 Task: Explore Airbnb accommodation in Schagen, Netherlands from 9th November, 2023 to 16th November, 2023 for 2 adults.2 bedrooms having 2 beds and 1 bathroom. Property type can be flat. Look for 3 properties as per requirement.
Action: Mouse moved to (129, 103)
Screenshot: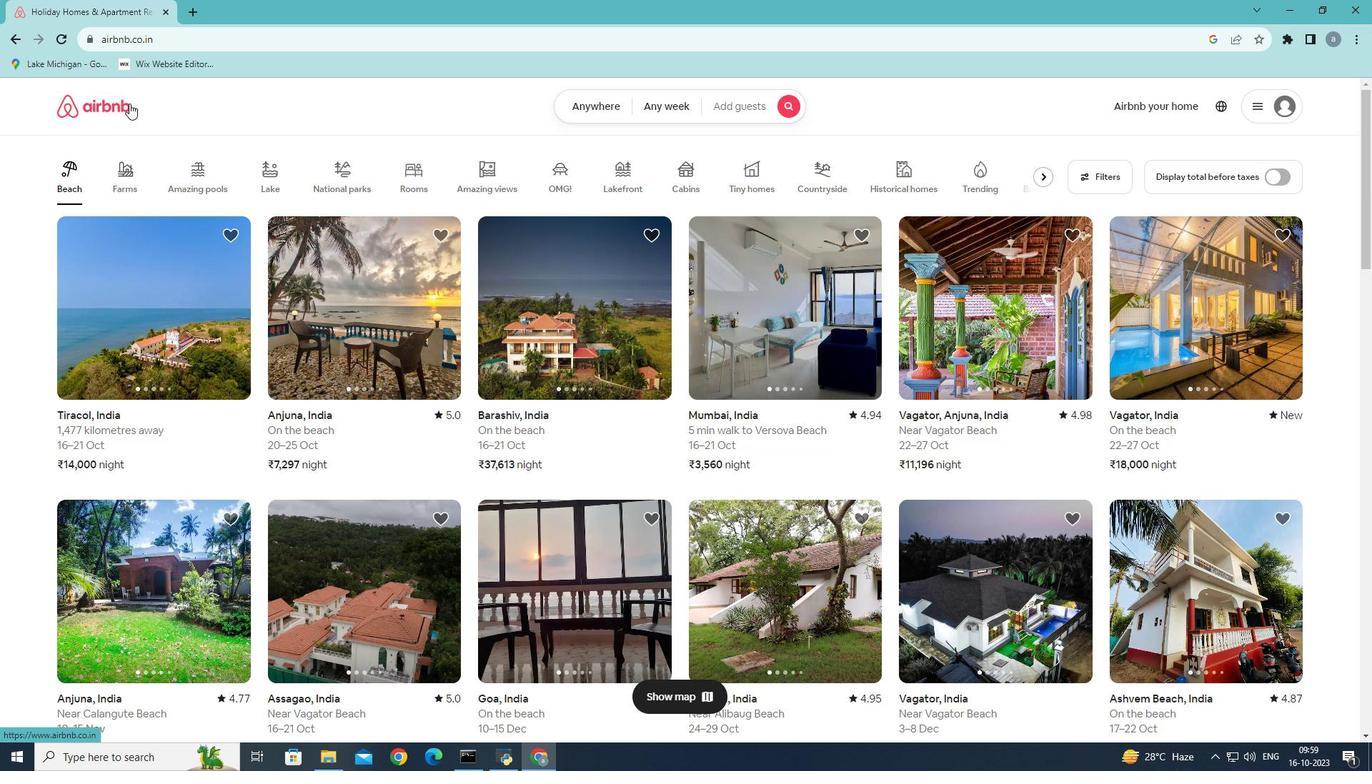 
Action: Mouse pressed left at (129, 103)
Screenshot: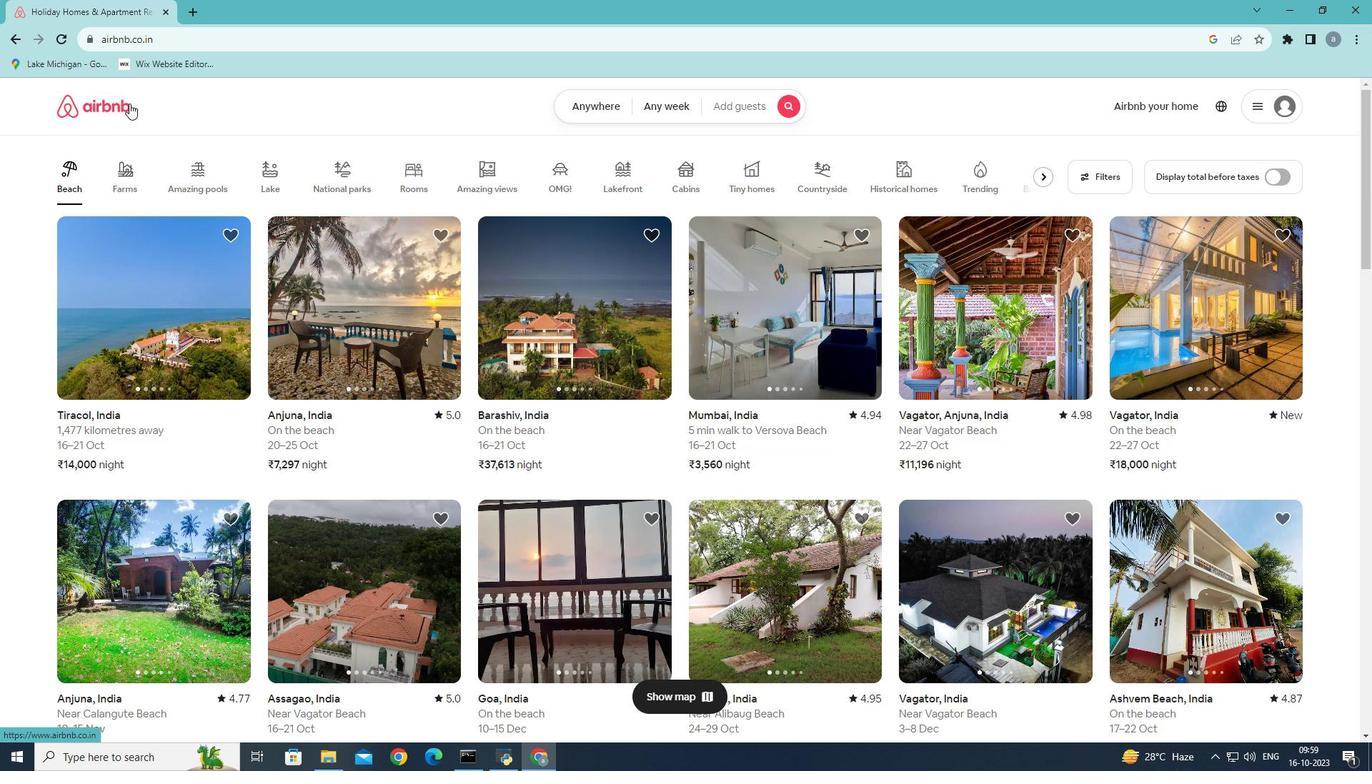 
Action: Mouse moved to (595, 105)
Screenshot: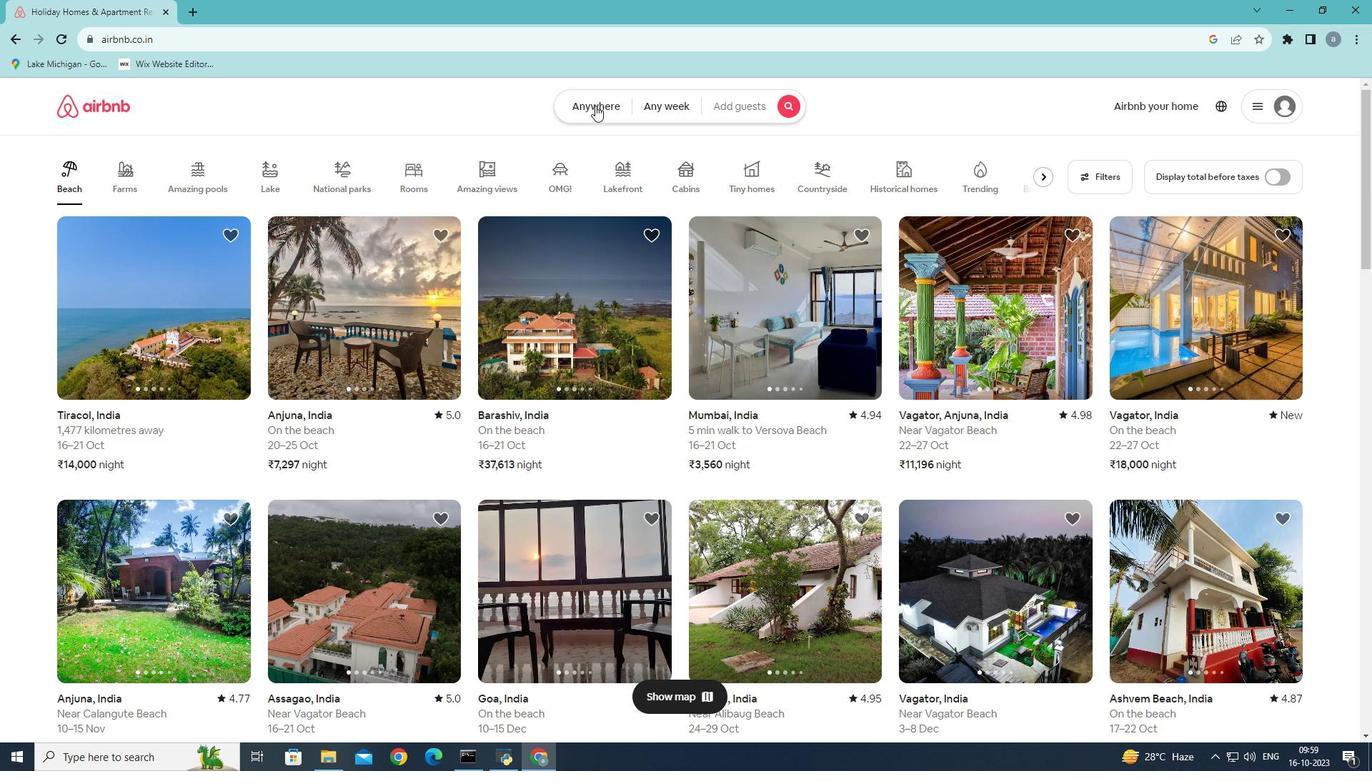 
Action: Mouse pressed left at (595, 105)
Screenshot: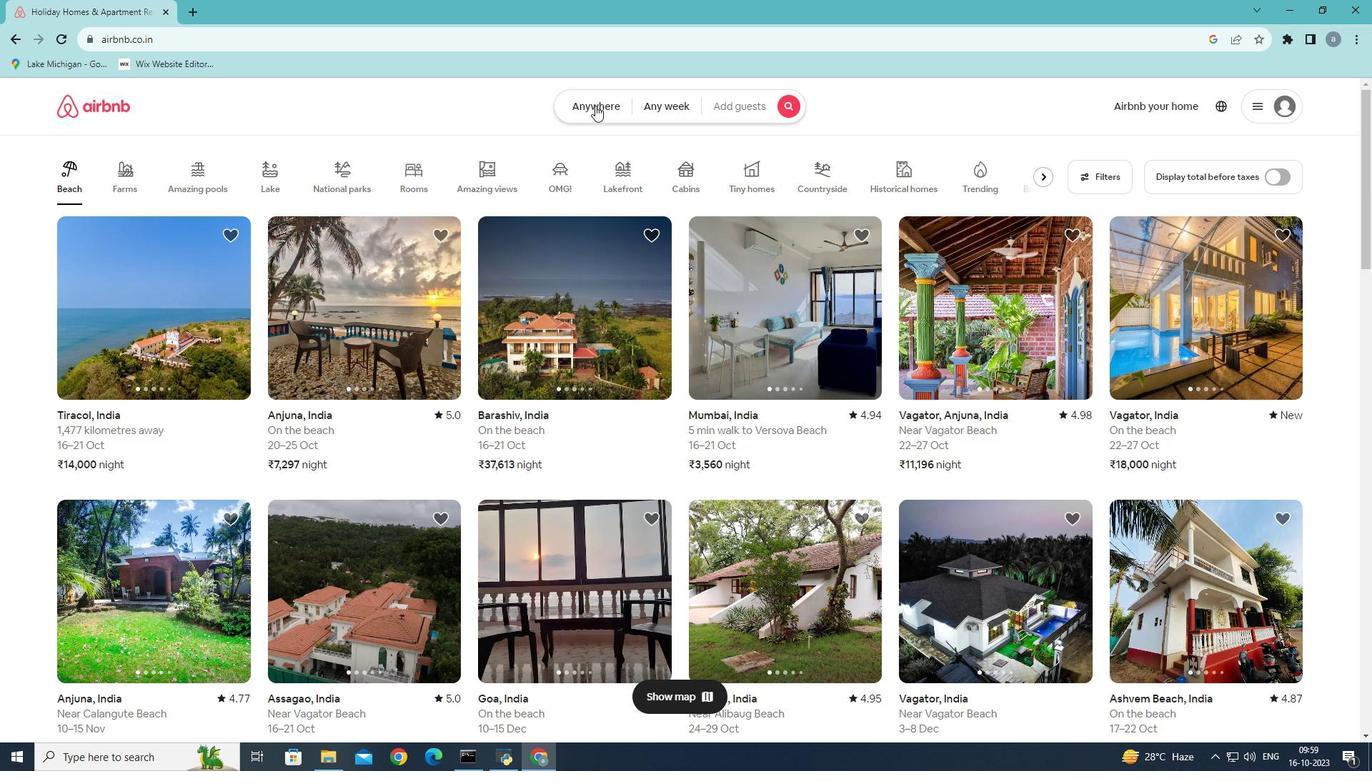 
Action: Mouse moved to (418, 165)
Screenshot: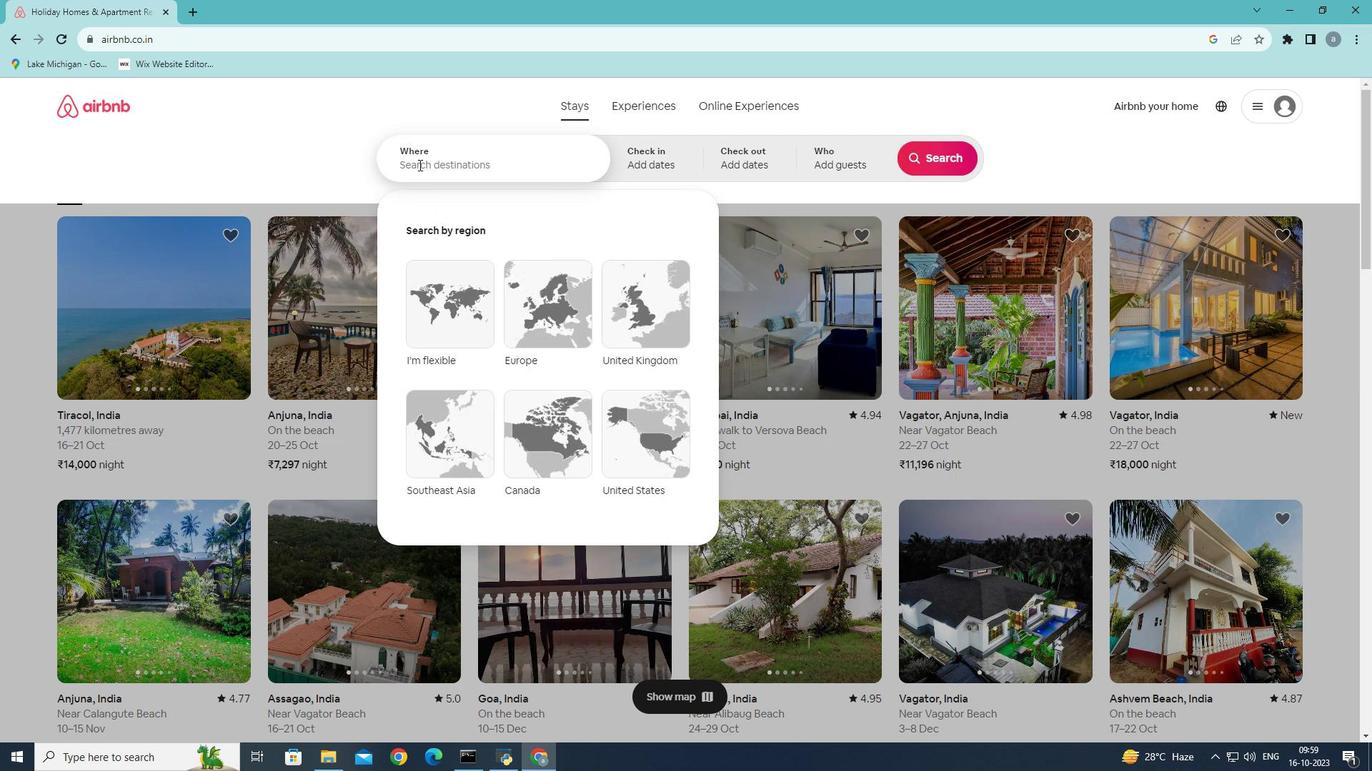 
Action: Mouse pressed left at (418, 165)
Screenshot: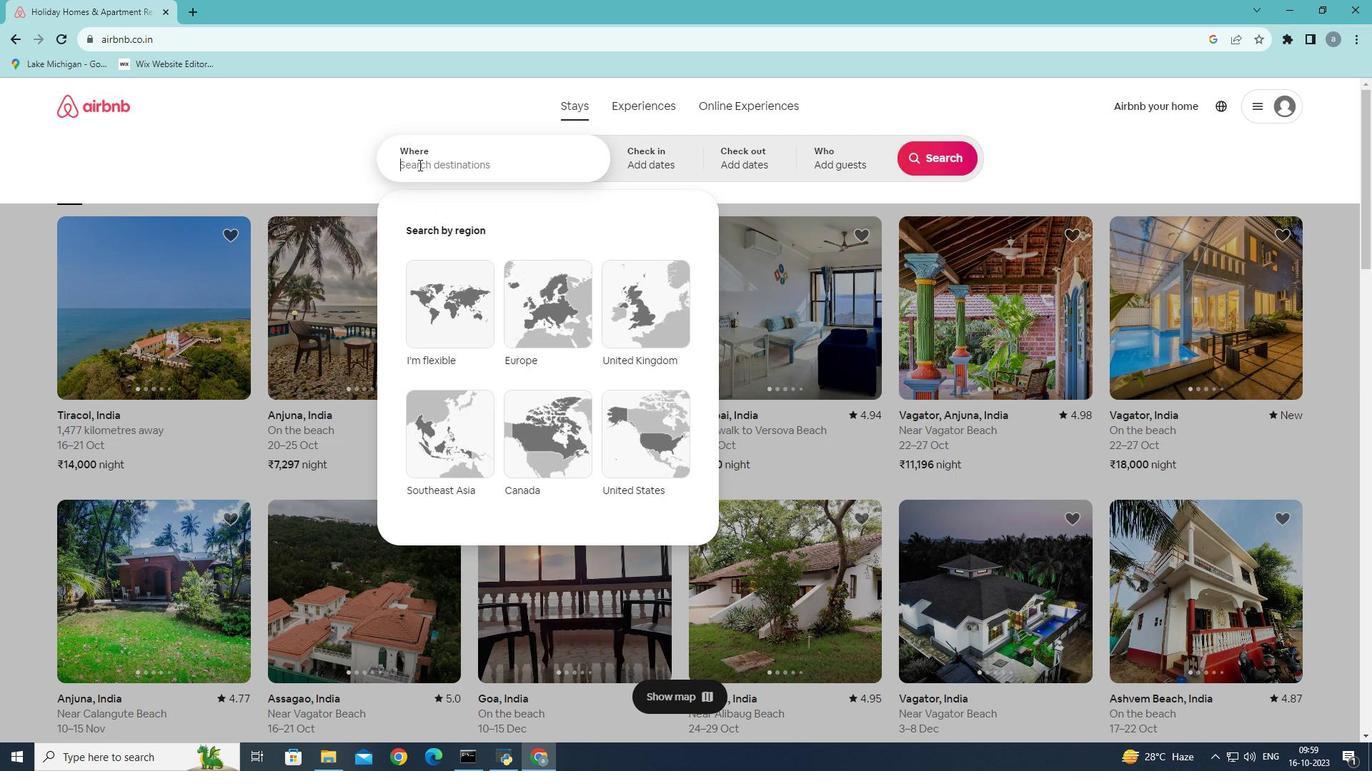 
Action: Mouse moved to (495, 164)
Screenshot: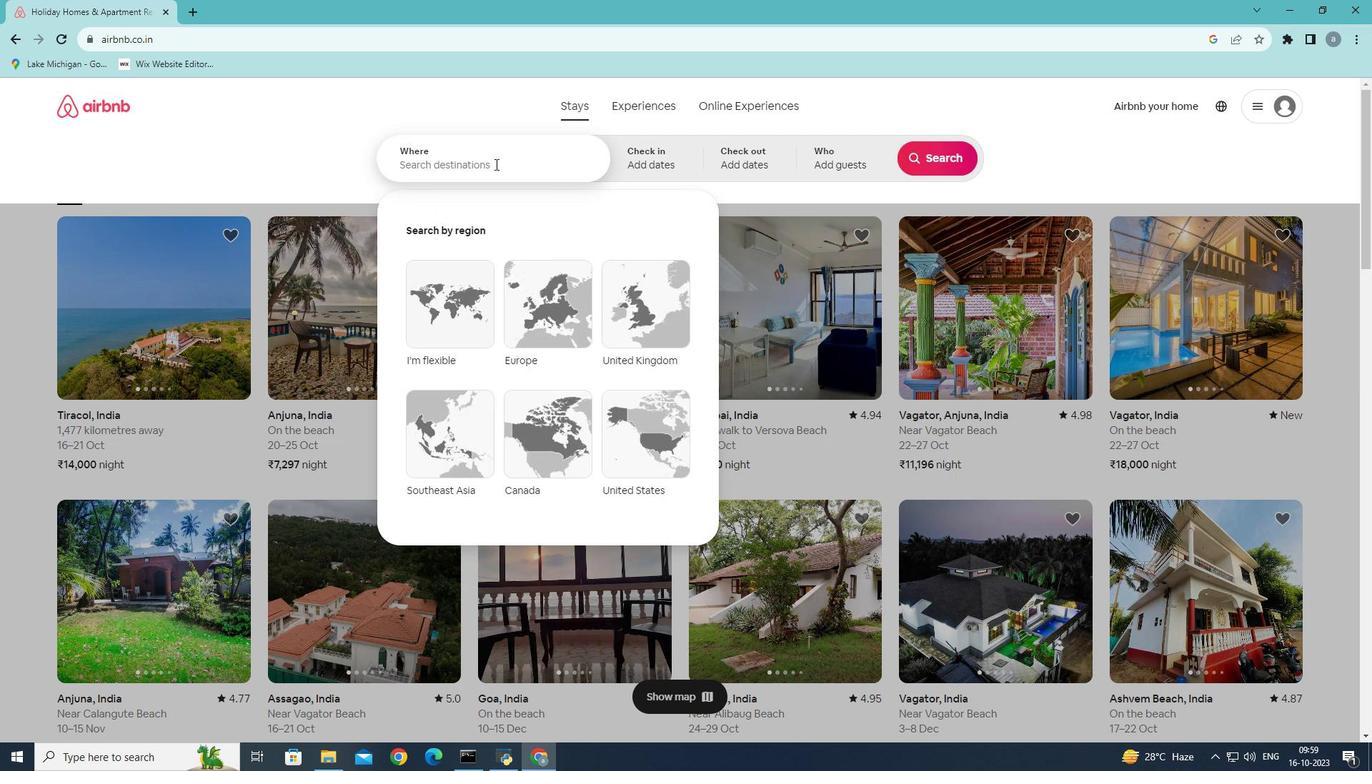 
Action: Key pressed <Key.shift><Key.shift><Key.shift><Key.shift><Key.shift>Schangen
Screenshot: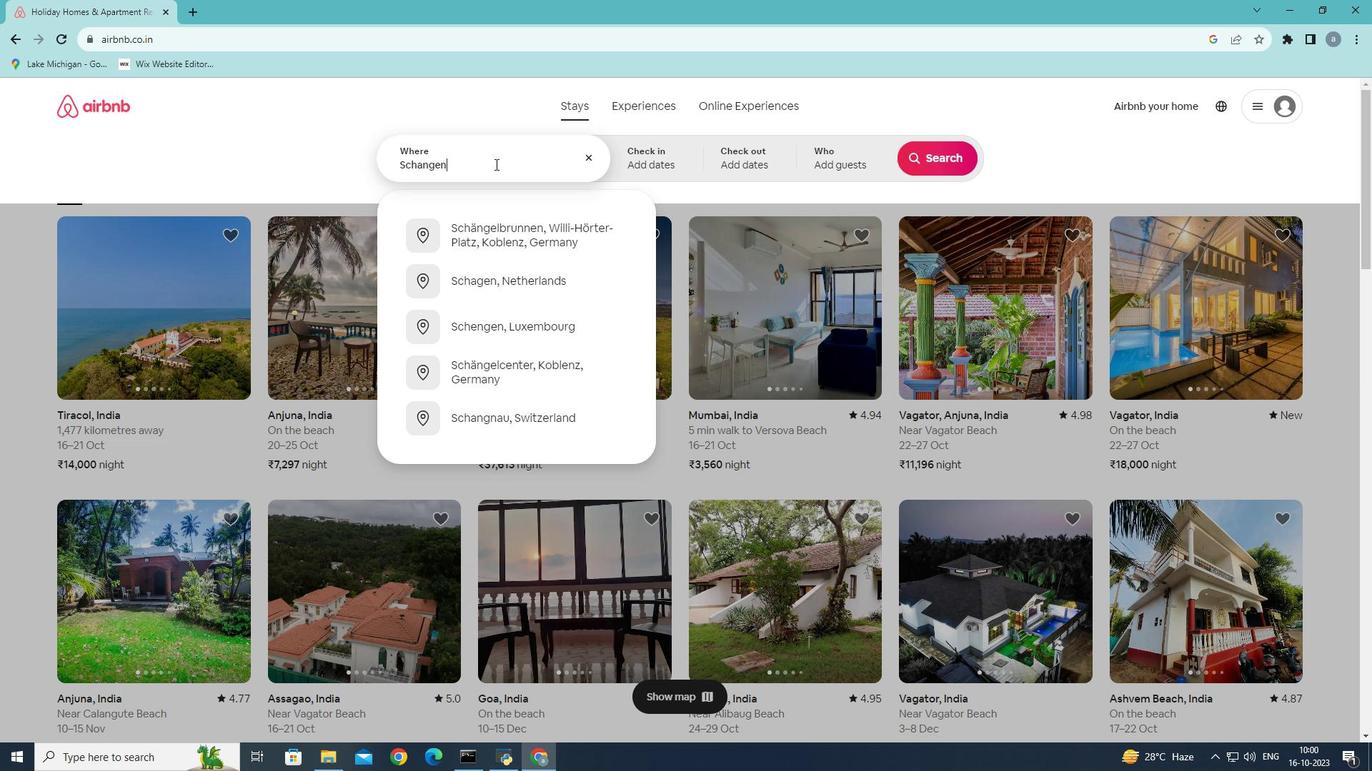
Action: Mouse moved to (526, 245)
Screenshot: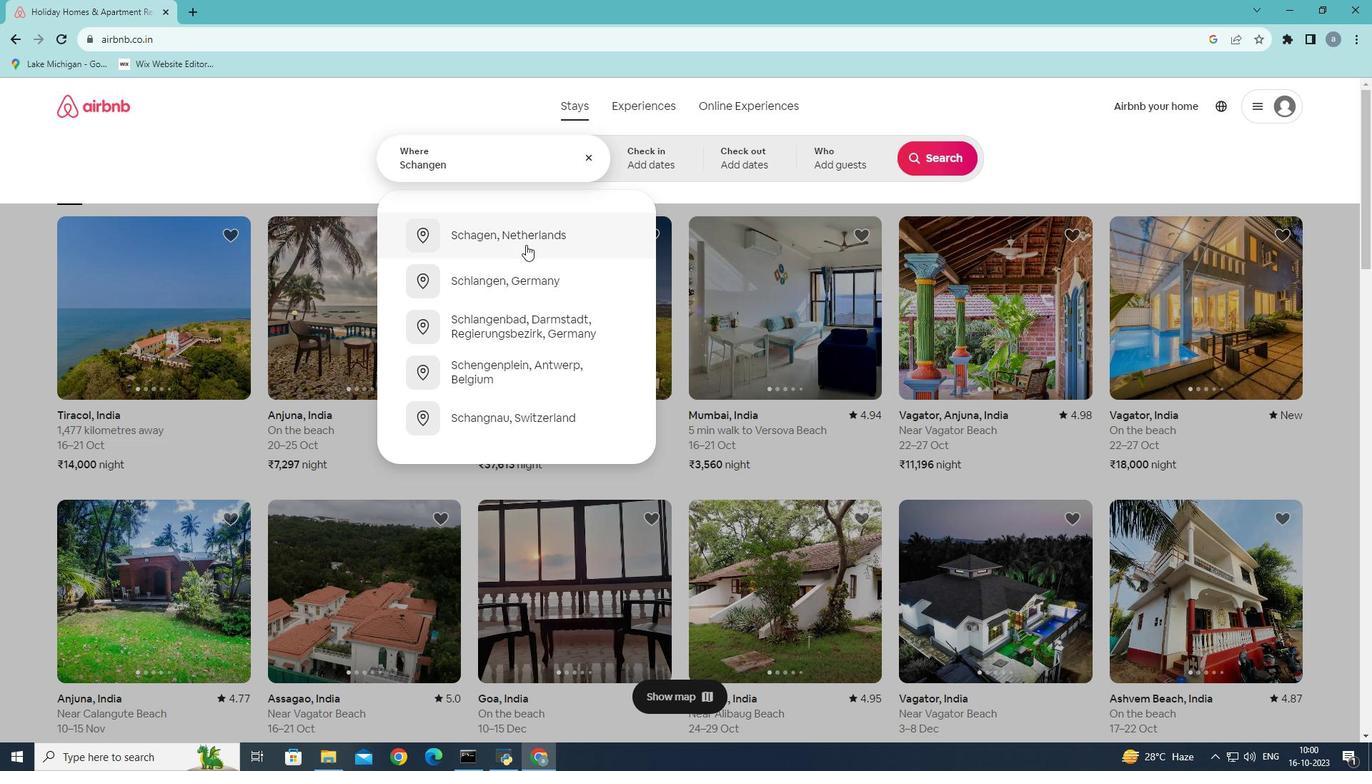 
Action: Mouse pressed left at (526, 245)
Screenshot: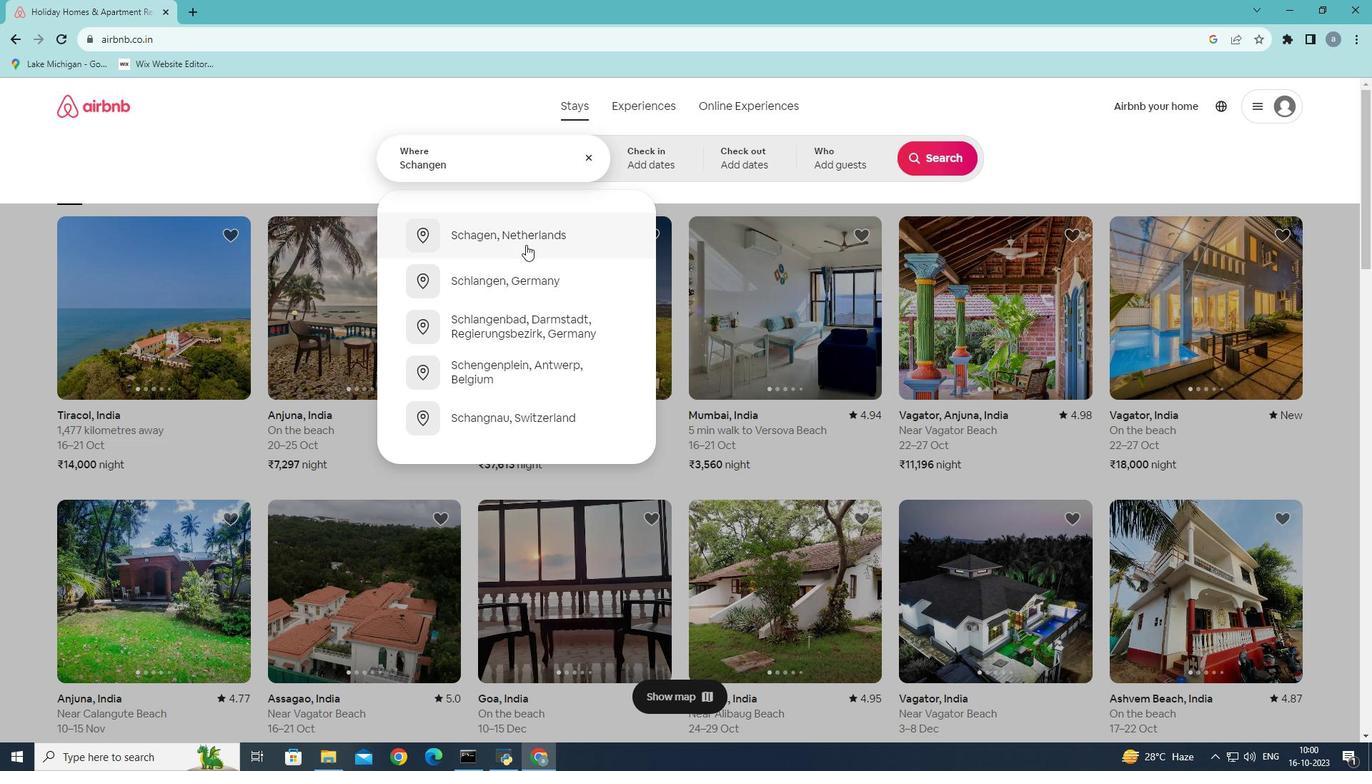 
Action: Mouse moved to (854, 368)
Screenshot: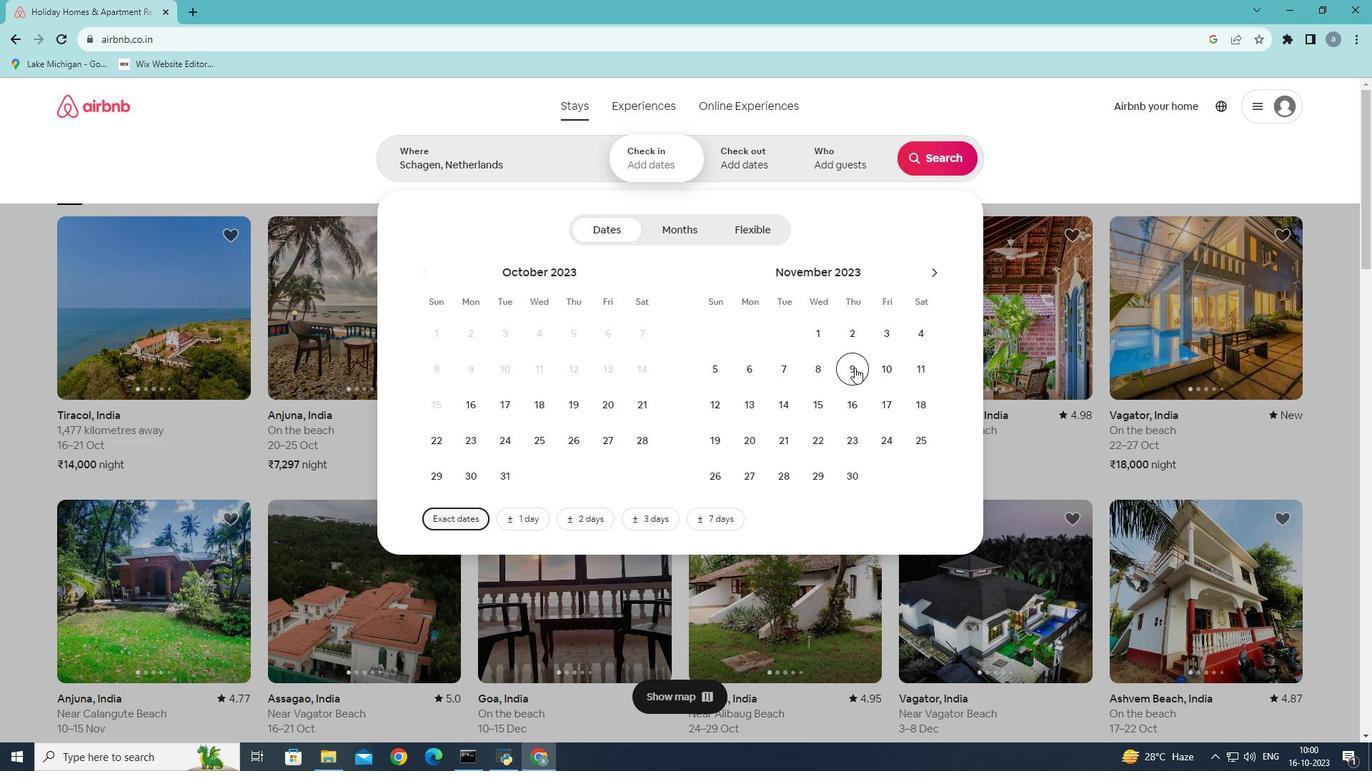 
Action: Mouse pressed left at (854, 368)
Screenshot: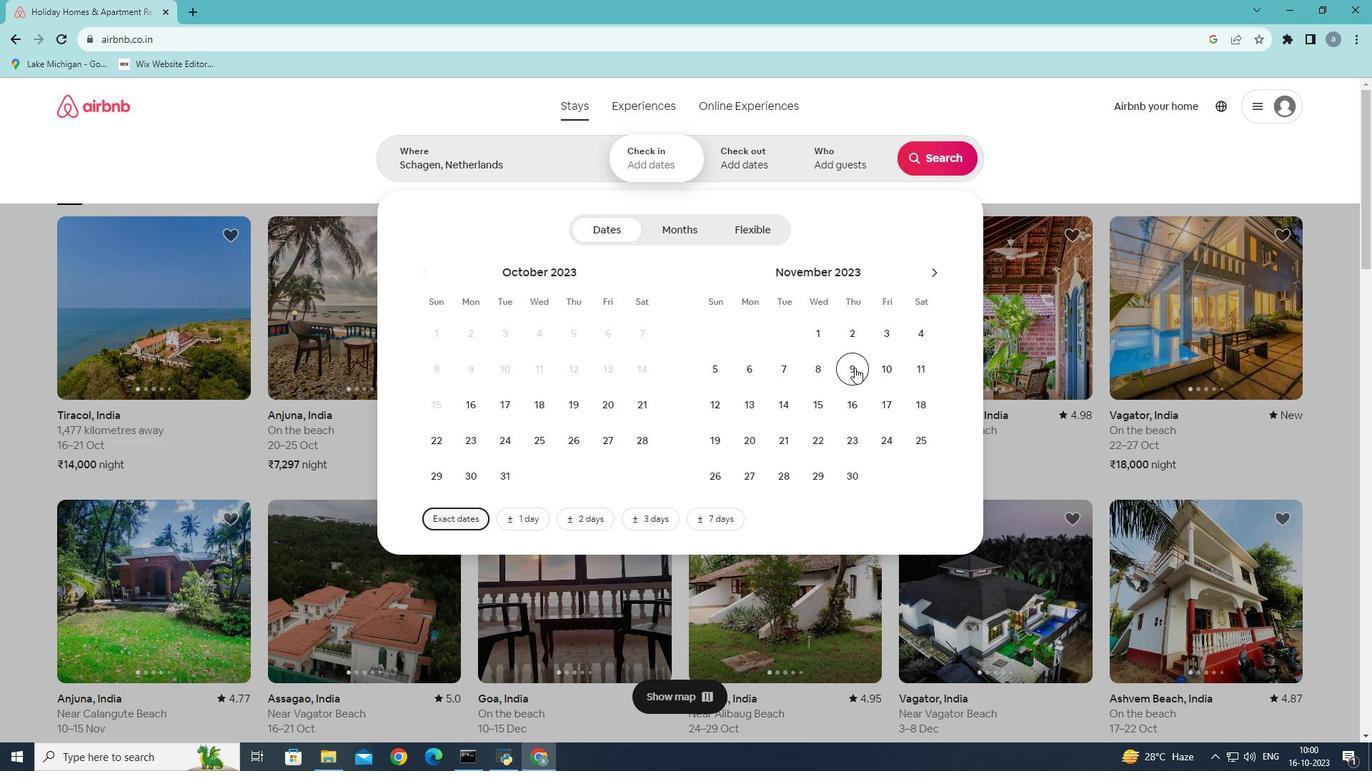 
Action: Mouse moved to (852, 398)
Screenshot: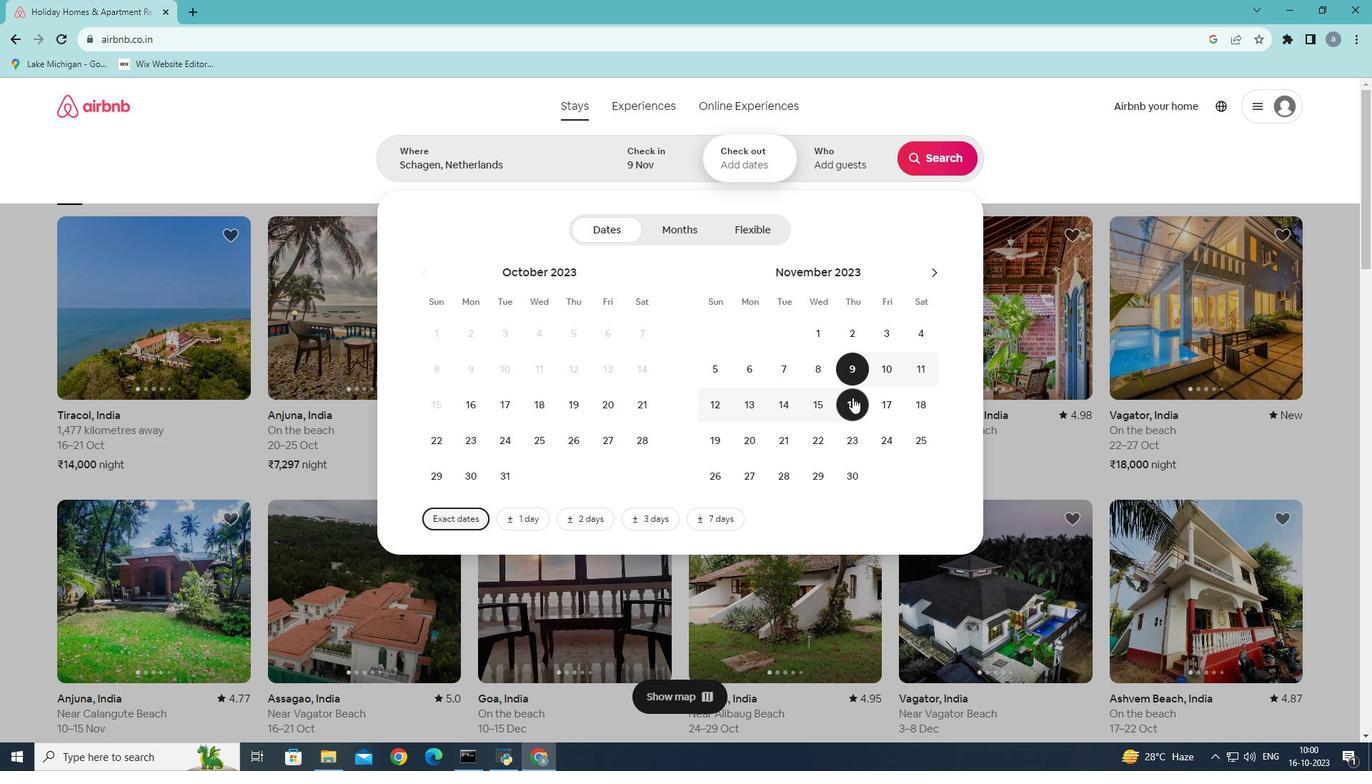 
Action: Mouse pressed left at (852, 398)
Screenshot: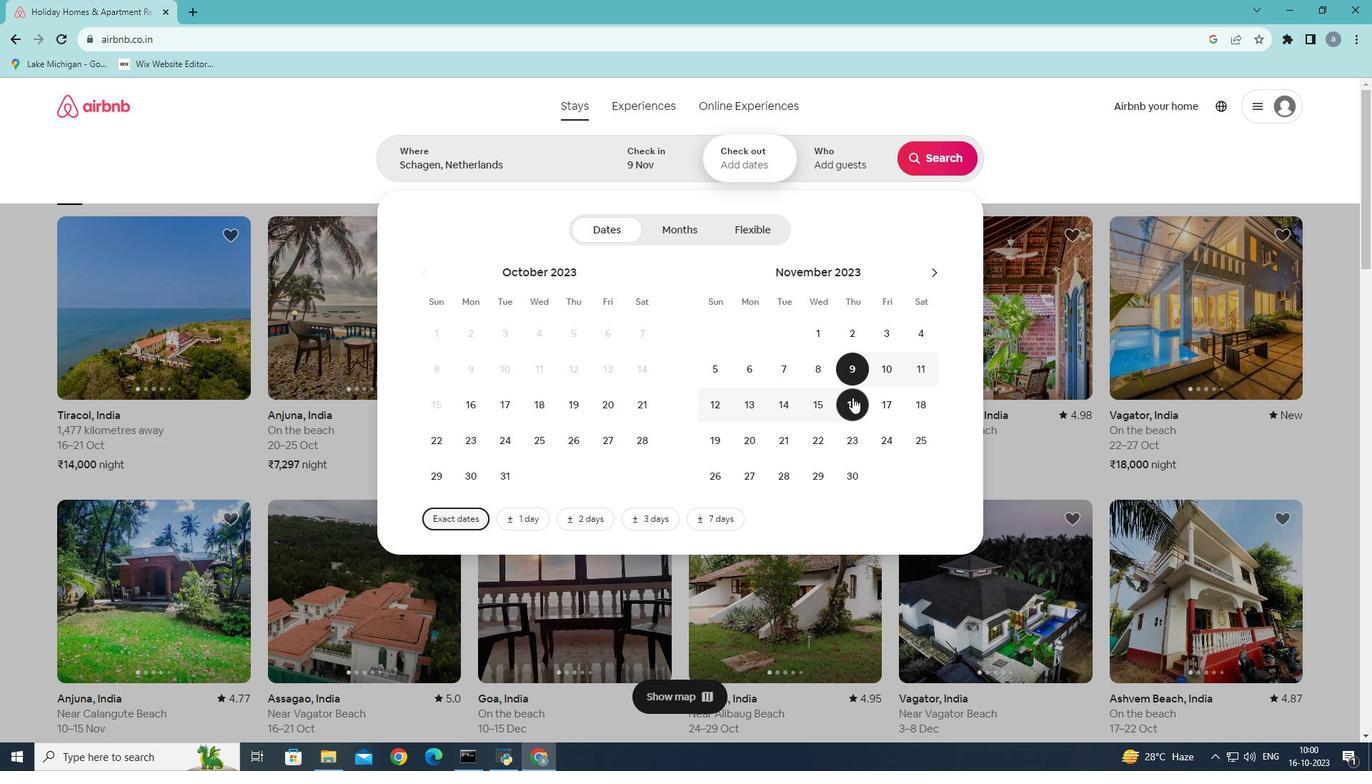 
Action: Mouse moved to (843, 150)
Screenshot: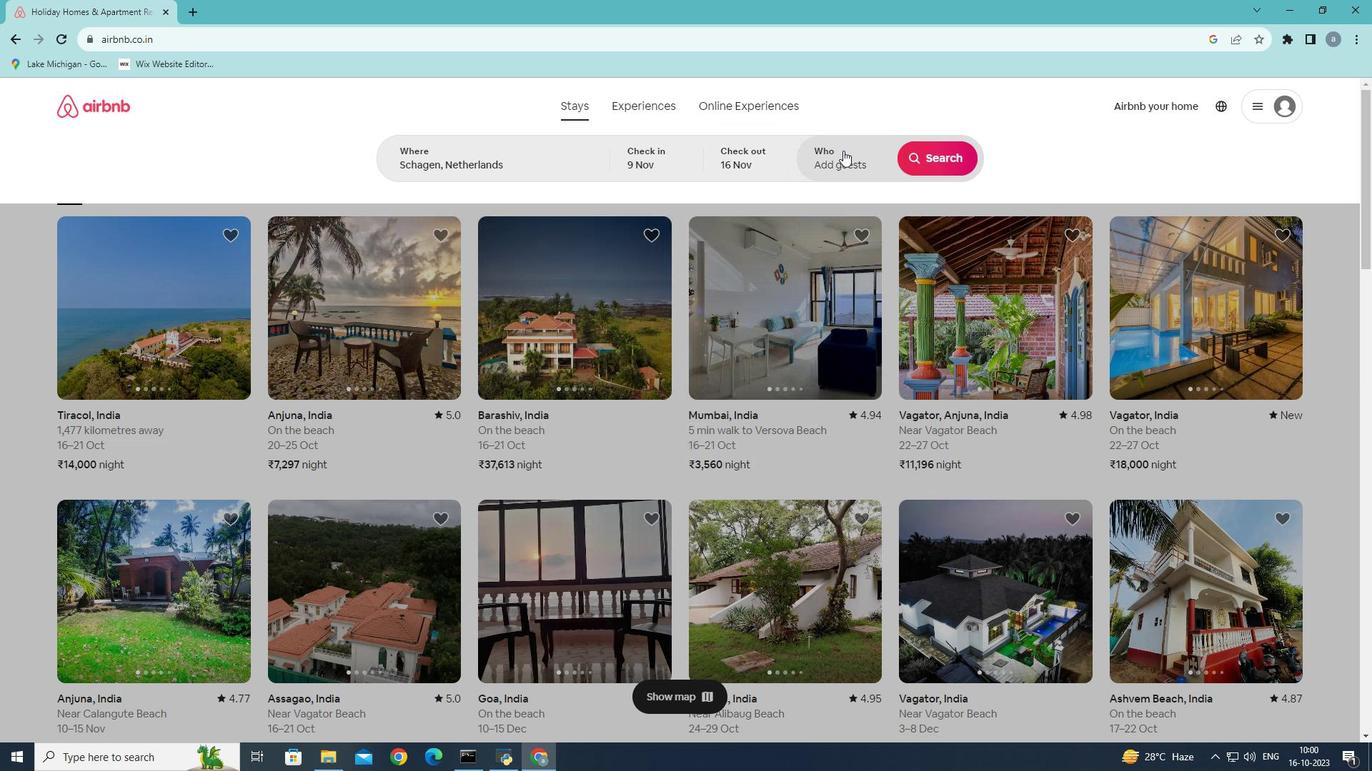 
Action: Mouse pressed left at (843, 150)
Screenshot: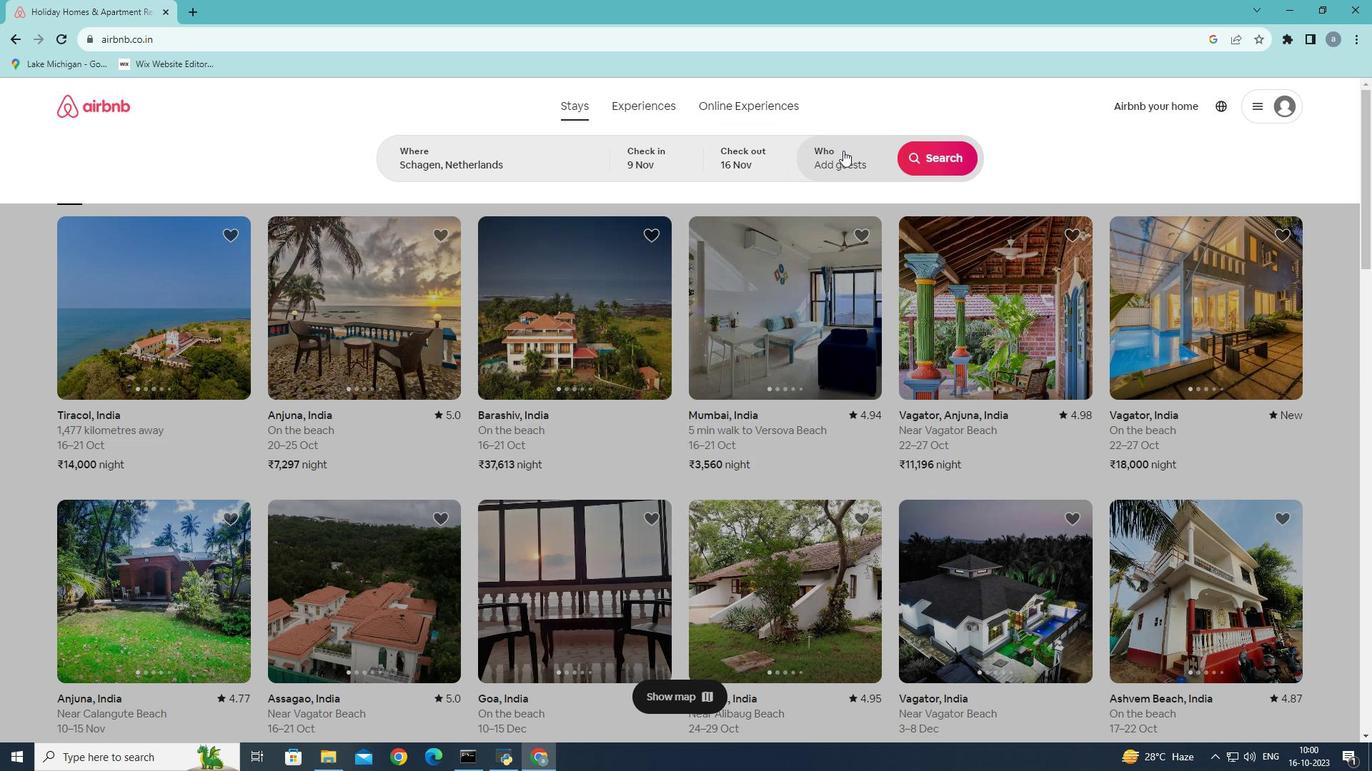 
Action: Mouse moved to (936, 238)
Screenshot: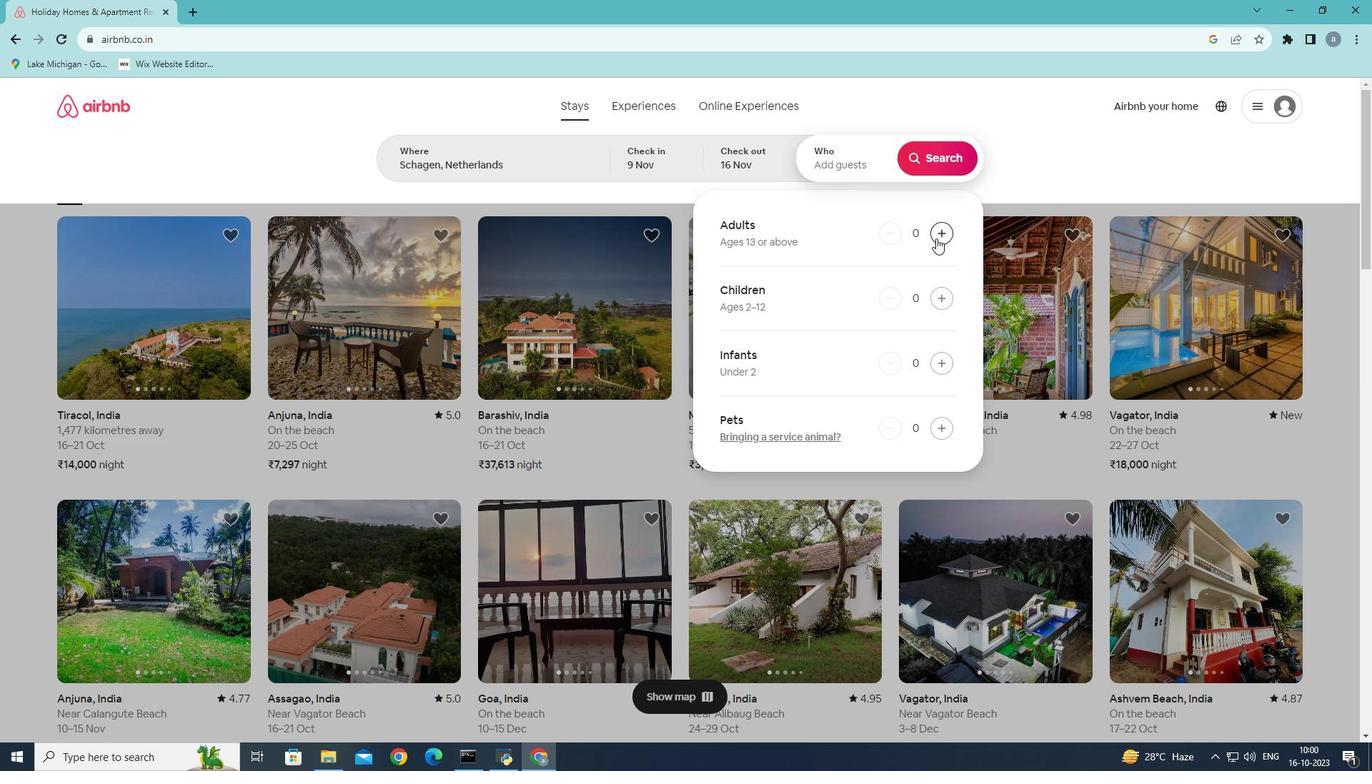 
Action: Mouse pressed left at (936, 238)
Screenshot: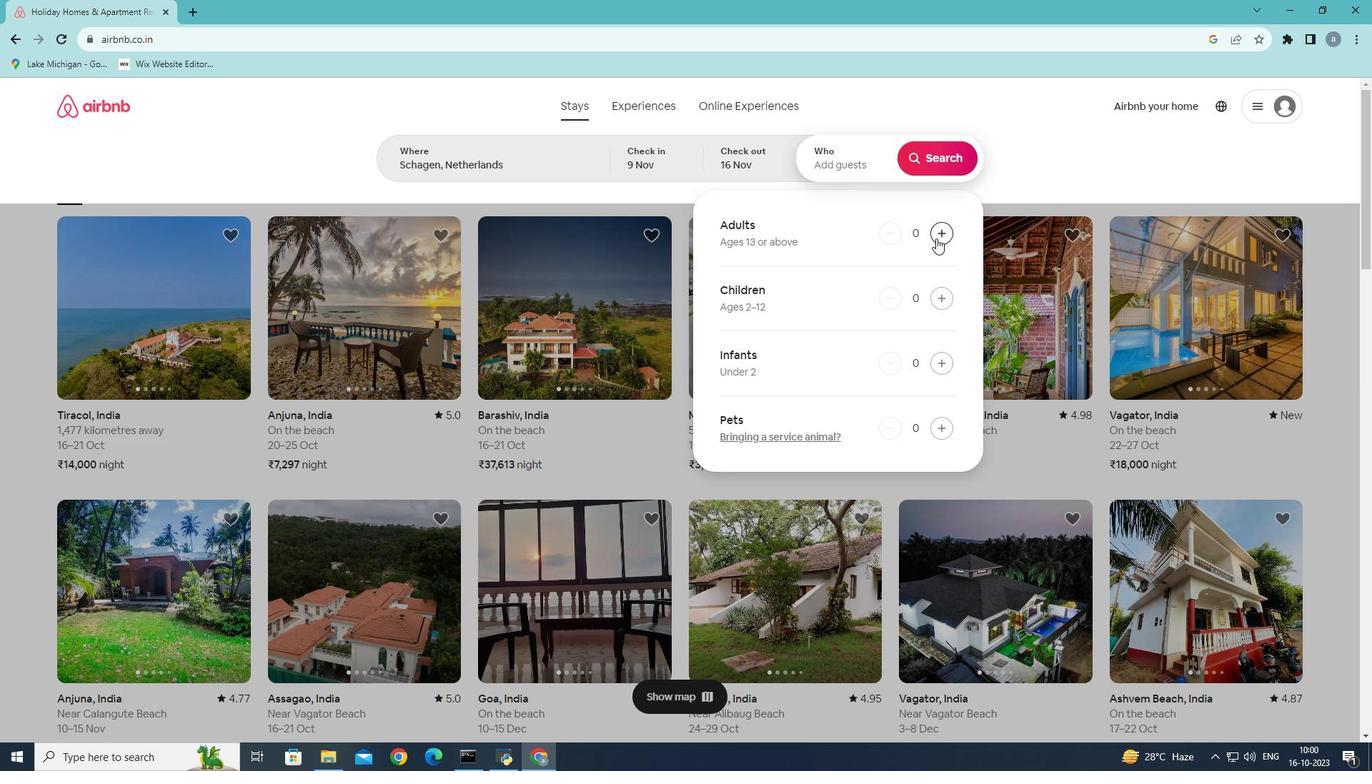 
Action: Mouse pressed left at (936, 238)
Screenshot: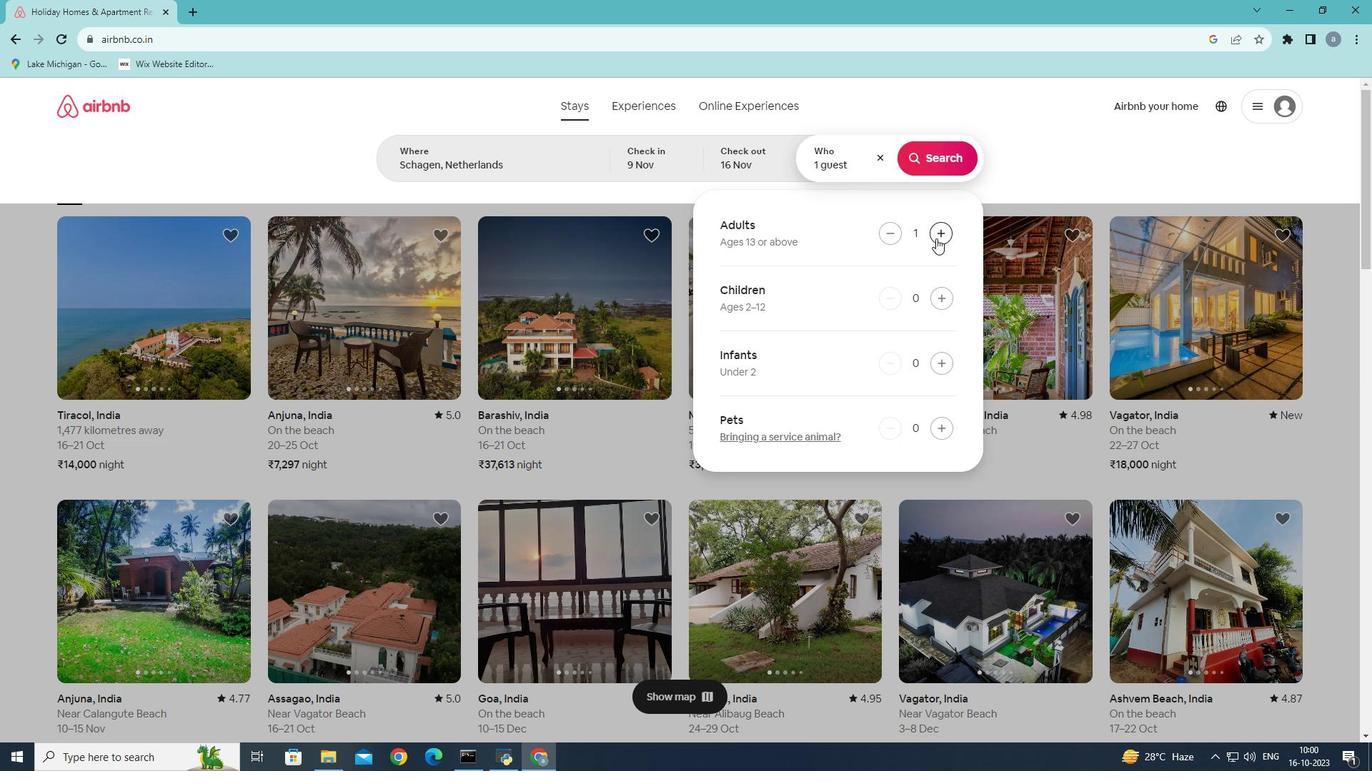 
Action: Mouse moved to (947, 155)
Screenshot: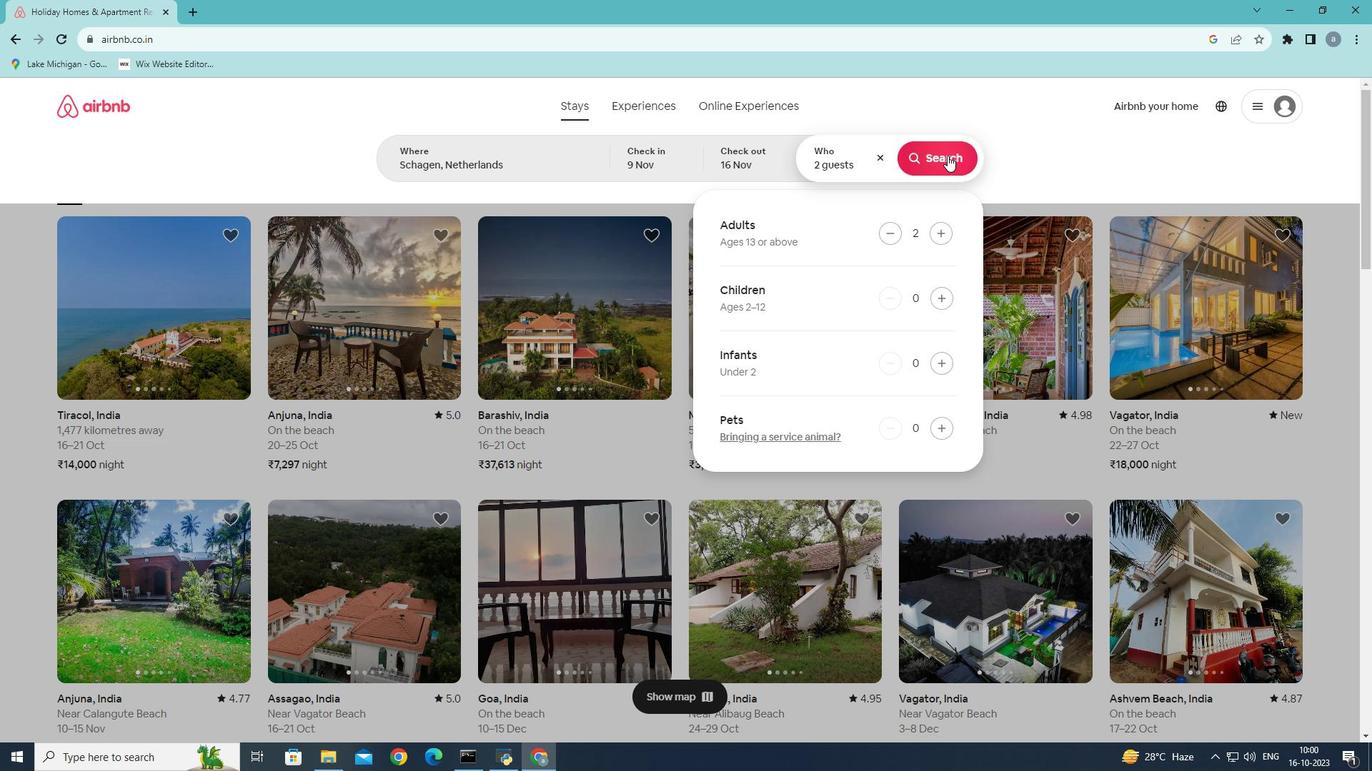 
Action: Mouse pressed left at (947, 155)
Screenshot: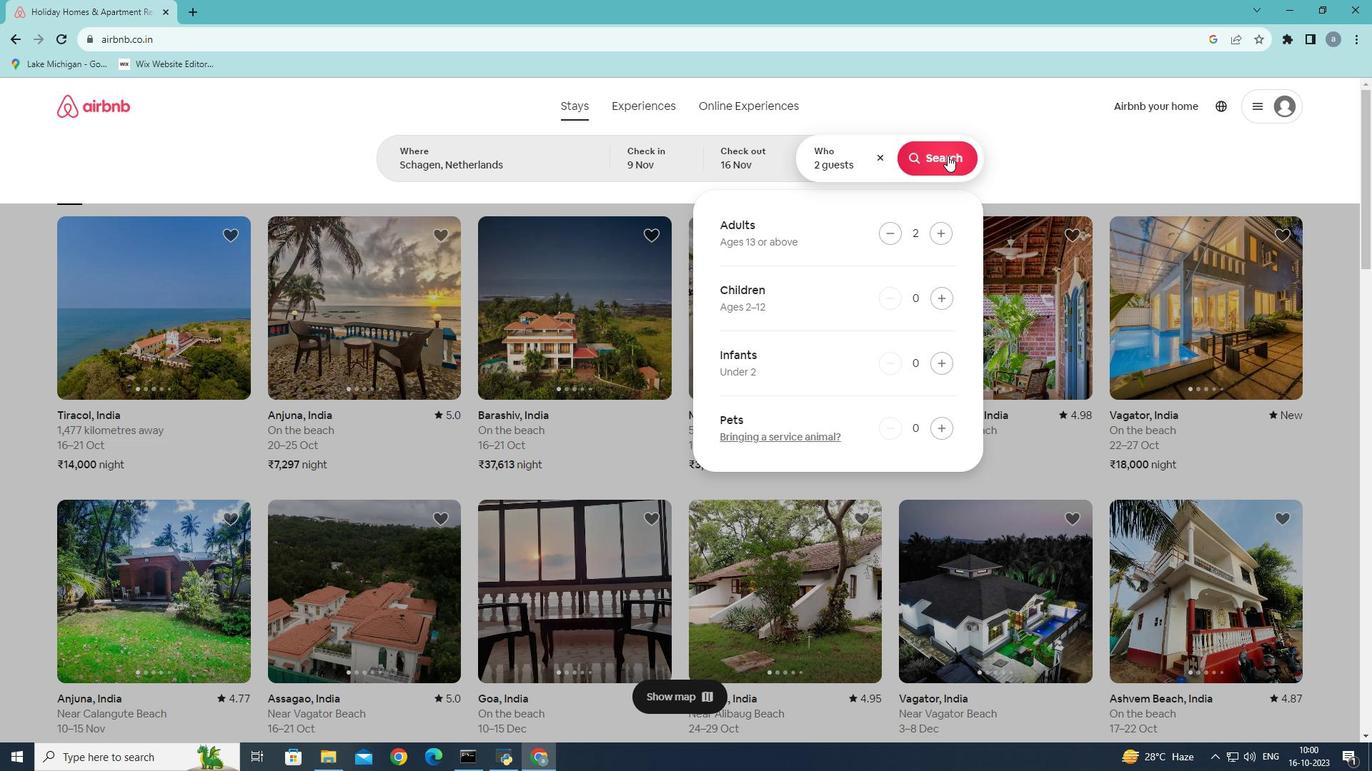 
Action: Mouse moved to (1149, 162)
Screenshot: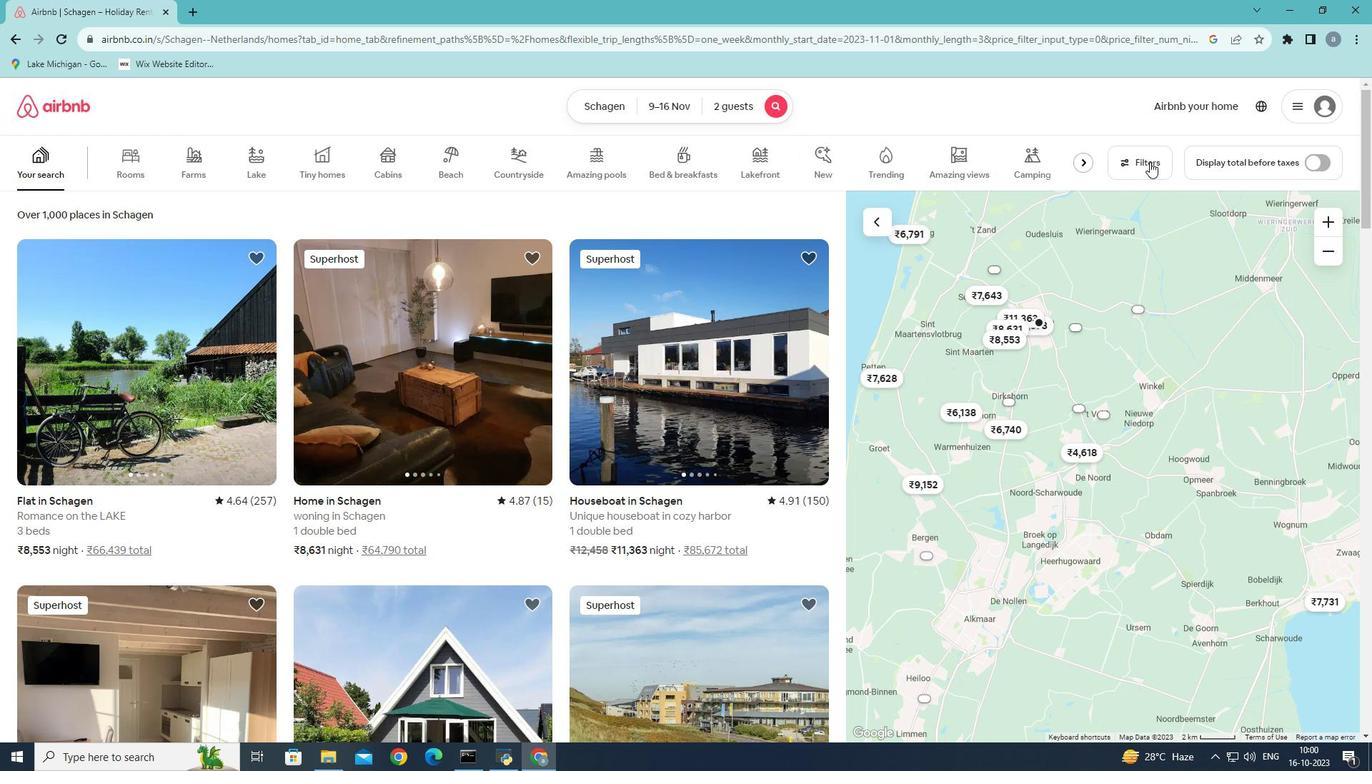 
Action: Mouse pressed left at (1149, 162)
Screenshot: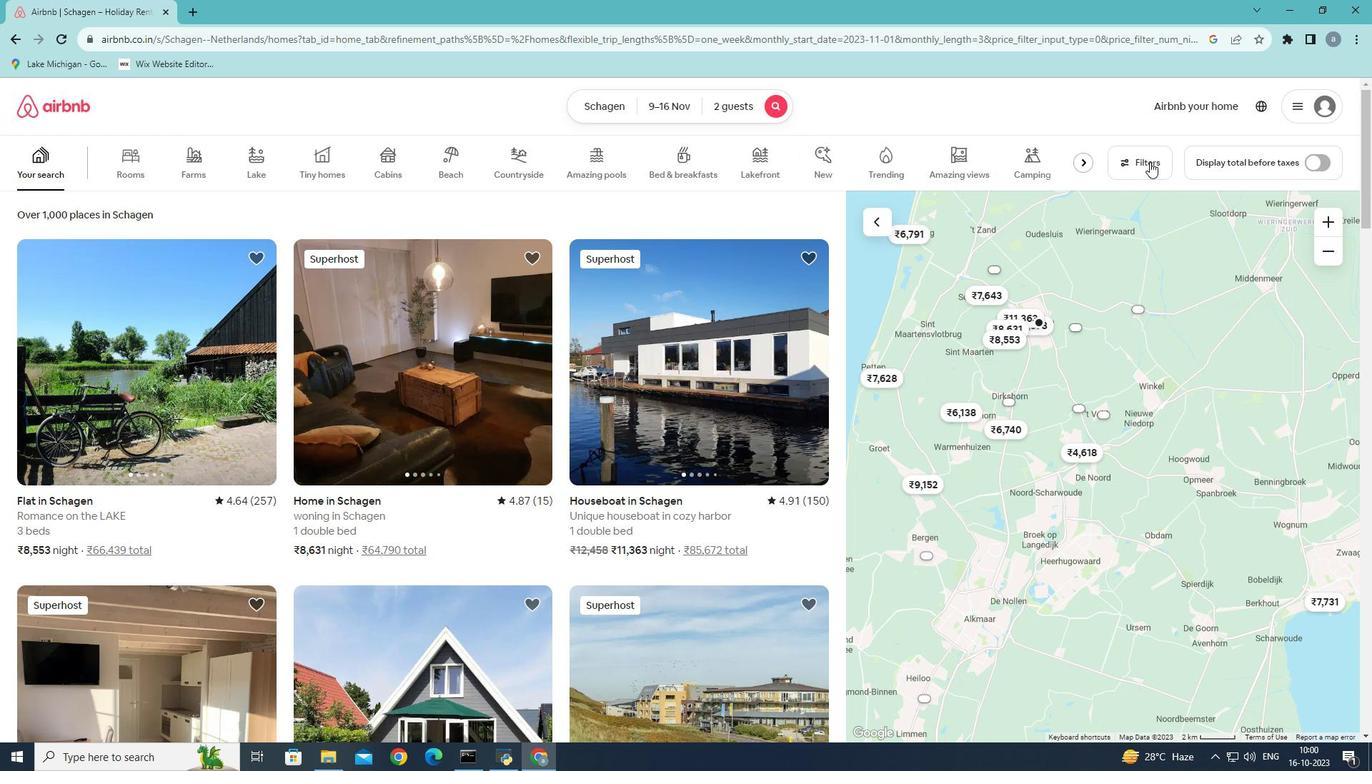 
Action: Mouse moved to (548, 523)
Screenshot: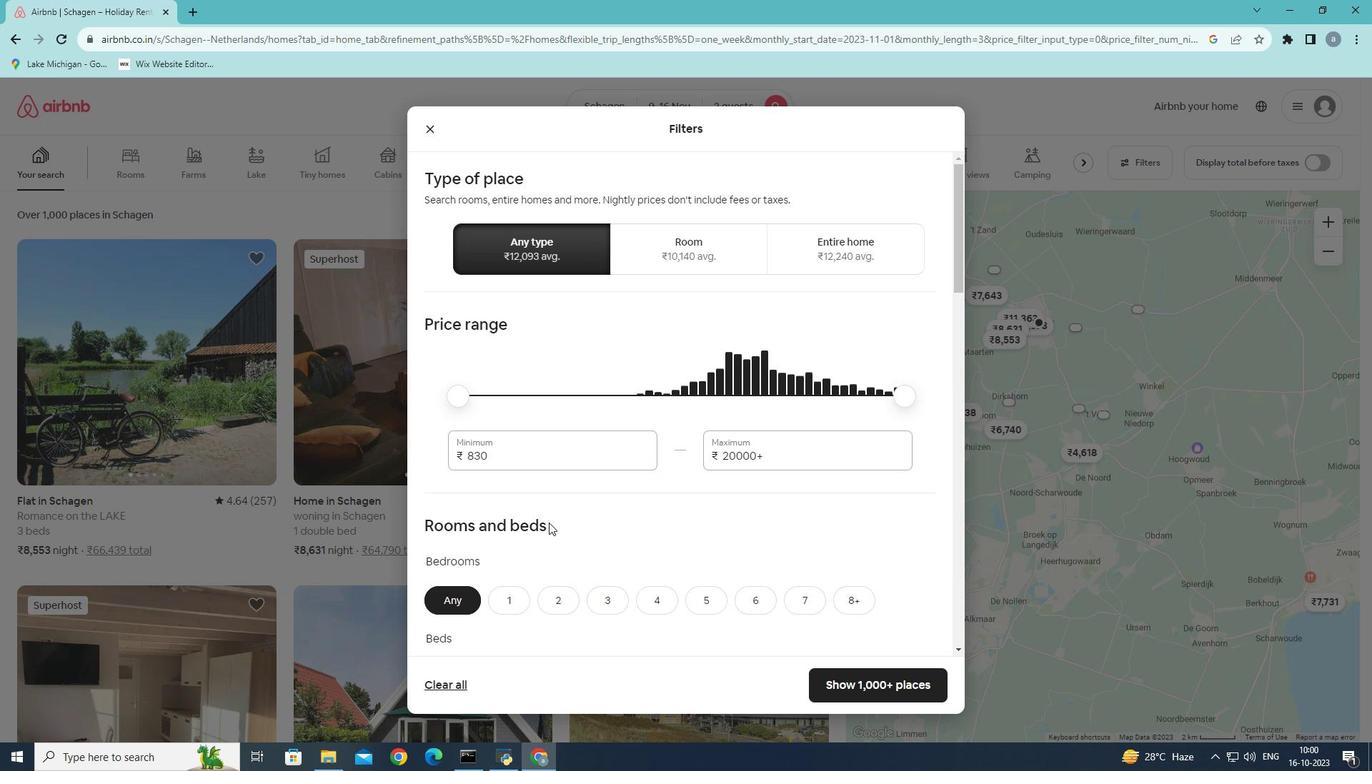 
Action: Mouse scrolled (548, 522) with delta (0, 0)
Screenshot: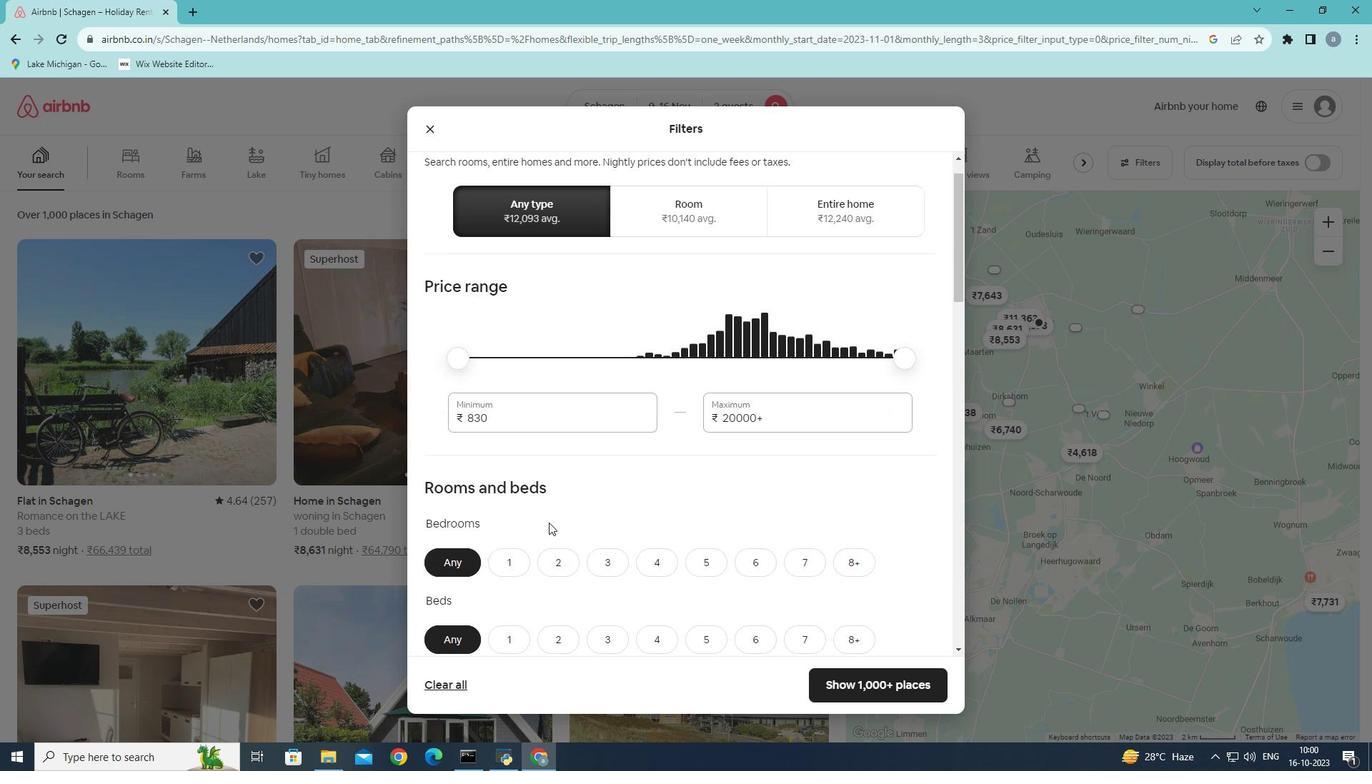 
Action: Mouse scrolled (548, 522) with delta (0, 0)
Screenshot: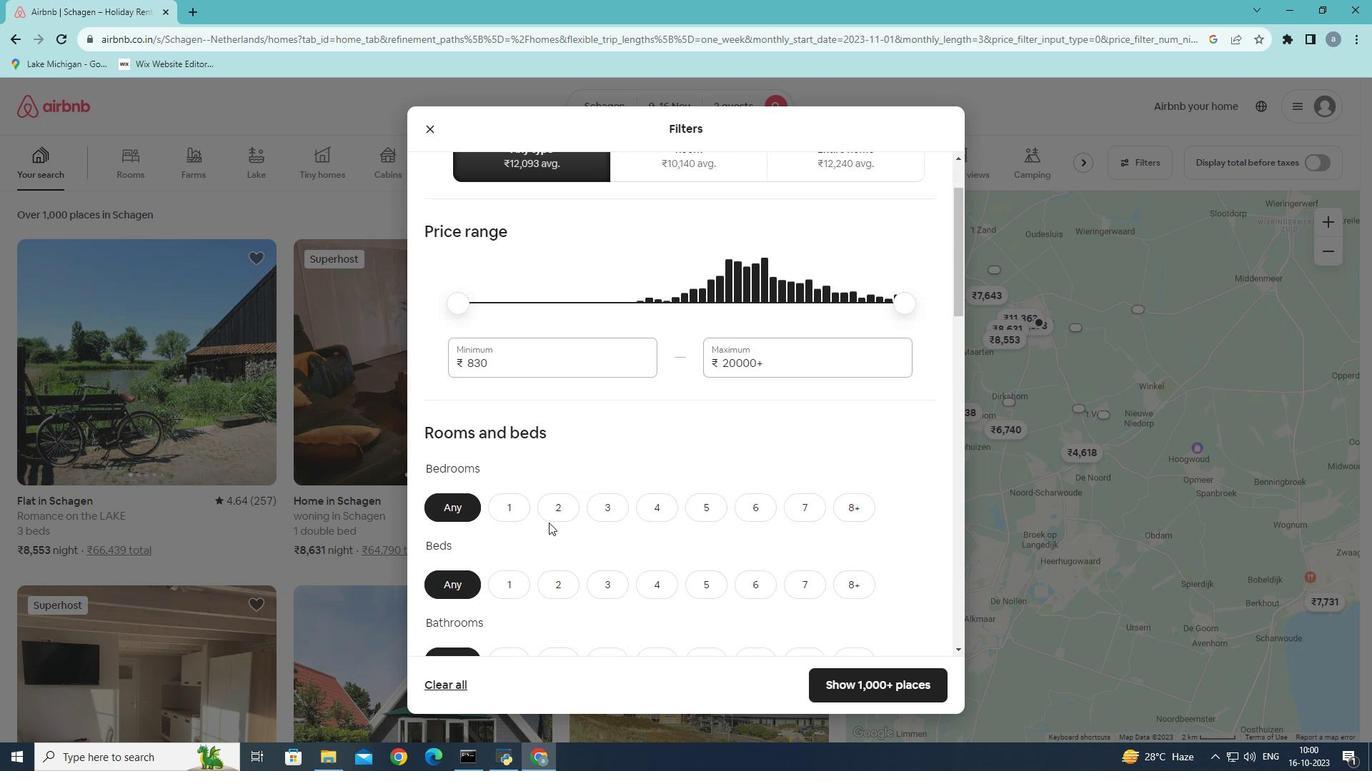 
Action: Mouse scrolled (548, 522) with delta (0, 0)
Screenshot: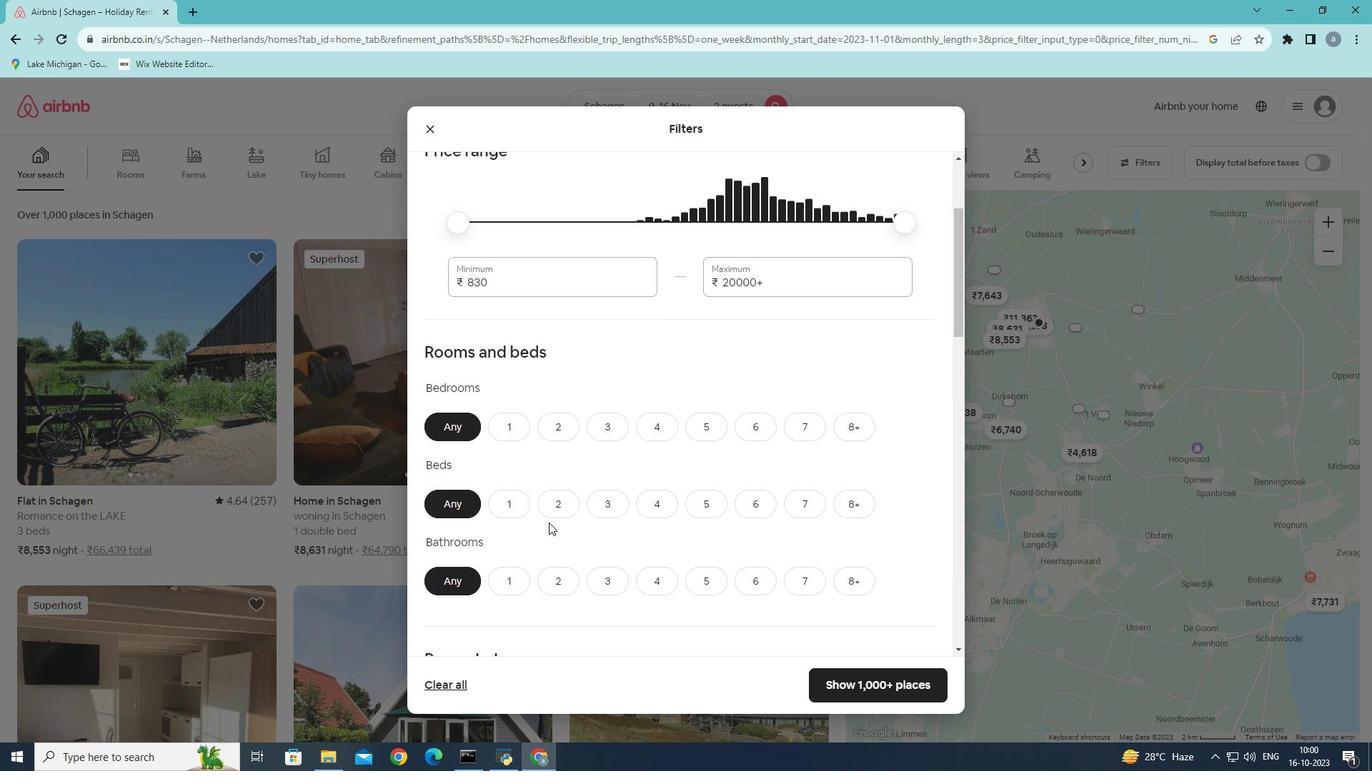 
Action: Mouse scrolled (548, 522) with delta (0, 0)
Screenshot: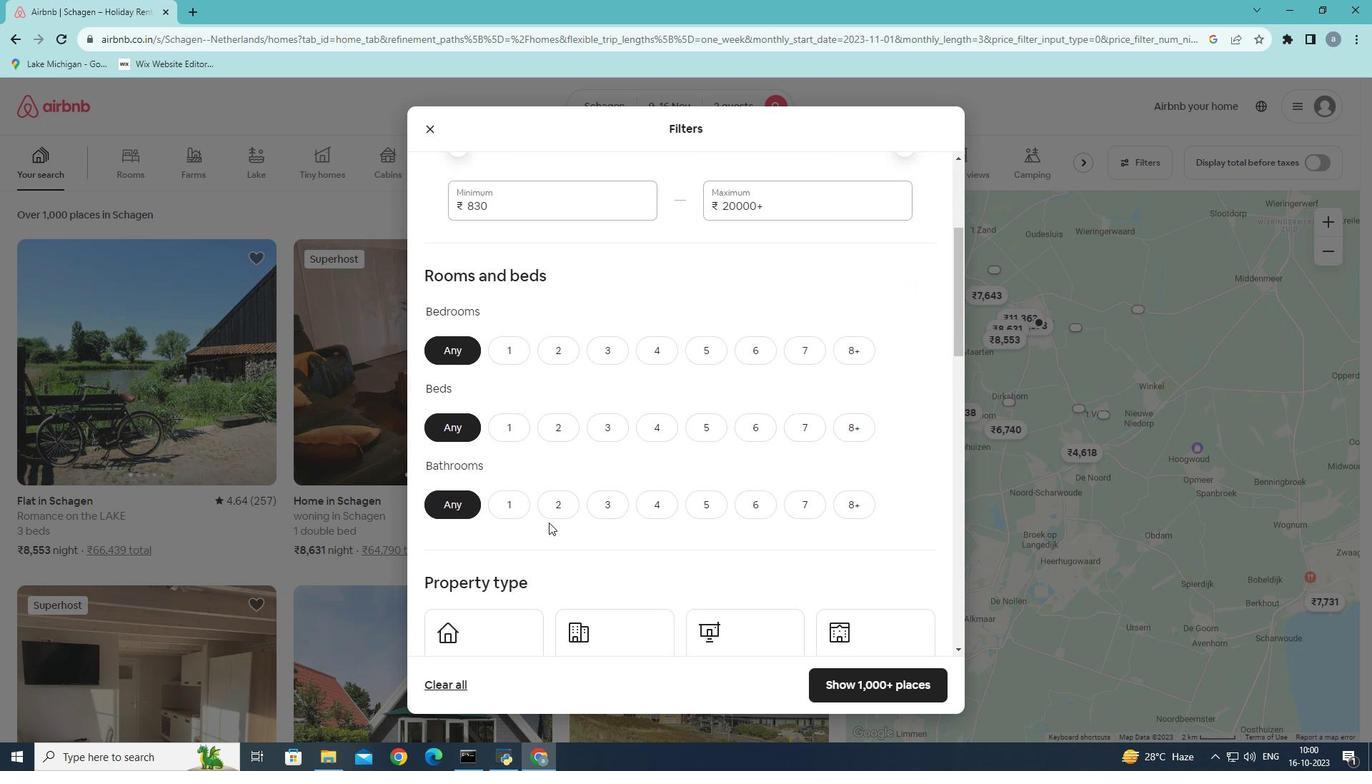 
Action: Mouse moved to (560, 321)
Screenshot: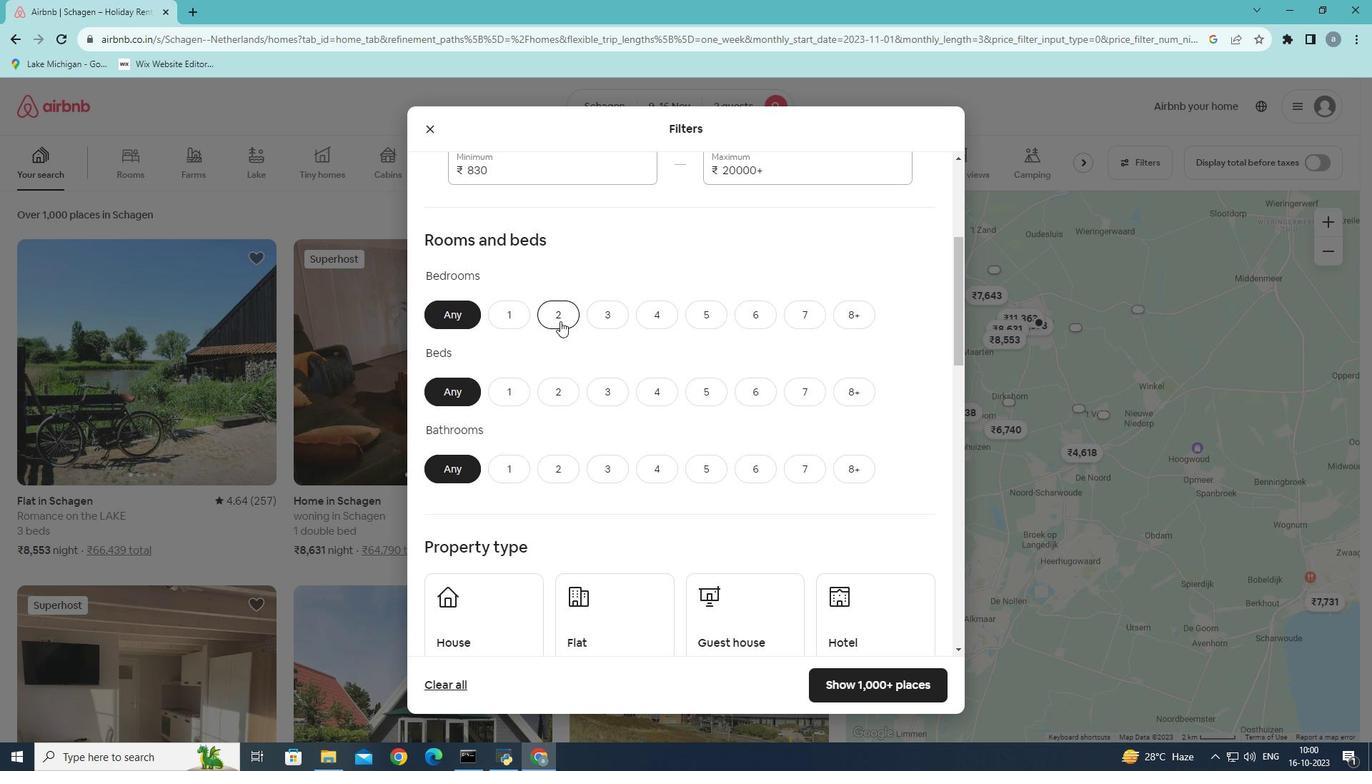 
Action: Mouse pressed left at (560, 321)
Screenshot: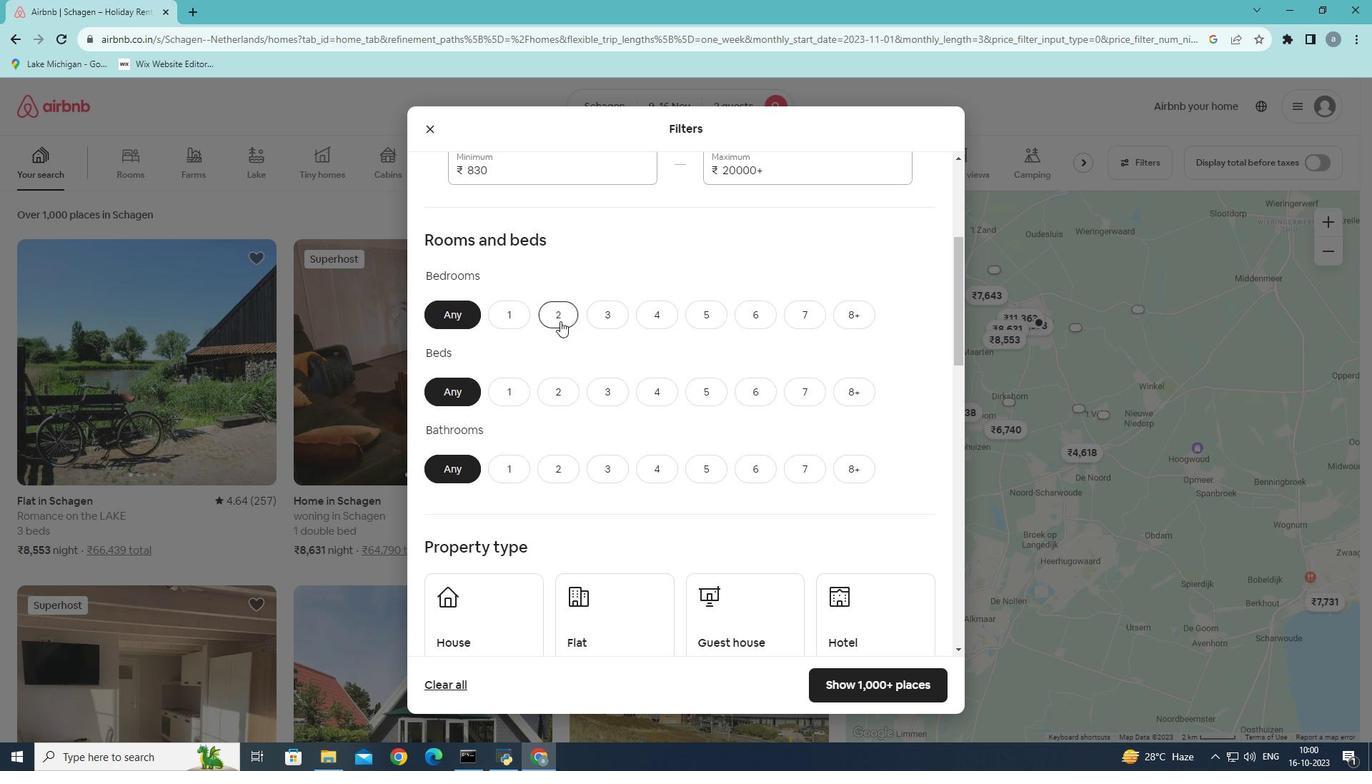 
Action: Mouse moved to (563, 398)
Screenshot: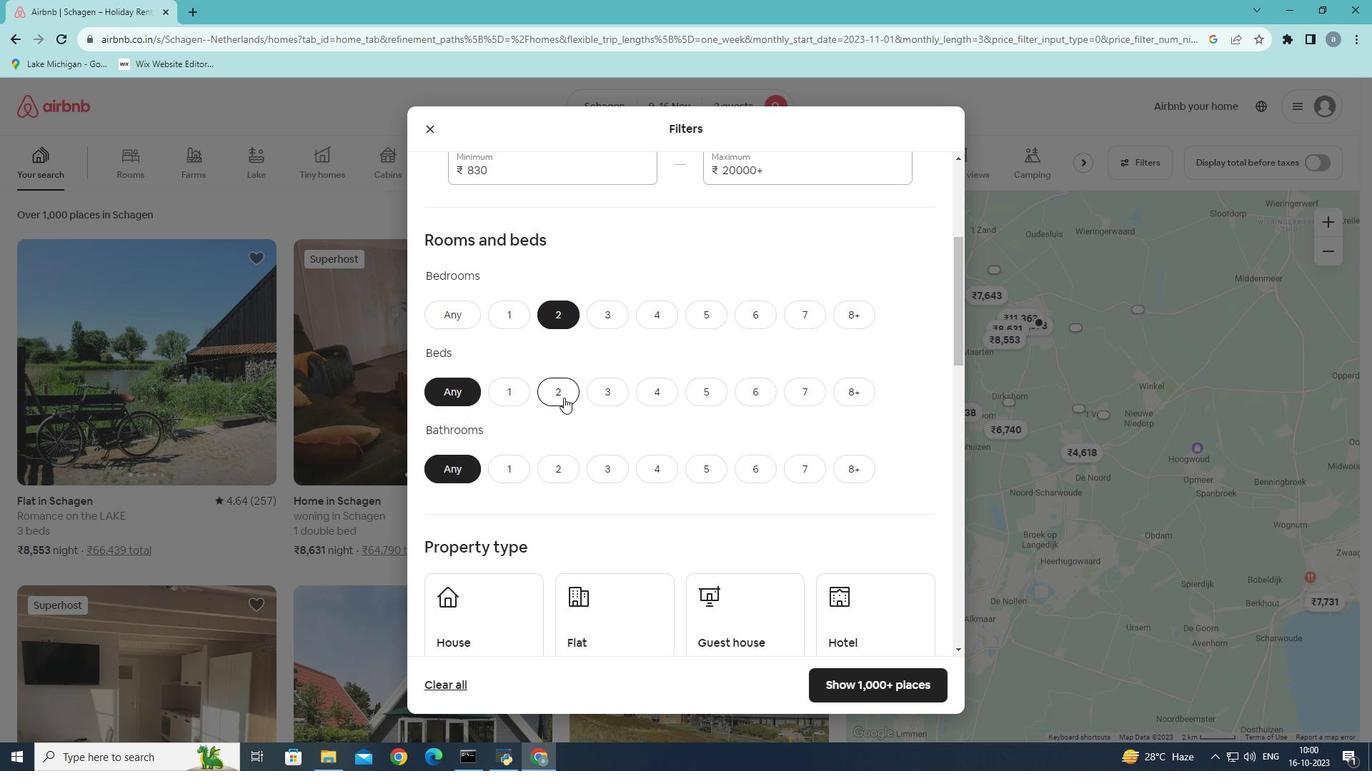 
Action: Mouse pressed left at (563, 398)
Screenshot: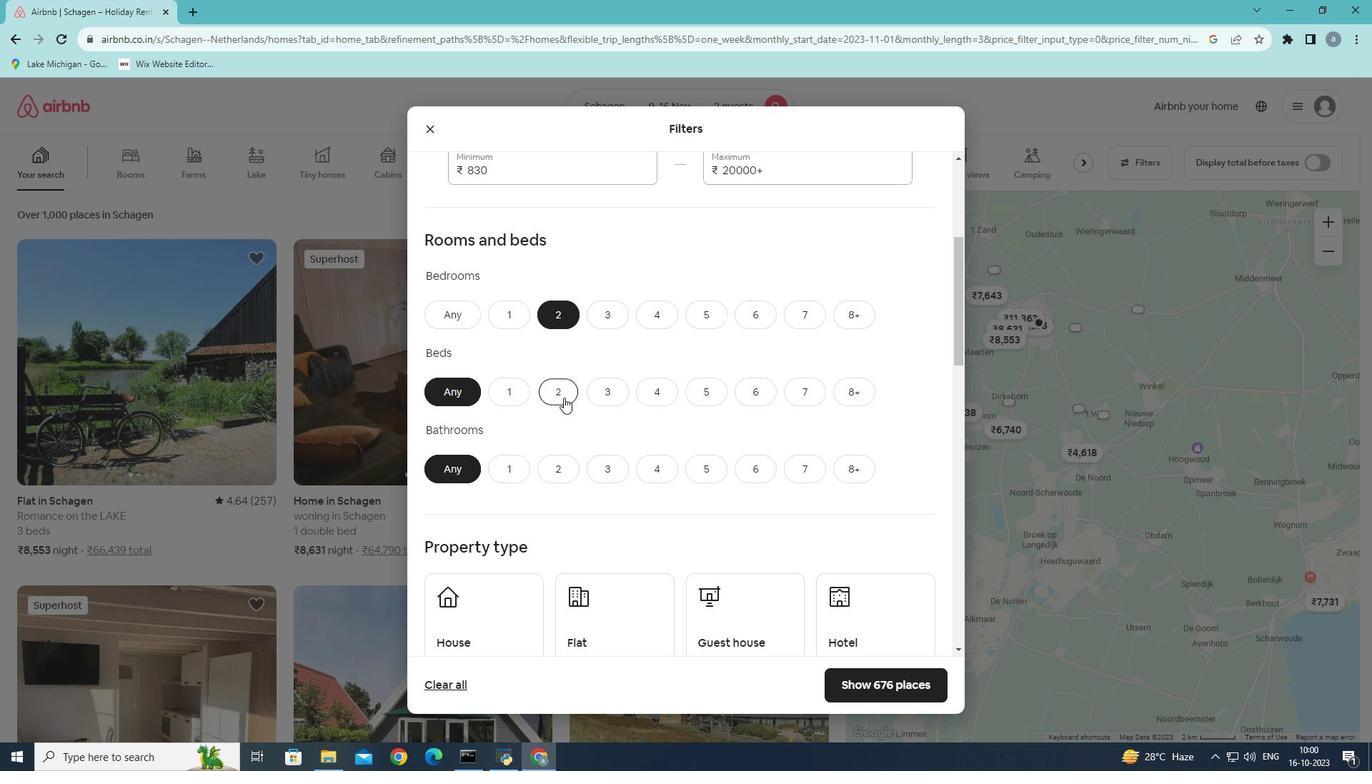 
Action: Mouse moved to (513, 464)
Screenshot: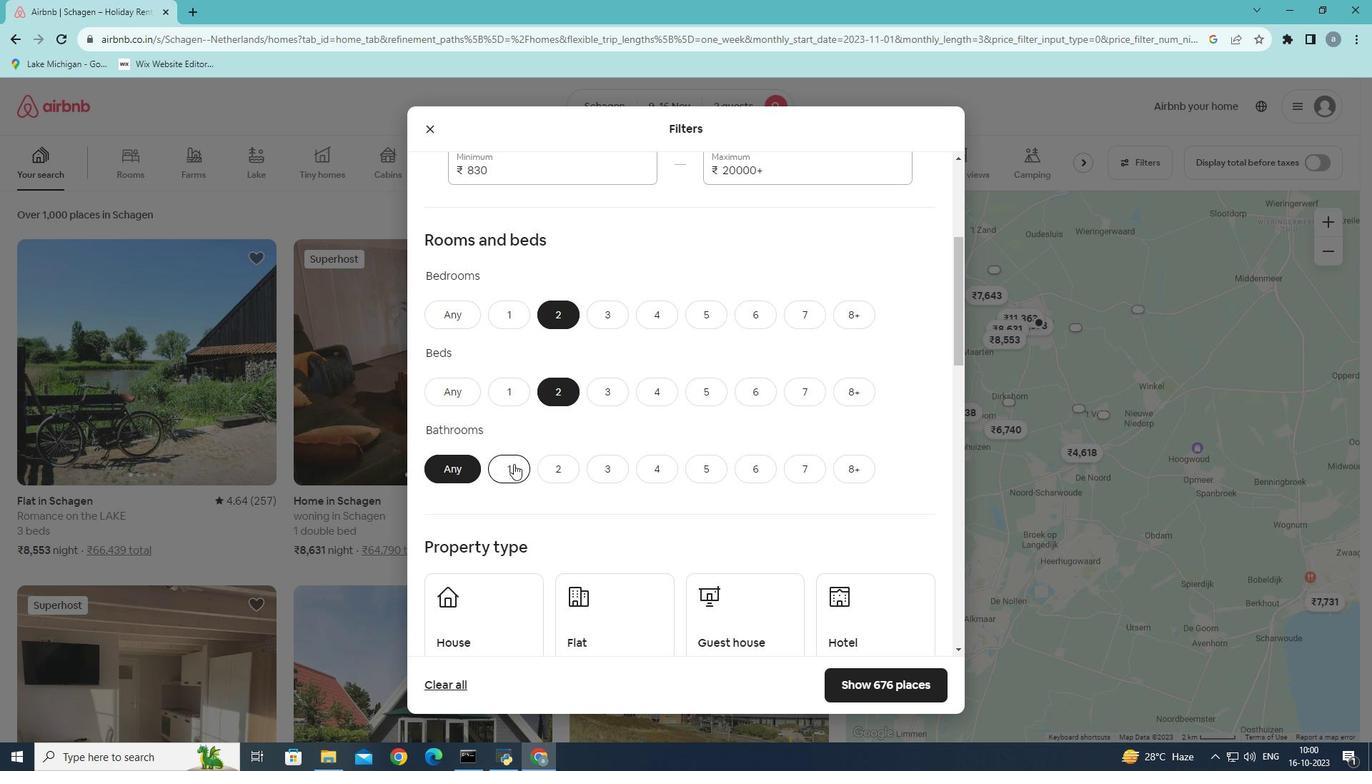 
Action: Mouse pressed left at (513, 464)
Screenshot: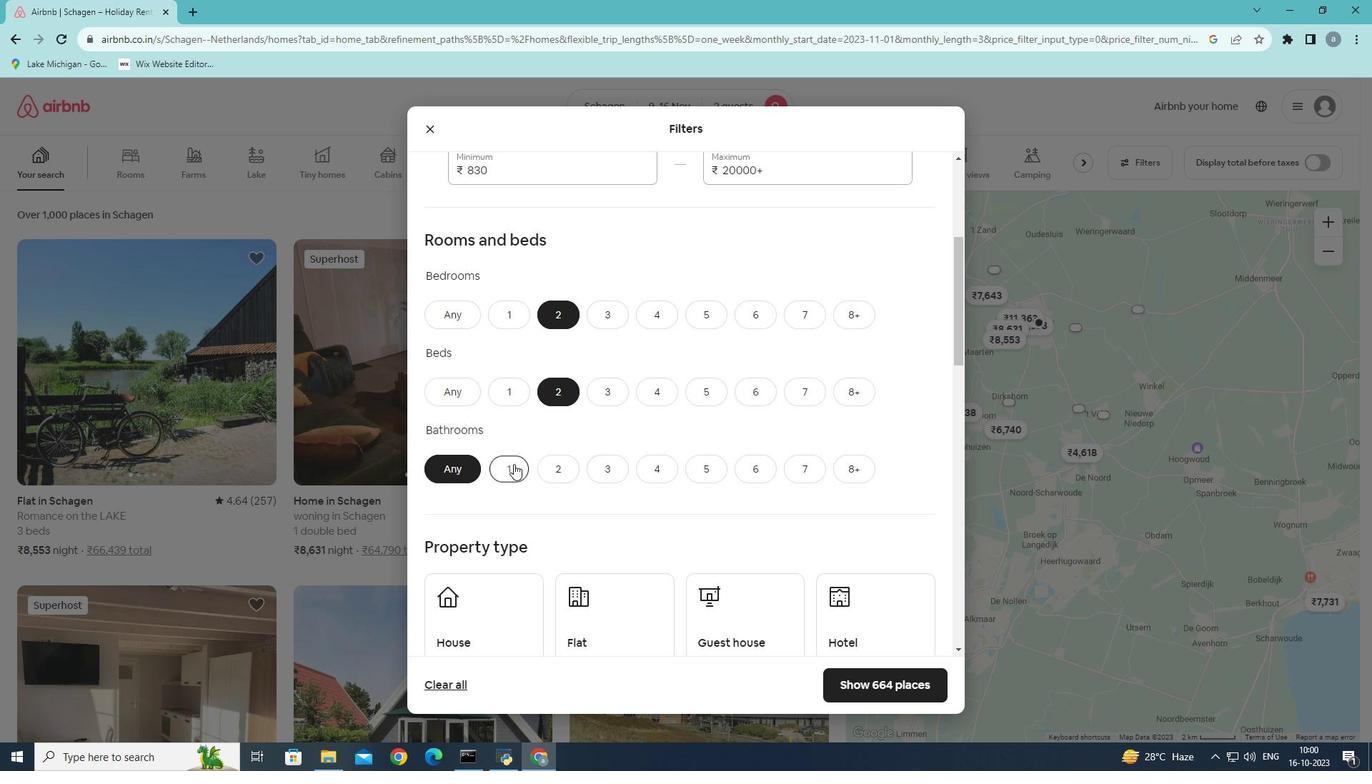 
Action: Mouse moved to (636, 380)
Screenshot: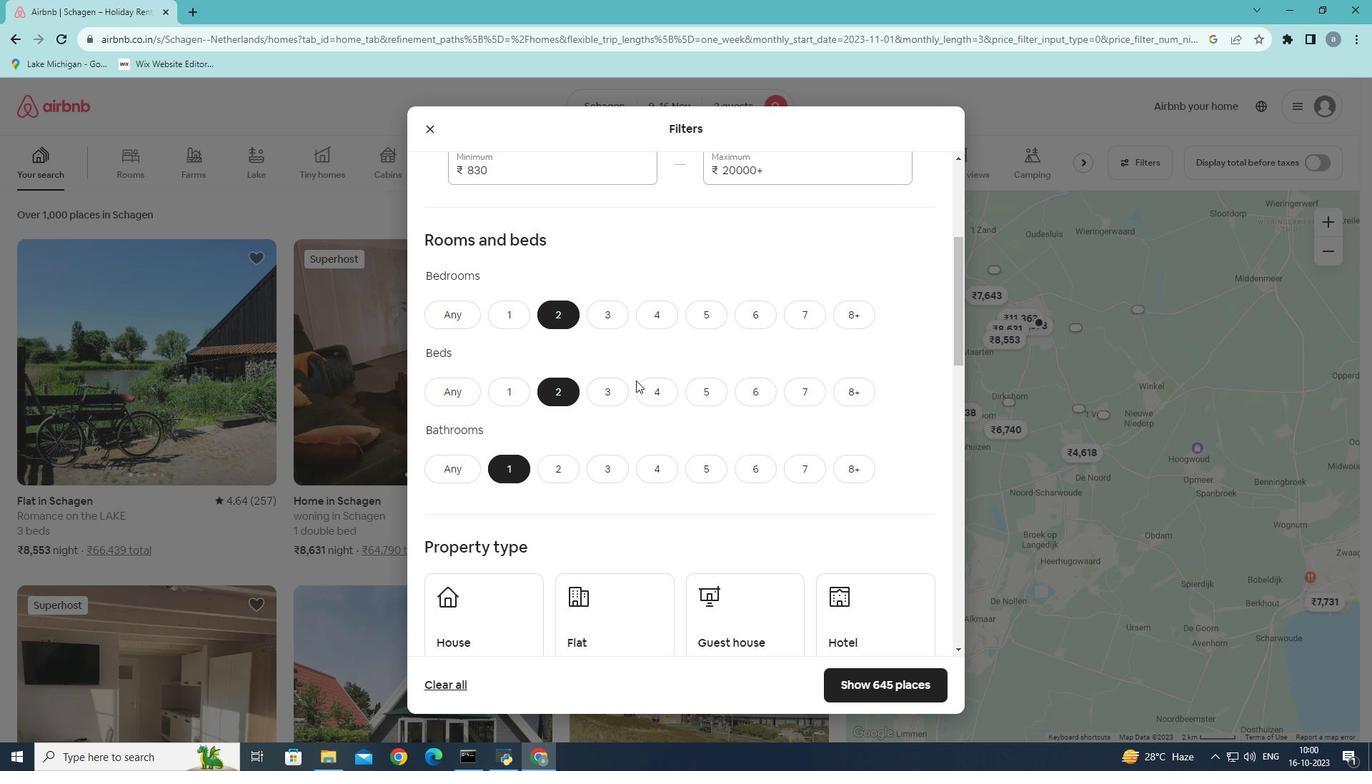 
Action: Mouse scrolled (636, 380) with delta (0, 0)
Screenshot: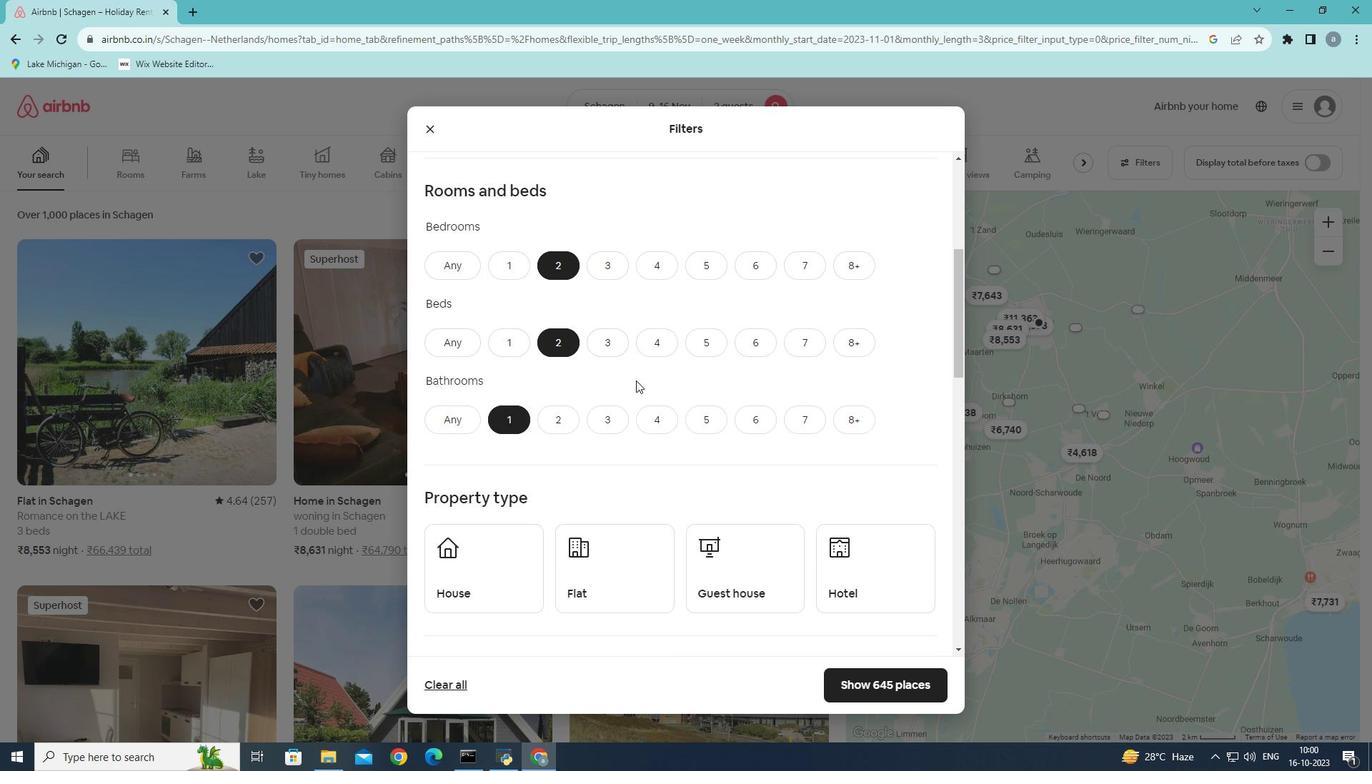 
Action: Mouse scrolled (636, 380) with delta (0, 0)
Screenshot: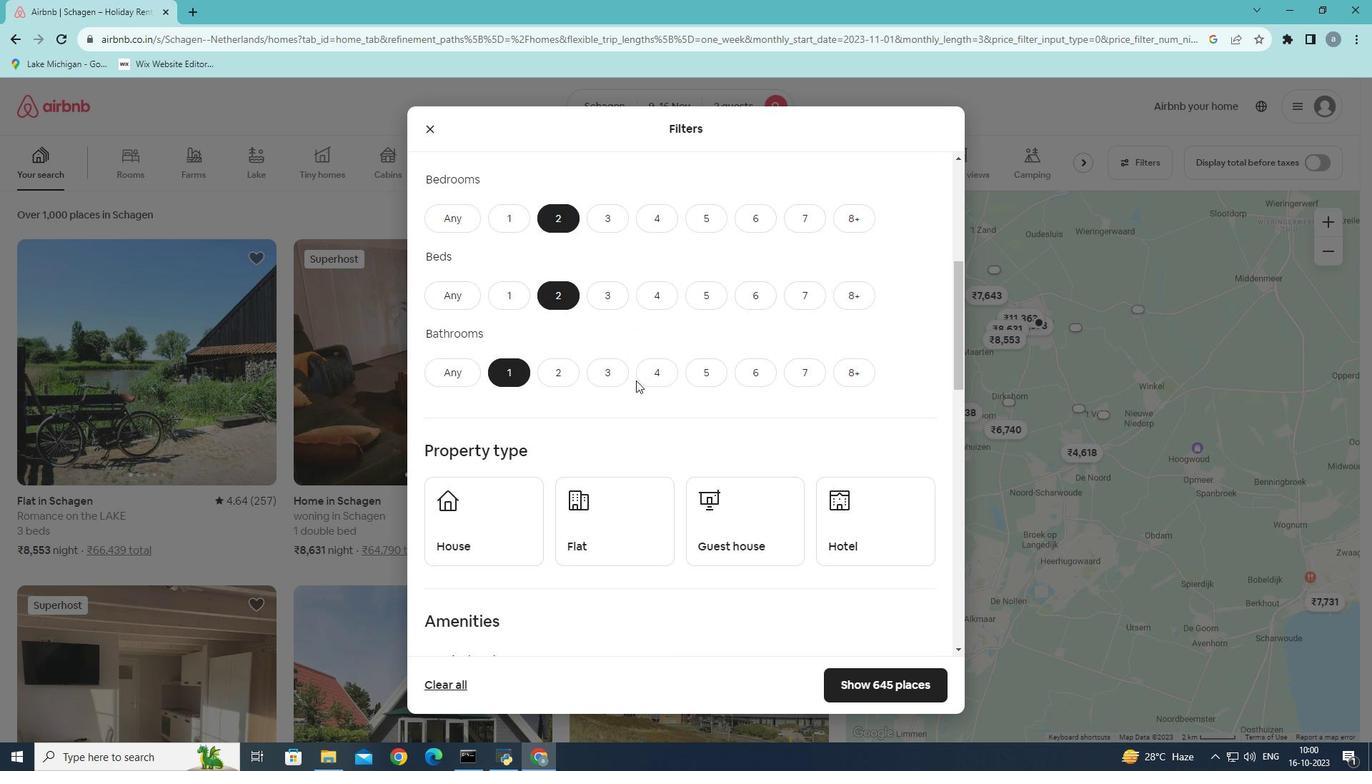 
Action: Mouse scrolled (636, 380) with delta (0, 0)
Screenshot: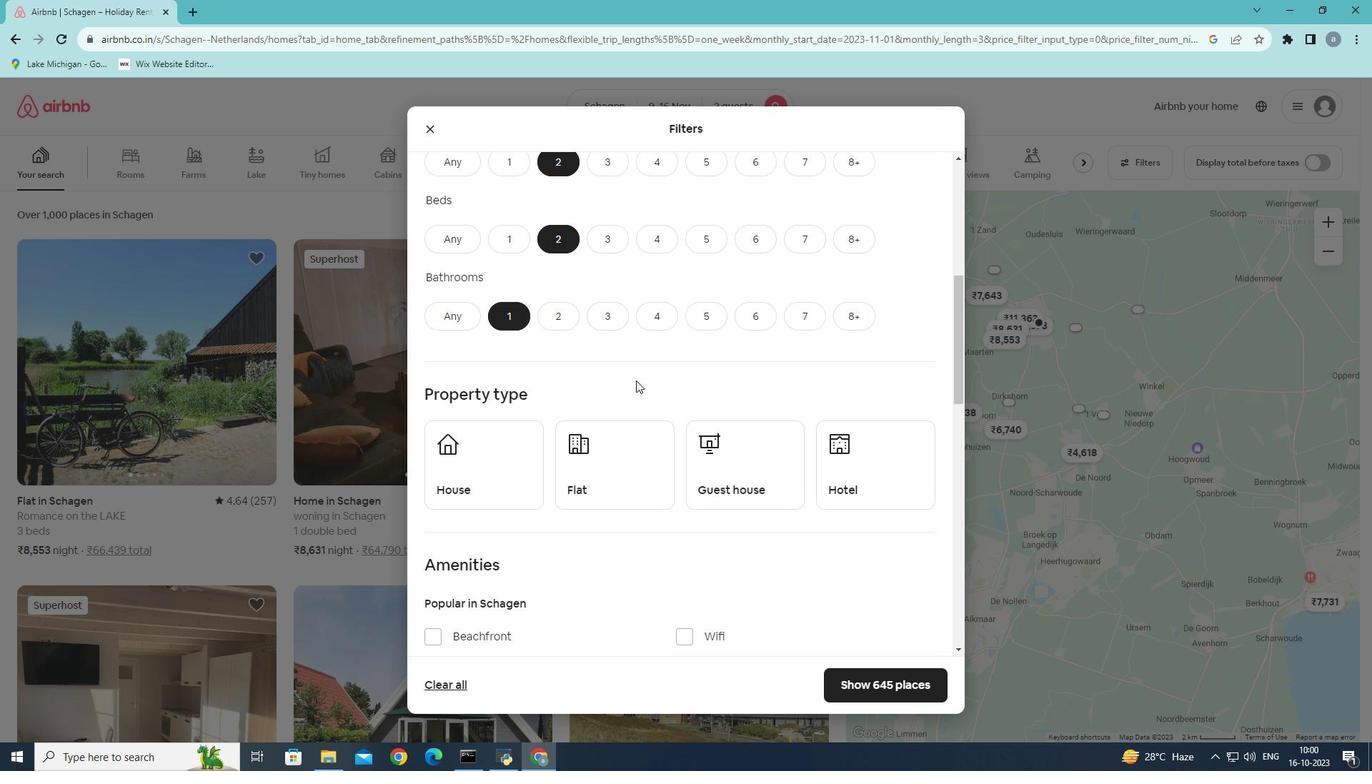 
Action: Mouse moved to (637, 429)
Screenshot: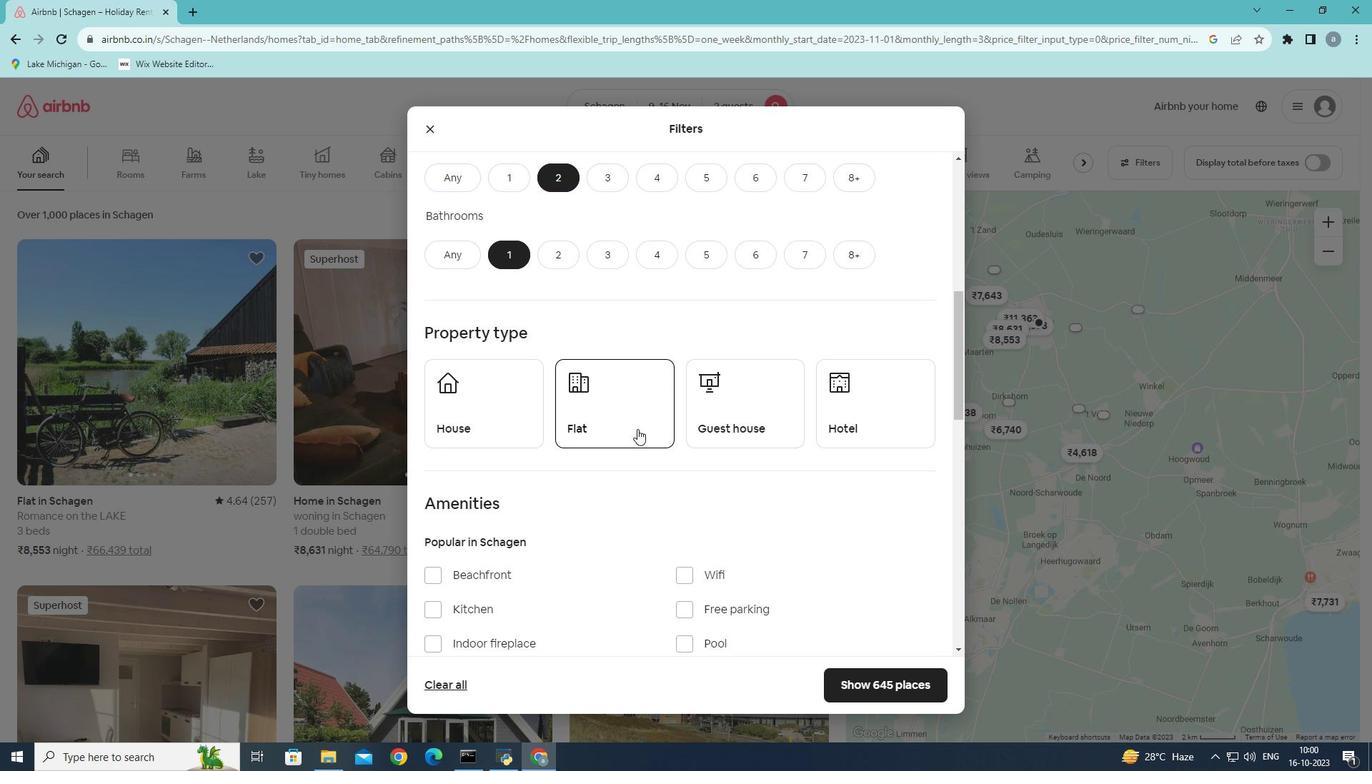 
Action: Mouse pressed left at (637, 429)
Screenshot: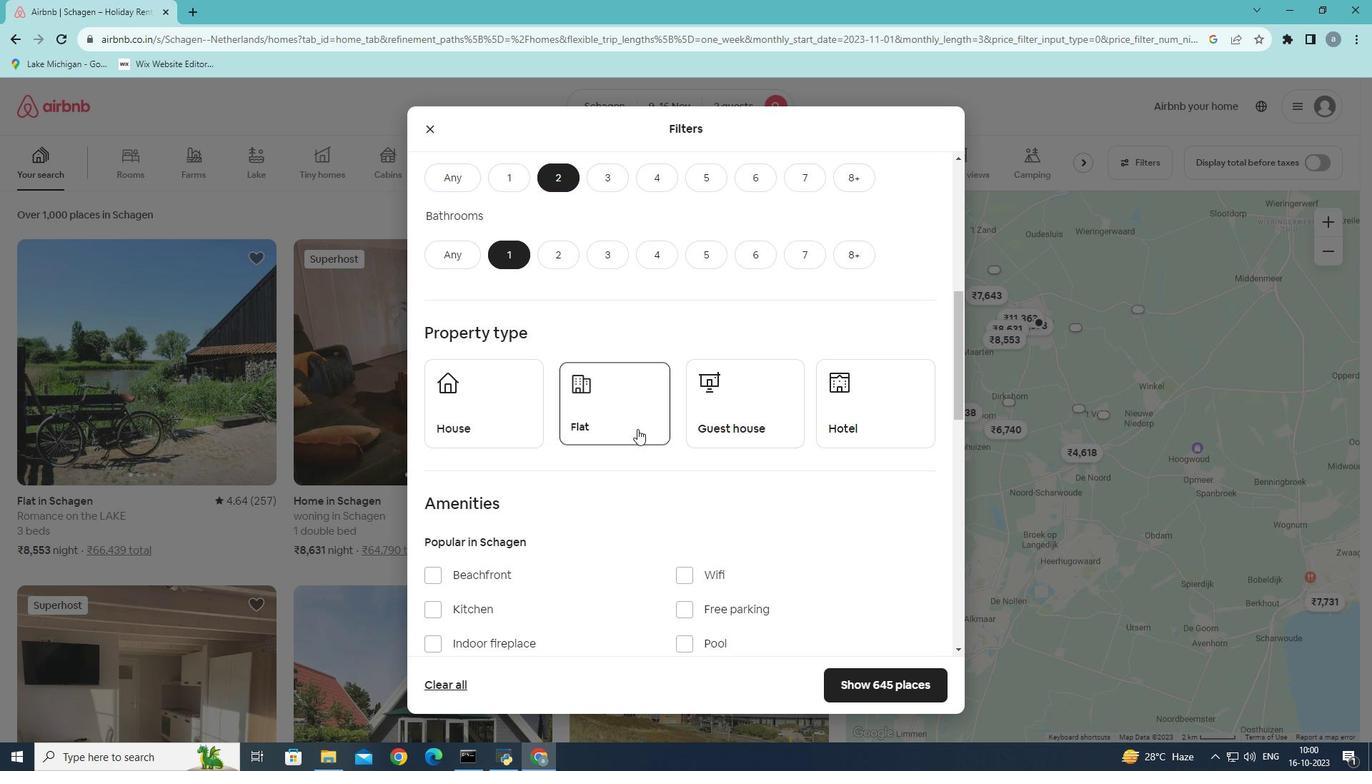 
Action: Mouse moved to (645, 562)
Screenshot: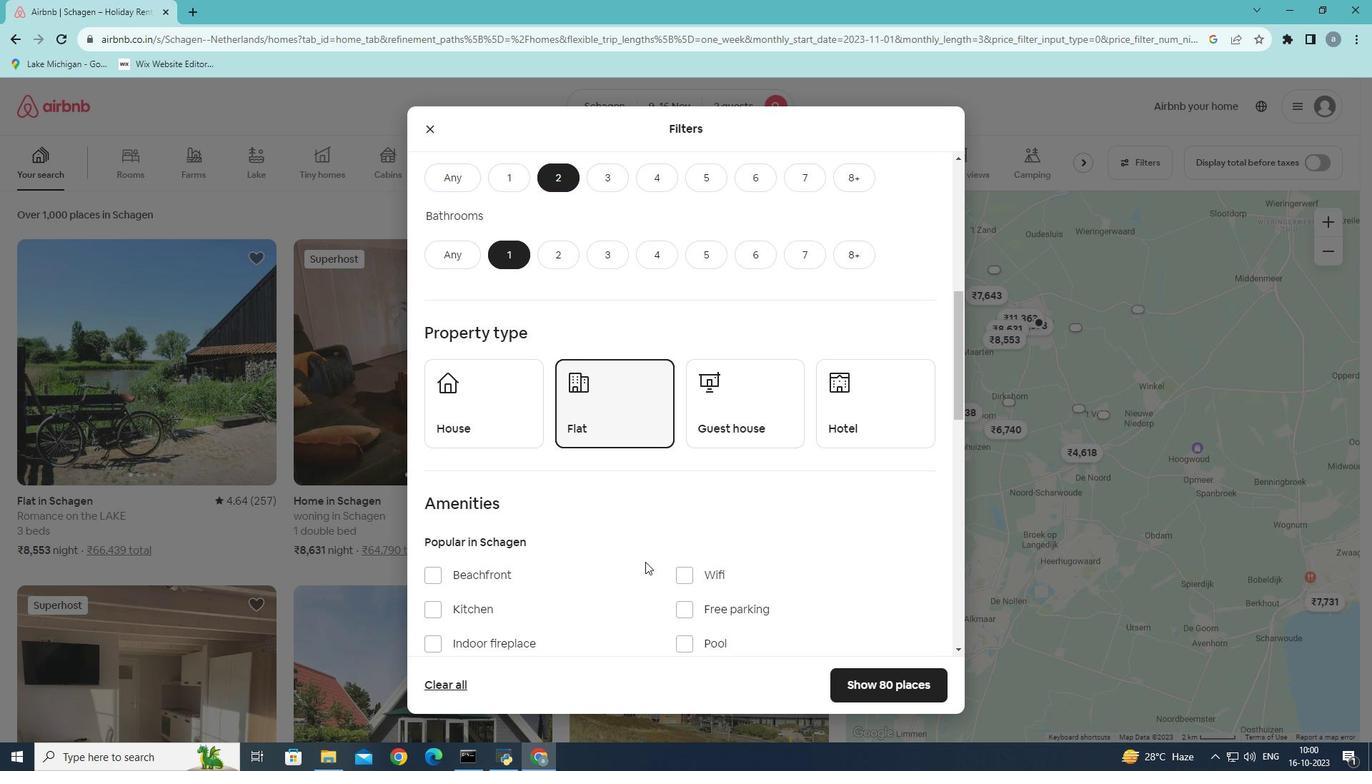 
Action: Mouse scrolled (645, 561) with delta (0, 0)
Screenshot: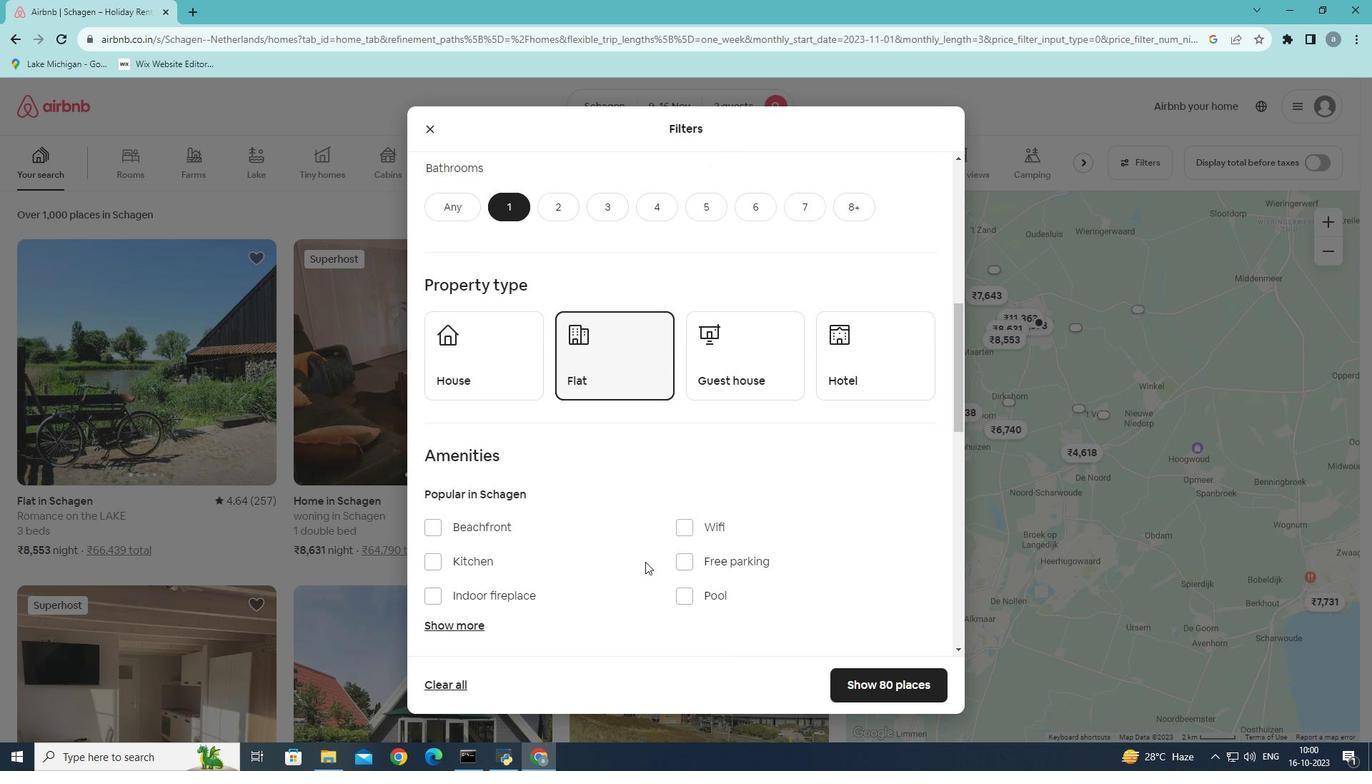 
Action: Mouse scrolled (645, 561) with delta (0, 0)
Screenshot: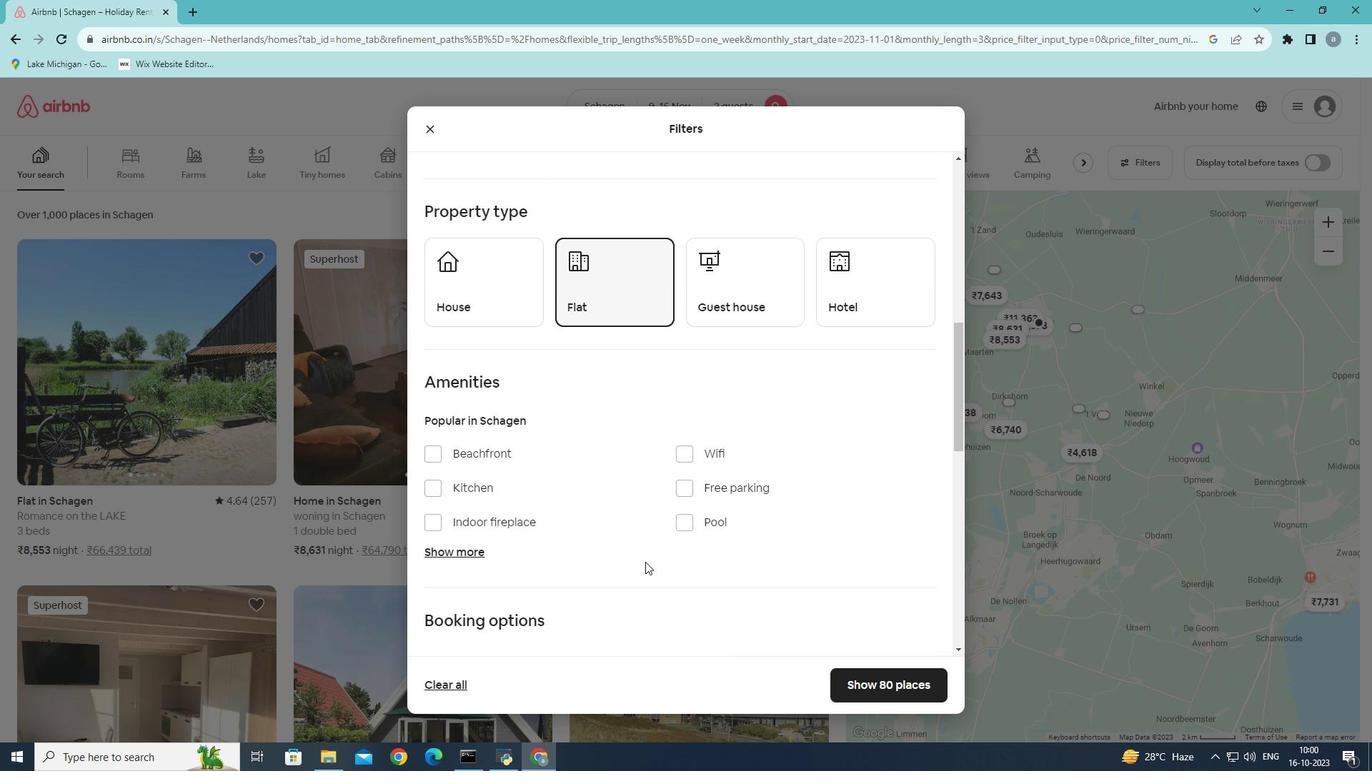 
Action: Mouse scrolled (645, 561) with delta (0, 0)
Screenshot: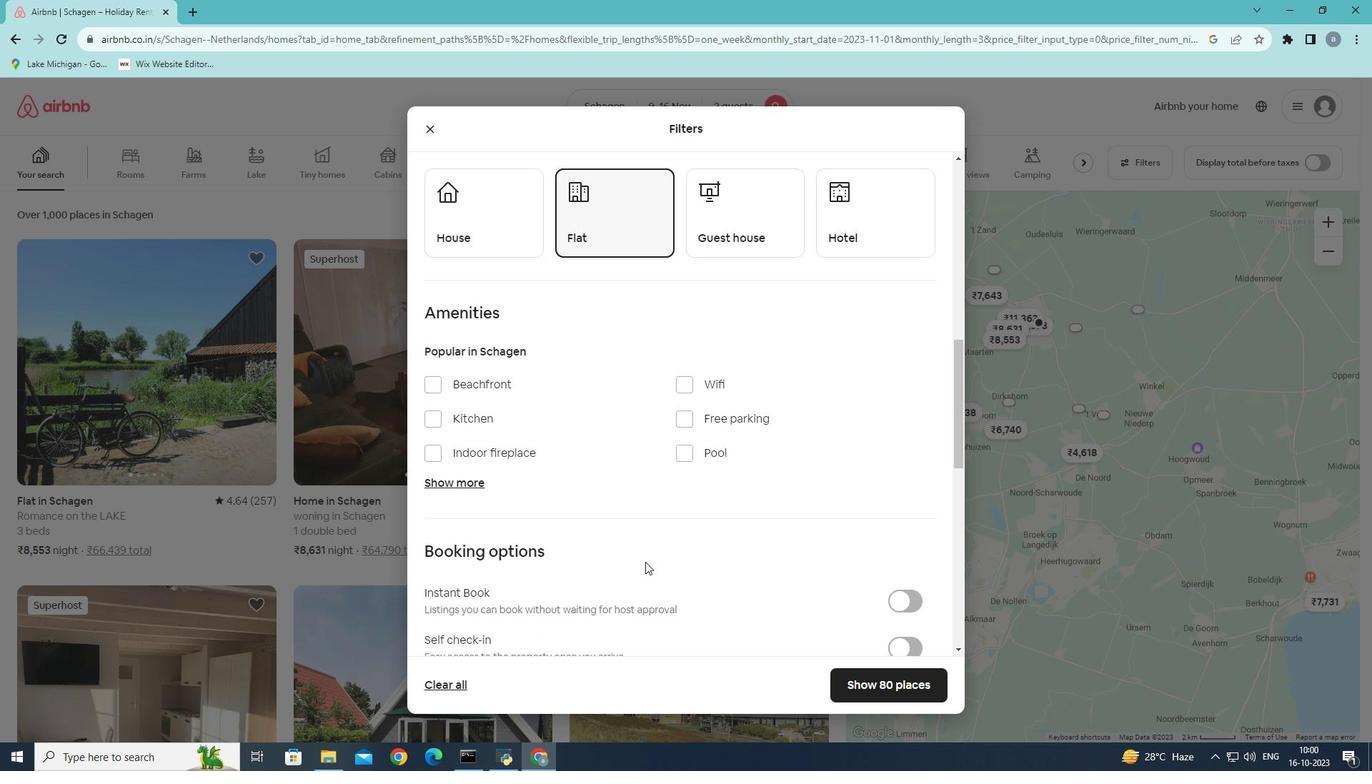 
Action: Mouse moved to (749, 493)
Screenshot: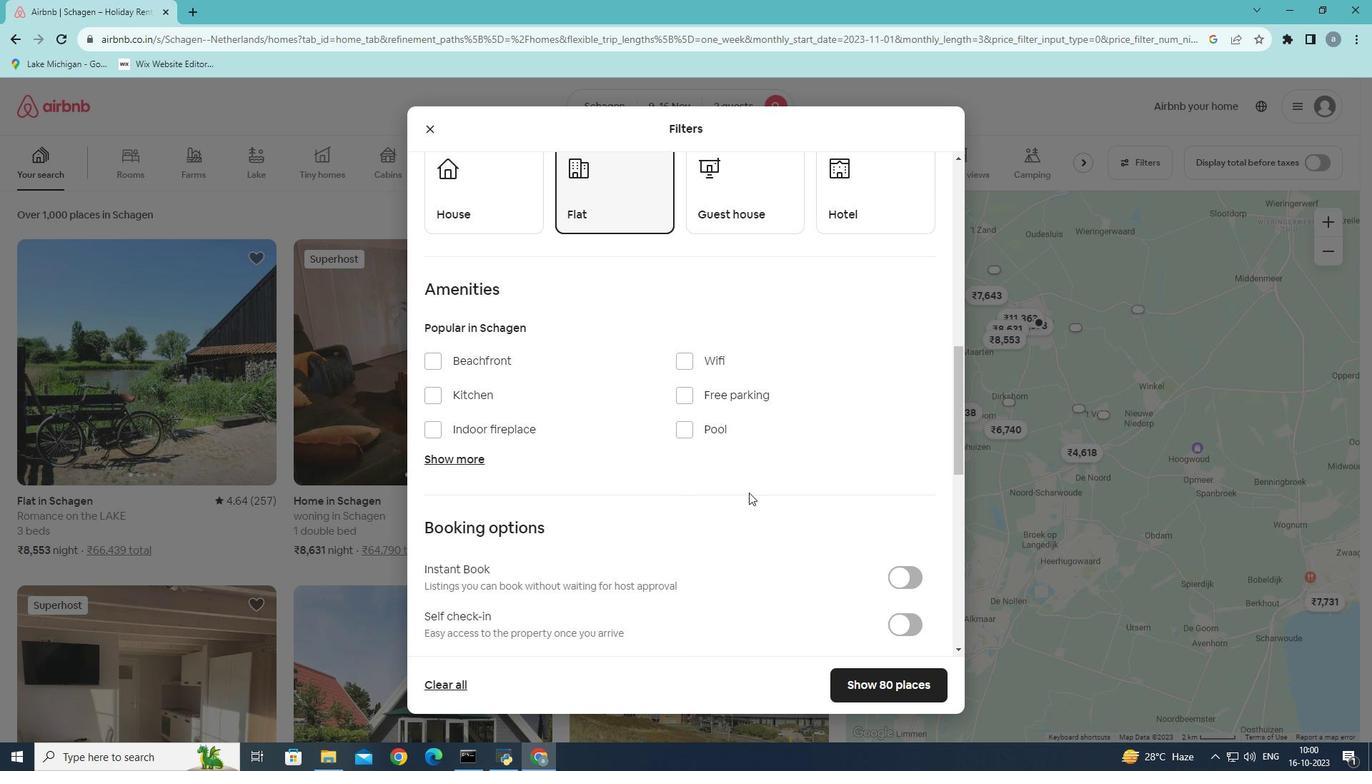 
Action: Mouse scrolled (749, 492) with delta (0, 0)
Screenshot: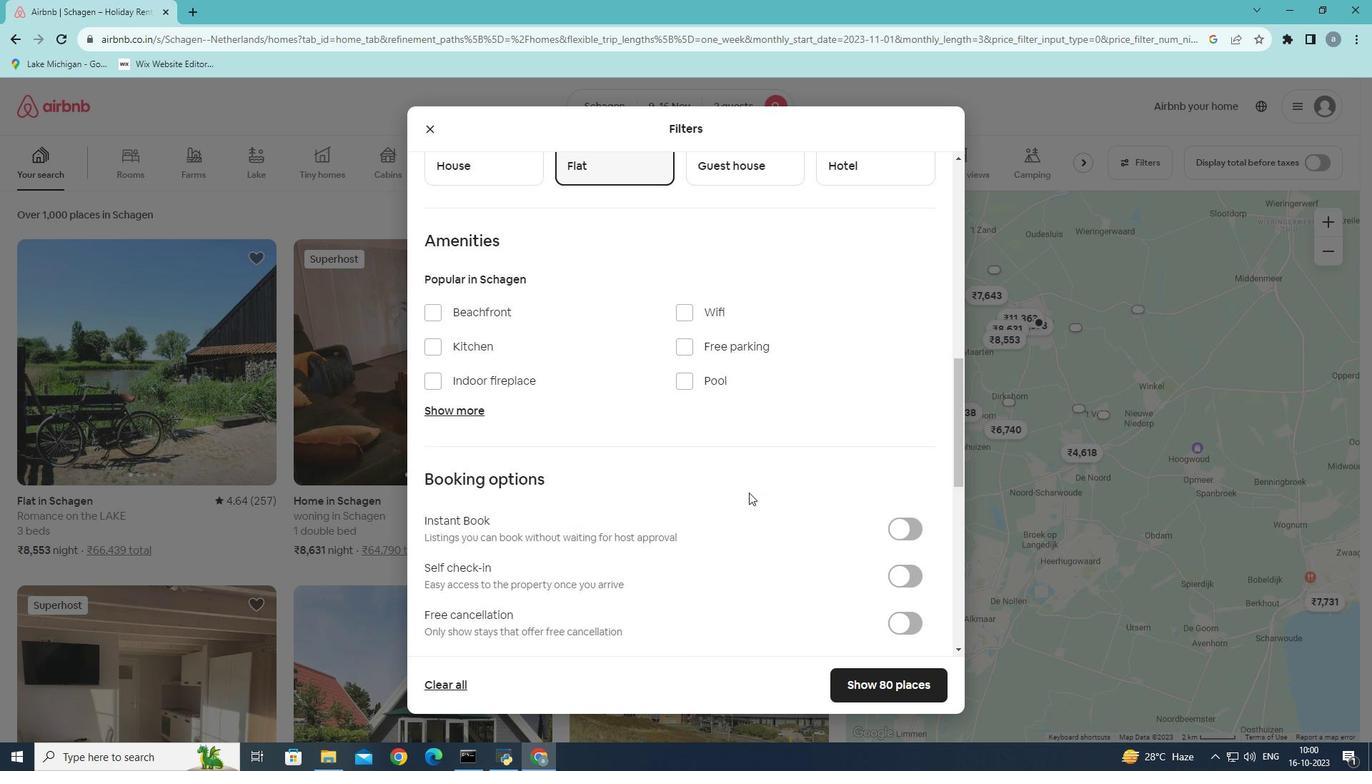 
Action: Mouse moved to (862, 680)
Screenshot: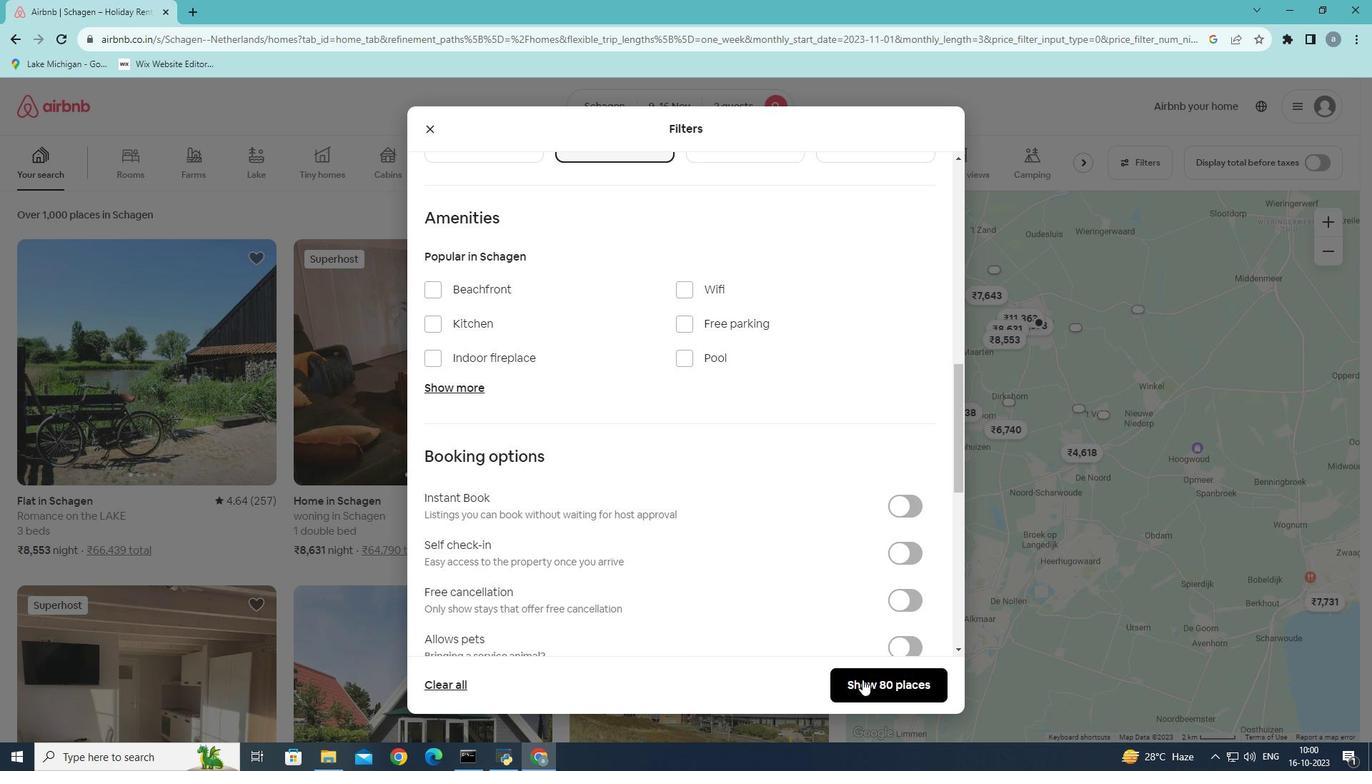 
Action: Mouse pressed left at (862, 680)
Screenshot: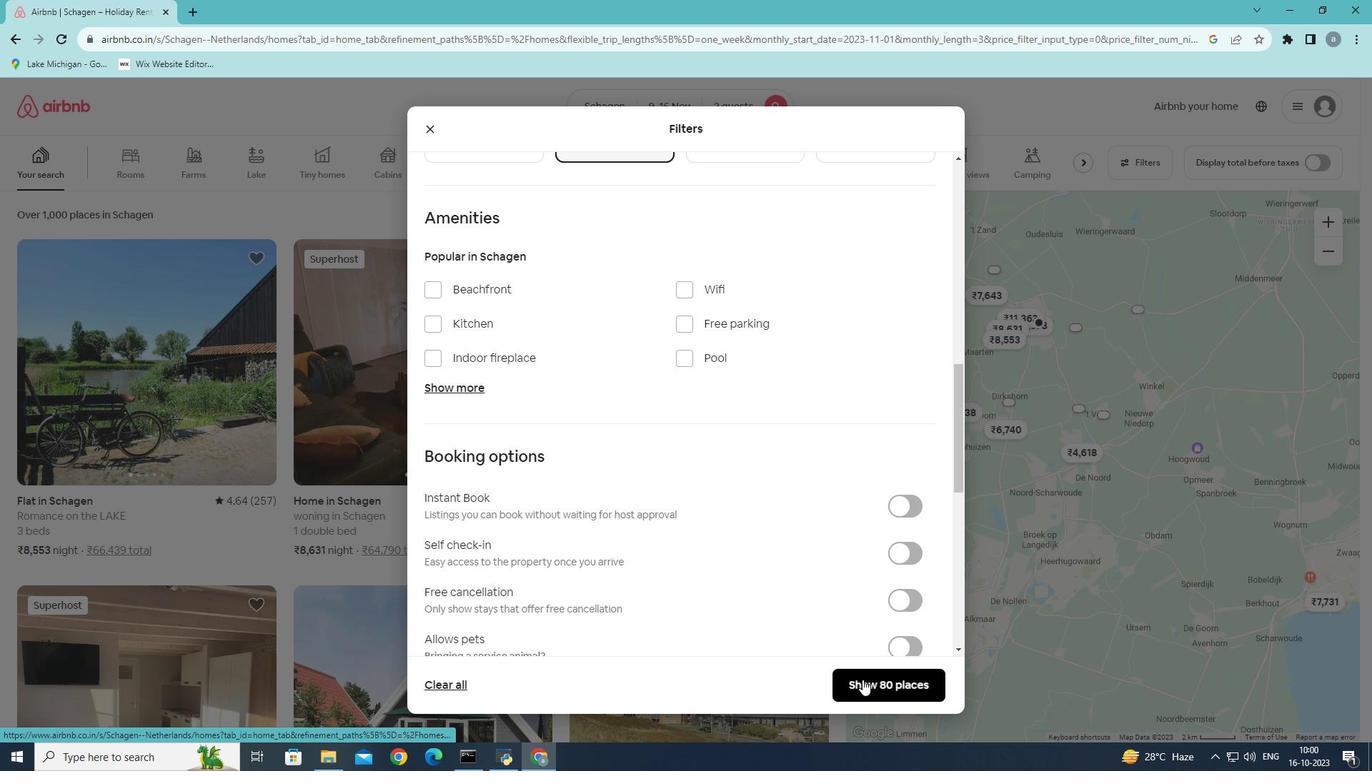 
Action: Mouse moved to (99, 452)
Screenshot: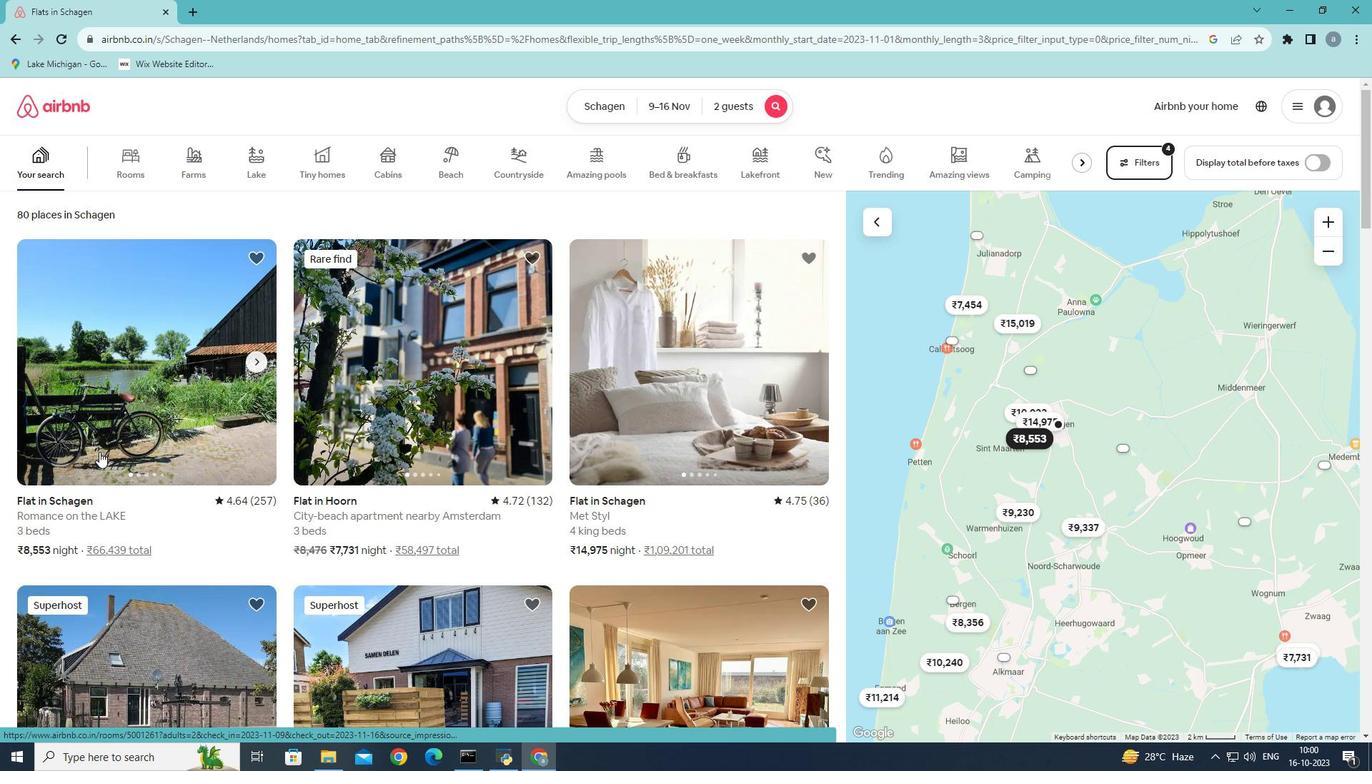 
Action: Mouse pressed left at (99, 452)
Screenshot: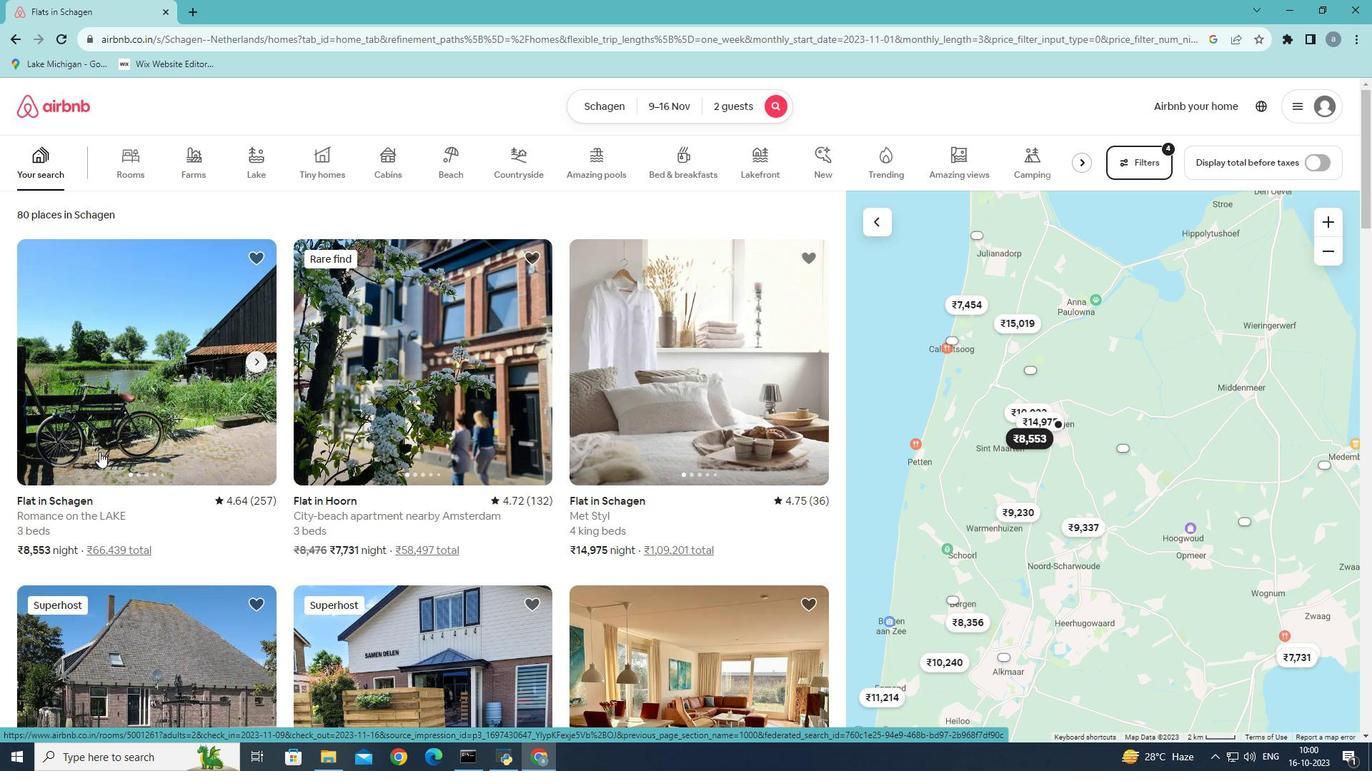 
Action: Mouse moved to (1015, 542)
Screenshot: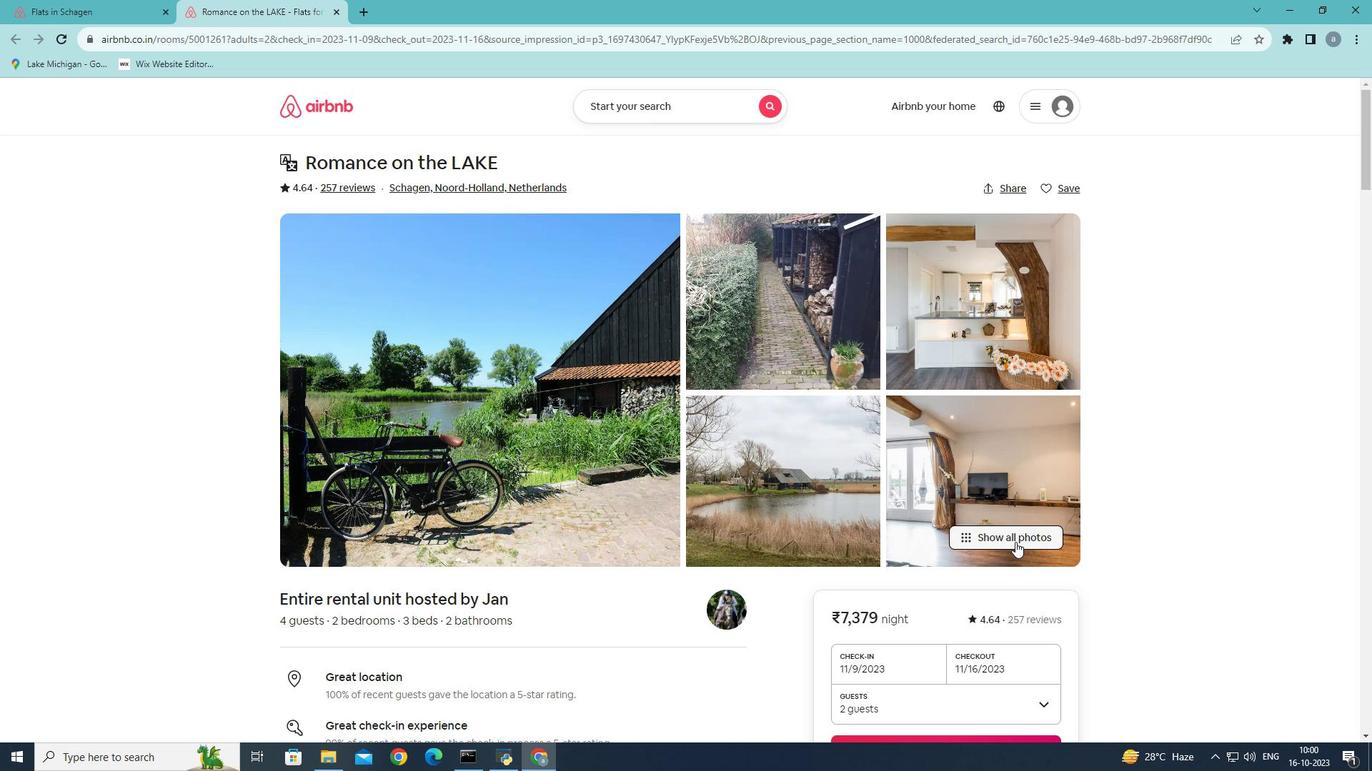
Action: Mouse pressed left at (1015, 542)
Screenshot: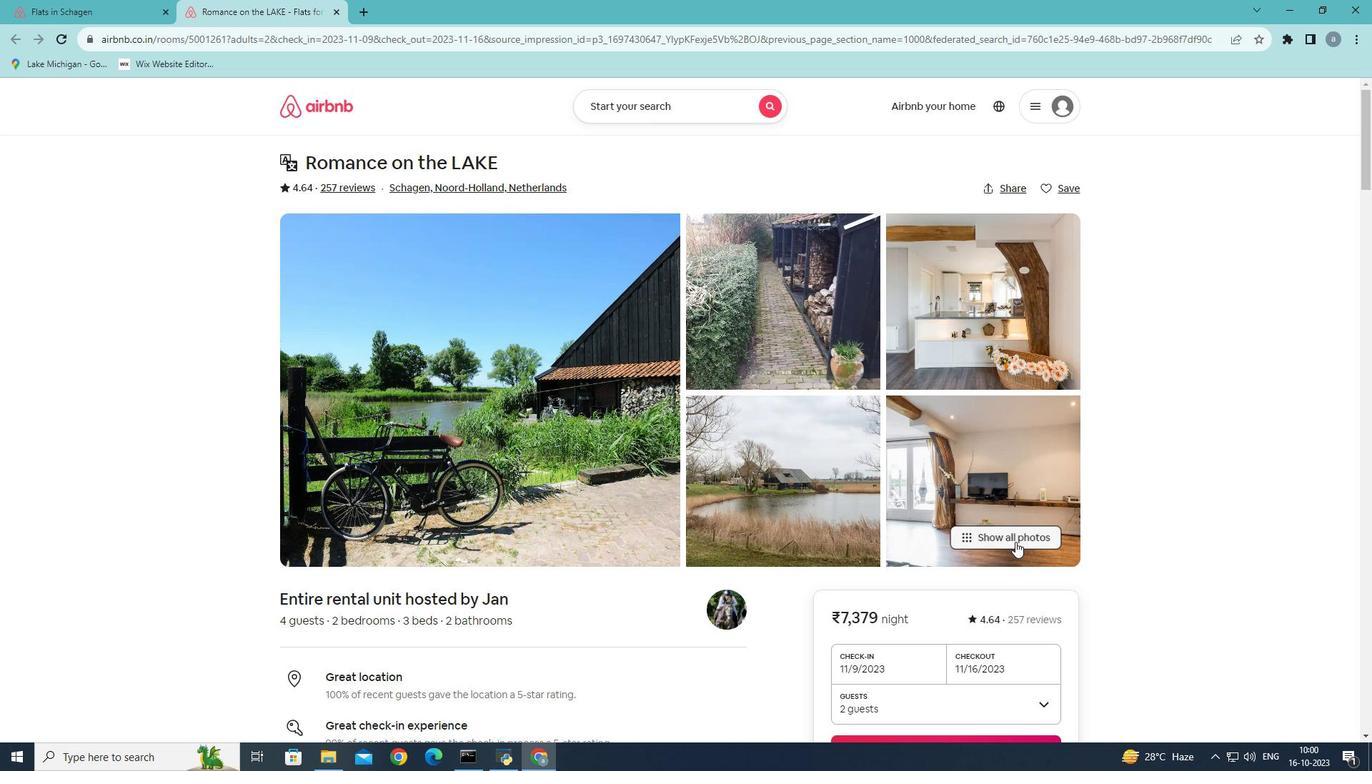 
Action: Mouse moved to (781, 465)
Screenshot: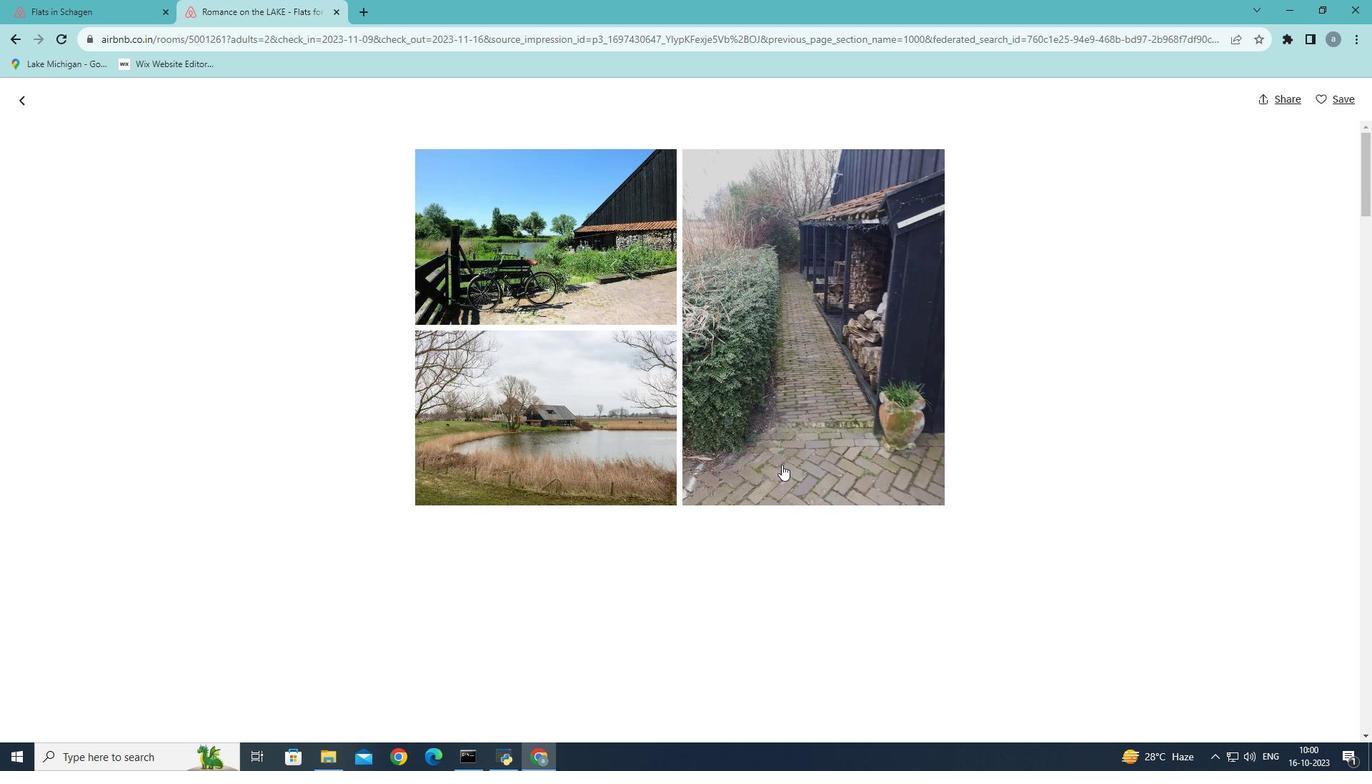 
Action: Mouse scrolled (781, 464) with delta (0, 0)
Screenshot: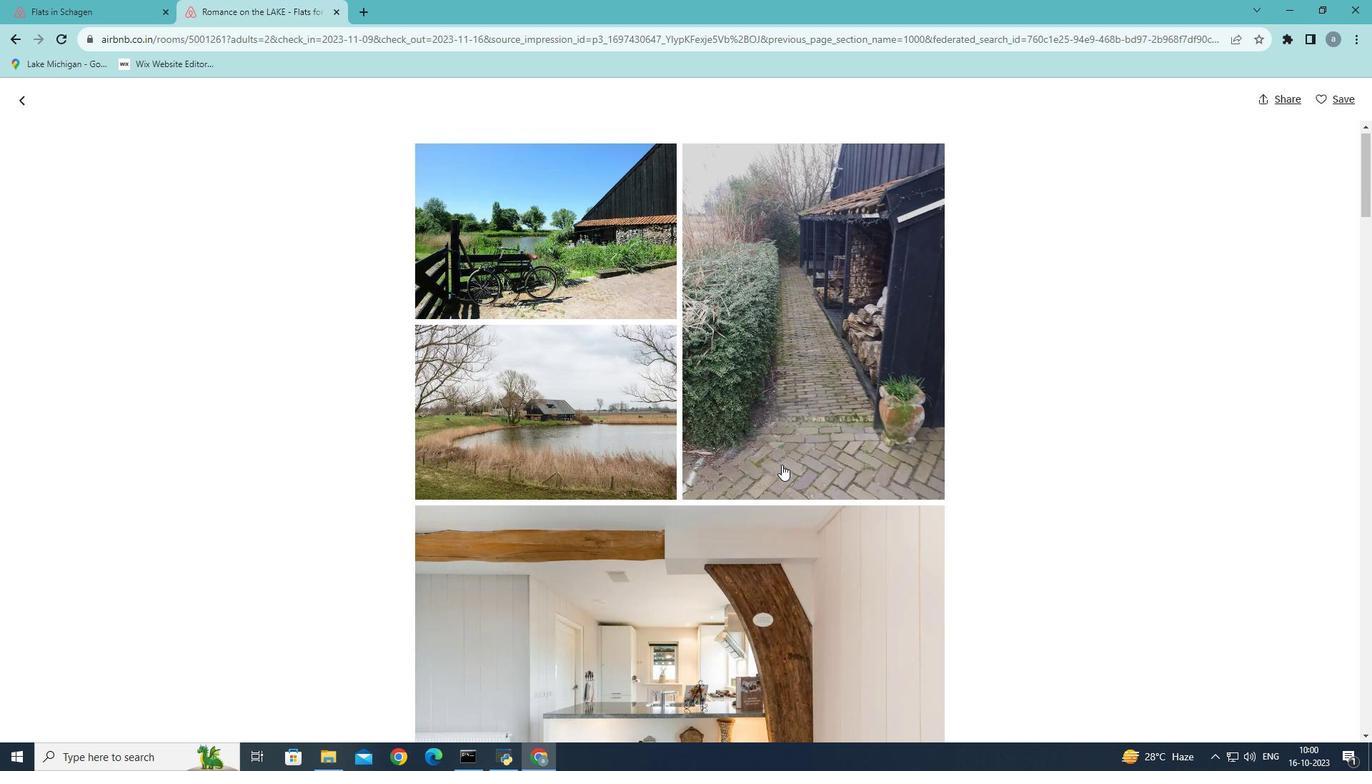 
Action: Mouse scrolled (781, 464) with delta (0, 0)
Screenshot: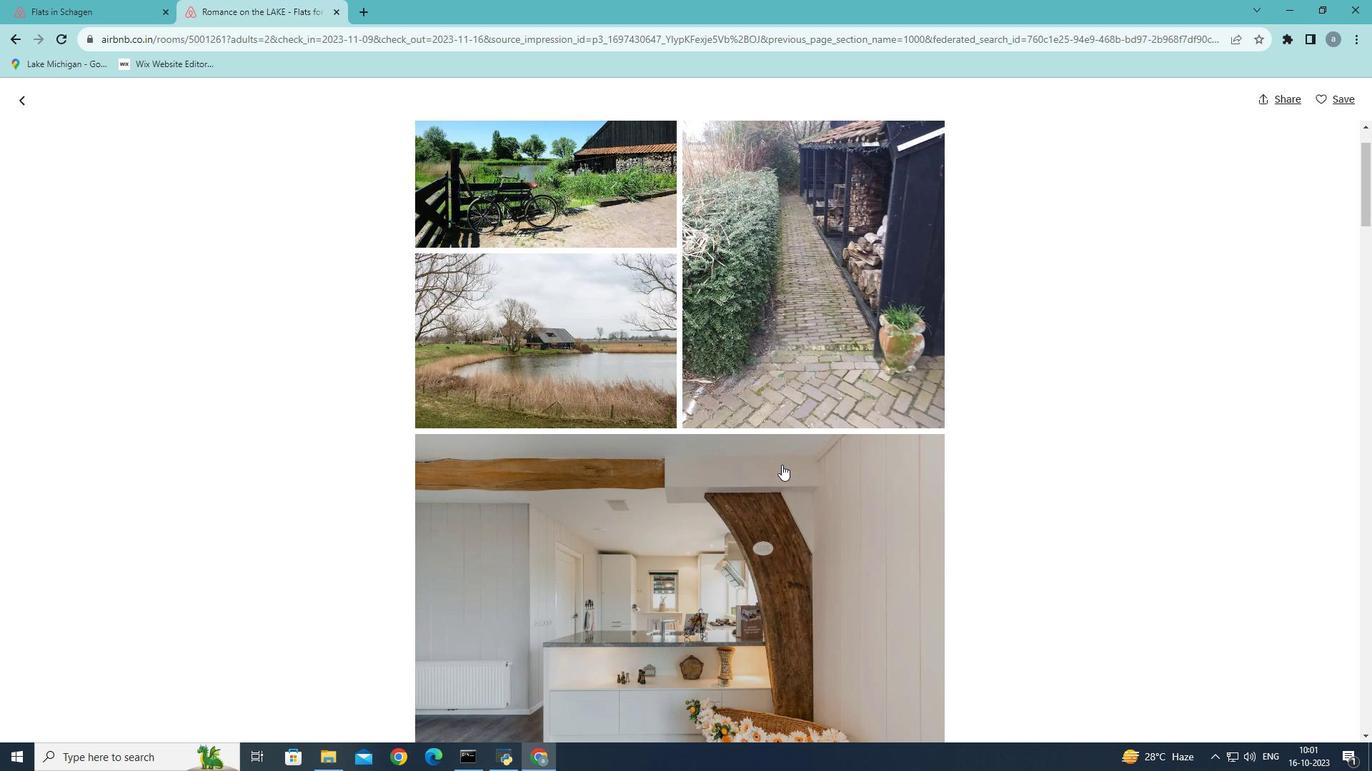 
Action: Mouse scrolled (781, 464) with delta (0, 0)
Screenshot: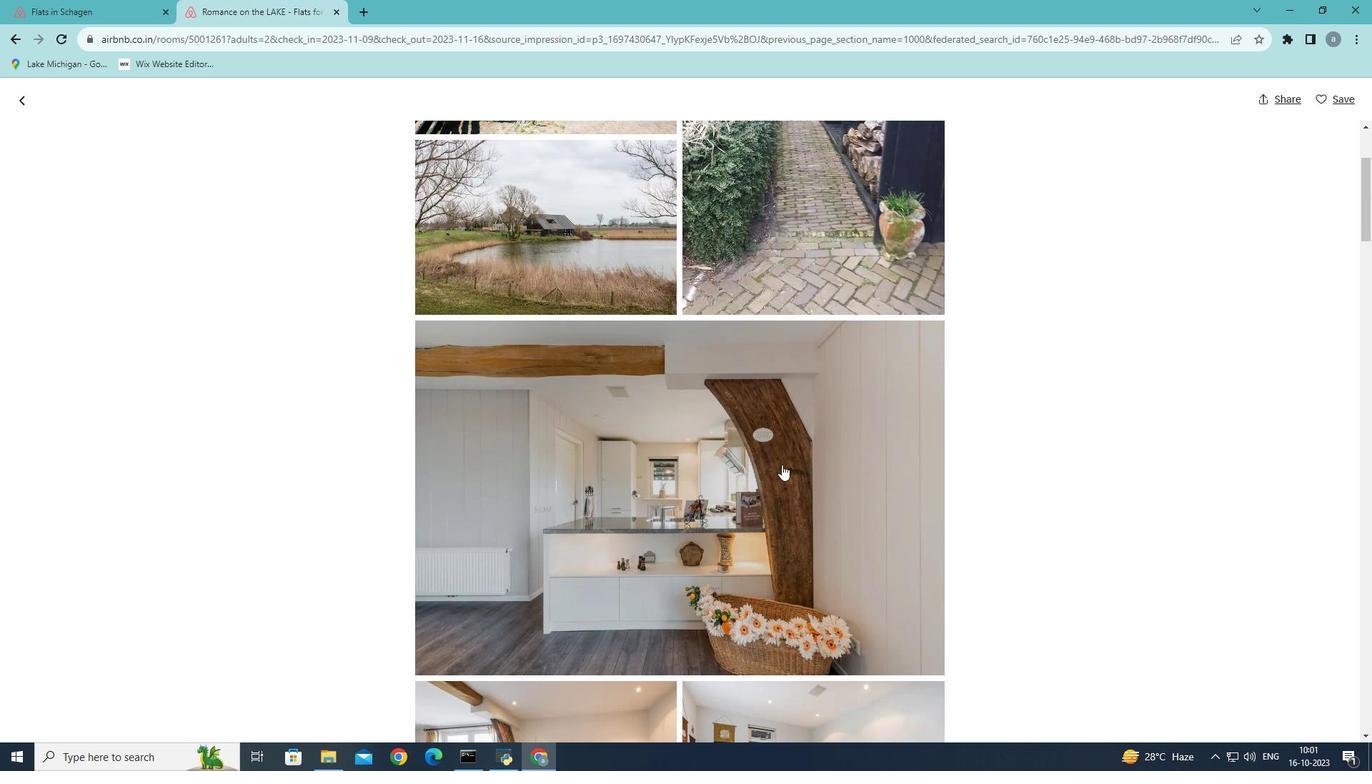 
Action: Mouse scrolled (781, 464) with delta (0, 0)
Screenshot: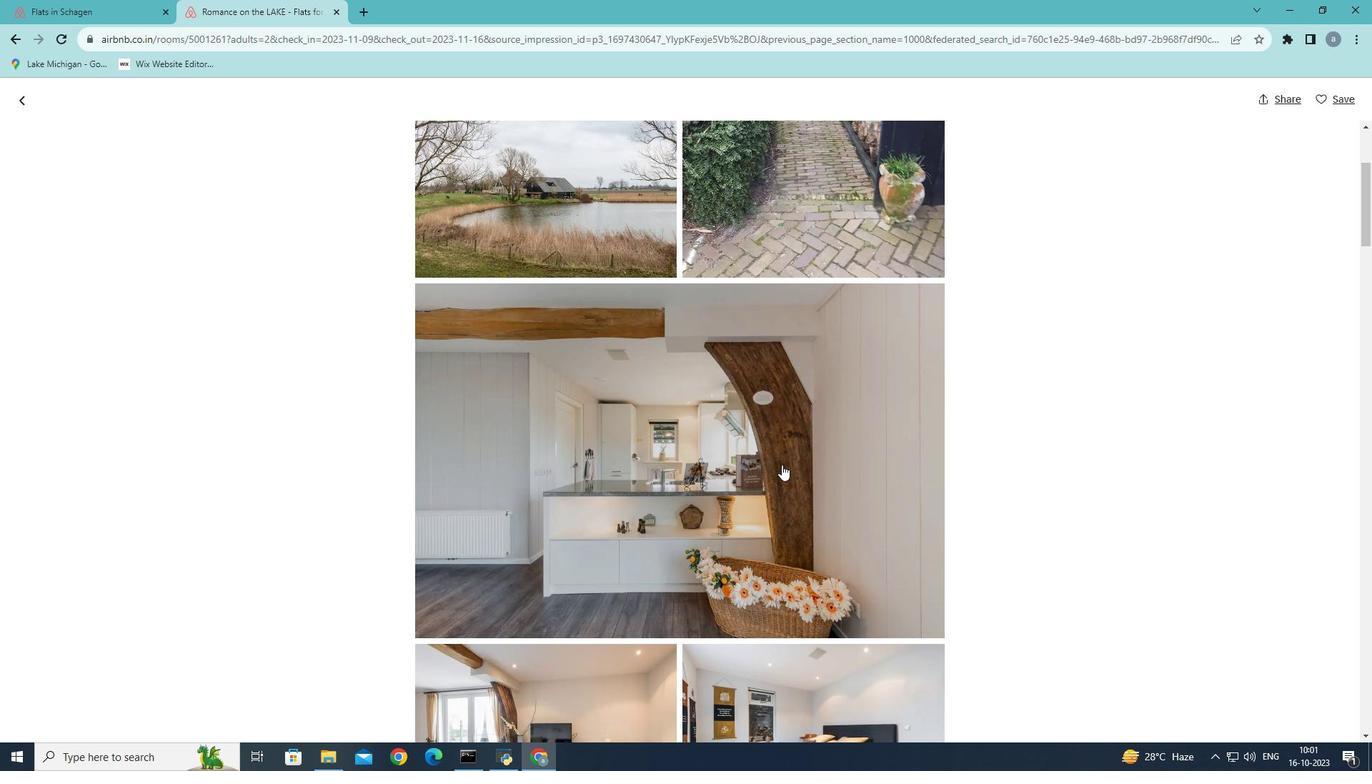 
Action: Mouse scrolled (781, 464) with delta (0, 0)
Screenshot: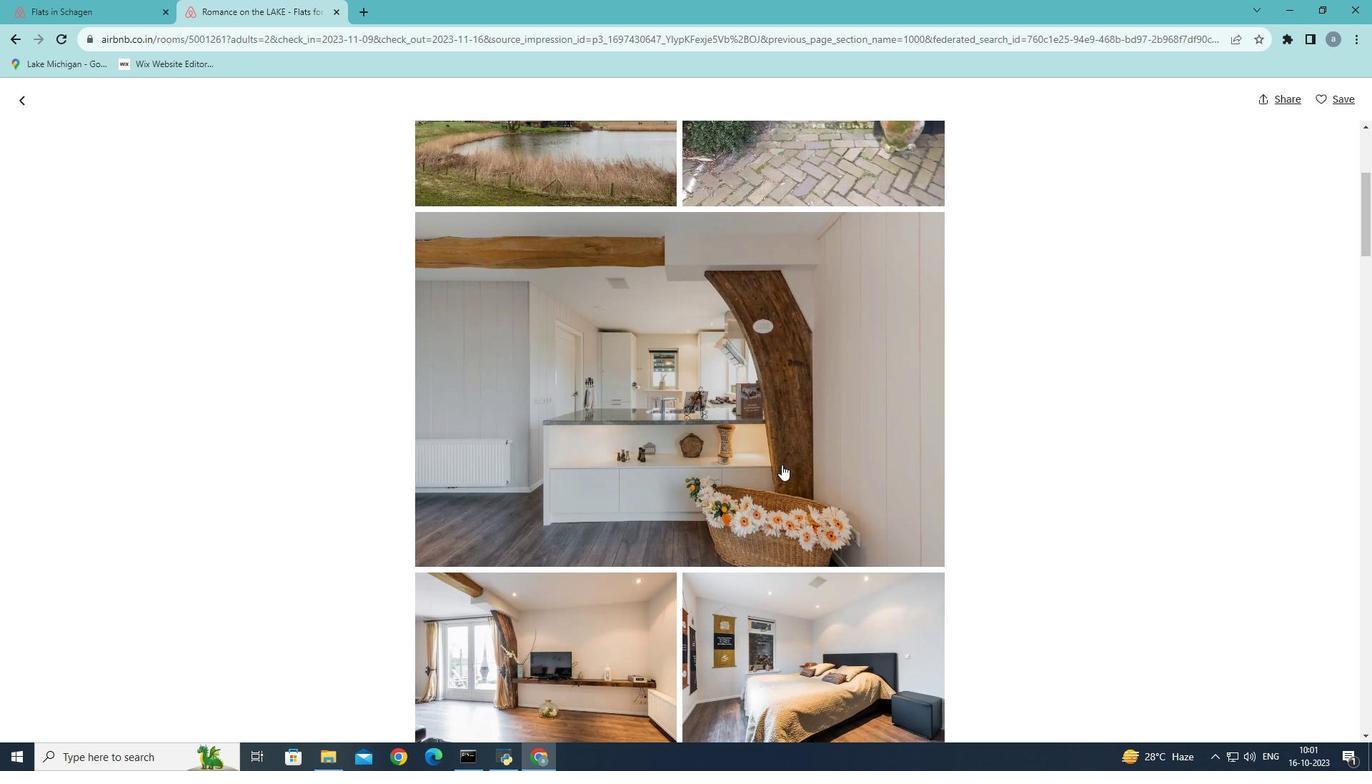 
Action: Mouse scrolled (781, 464) with delta (0, 0)
Screenshot: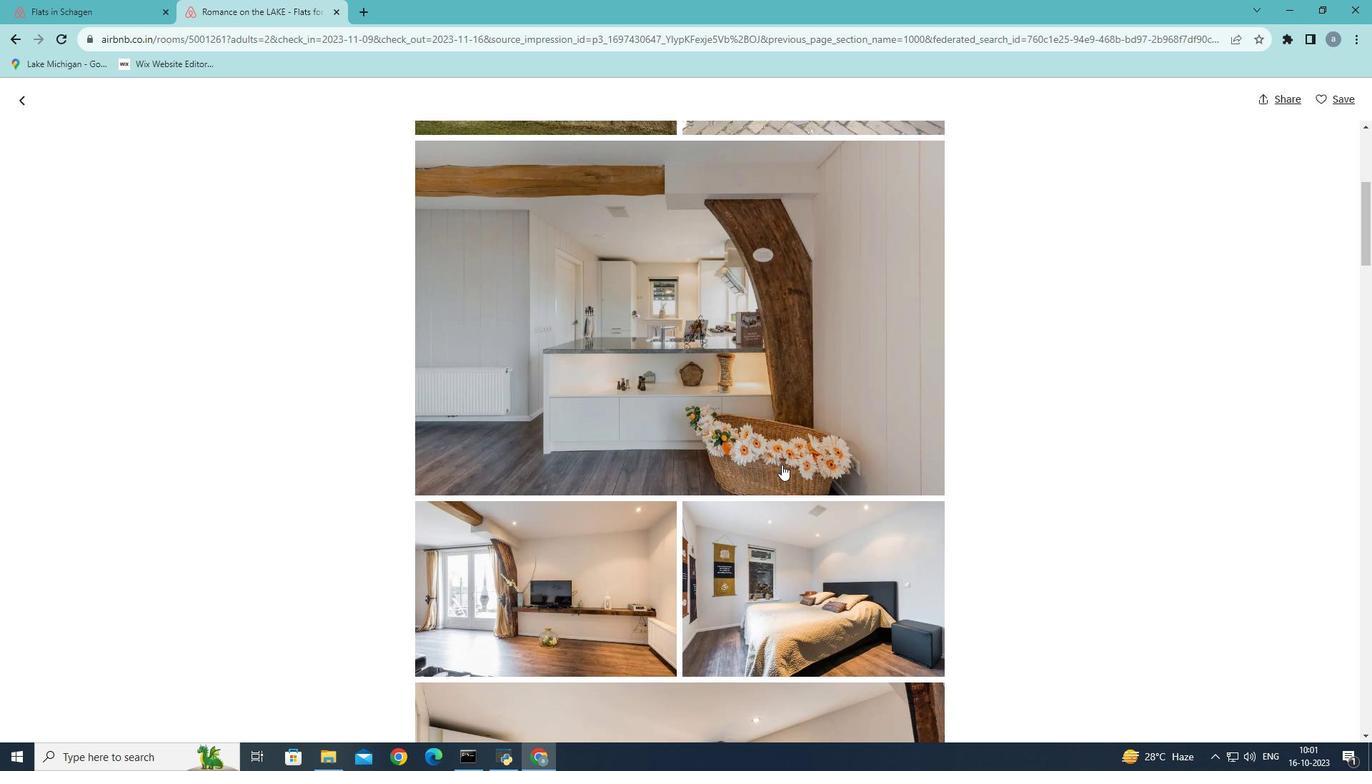 
Action: Mouse scrolled (781, 464) with delta (0, 0)
Screenshot: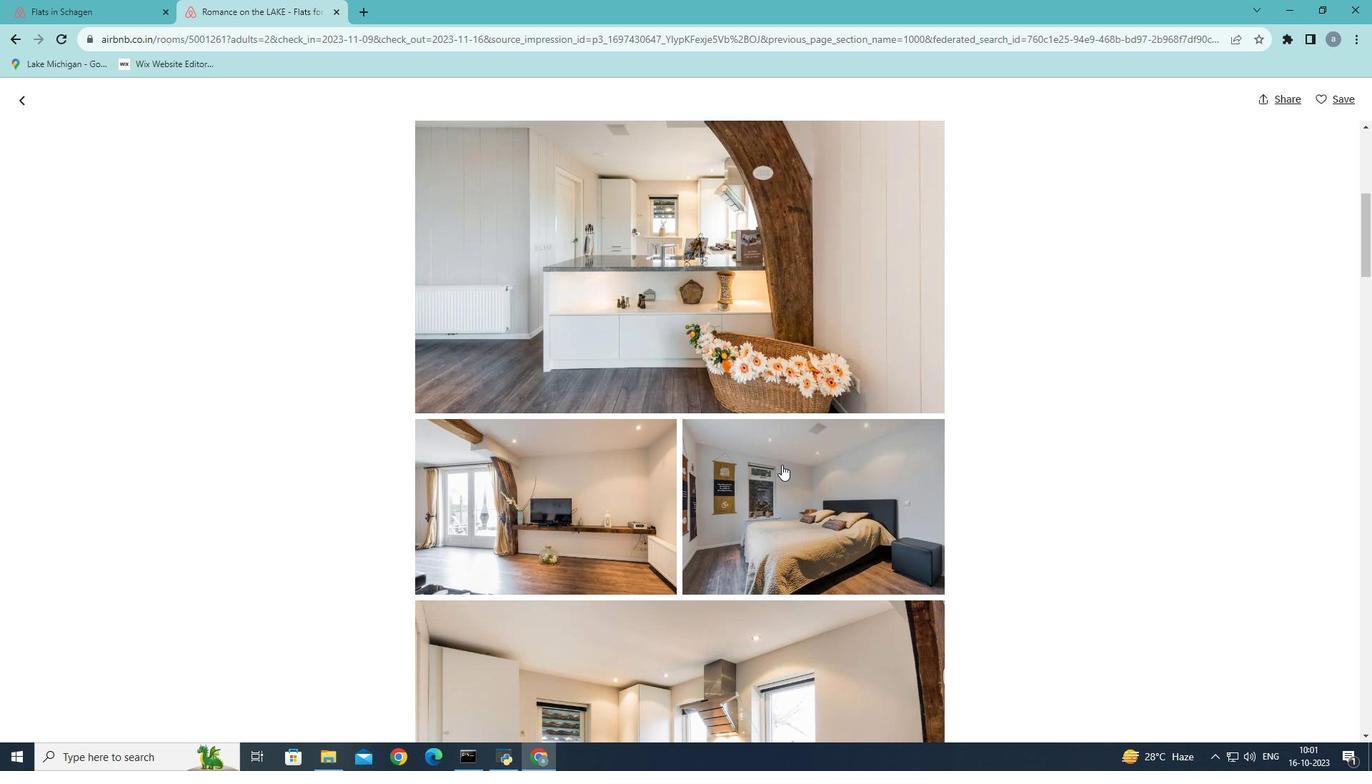 
Action: Mouse scrolled (781, 464) with delta (0, 0)
Screenshot: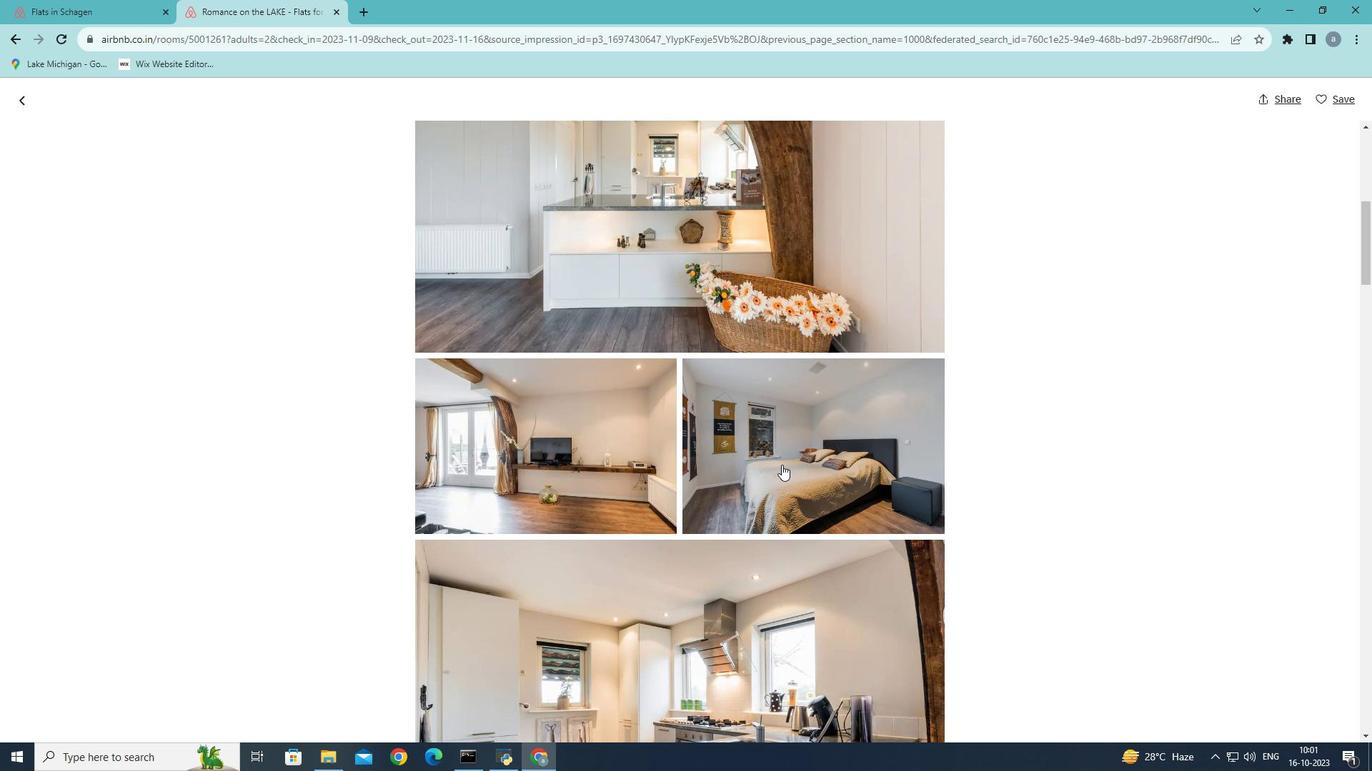 
Action: Mouse scrolled (781, 464) with delta (0, 0)
Screenshot: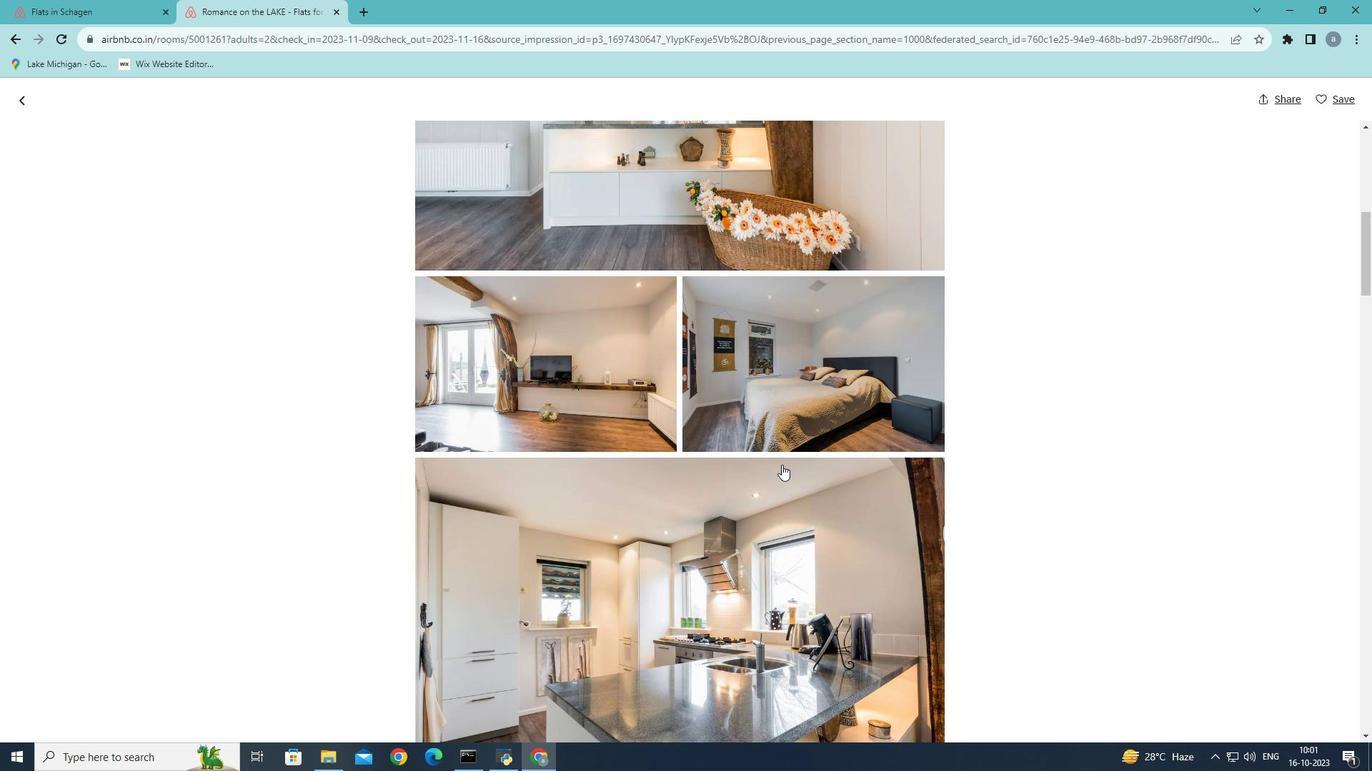 
Action: Mouse scrolled (781, 464) with delta (0, 0)
Screenshot: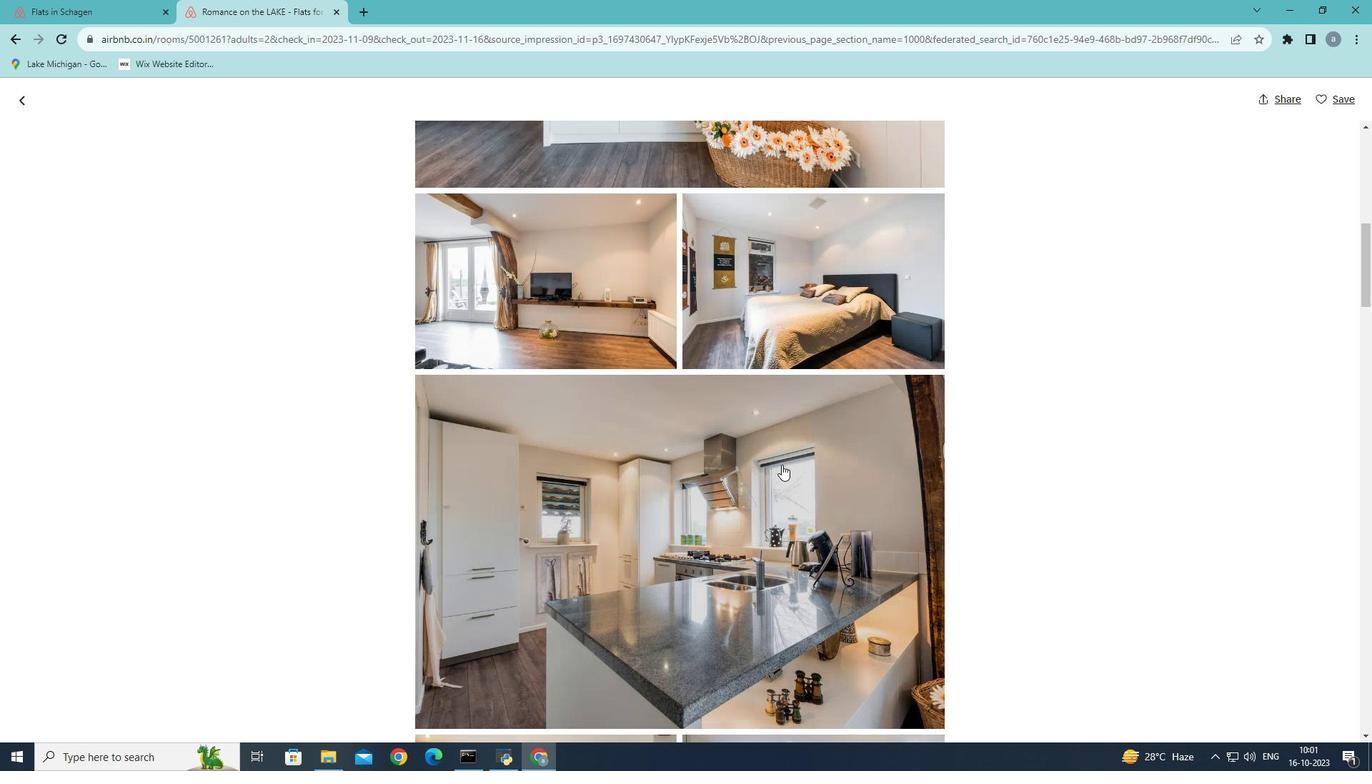 
Action: Mouse scrolled (781, 464) with delta (0, 0)
Screenshot: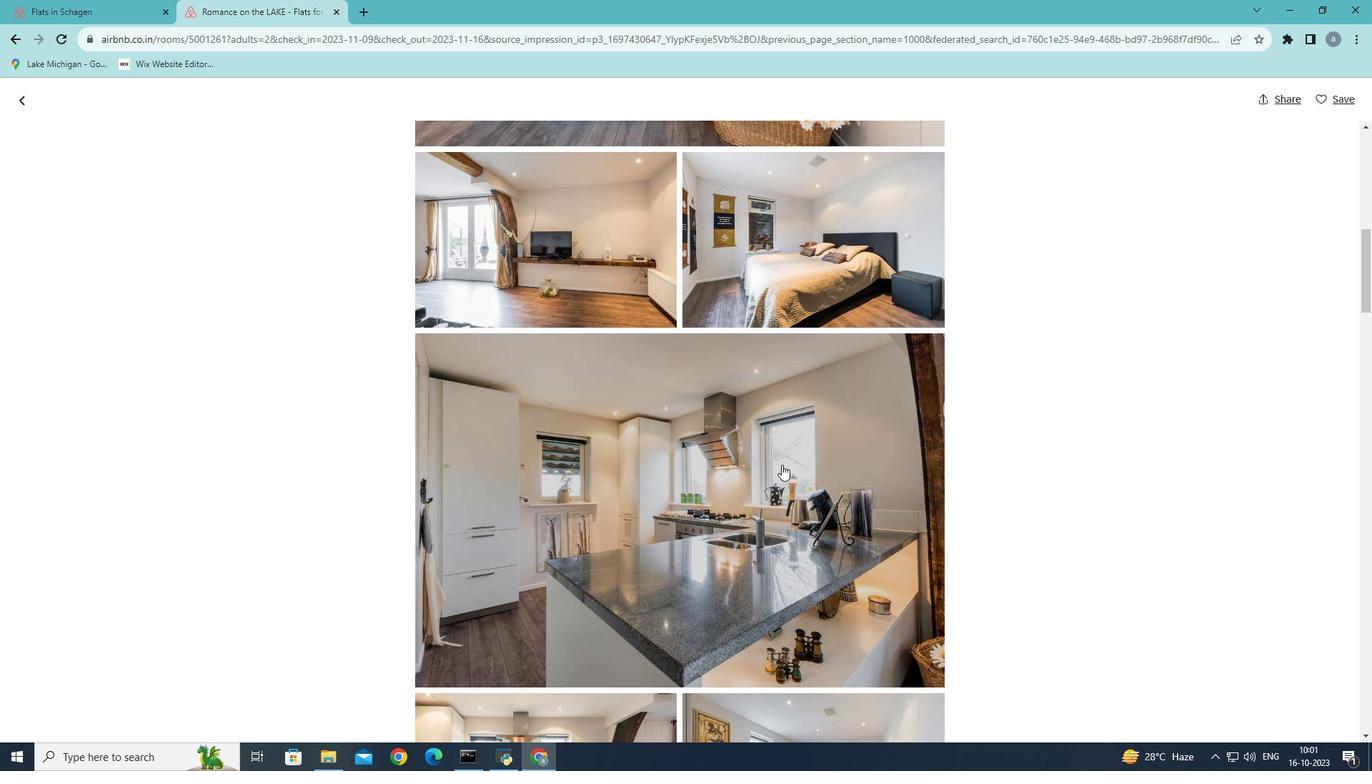 
Action: Mouse scrolled (781, 464) with delta (0, 0)
Screenshot: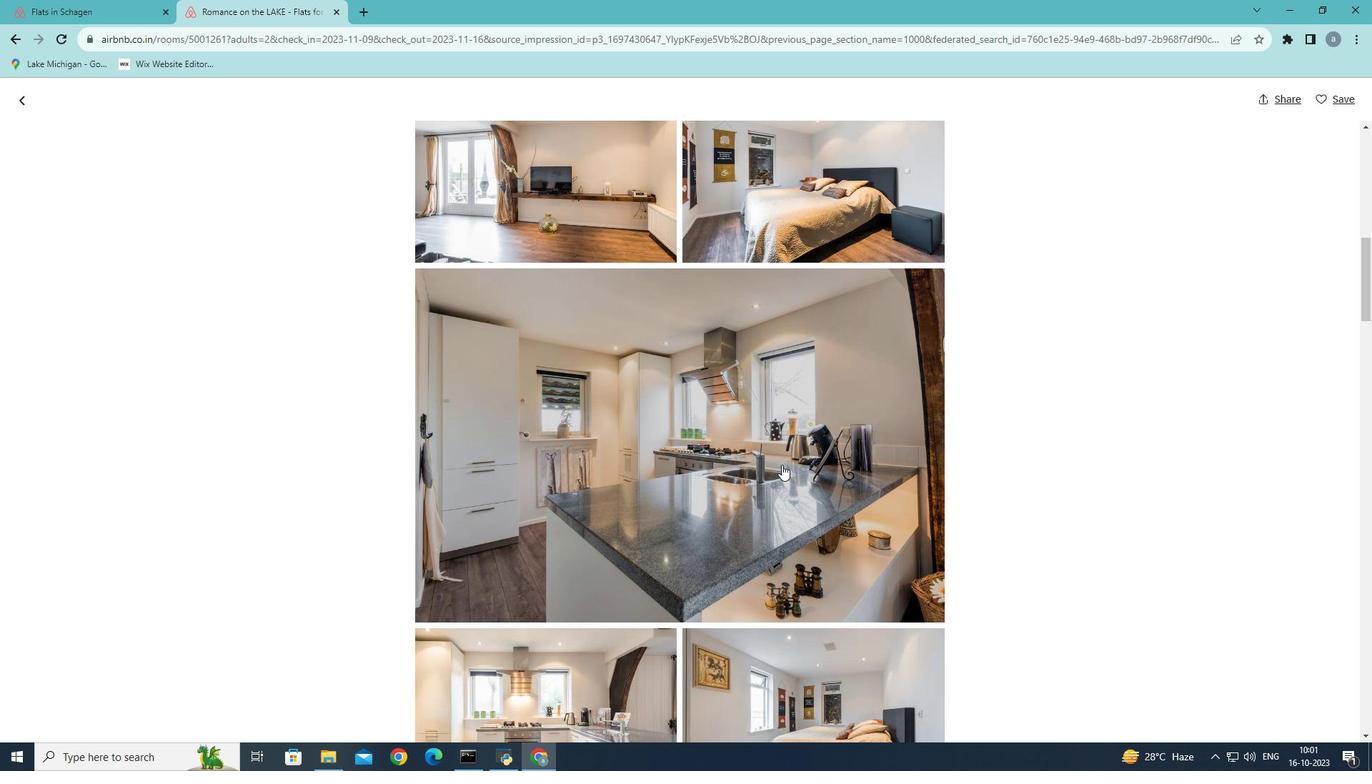 
Action: Mouse scrolled (781, 464) with delta (0, 0)
Screenshot: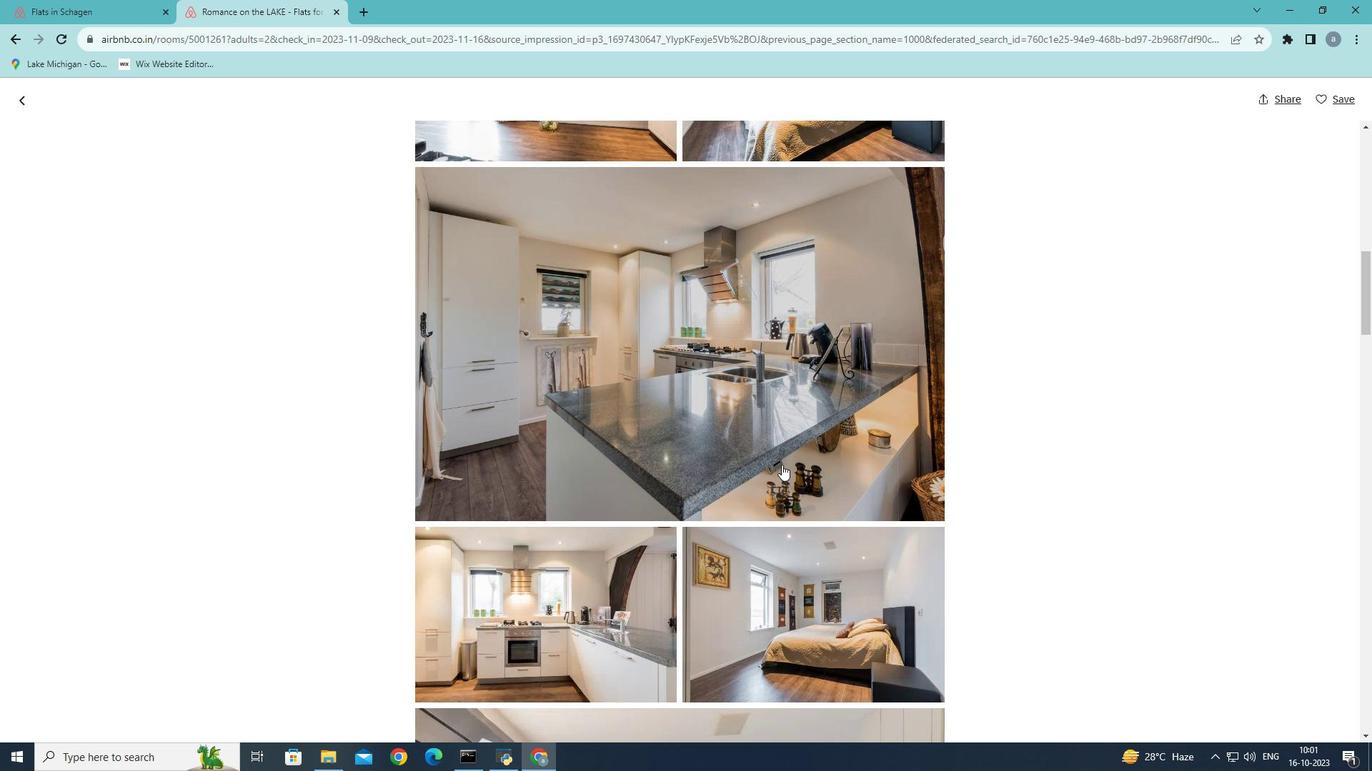 
Action: Mouse scrolled (781, 464) with delta (0, 0)
Screenshot: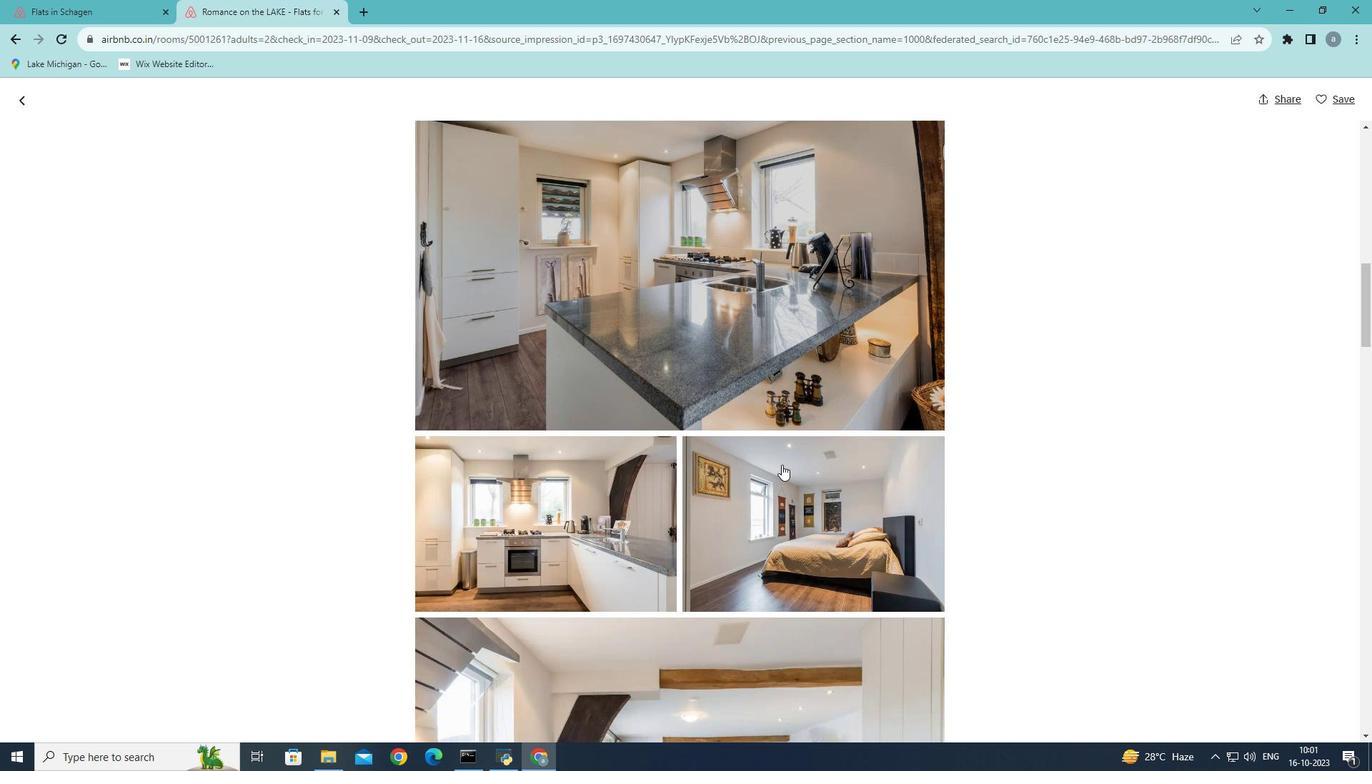
Action: Mouse scrolled (781, 464) with delta (0, 0)
Screenshot: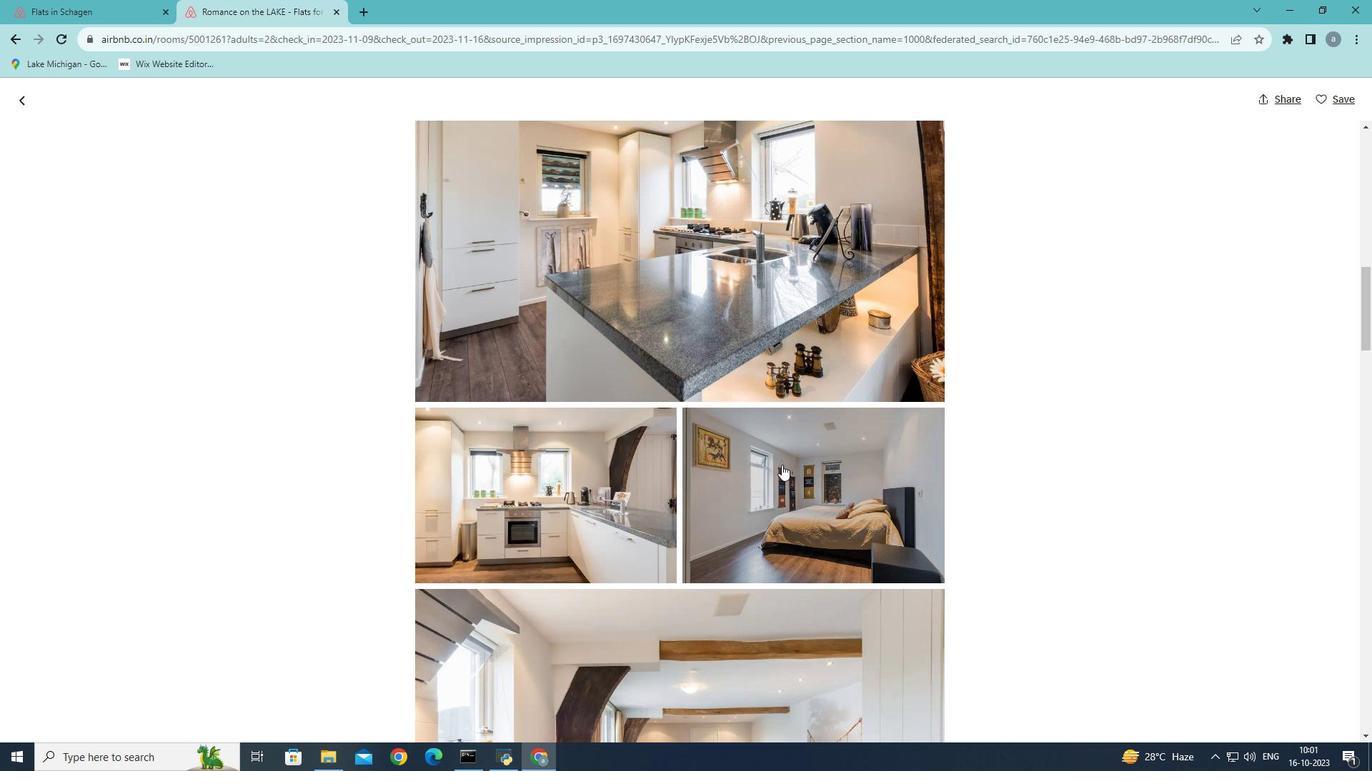 
Action: Mouse scrolled (781, 464) with delta (0, 0)
Screenshot: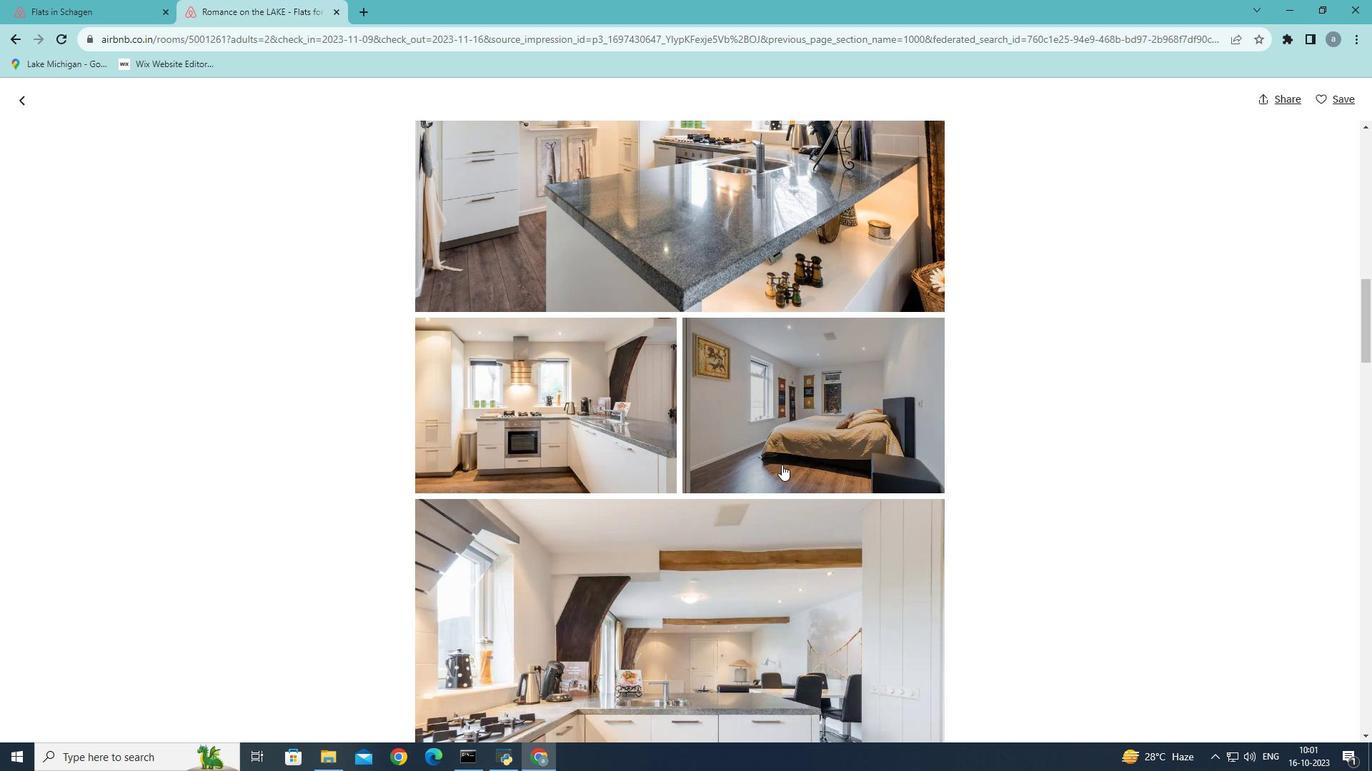 
Action: Mouse scrolled (781, 464) with delta (0, 0)
Screenshot: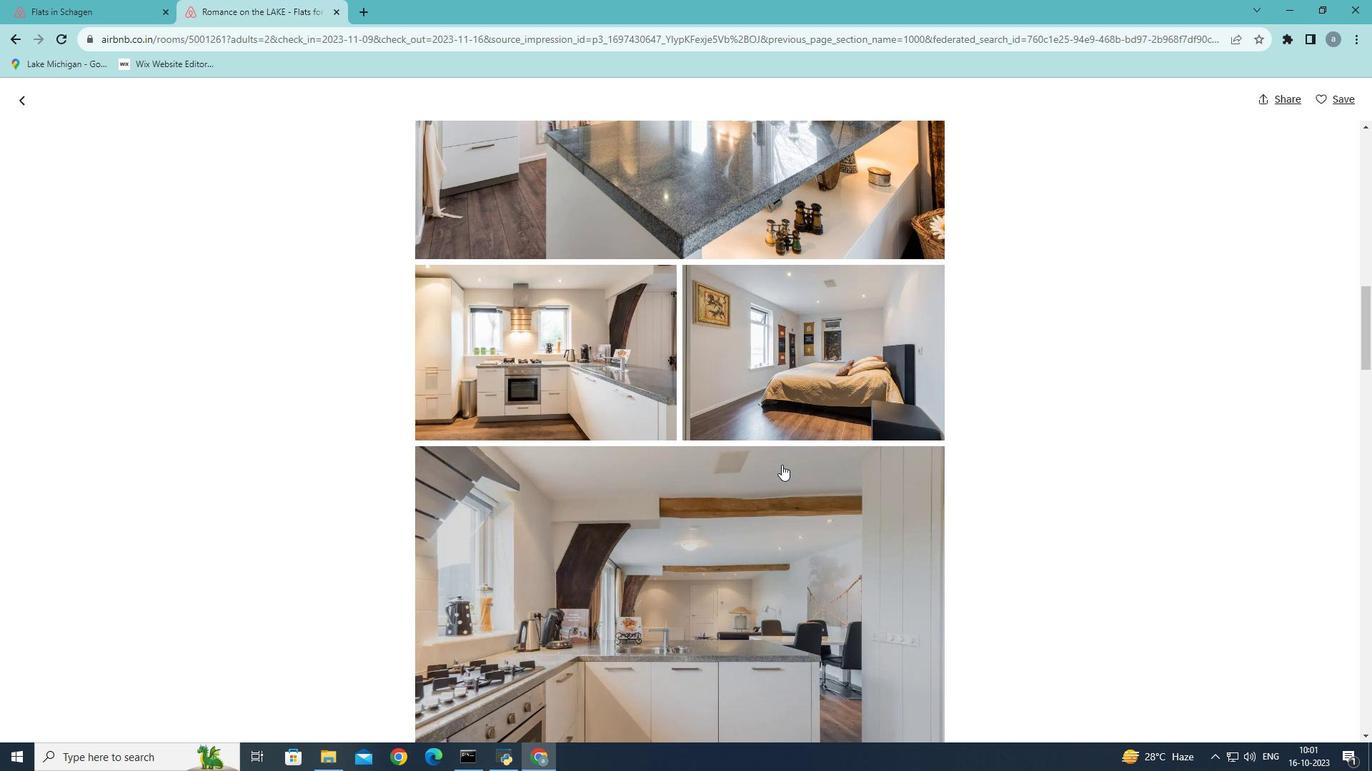 
Action: Mouse scrolled (781, 464) with delta (0, 0)
Screenshot: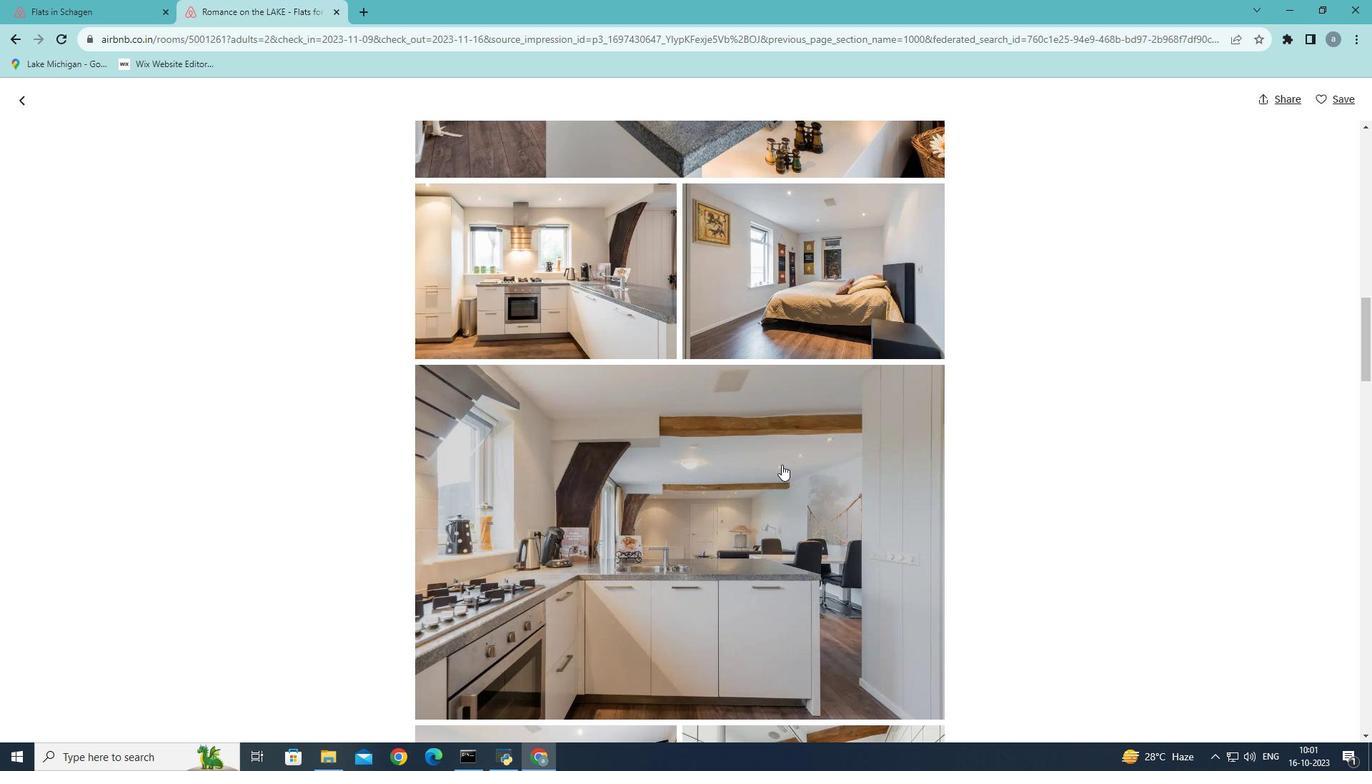 
Action: Mouse scrolled (781, 464) with delta (0, 0)
Screenshot: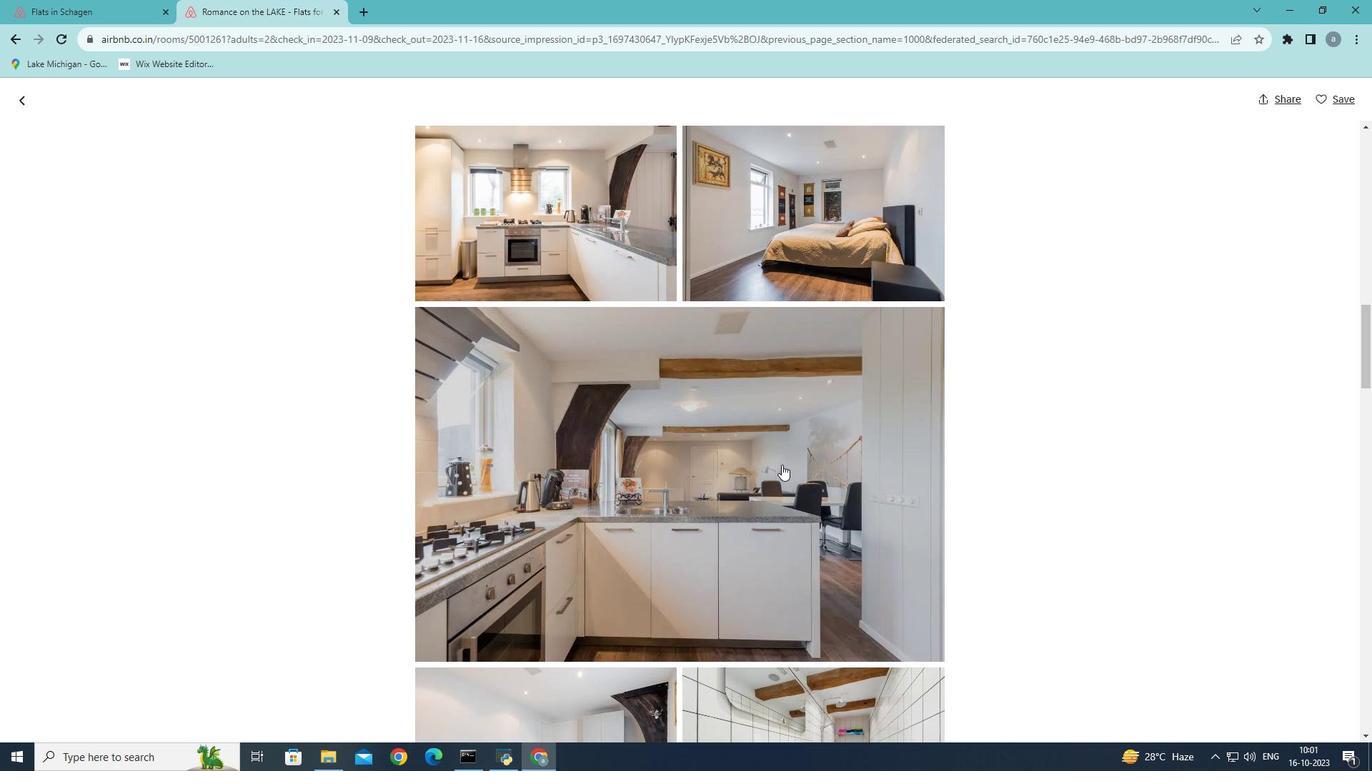 
Action: Mouse scrolled (781, 464) with delta (0, 0)
Screenshot: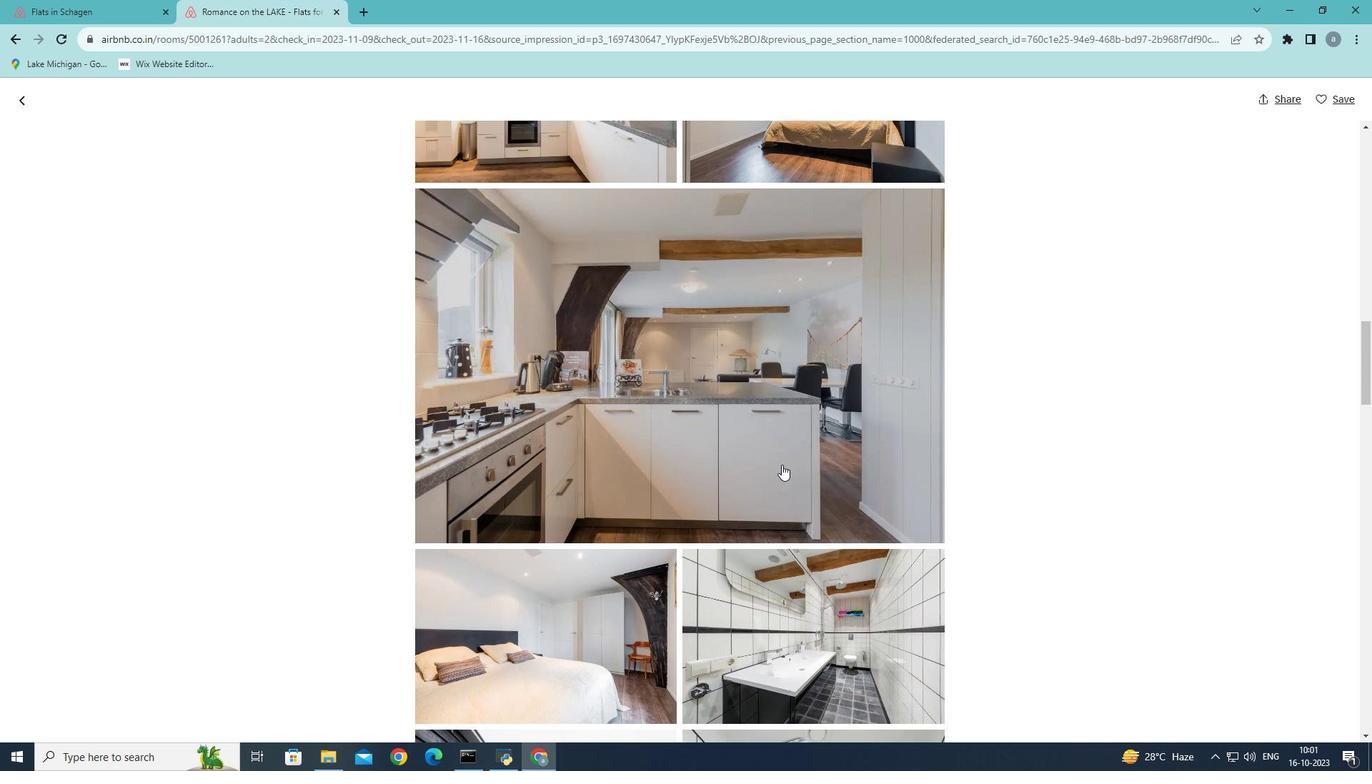 
Action: Mouse scrolled (781, 464) with delta (0, 0)
Screenshot: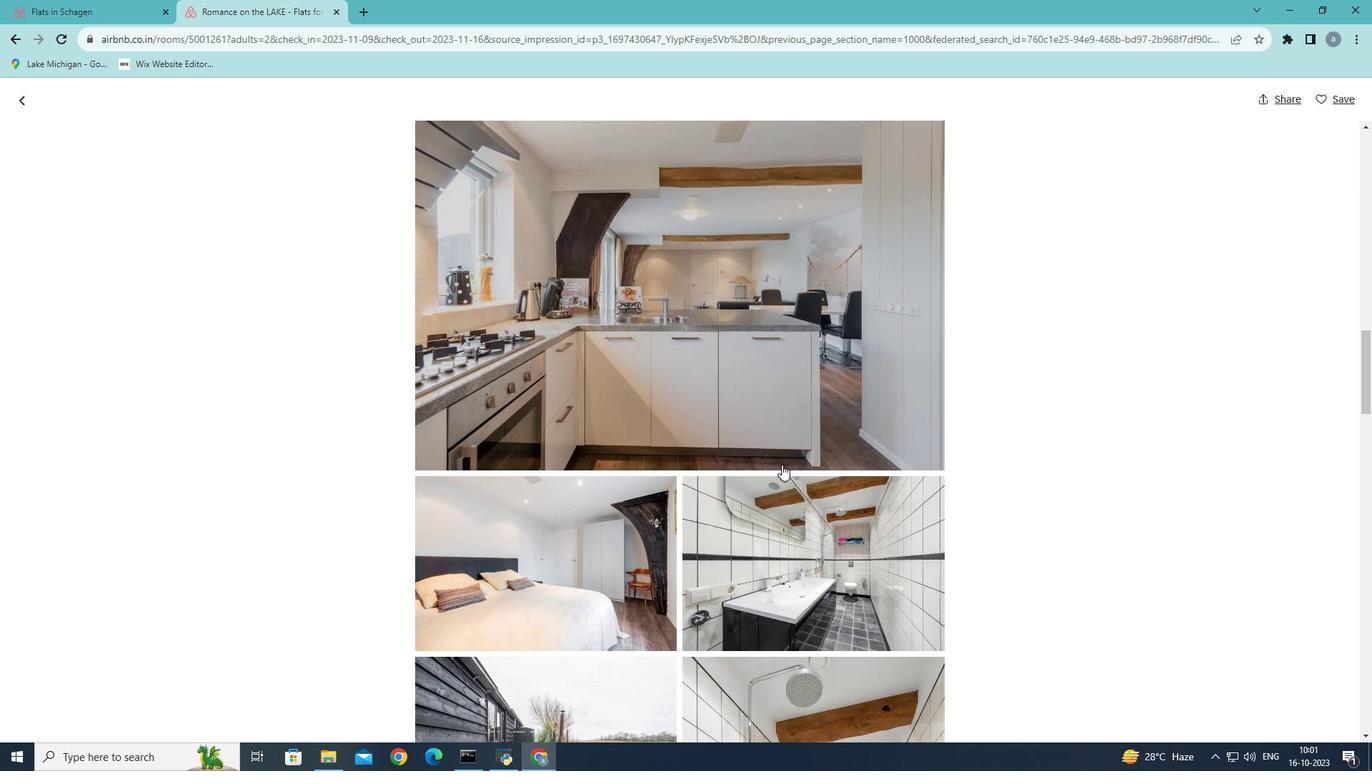 
Action: Mouse scrolled (781, 464) with delta (0, 0)
Screenshot: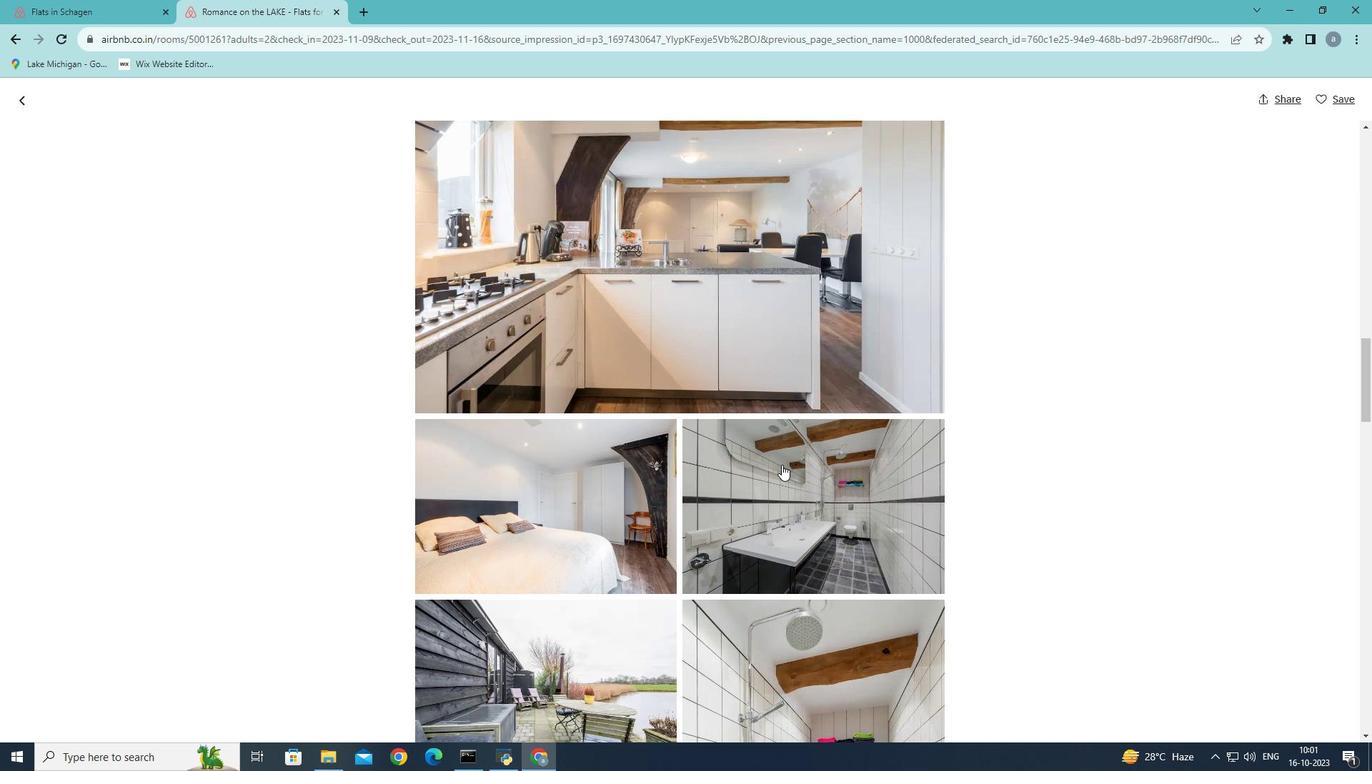 
Action: Mouse scrolled (781, 464) with delta (0, 0)
Screenshot: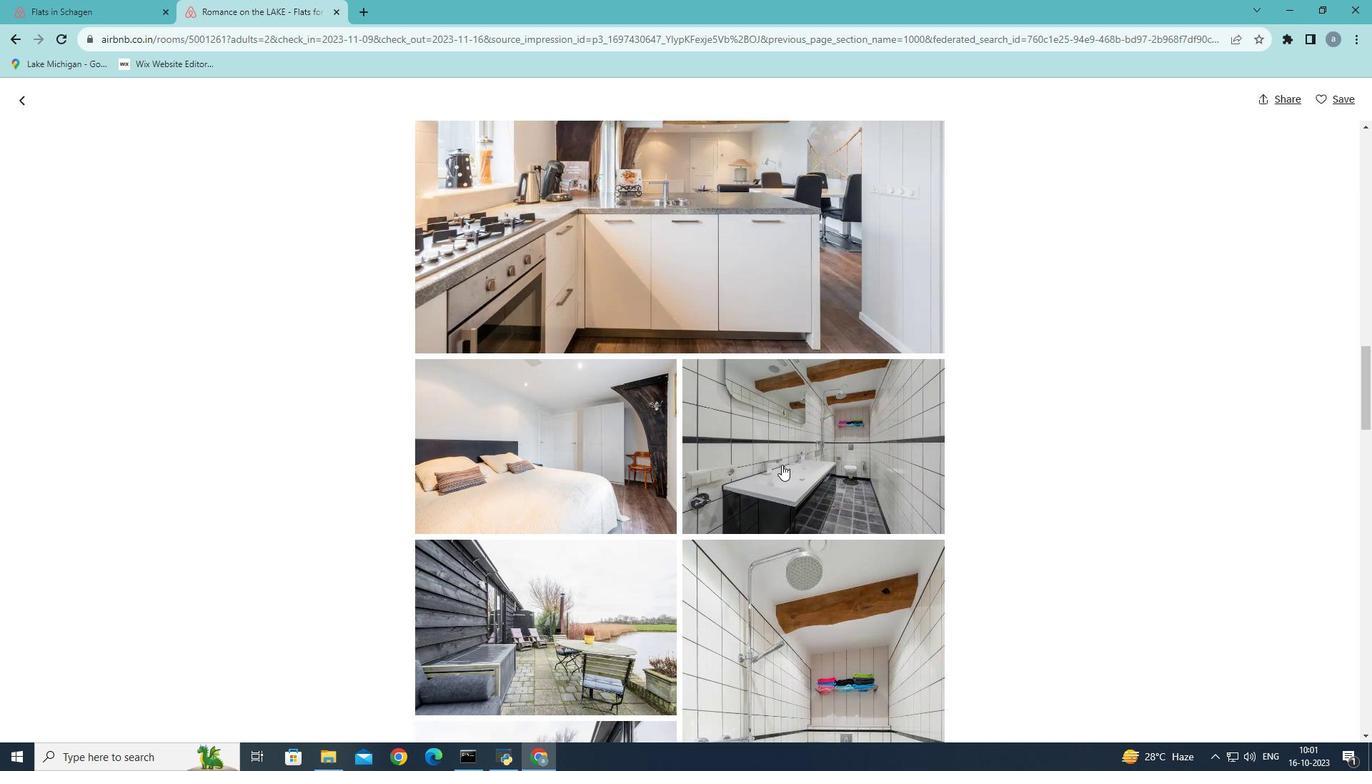 
Action: Mouse scrolled (781, 464) with delta (0, 0)
Screenshot: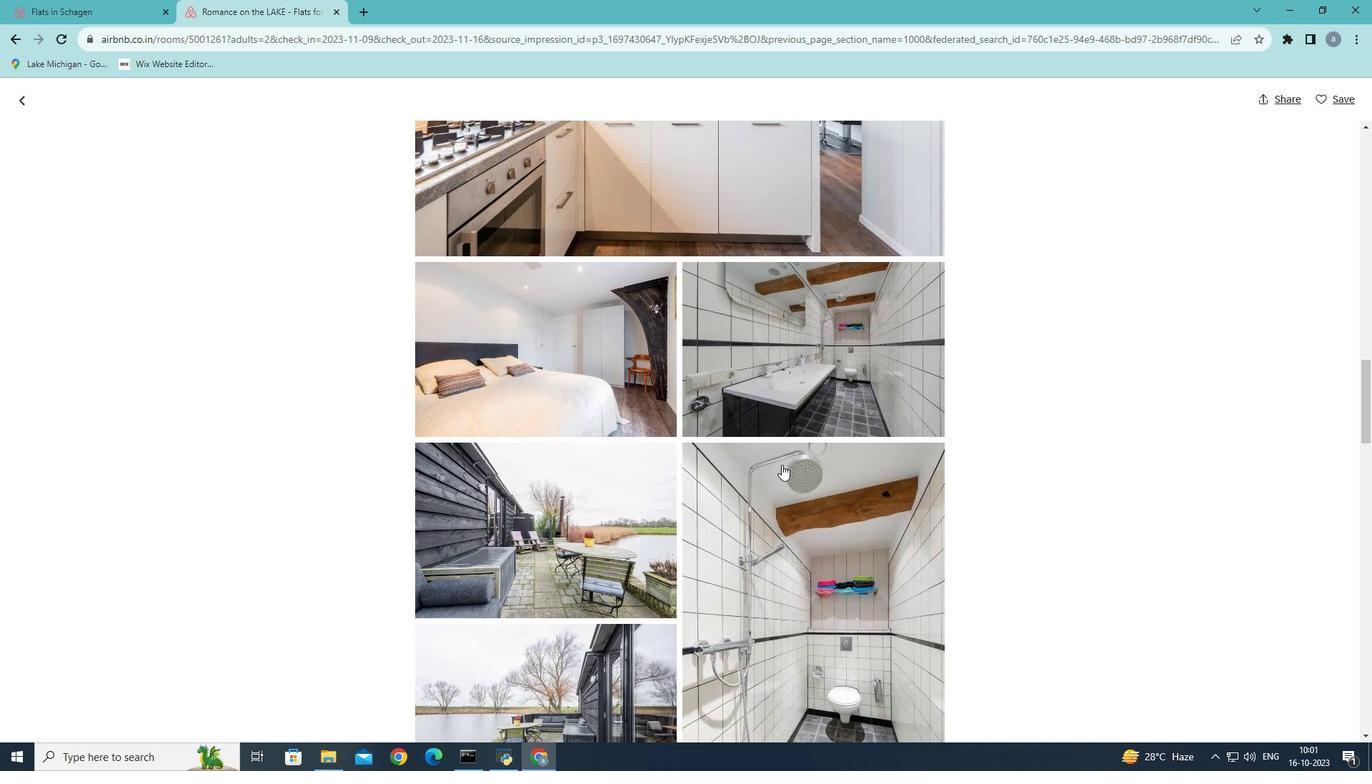 
Action: Mouse scrolled (781, 464) with delta (0, 0)
Screenshot: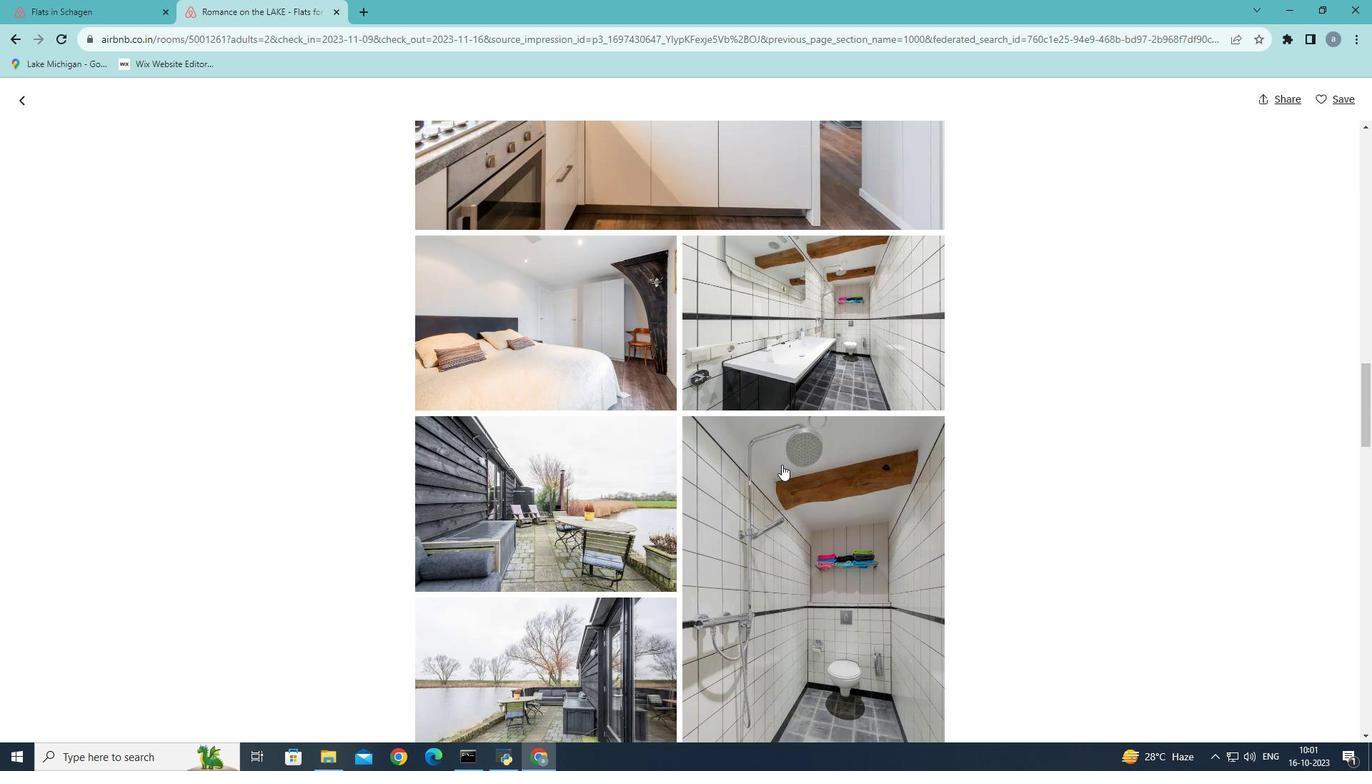 
Action: Mouse scrolled (781, 464) with delta (0, 0)
Screenshot: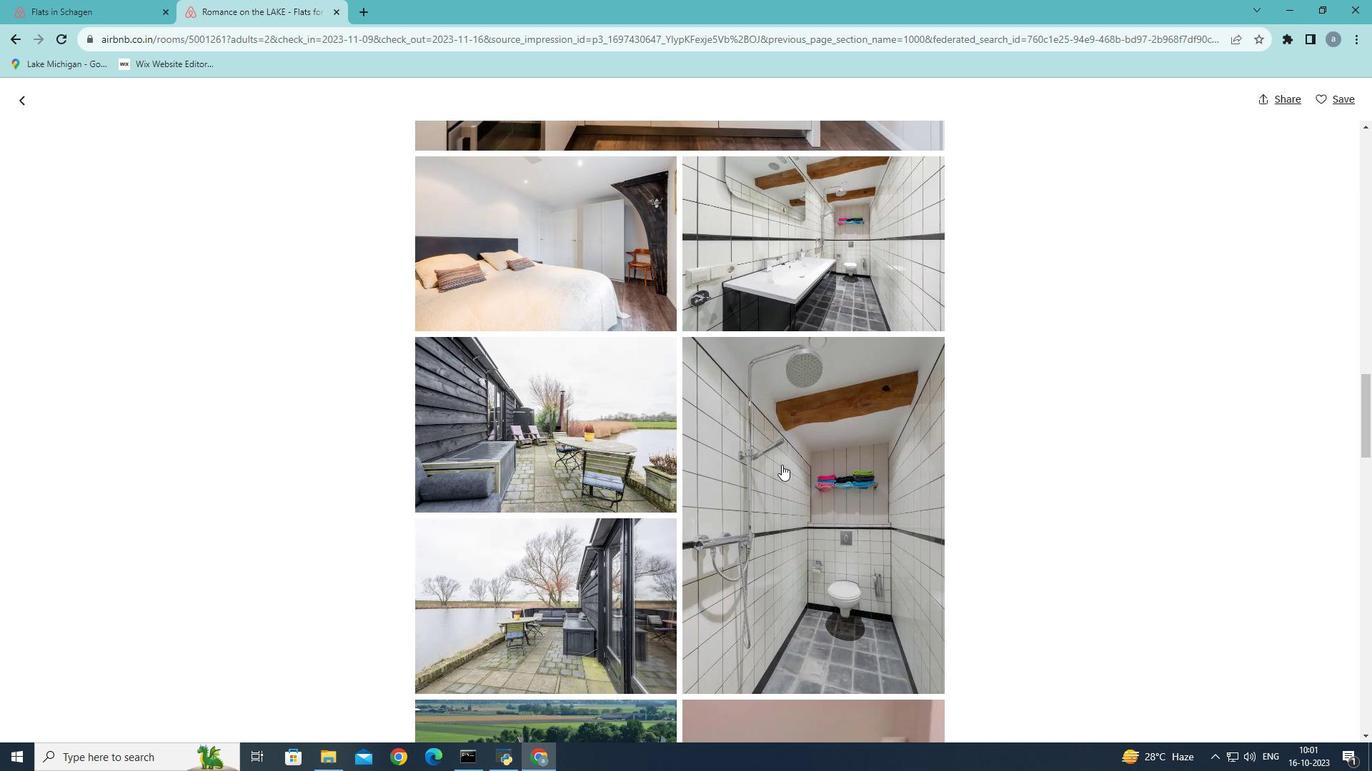 
Action: Mouse scrolled (781, 464) with delta (0, 0)
Screenshot: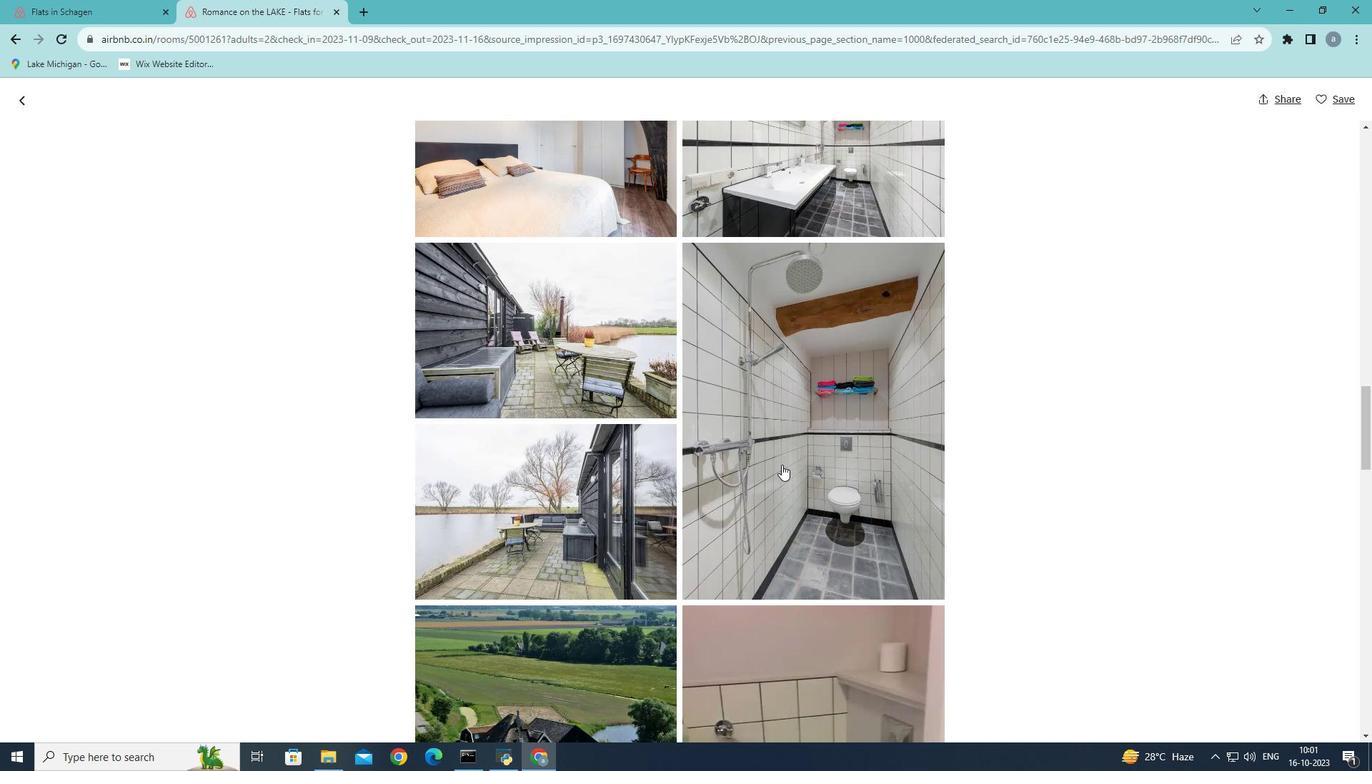 
Action: Mouse scrolled (781, 464) with delta (0, 0)
Screenshot: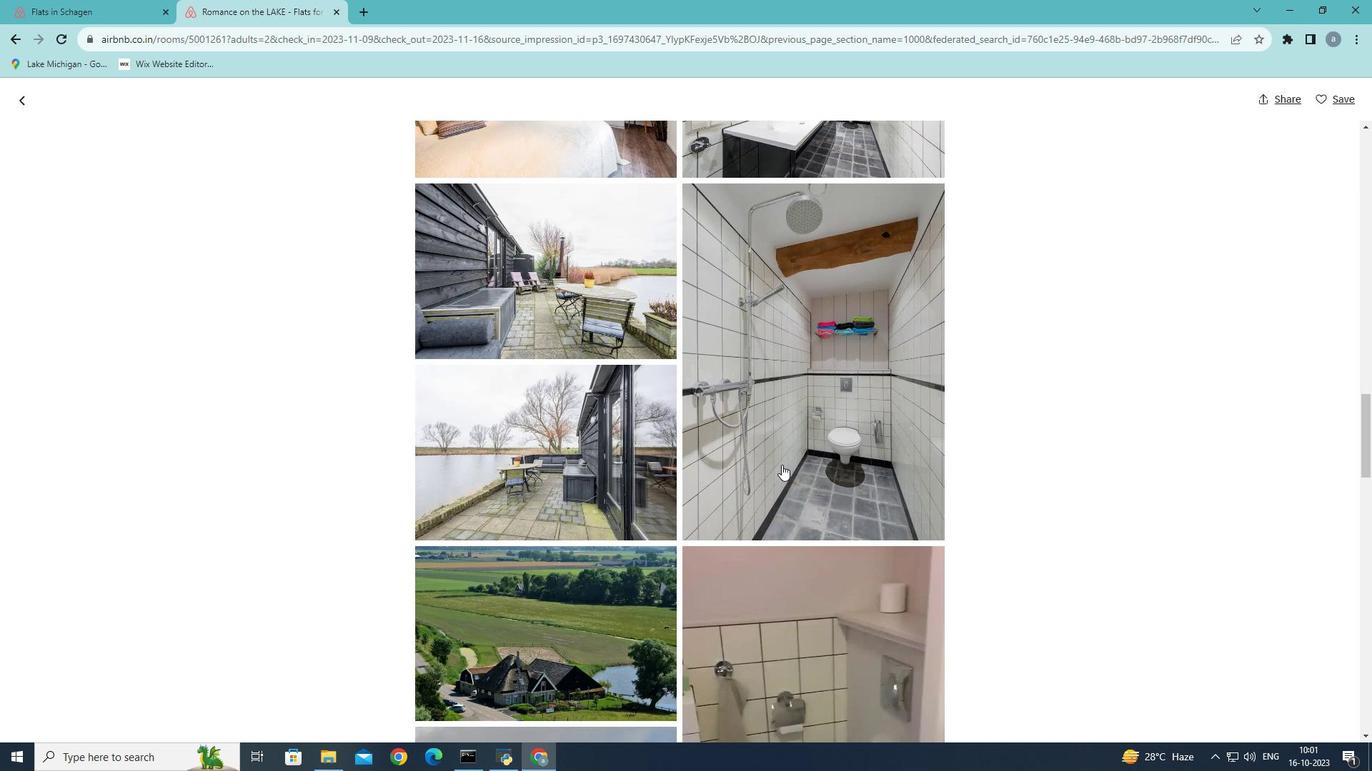 
Action: Mouse scrolled (781, 464) with delta (0, 0)
Screenshot: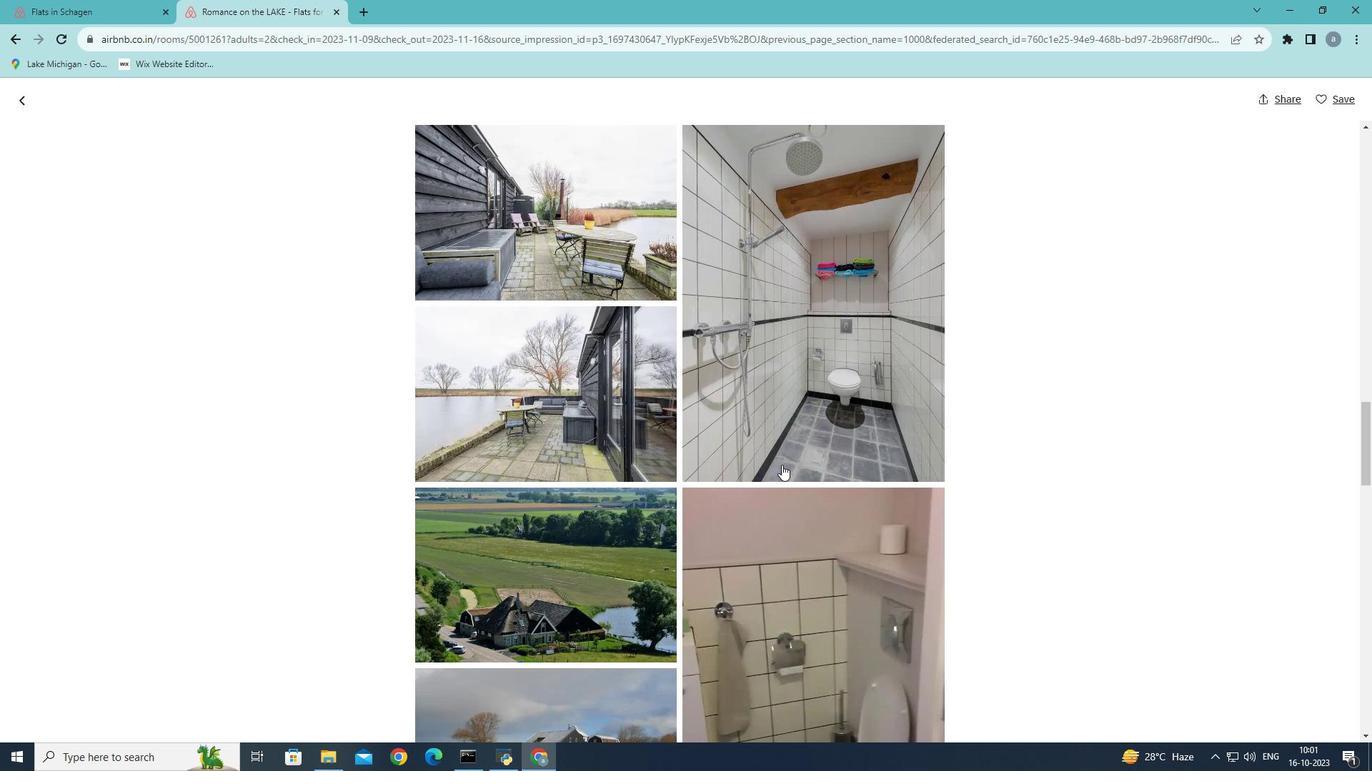 
Action: Mouse scrolled (781, 464) with delta (0, 0)
Screenshot: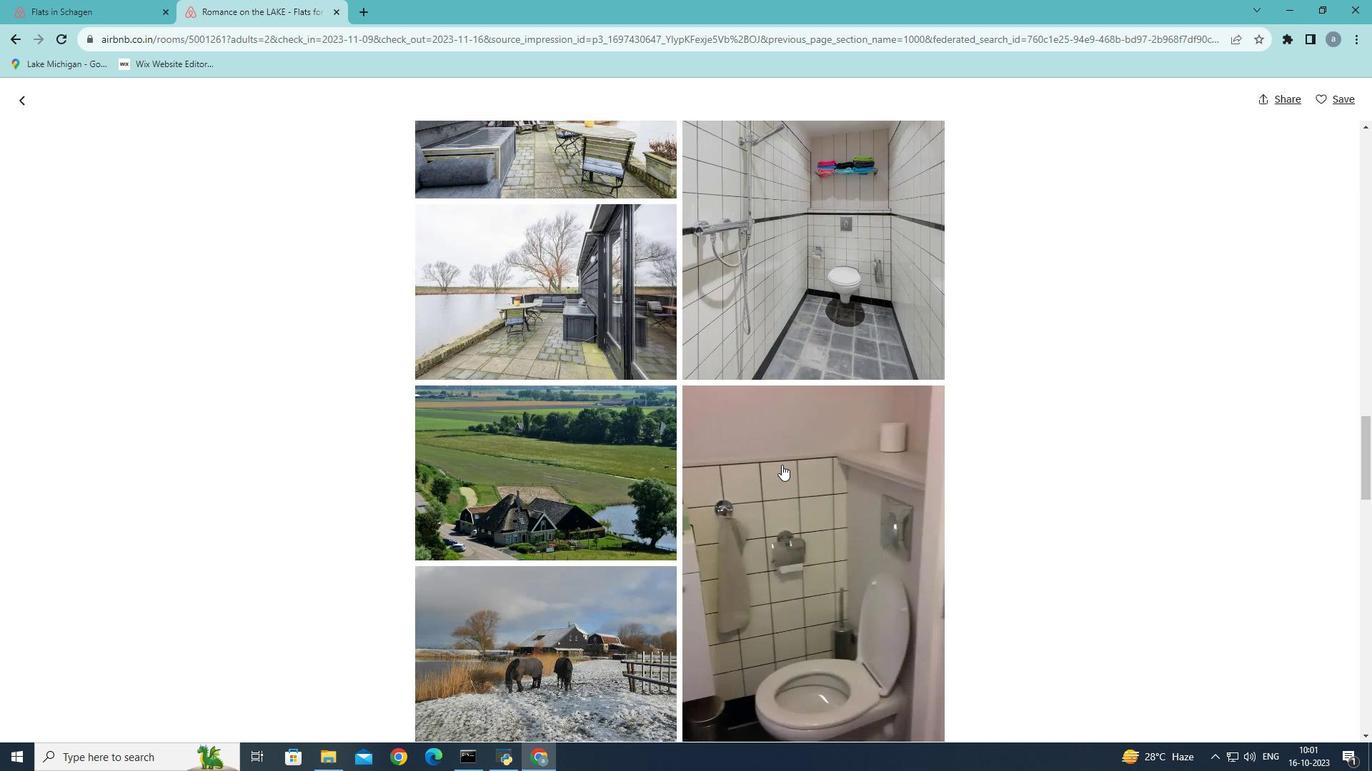 
Action: Mouse scrolled (781, 464) with delta (0, 0)
Screenshot: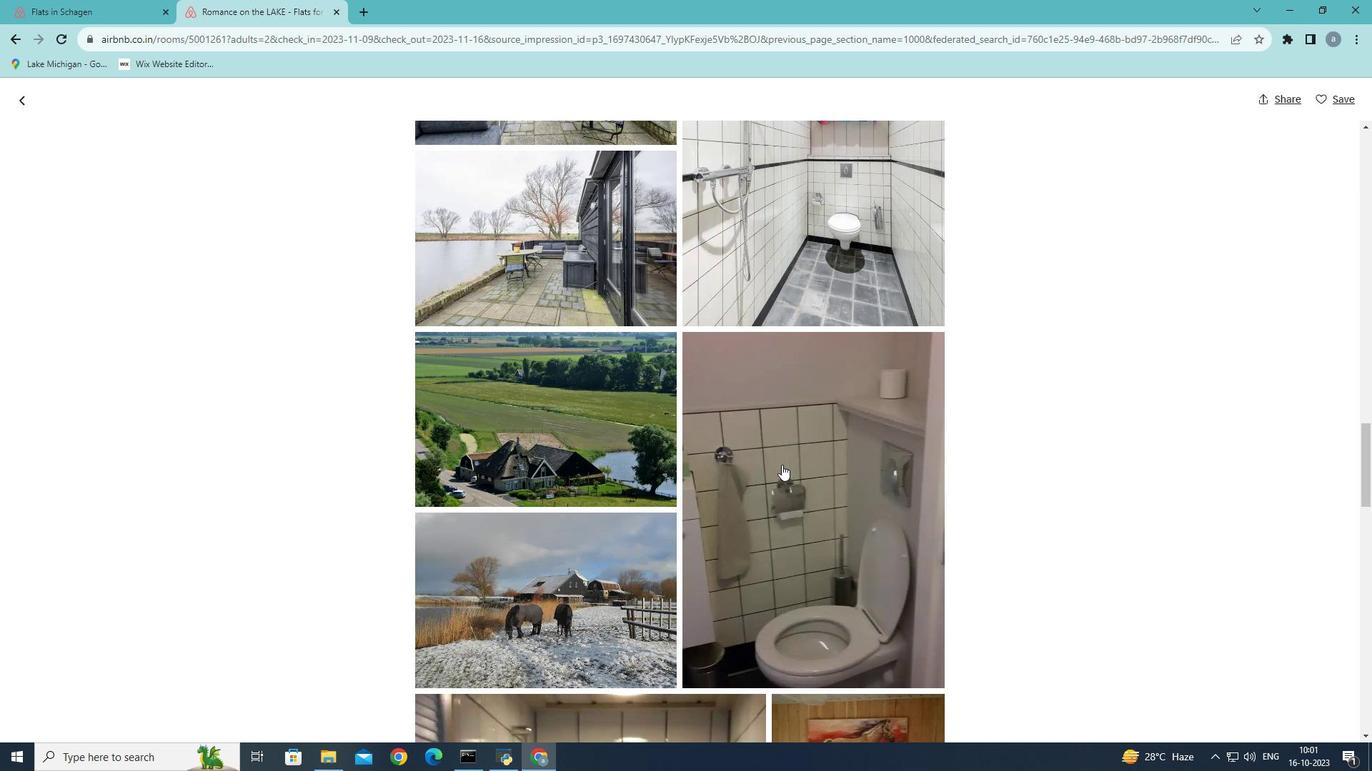 
Action: Mouse scrolled (781, 464) with delta (0, 0)
Screenshot: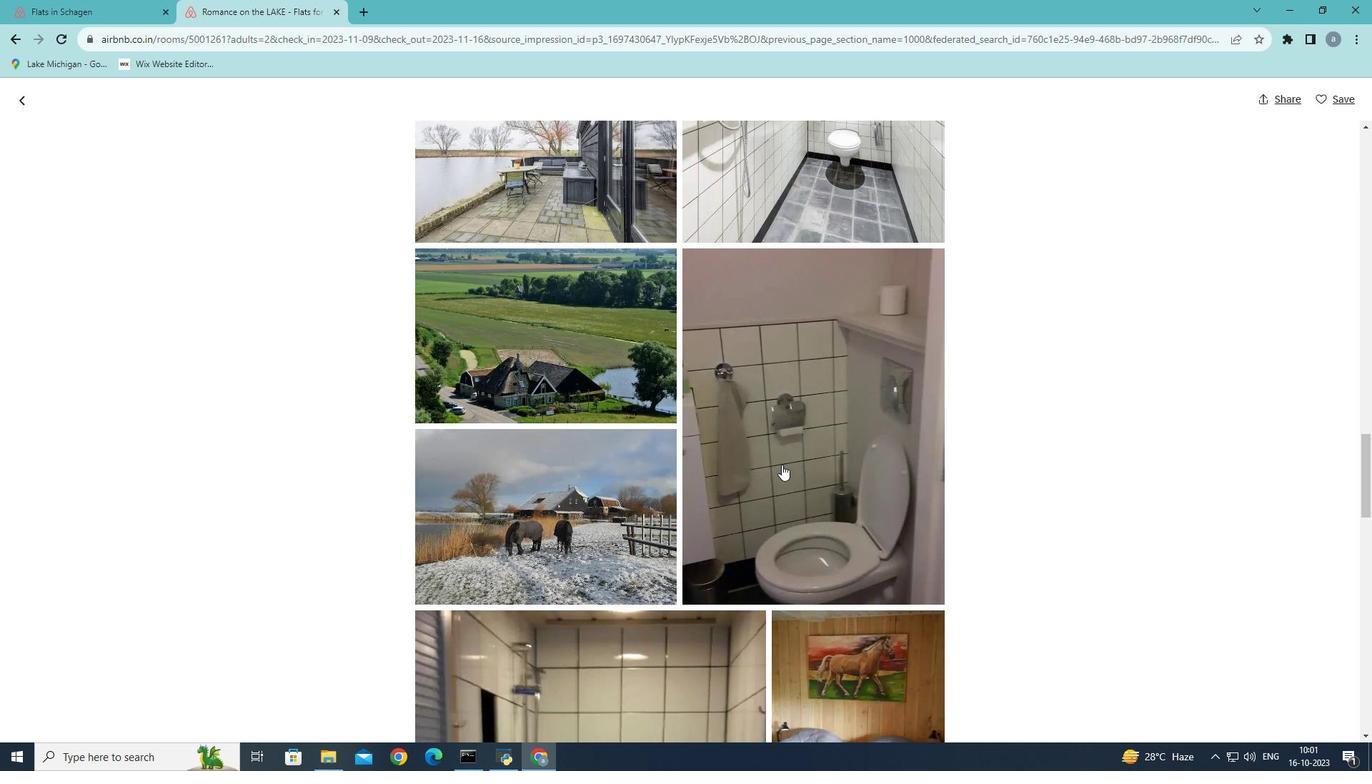 
Action: Mouse scrolled (781, 464) with delta (0, 0)
Screenshot: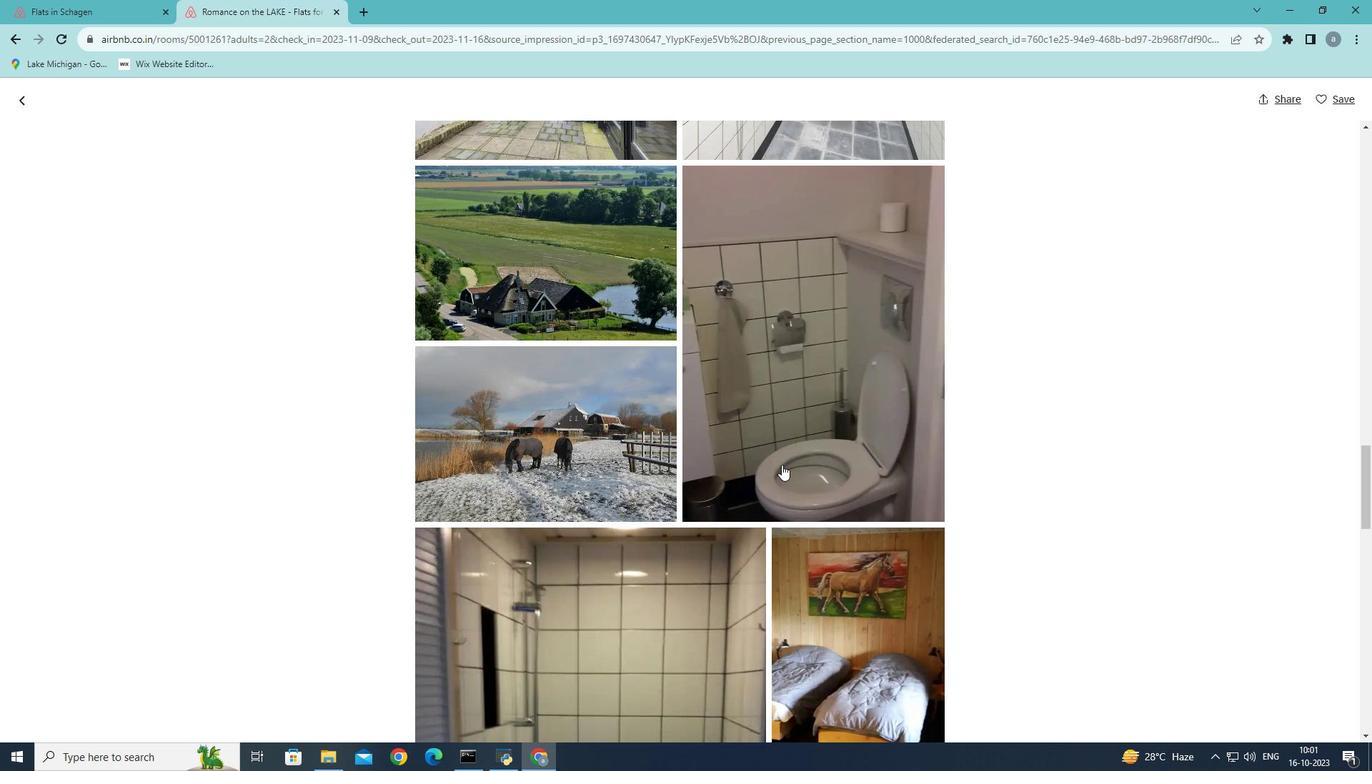 
Action: Mouse scrolled (781, 464) with delta (0, 0)
Screenshot: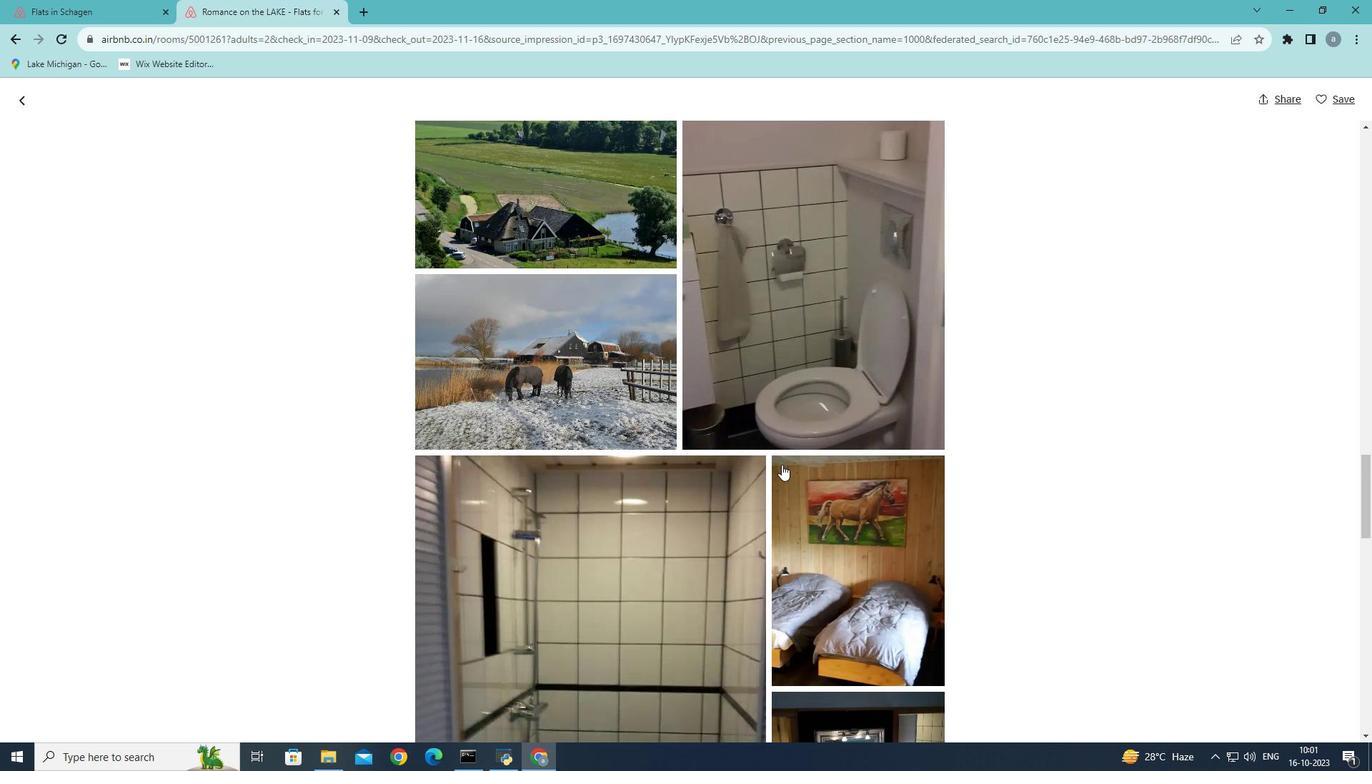 
Action: Mouse scrolled (781, 464) with delta (0, 0)
Screenshot: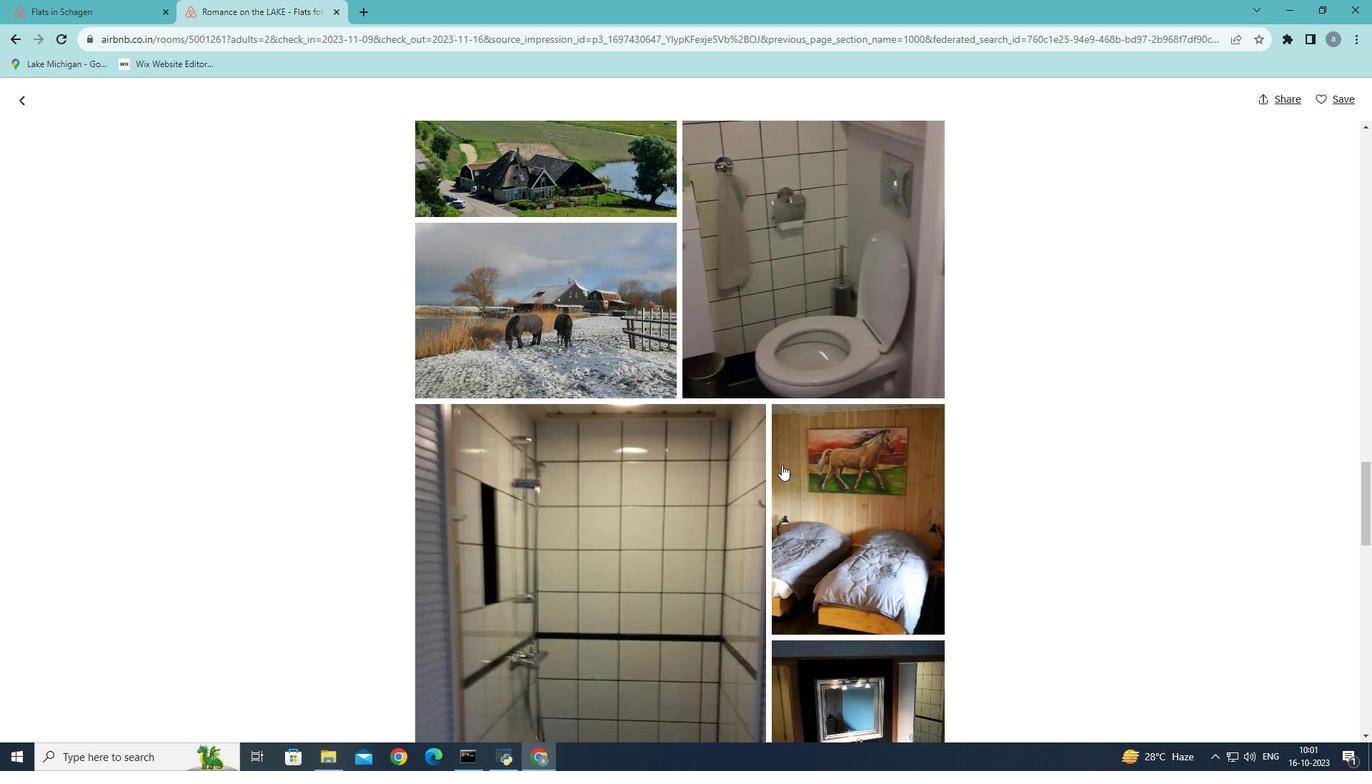
Action: Mouse scrolled (781, 464) with delta (0, 0)
Screenshot: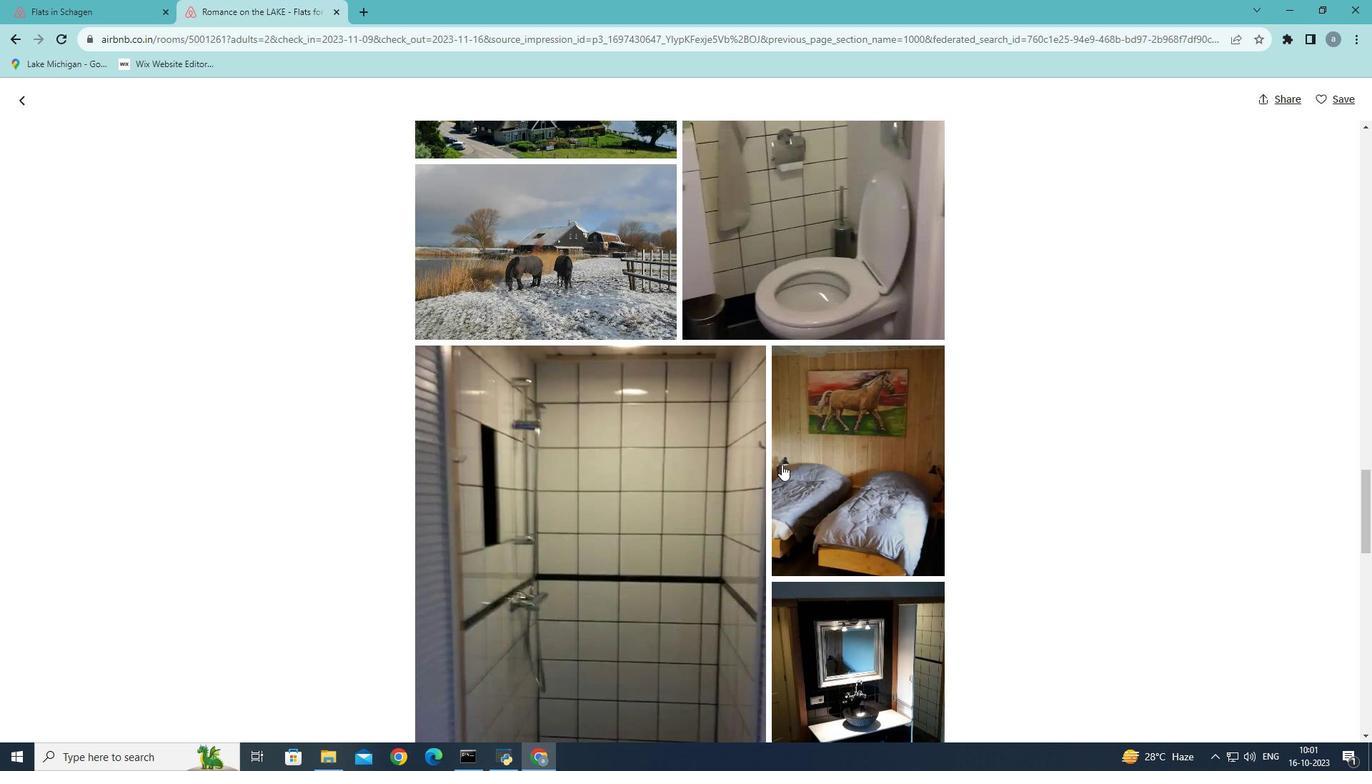 
Action: Mouse scrolled (781, 464) with delta (0, 0)
Screenshot: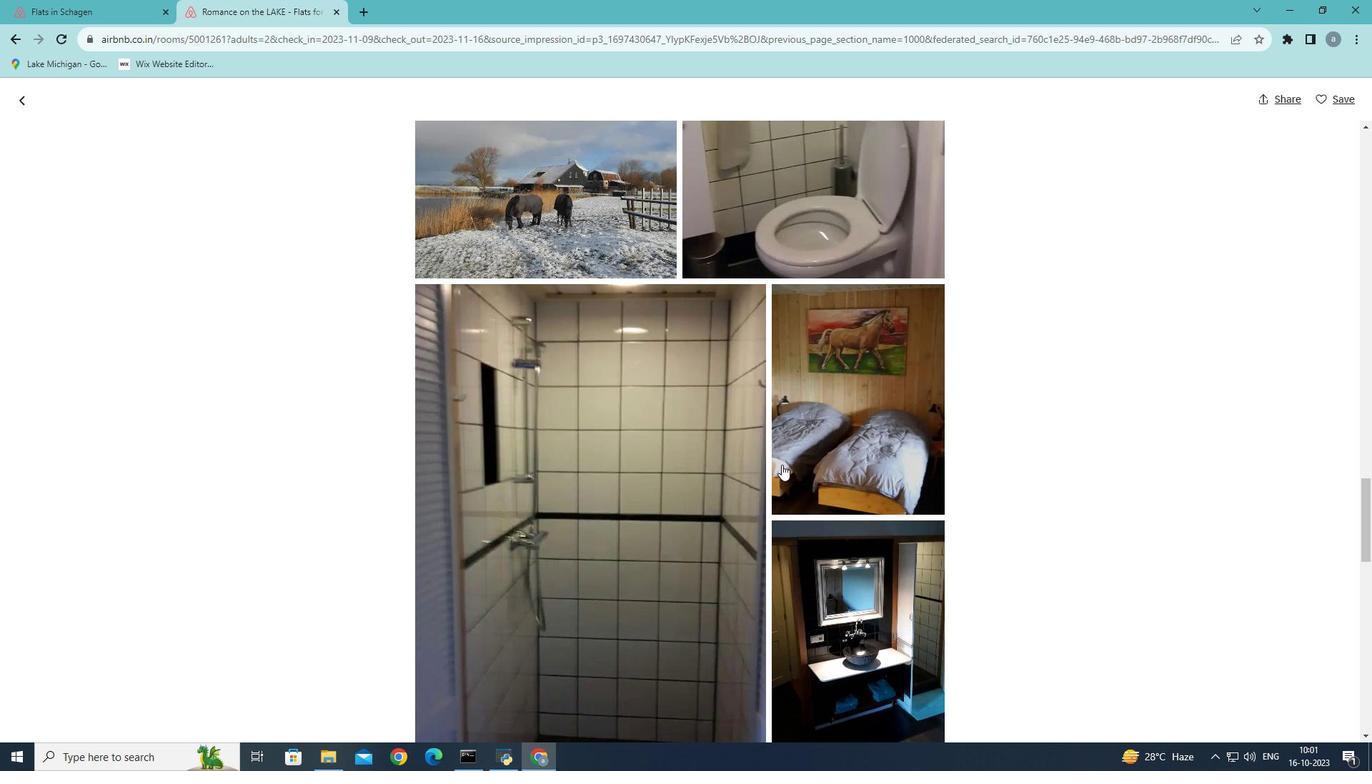 
Action: Mouse scrolled (781, 464) with delta (0, 0)
Screenshot: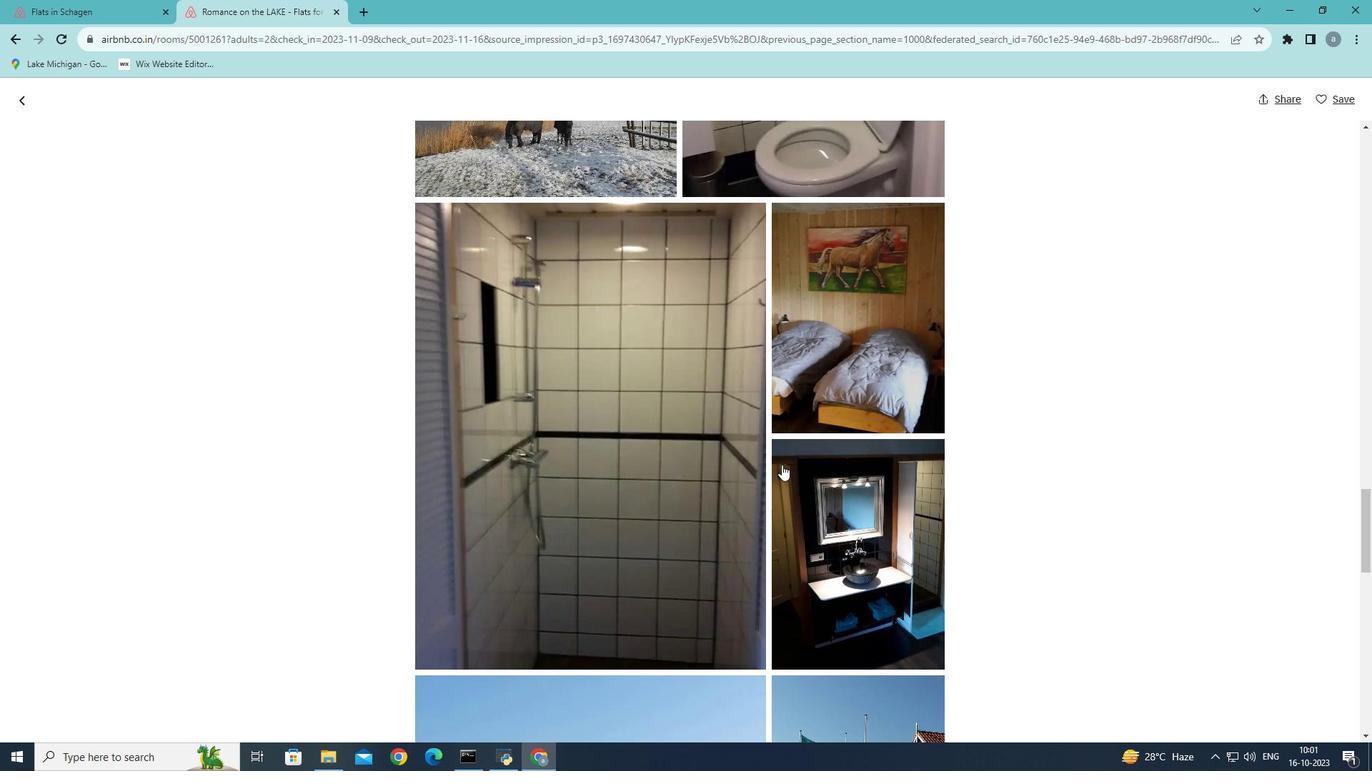 
Action: Mouse scrolled (781, 464) with delta (0, 0)
Screenshot: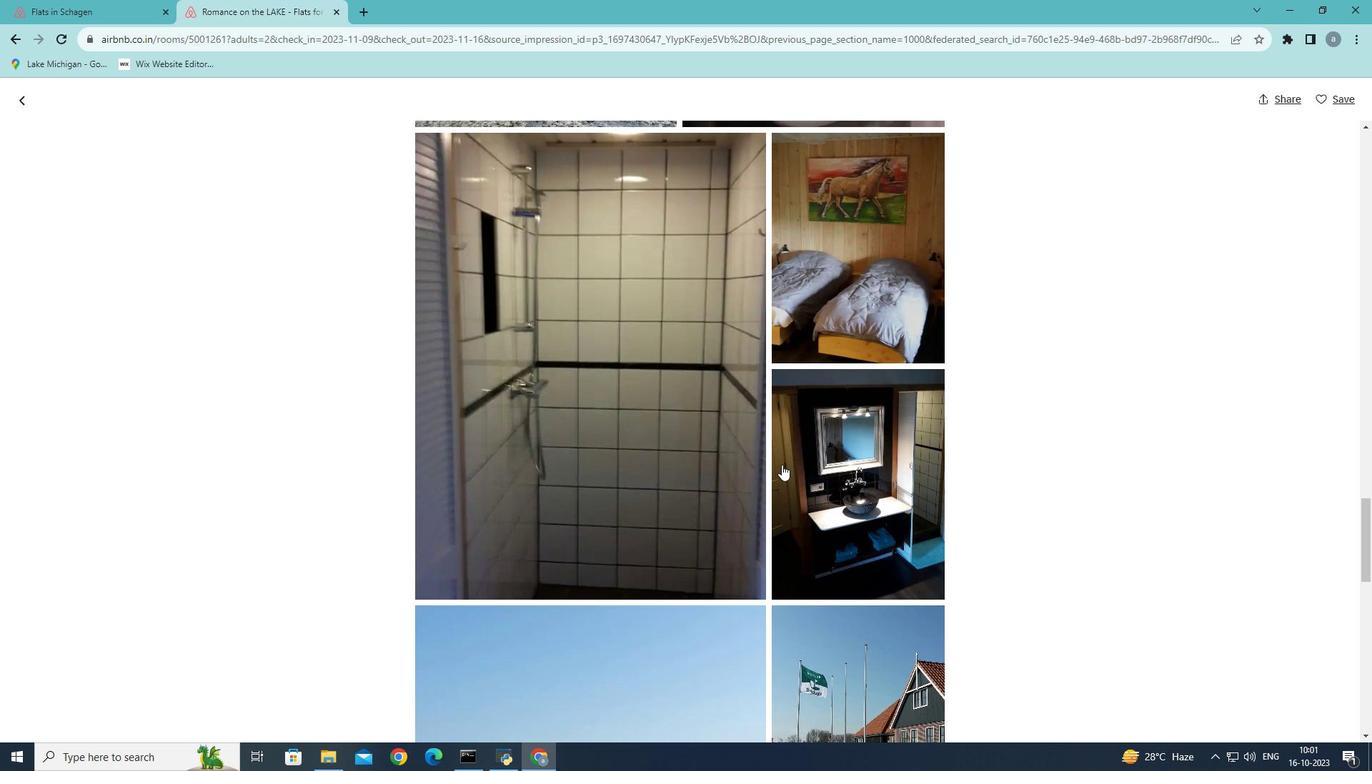 
Action: Mouse scrolled (781, 464) with delta (0, 0)
Screenshot: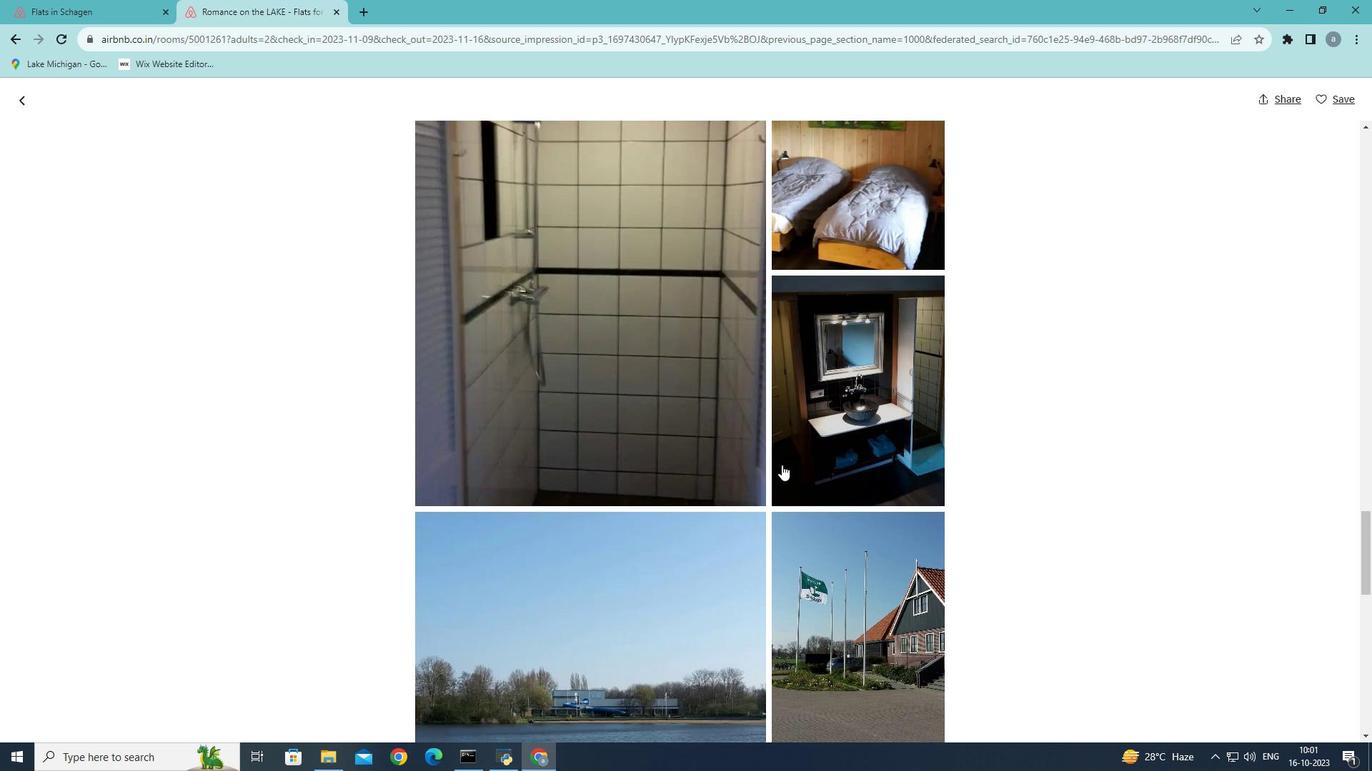 
Action: Mouse scrolled (781, 464) with delta (0, 0)
Screenshot: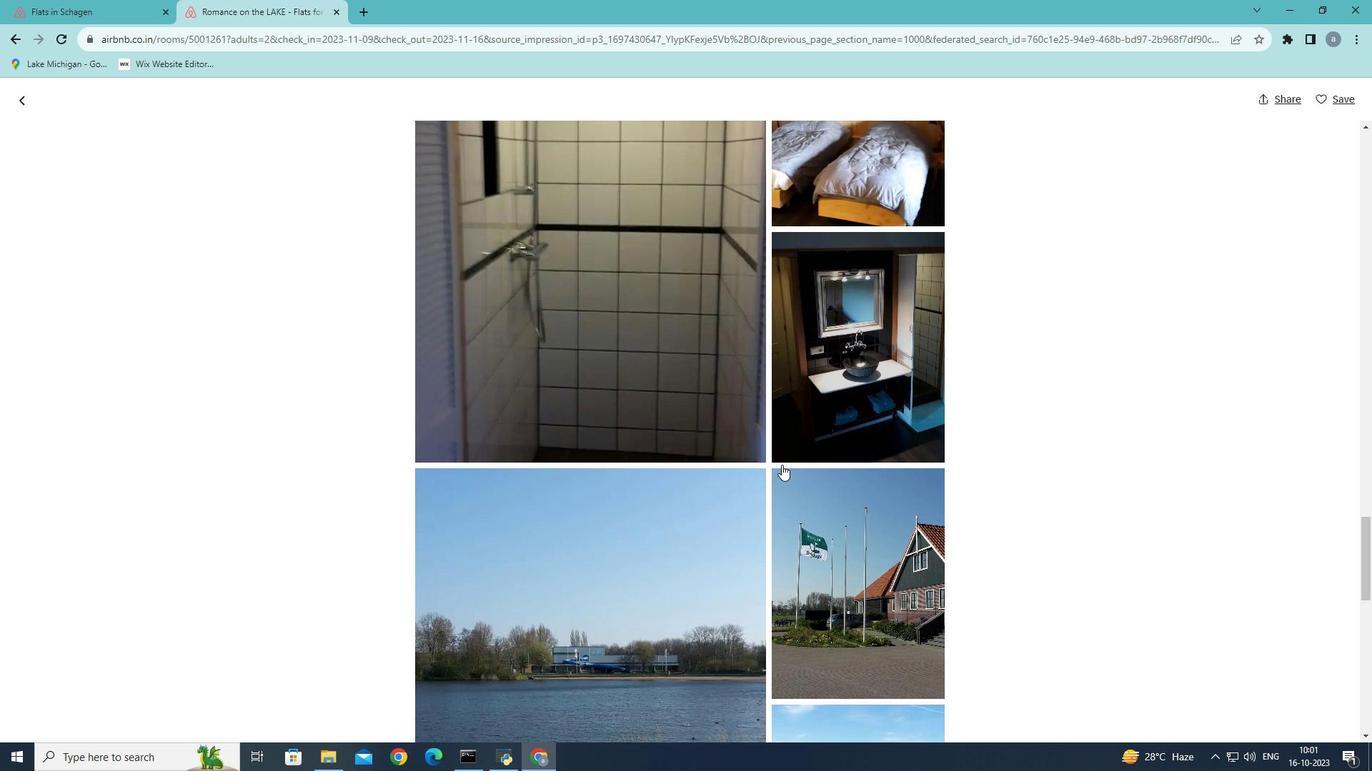
Action: Mouse scrolled (781, 464) with delta (0, 0)
Screenshot: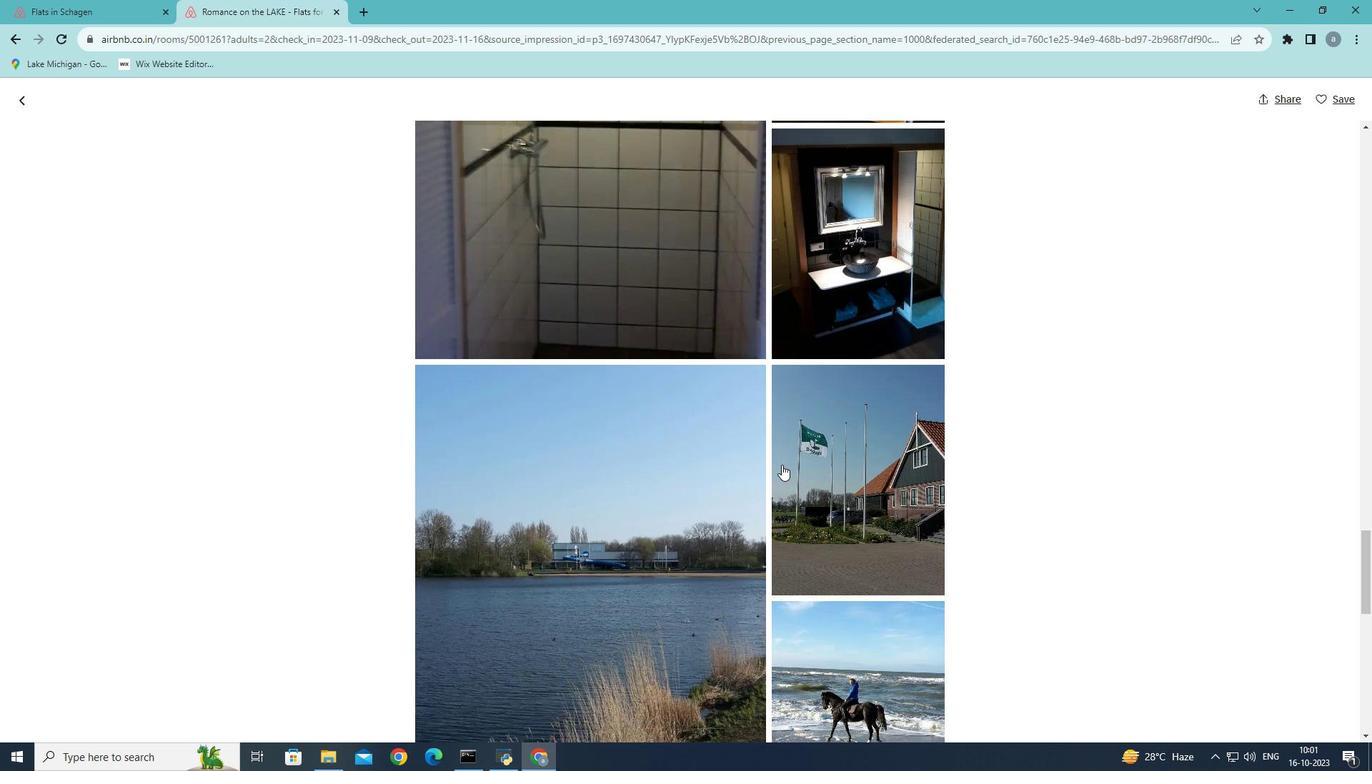 
Action: Mouse scrolled (781, 464) with delta (0, 0)
Screenshot: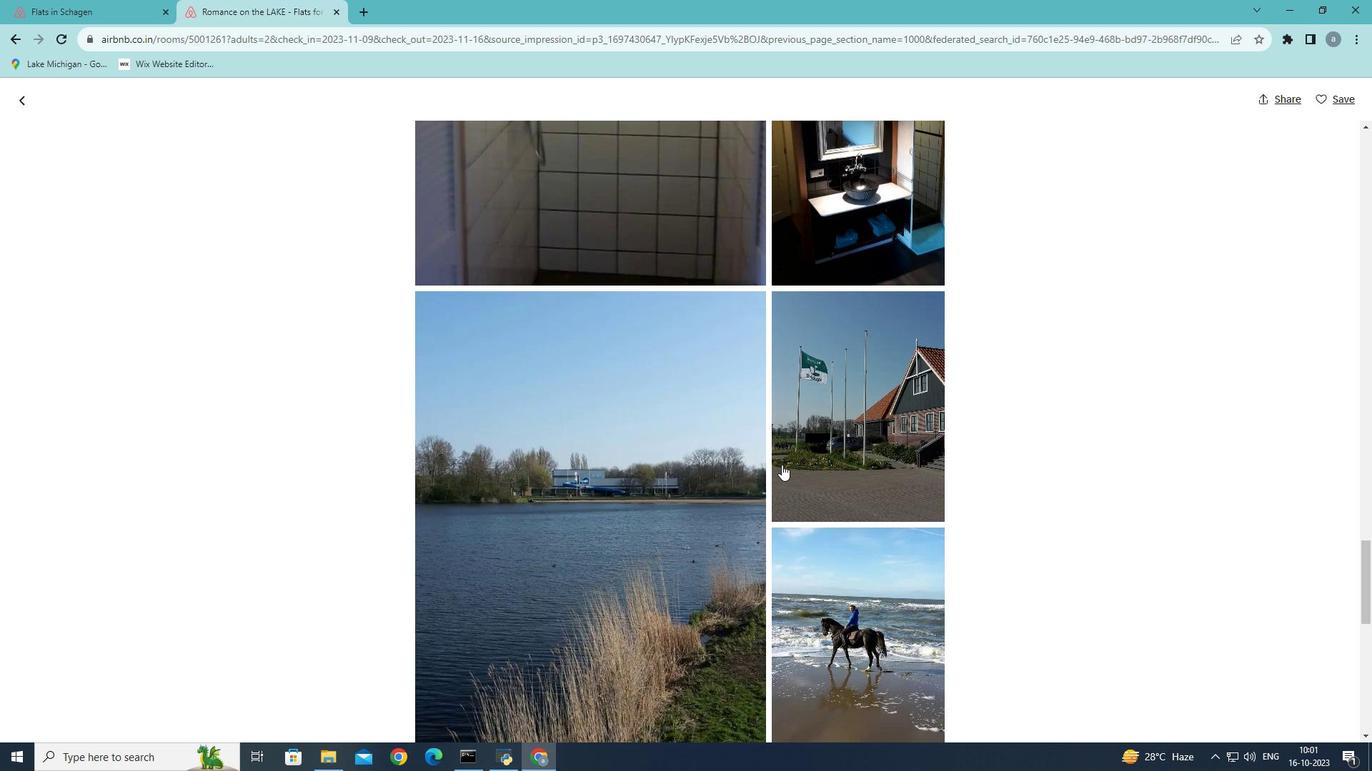 
Action: Mouse scrolled (781, 464) with delta (0, 0)
Screenshot: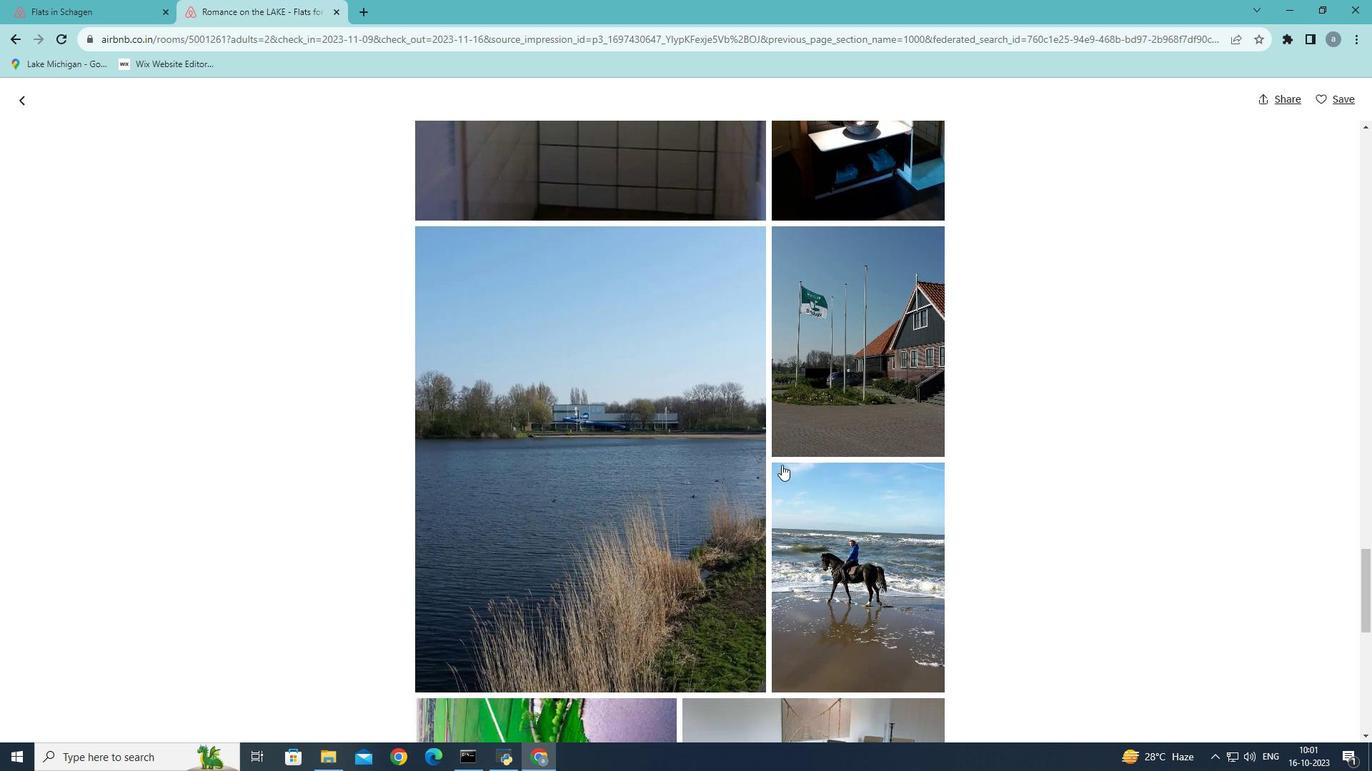 
Action: Mouse scrolled (781, 464) with delta (0, 0)
Screenshot: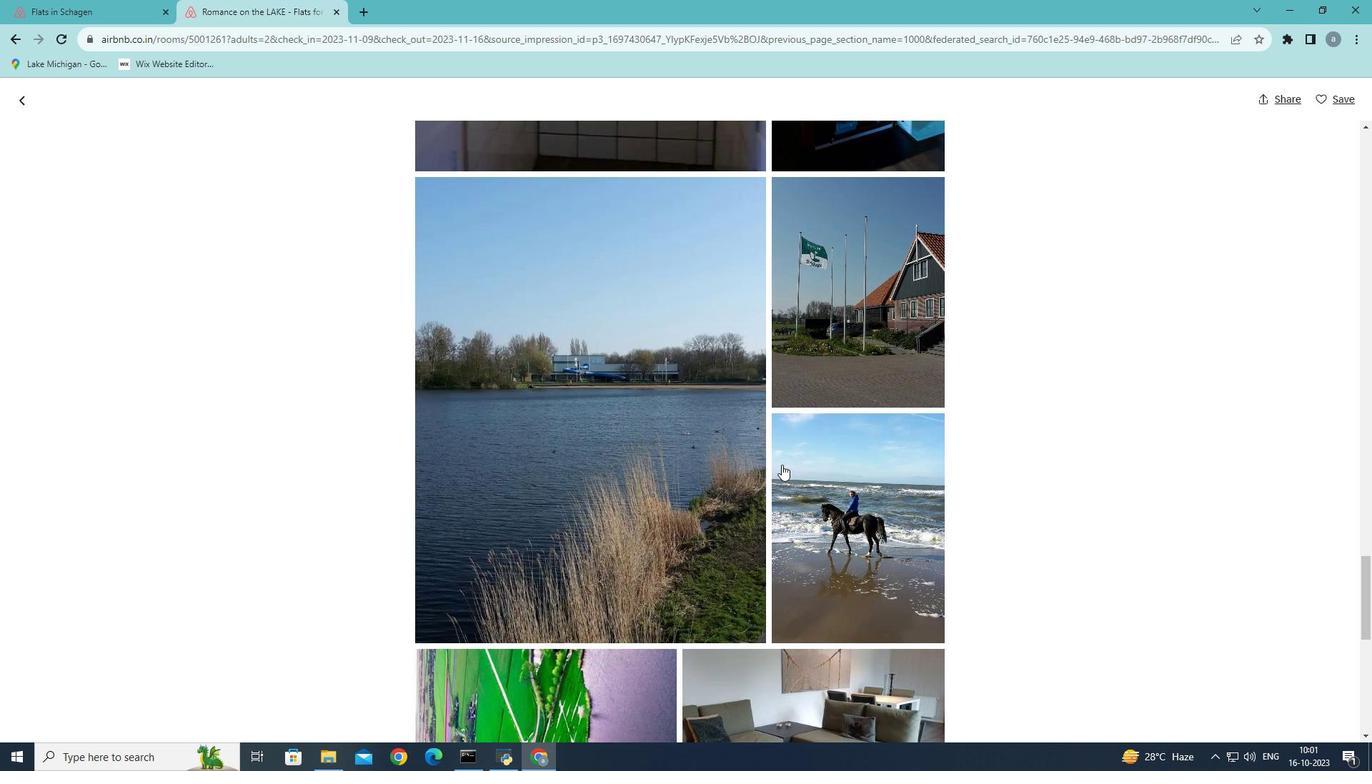 
Action: Mouse scrolled (781, 464) with delta (0, 0)
Screenshot: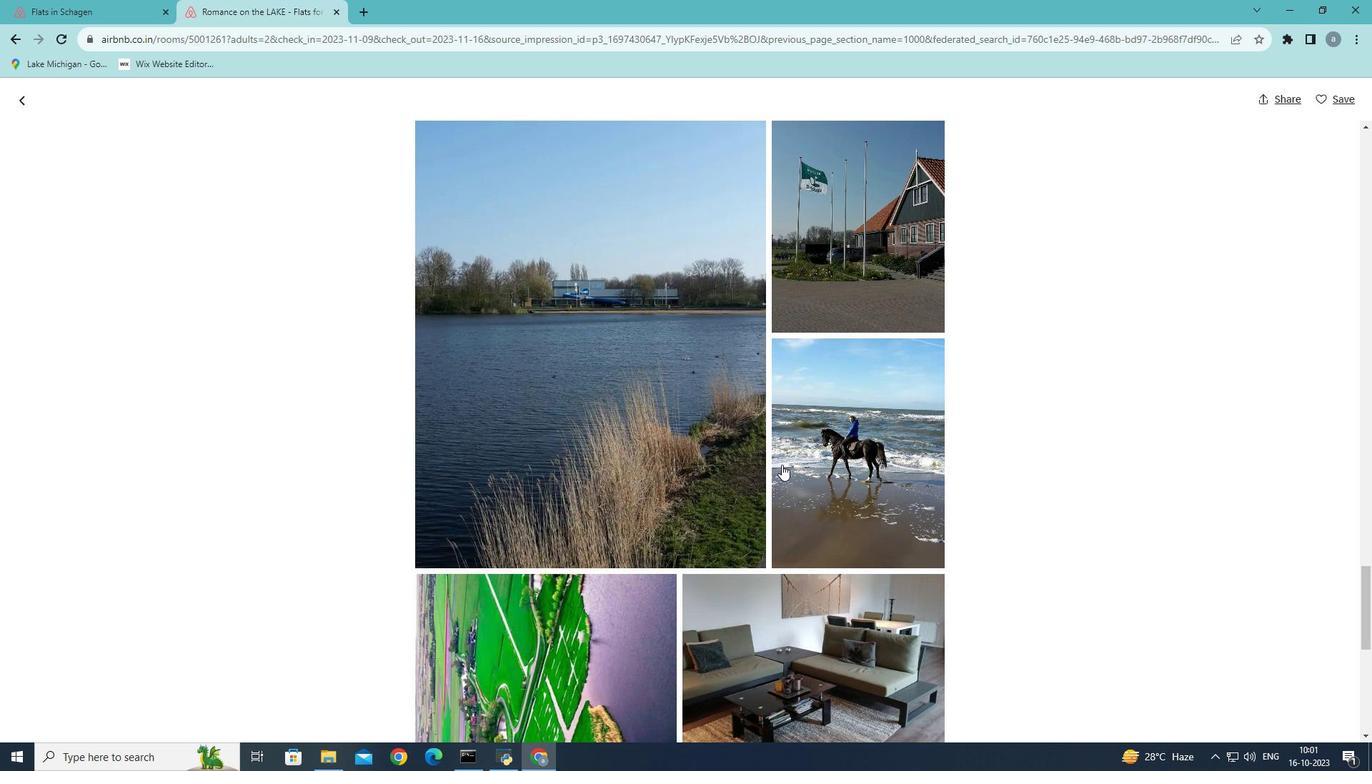 
Action: Mouse scrolled (781, 464) with delta (0, 0)
Screenshot: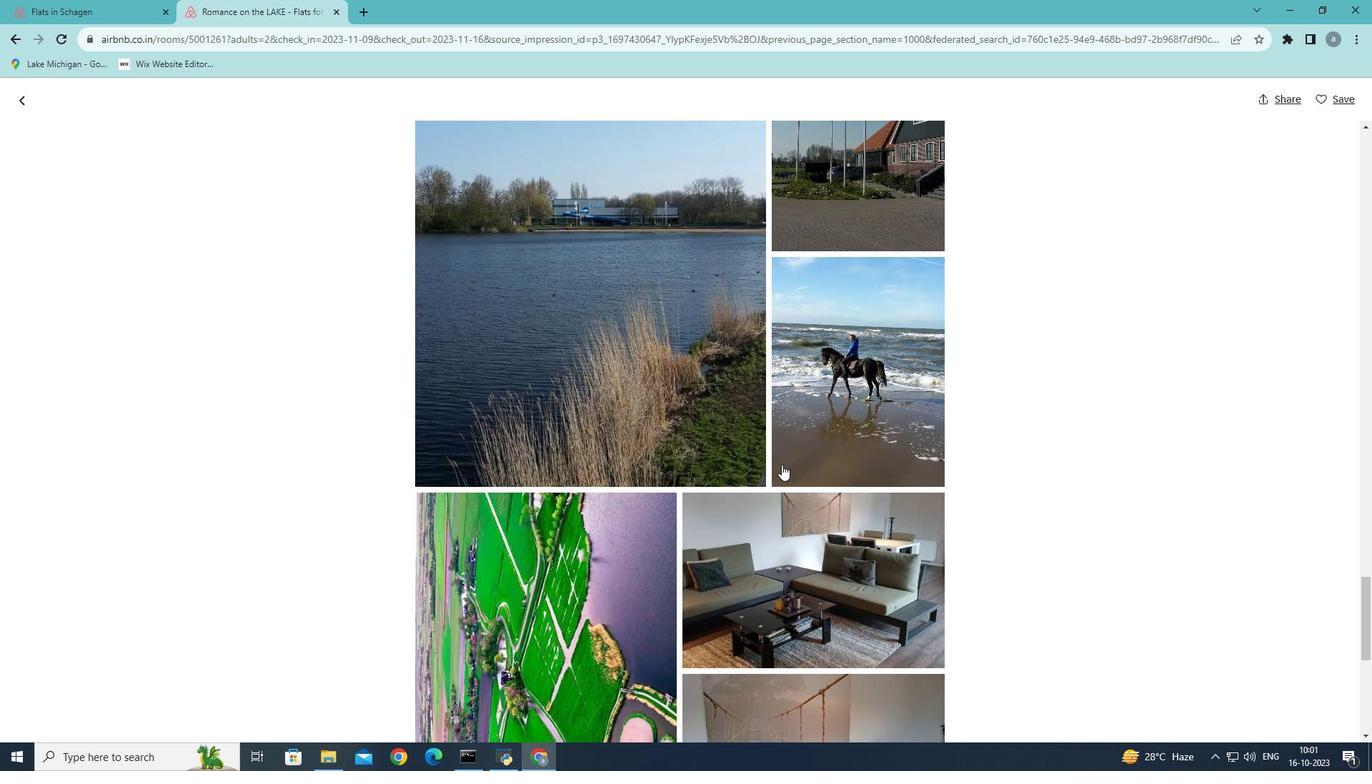 
Action: Mouse scrolled (781, 464) with delta (0, 0)
Screenshot: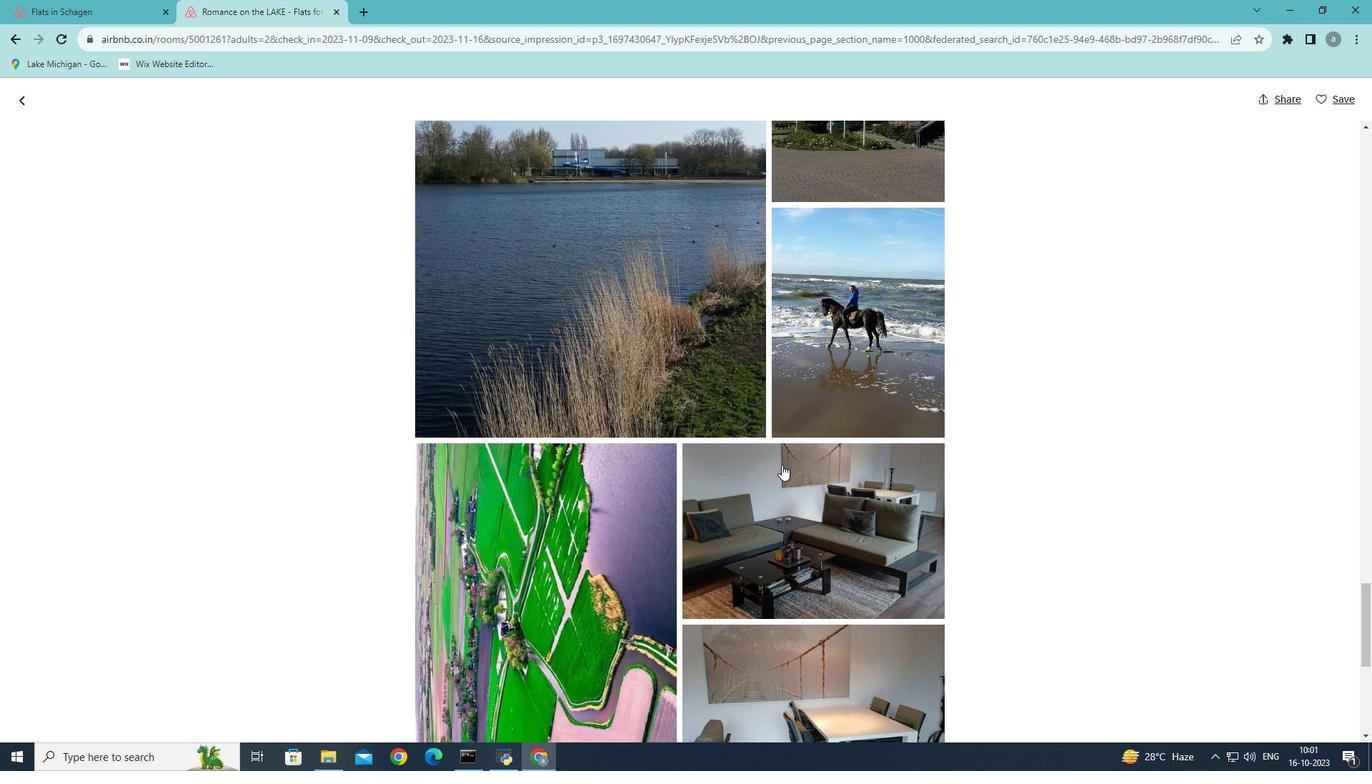 
Action: Mouse scrolled (781, 464) with delta (0, 0)
Screenshot: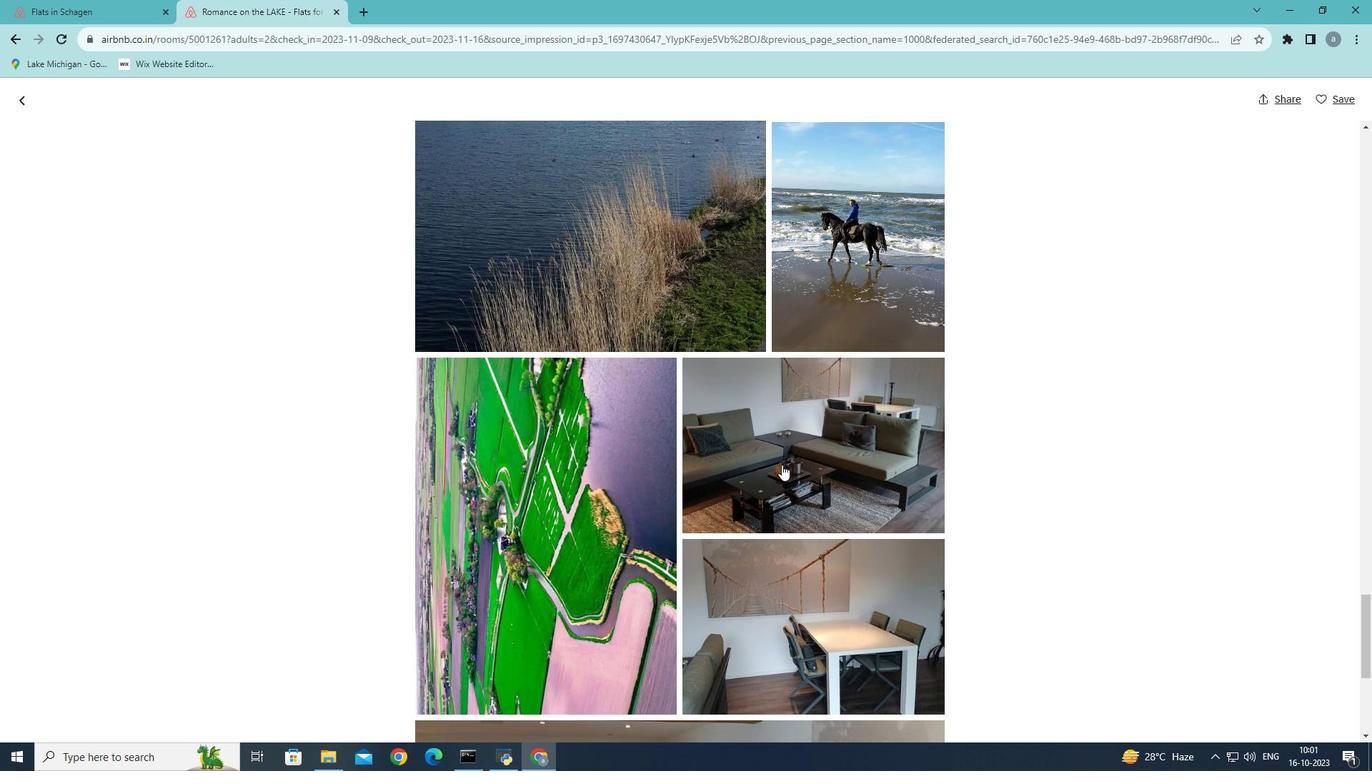 
Action: Mouse scrolled (781, 464) with delta (0, 0)
Screenshot: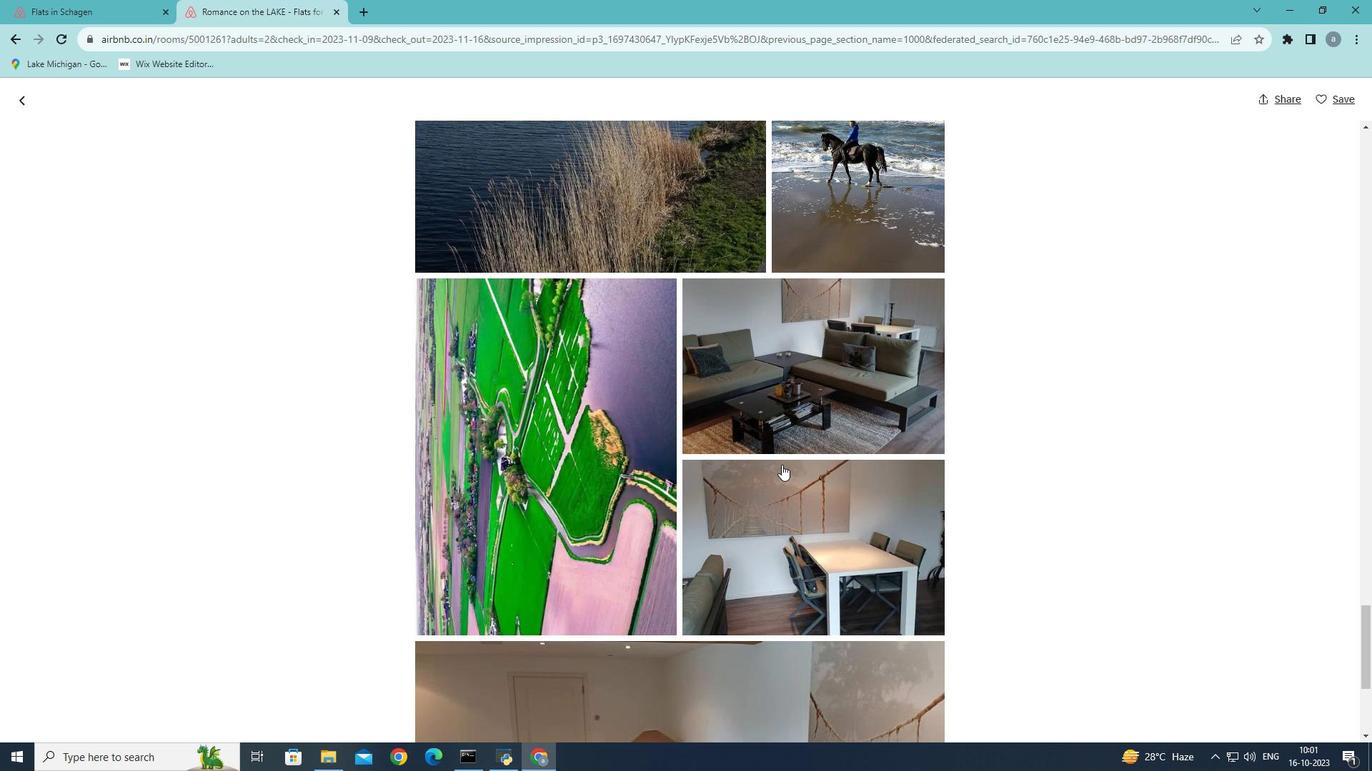 
Action: Mouse scrolled (781, 464) with delta (0, 0)
Screenshot: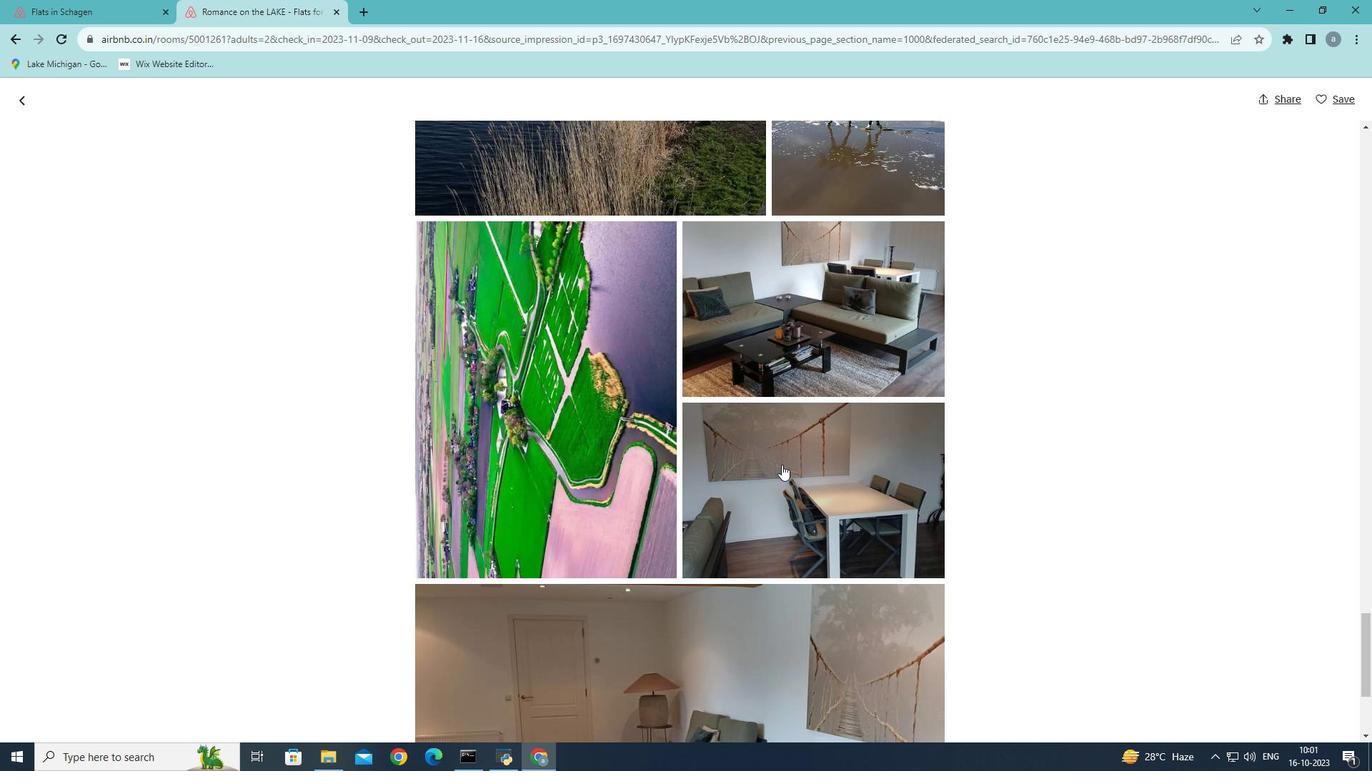 
Action: Mouse scrolled (781, 464) with delta (0, 0)
Screenshot: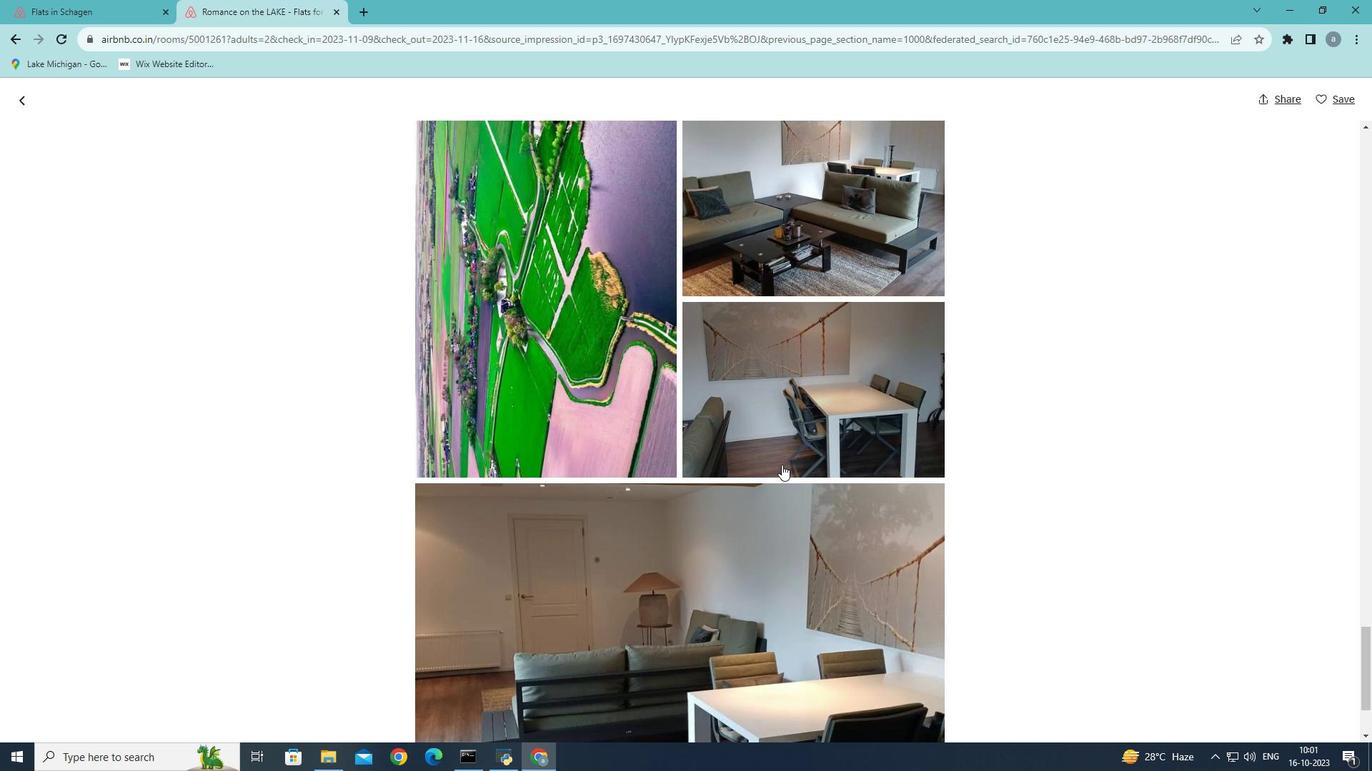 
Action: Mouse scrolled (781, 464) with delta (0, 0)
Screenshot: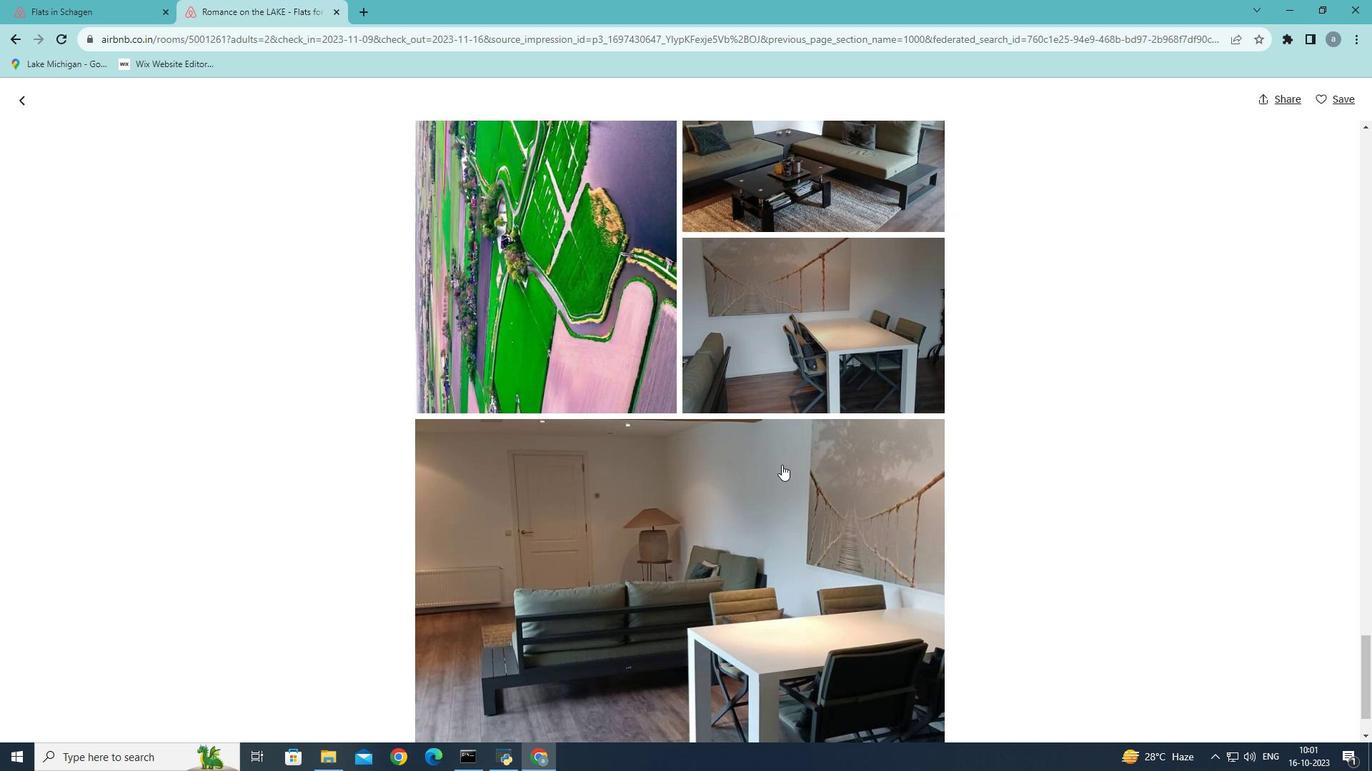 
Action: Mouse scrolled (781, 464) with delta (0, 0)
Screenshot: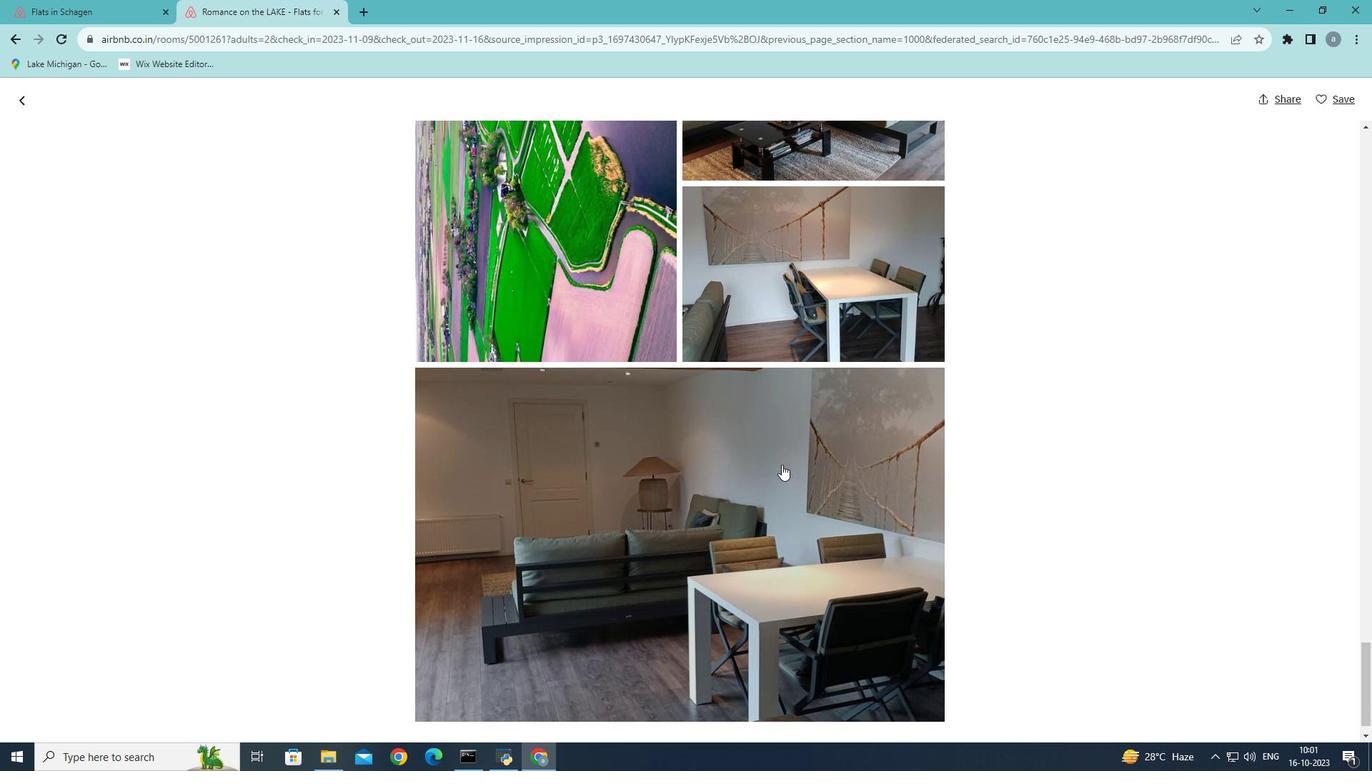 
Action: Mouse scrolled (781, 464) with delta (0, 0)
Screenshot: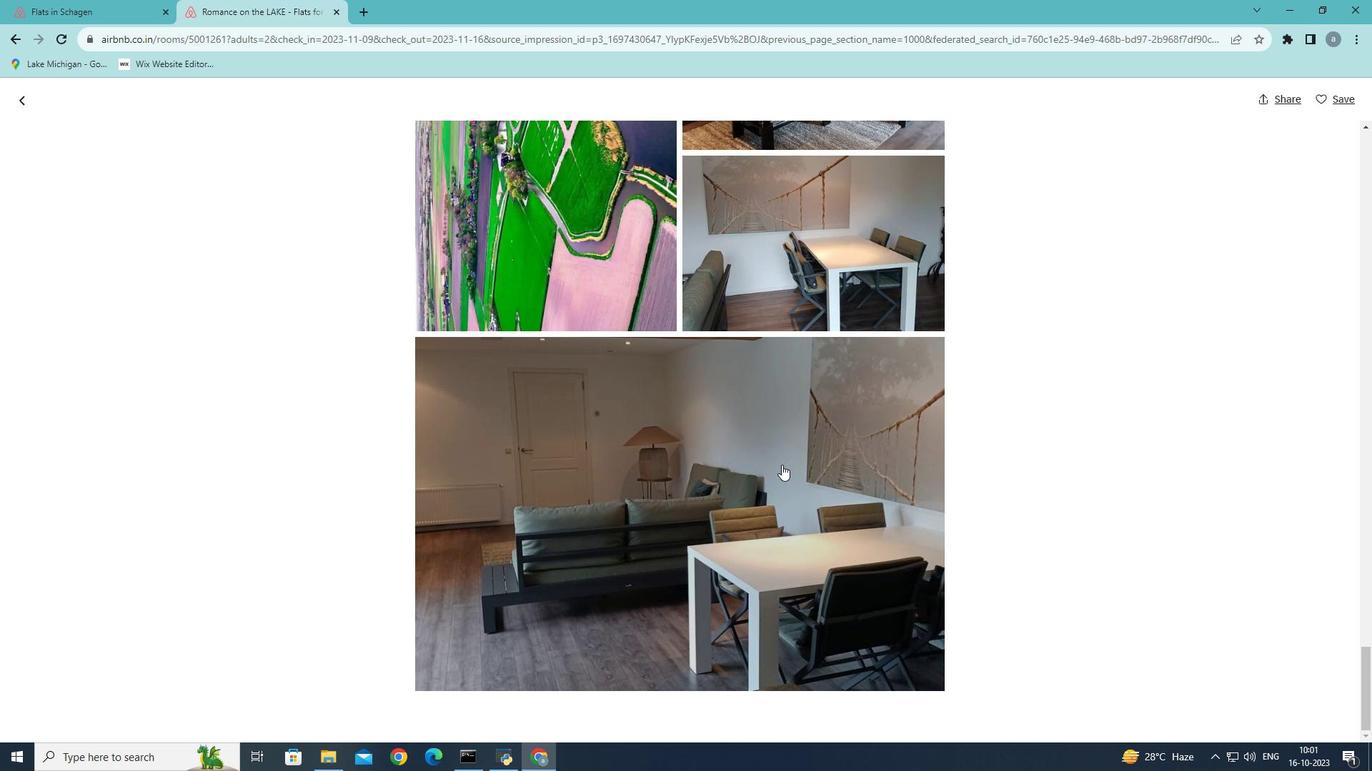 
Action: Mouse scrolled (781, 464) with delta (0, 0)
Screenshot: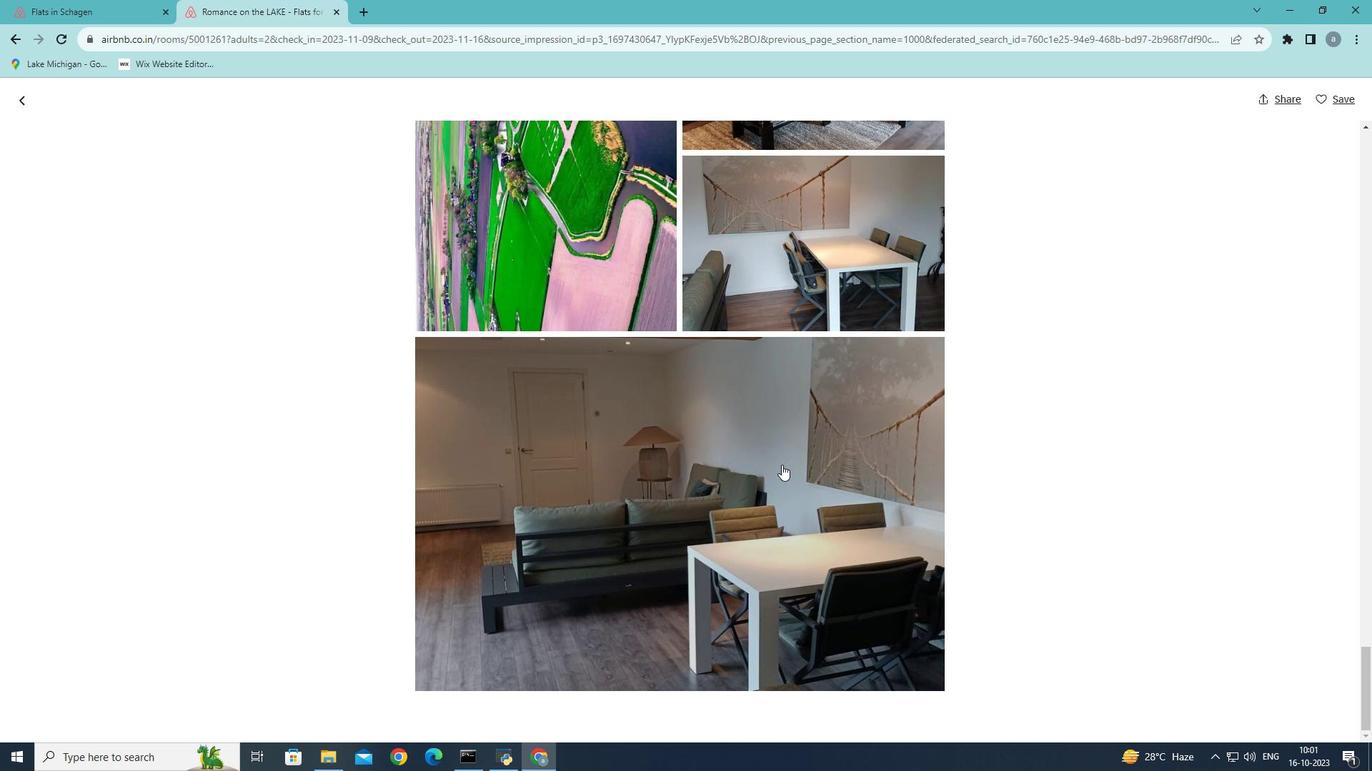 
Action: Mouse scrolled (781, 464) with delta (0, 0)
Screenshot: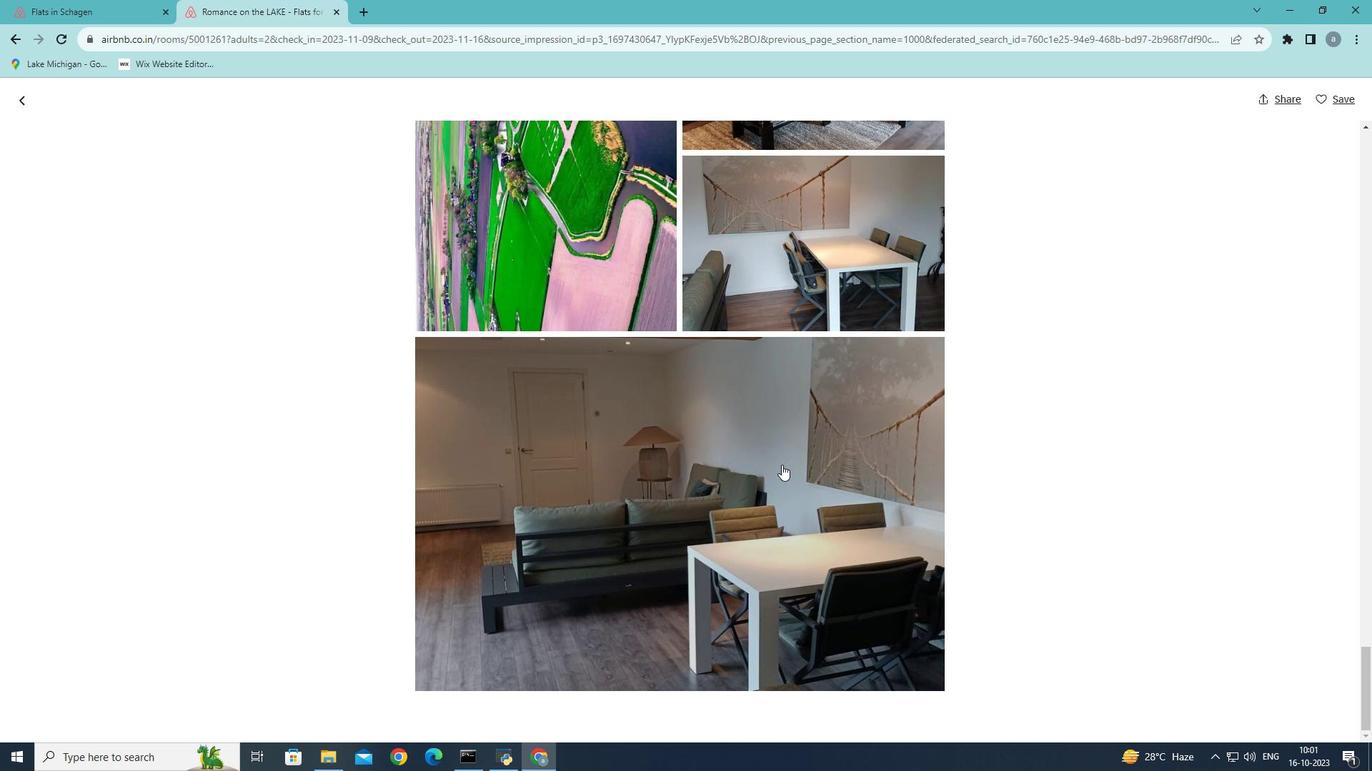 
Action: Mouse scrolled (781, 464) with delta (0, 0)
Screenshot: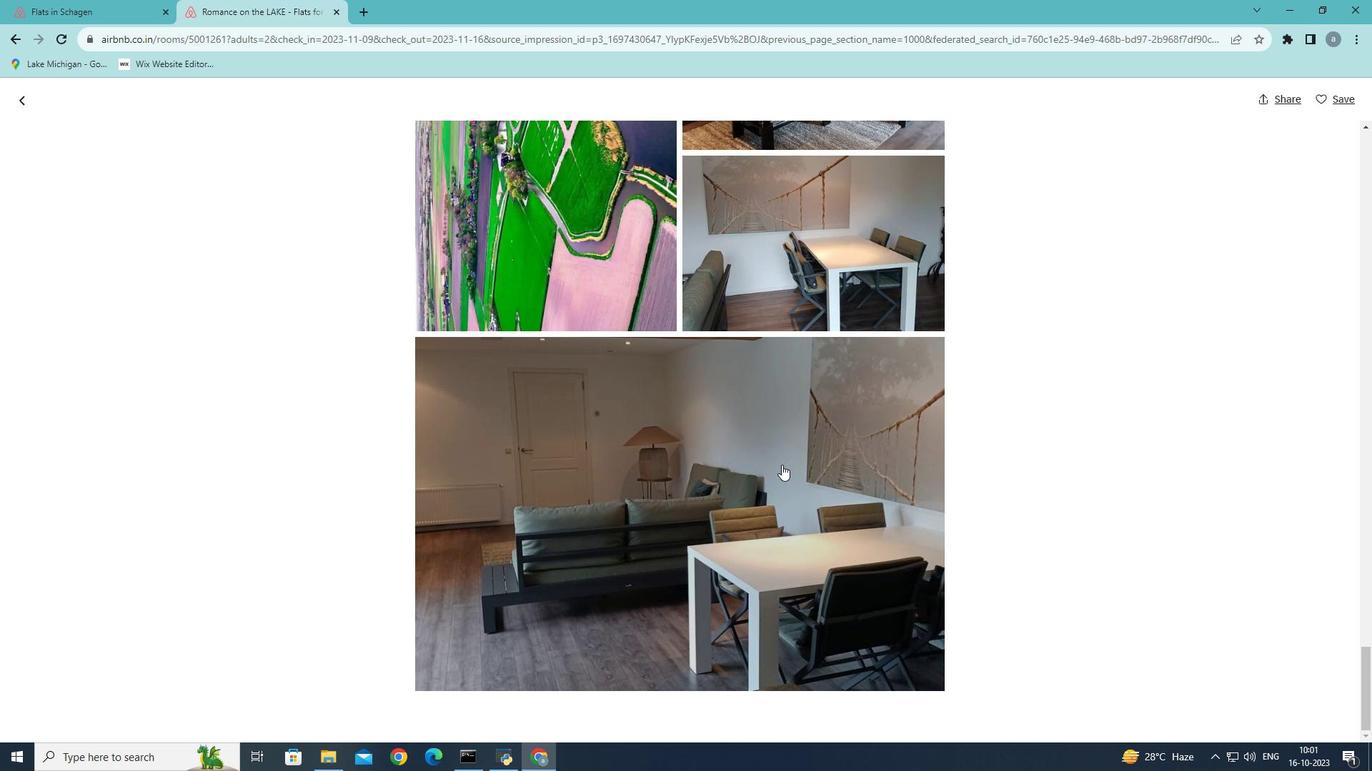 
Action: Mouse scrolled (781, 464) with delta (0, 0)
Screenshot: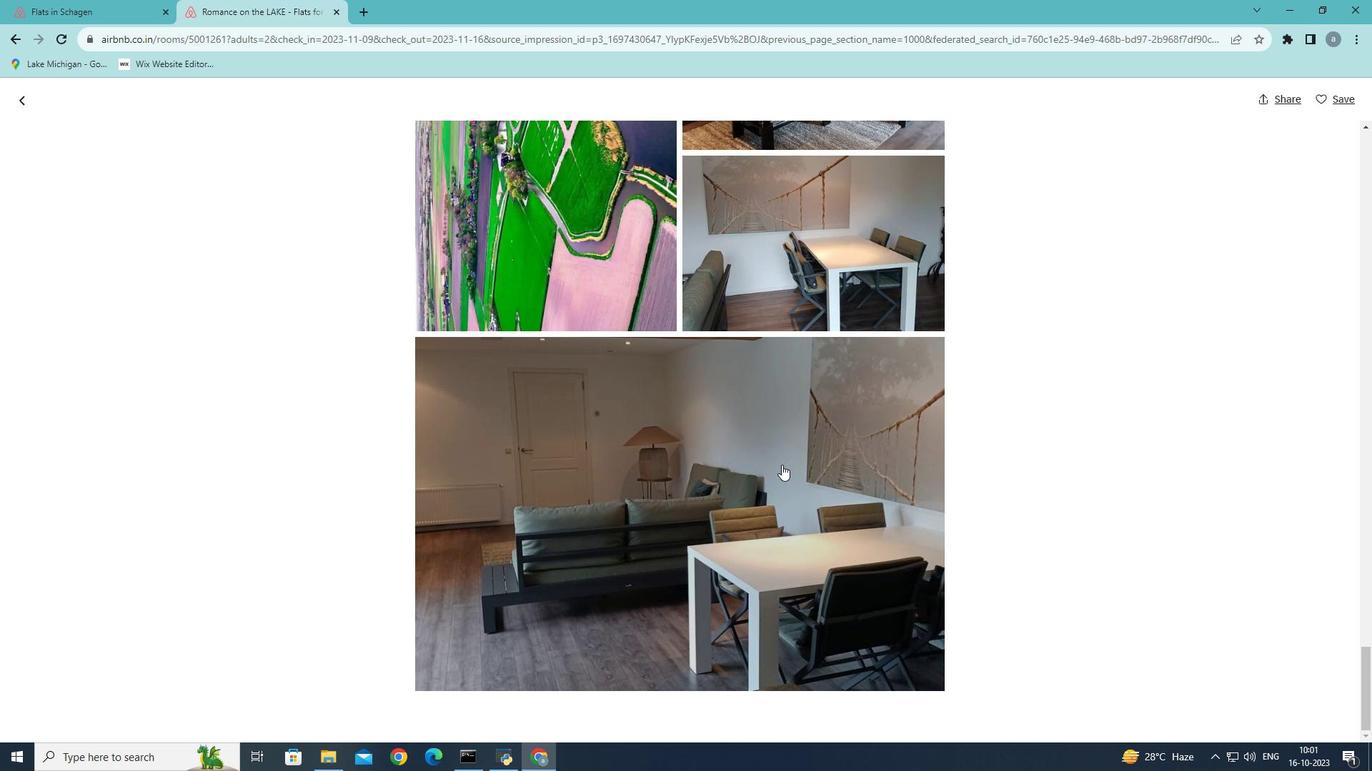 
Action: Mouse scrolled (781, 464) with delta (0, 0)
Screenshot: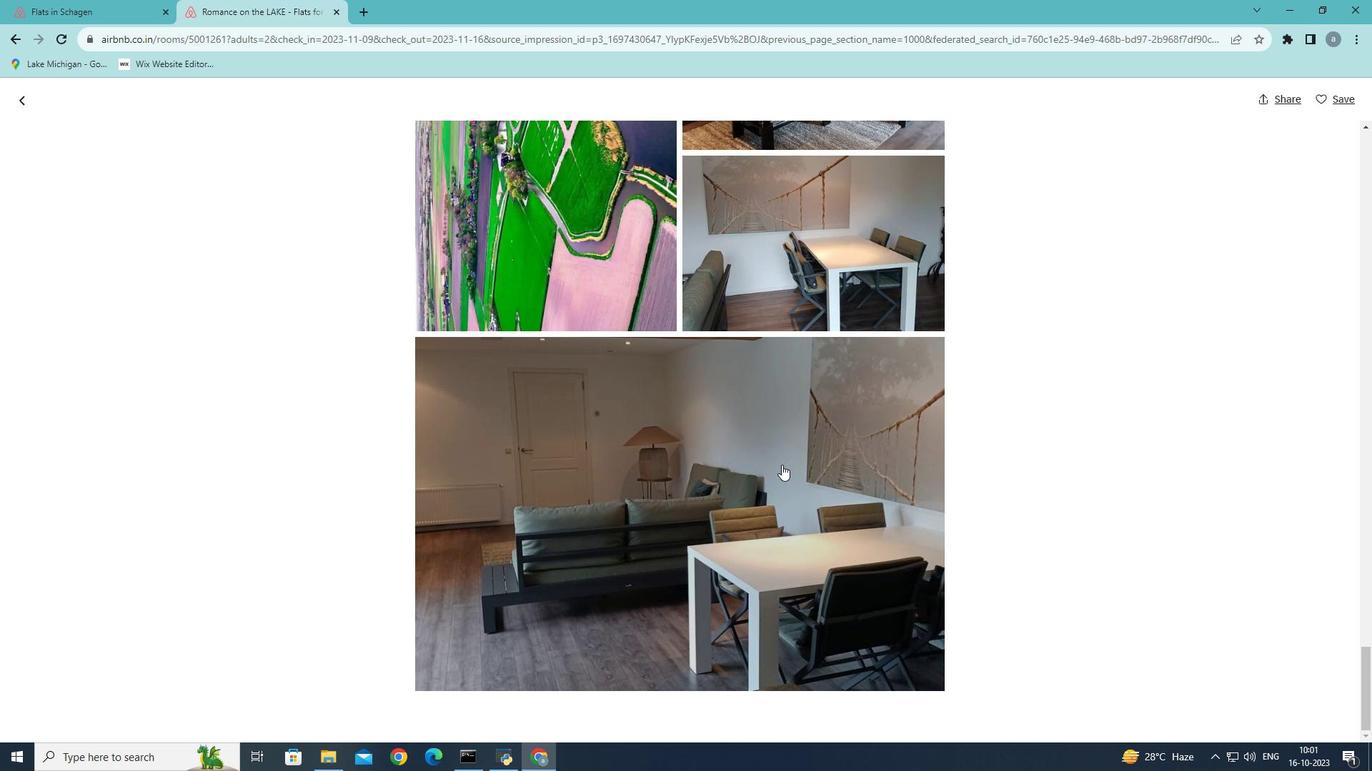 
Action: Mouse moved to (17, 99)
Screenshot: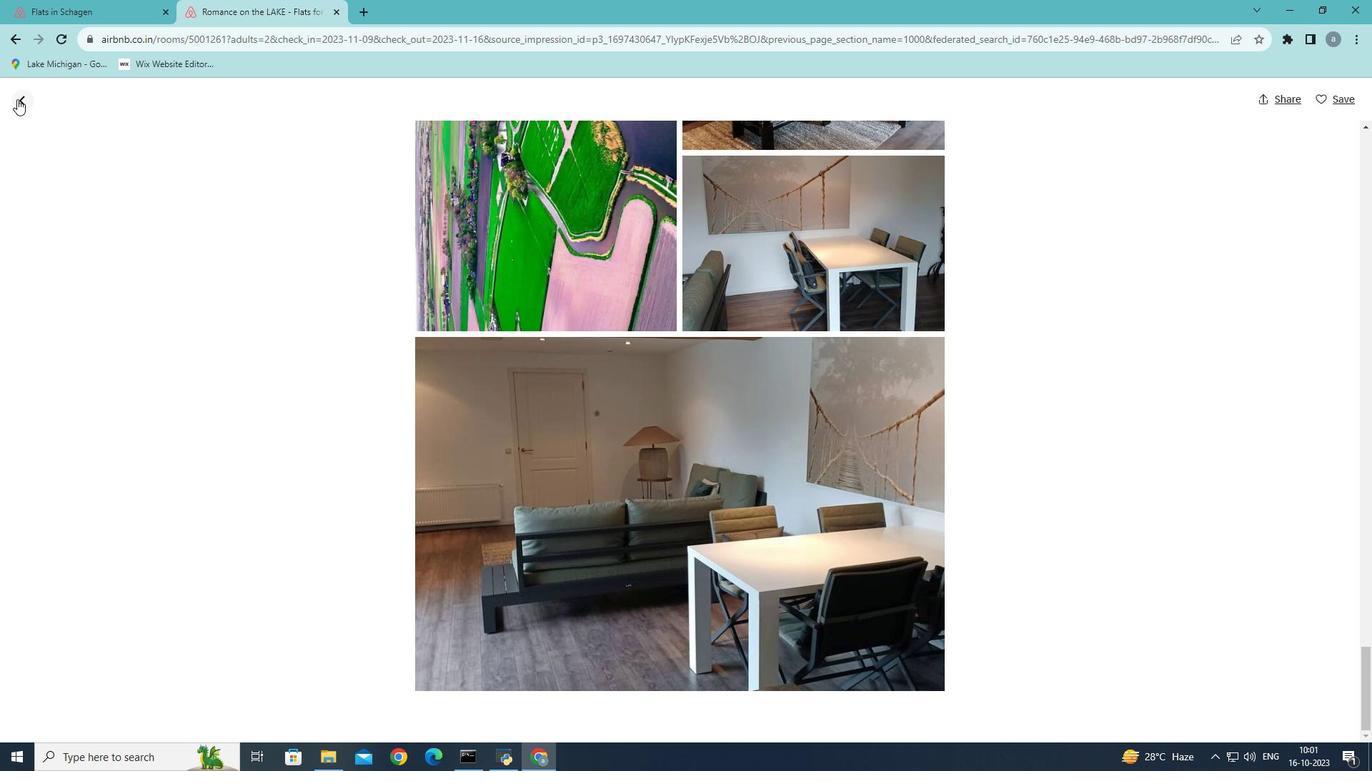 
Action: Mouse pressed left at (17, 99)
Screenshot: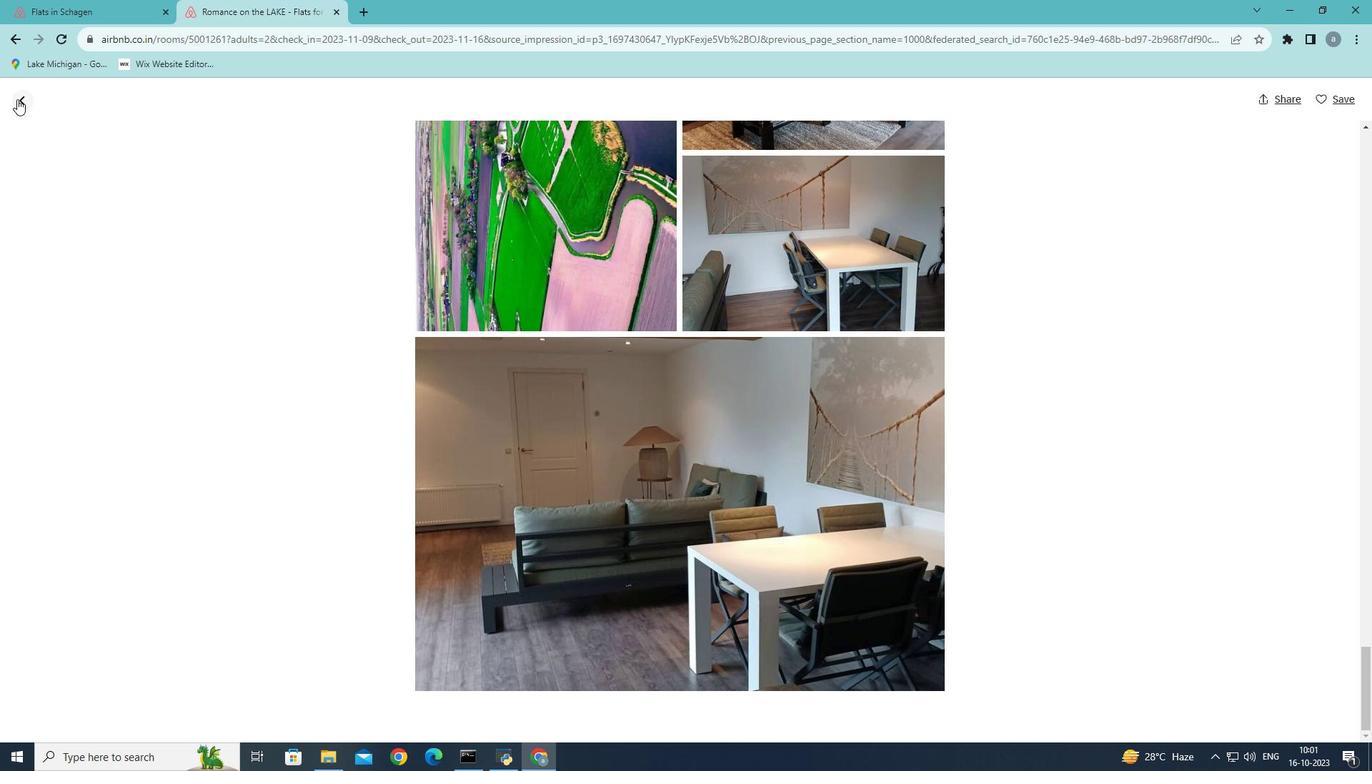
Action: Mouse moved to (631, 493)
Screenshot: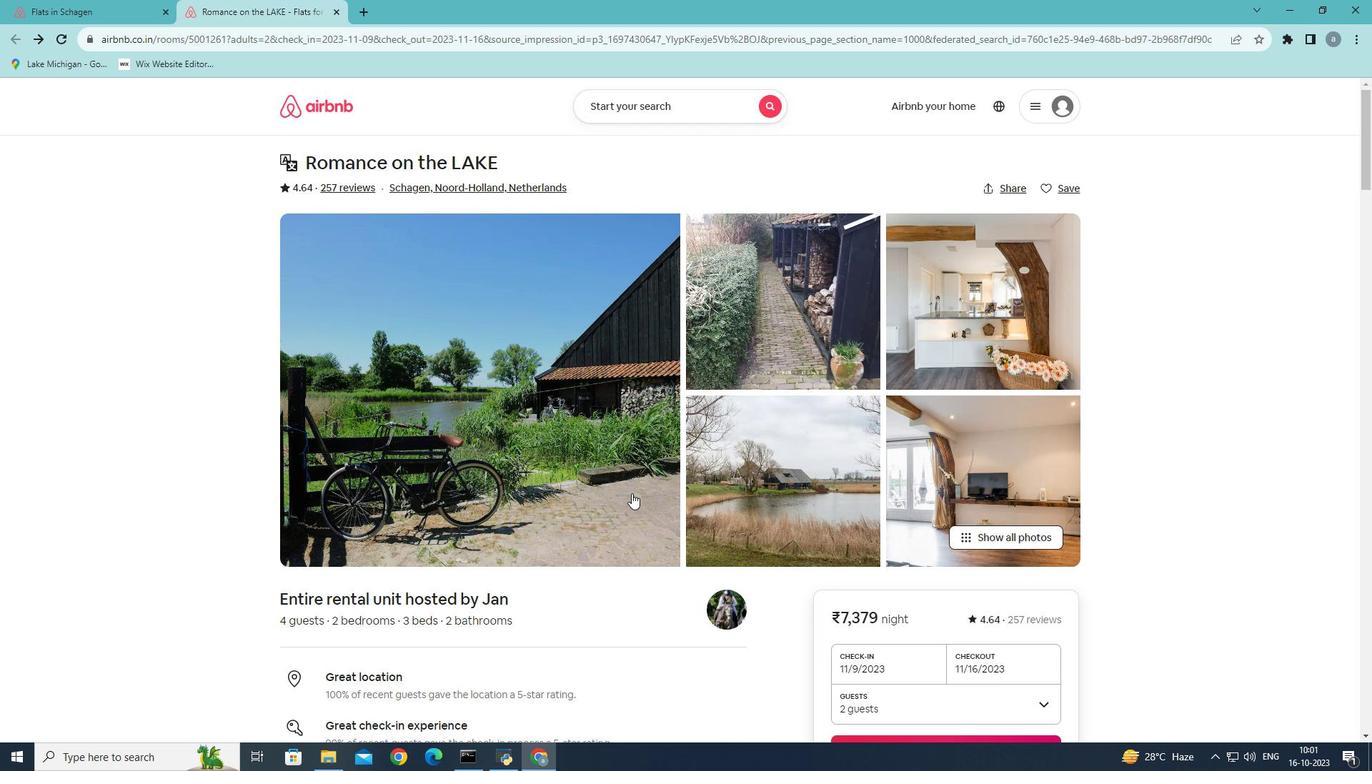 
Action: Mouse scrolled (631, 493) with delta (0, 0)
Screenshot: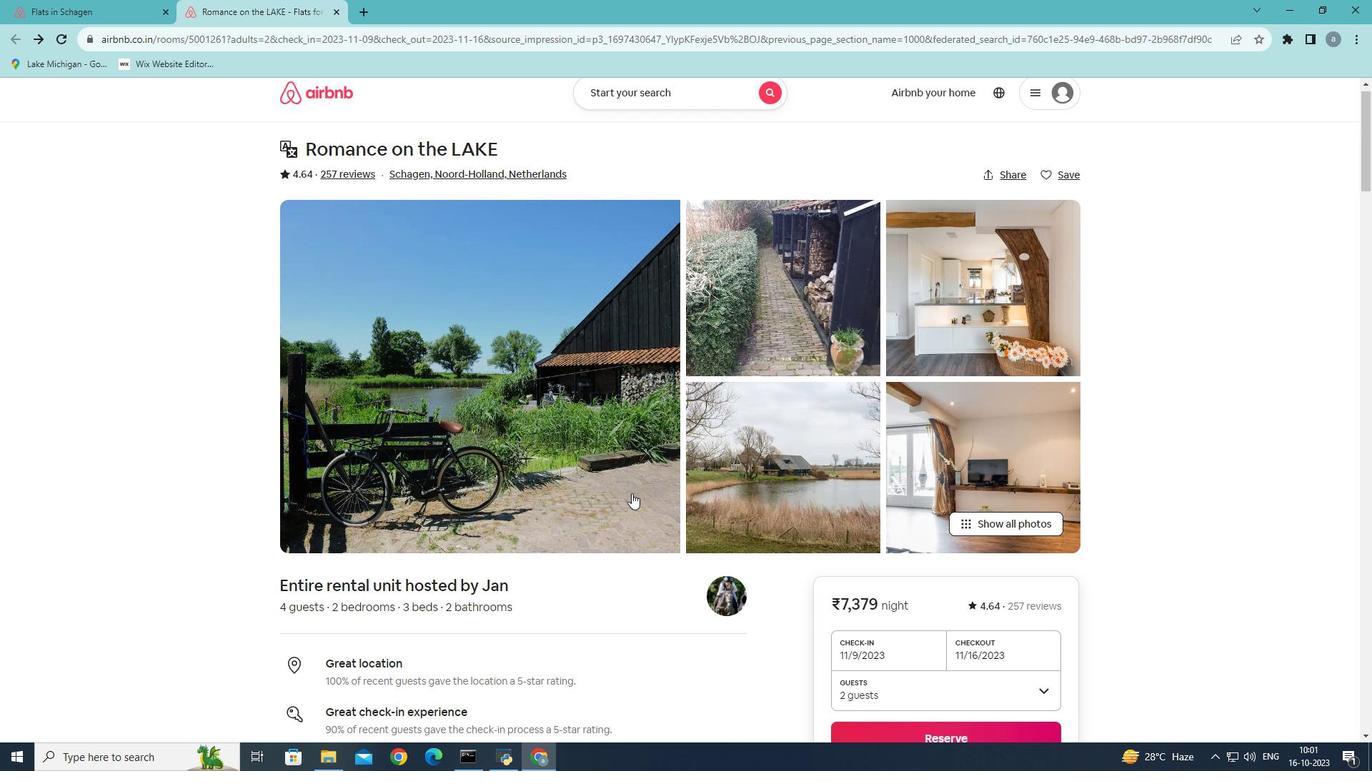 
Action: Mouse scrolled (631, 493) with delta (0, 0)
Screenshot: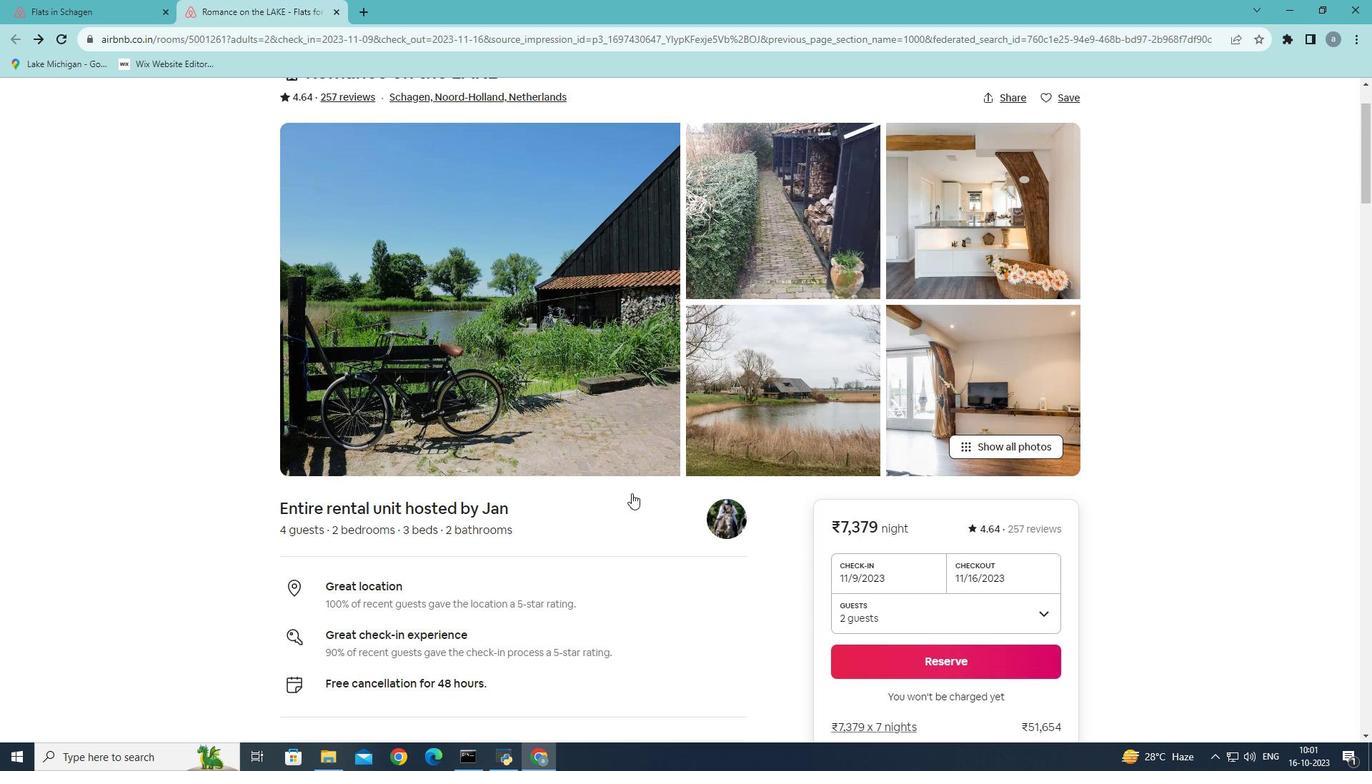 
Action: Mouse scrolled (631, 493) with delta (0, 0)
Screenshot: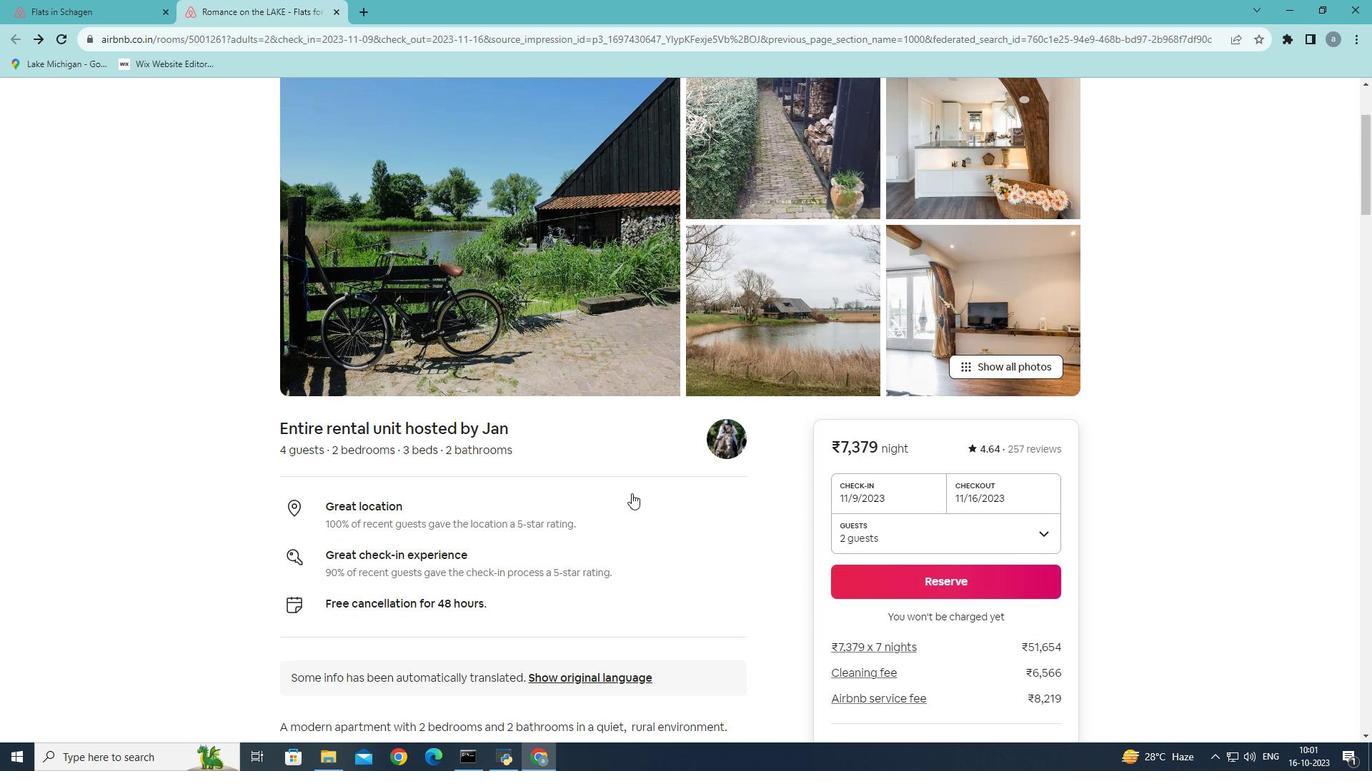 
Action: Mouse scrolled (631, 493) with delta (0, 0)
Screenshot: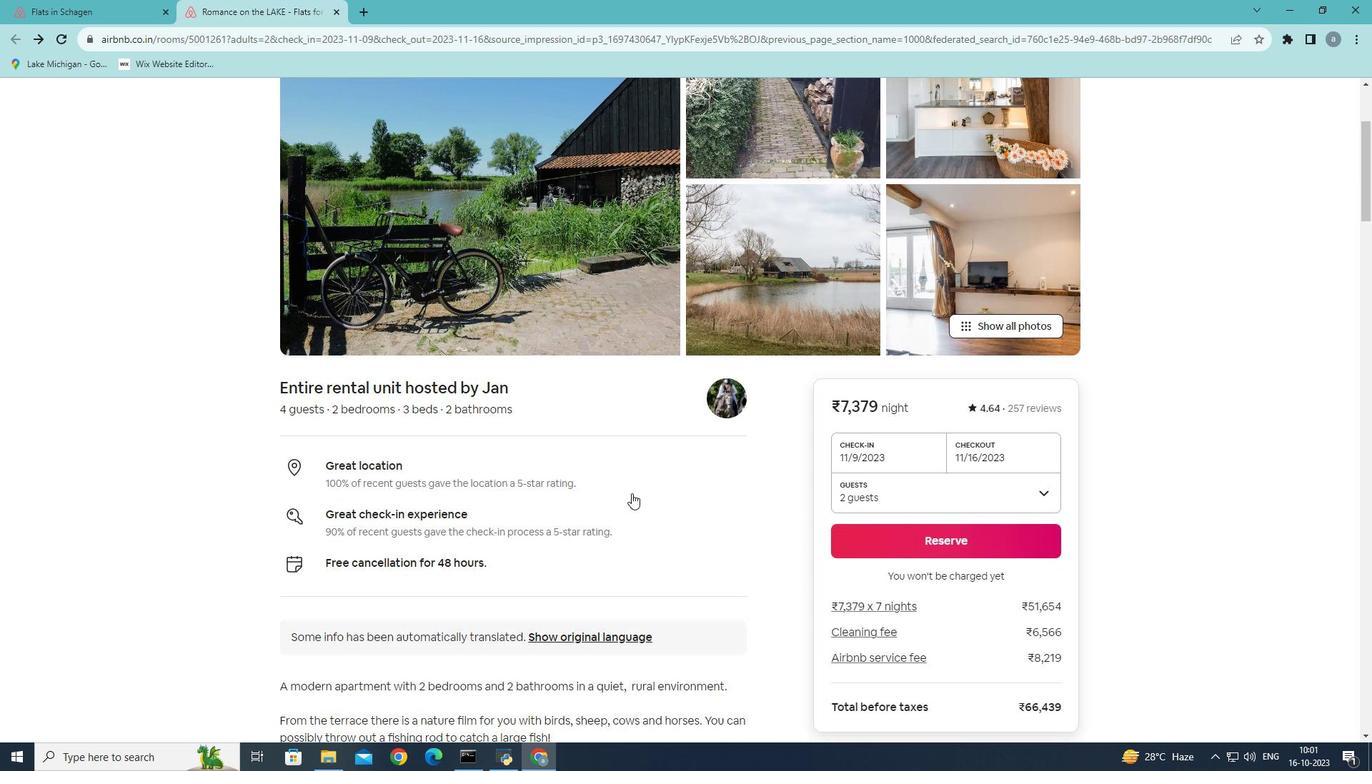 
Action: Mouse scrolled (631, 493) with delta (0, 0)
Screenshot: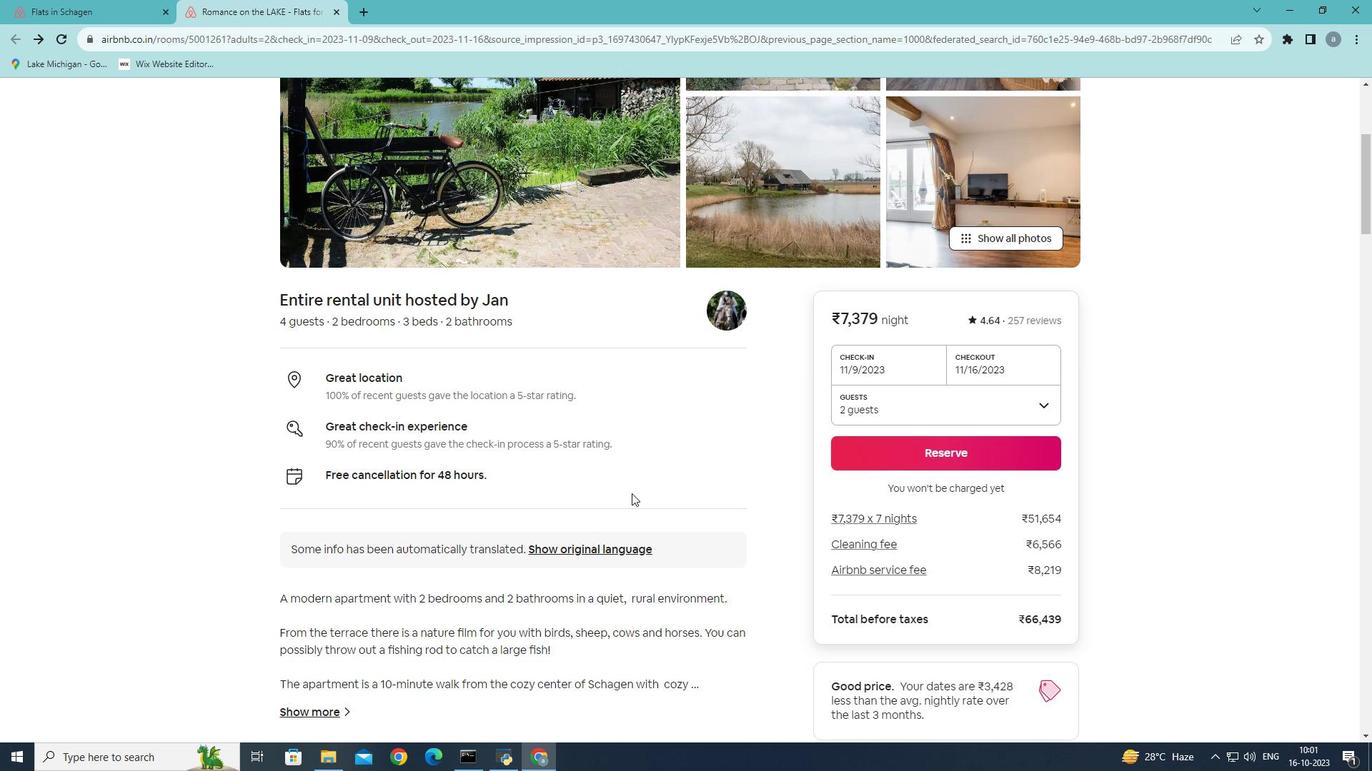 
Action: Mouse scrolled (631, 493) with delta (0, 0)
Screenshot: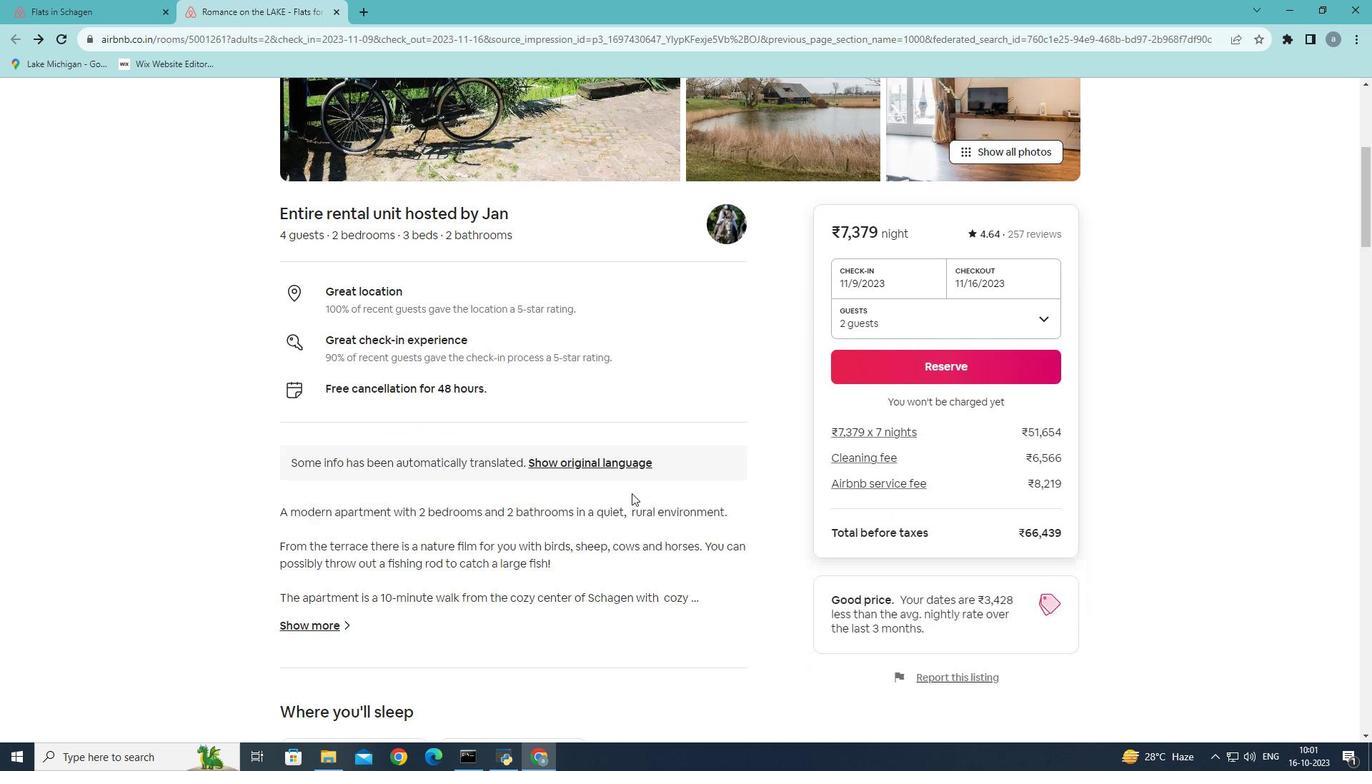 
Action: Mouse scrolled (631, 493) with delta (0, 0)
Screenshot: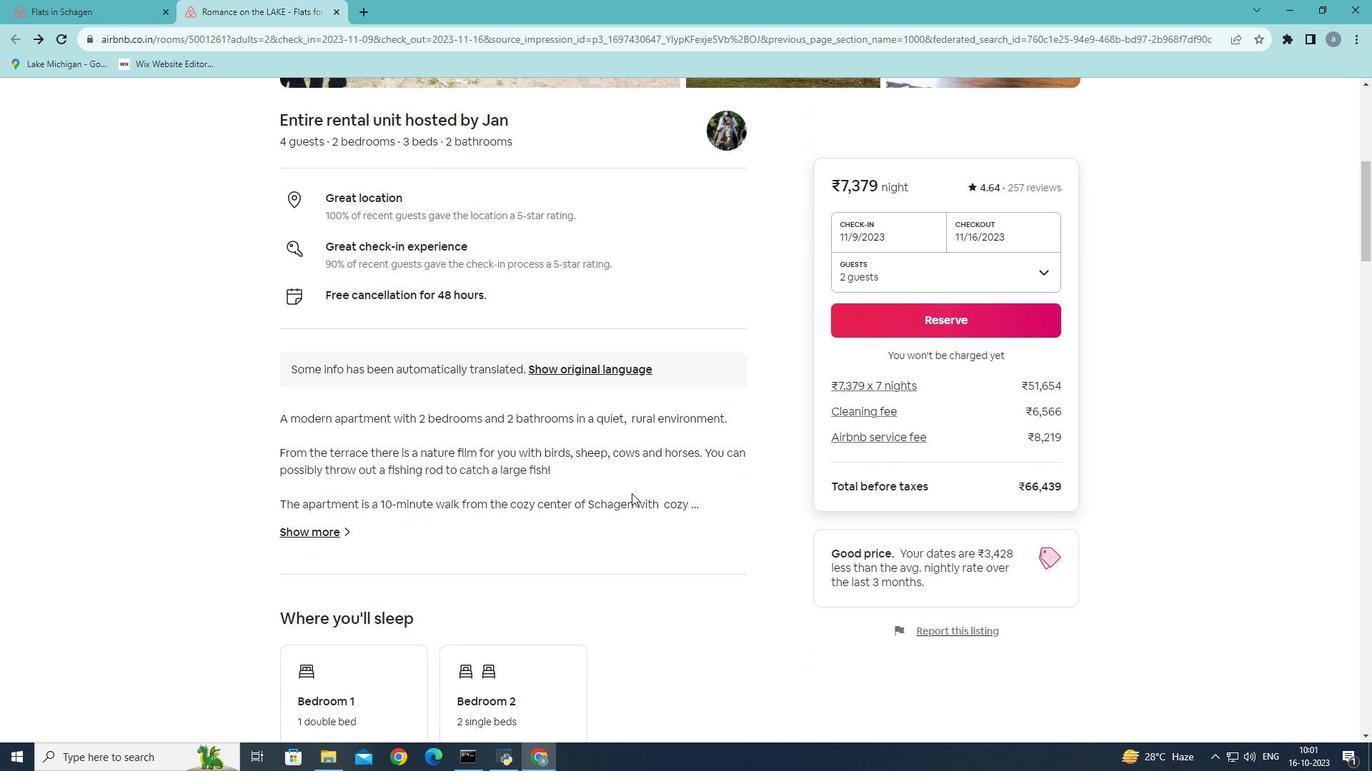 
Action: Mouse scrolled (631, 493) with delta (0, 0)
Screenshot: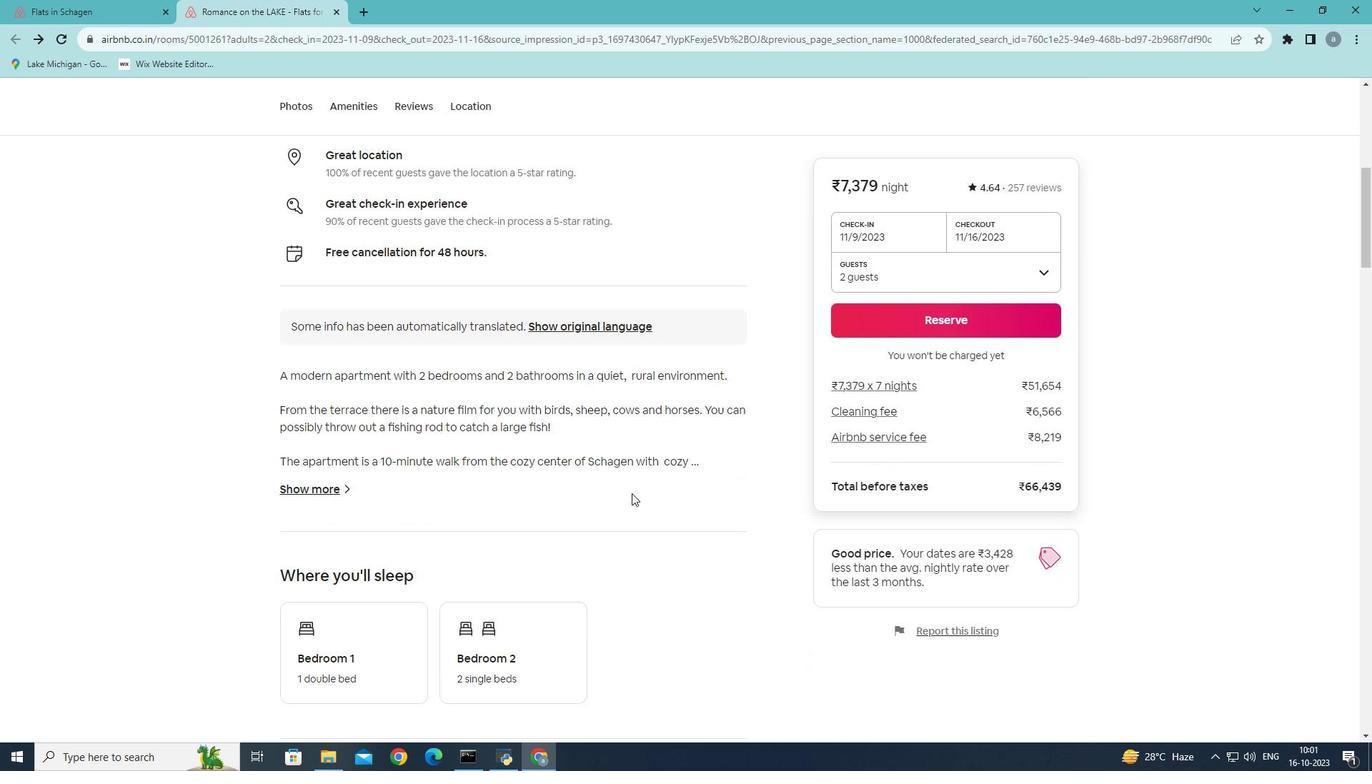 
Action: Mouse scrolled (631, 493) with delta (0, 0)
Screenshot: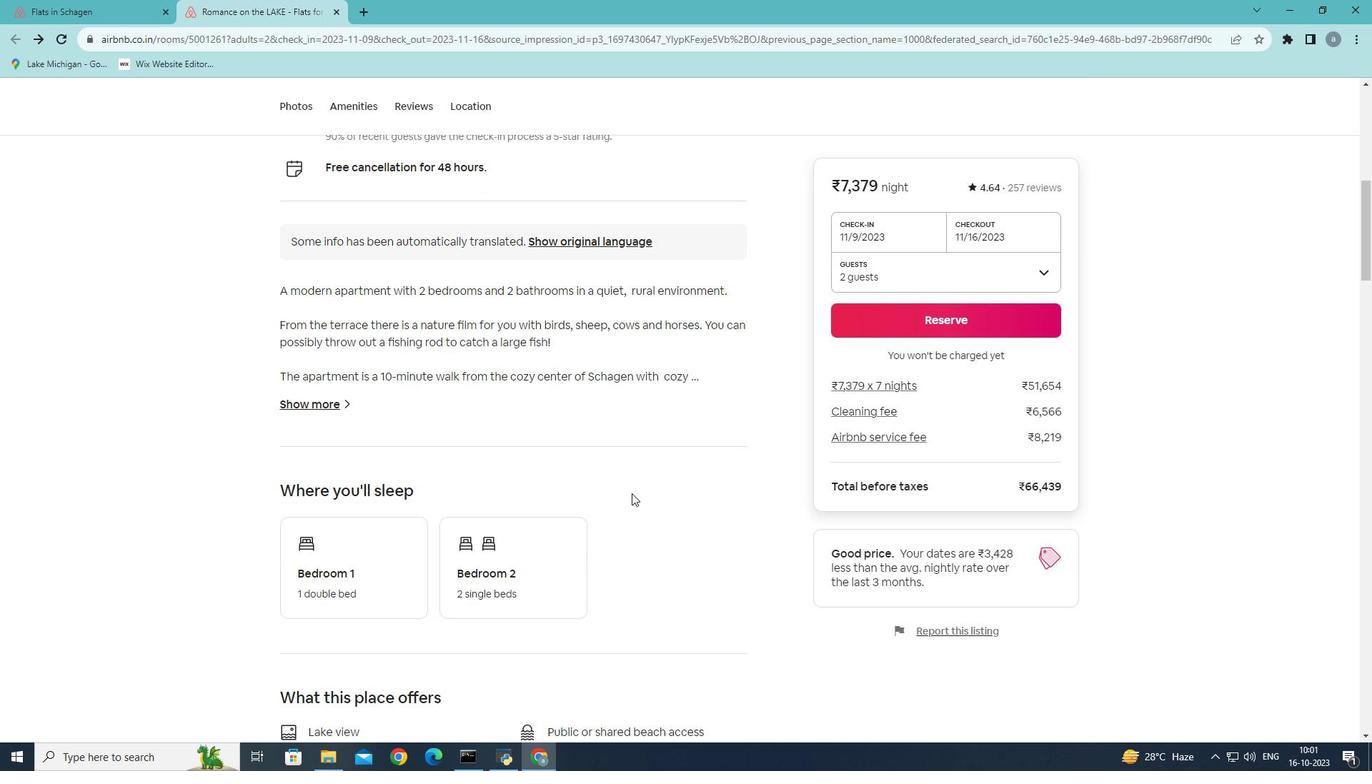 
Action: Mouse scrolled (631, 493) with delta (0, 0)
Screenshot: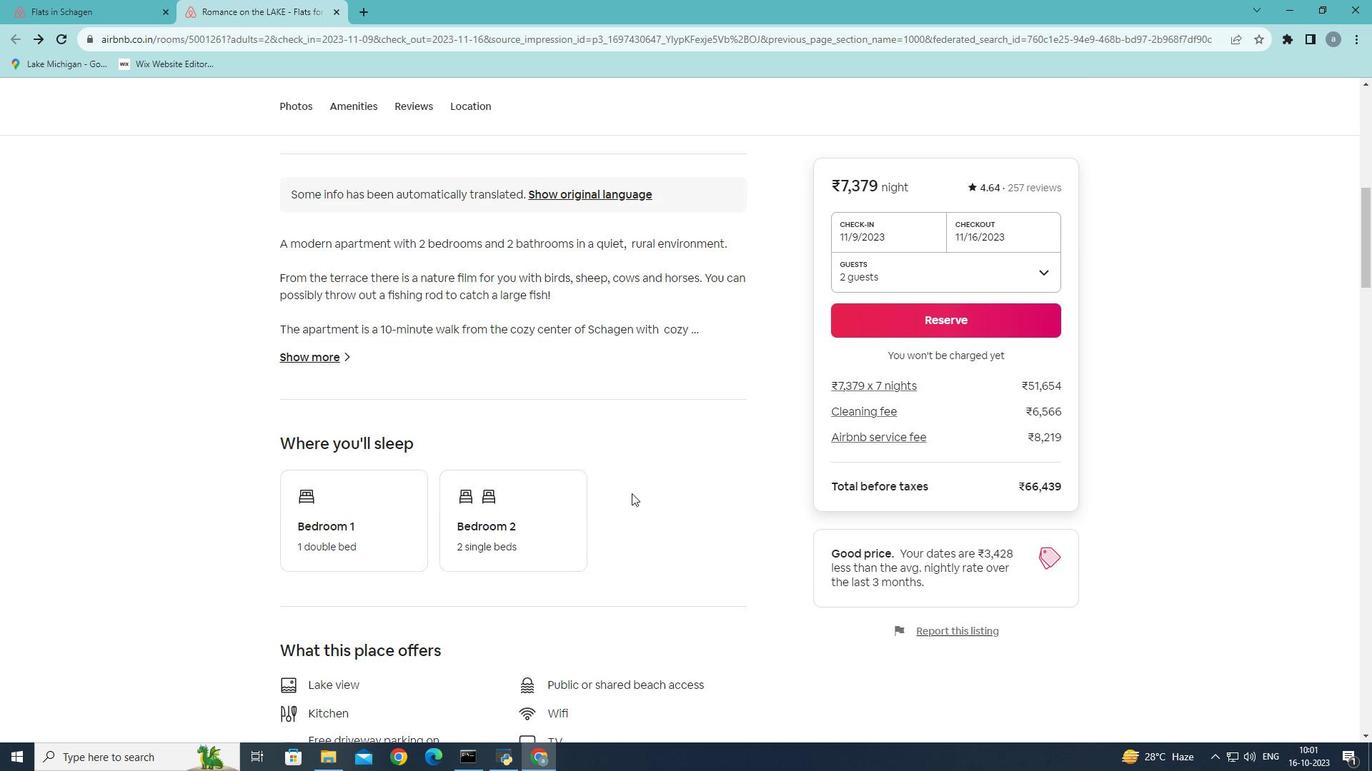
Action: Mouse scrolled (631, 493) with delta (0, 0)
Screenshot: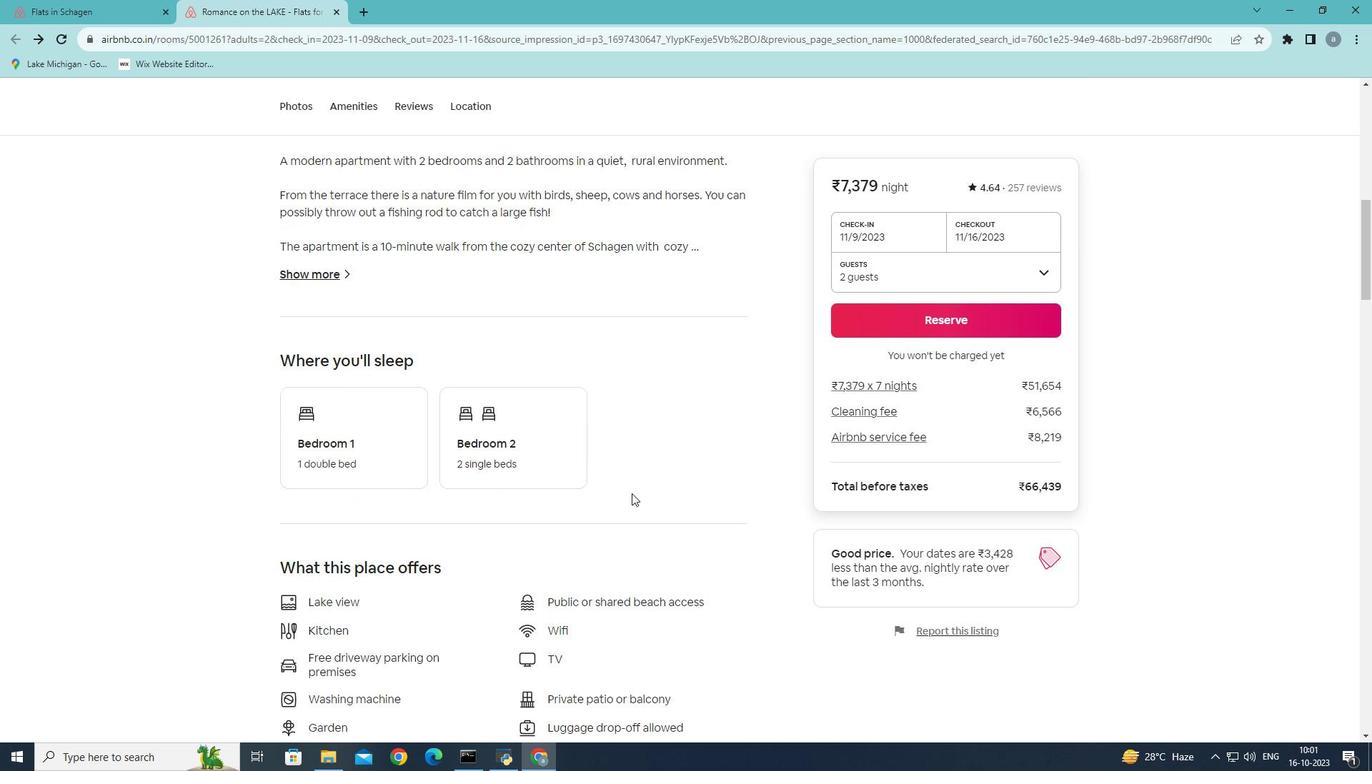 
Action: Mouse scrolled (631, 493) with delta (0, 0)
Screenshot: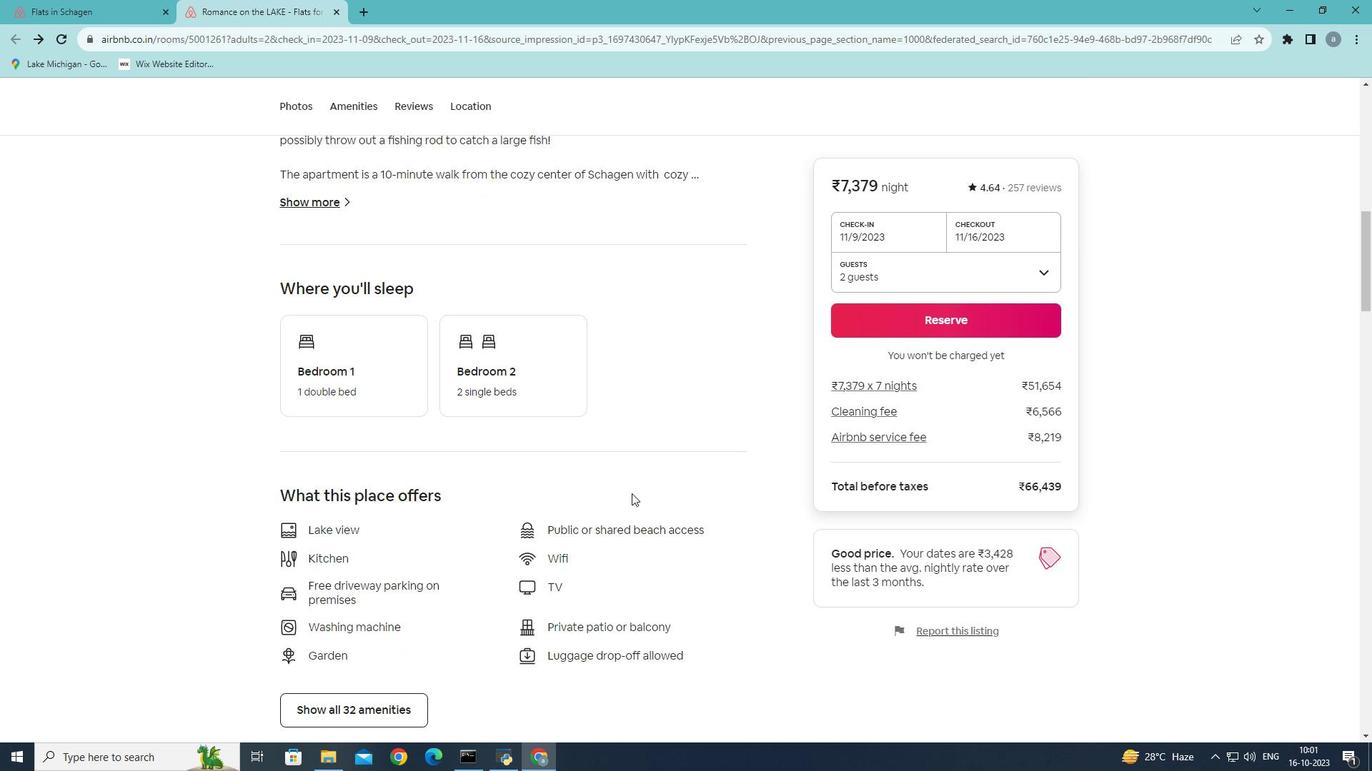
Action: Mouse scrolled (631, 493) with delta (0, 0)
Screenshot: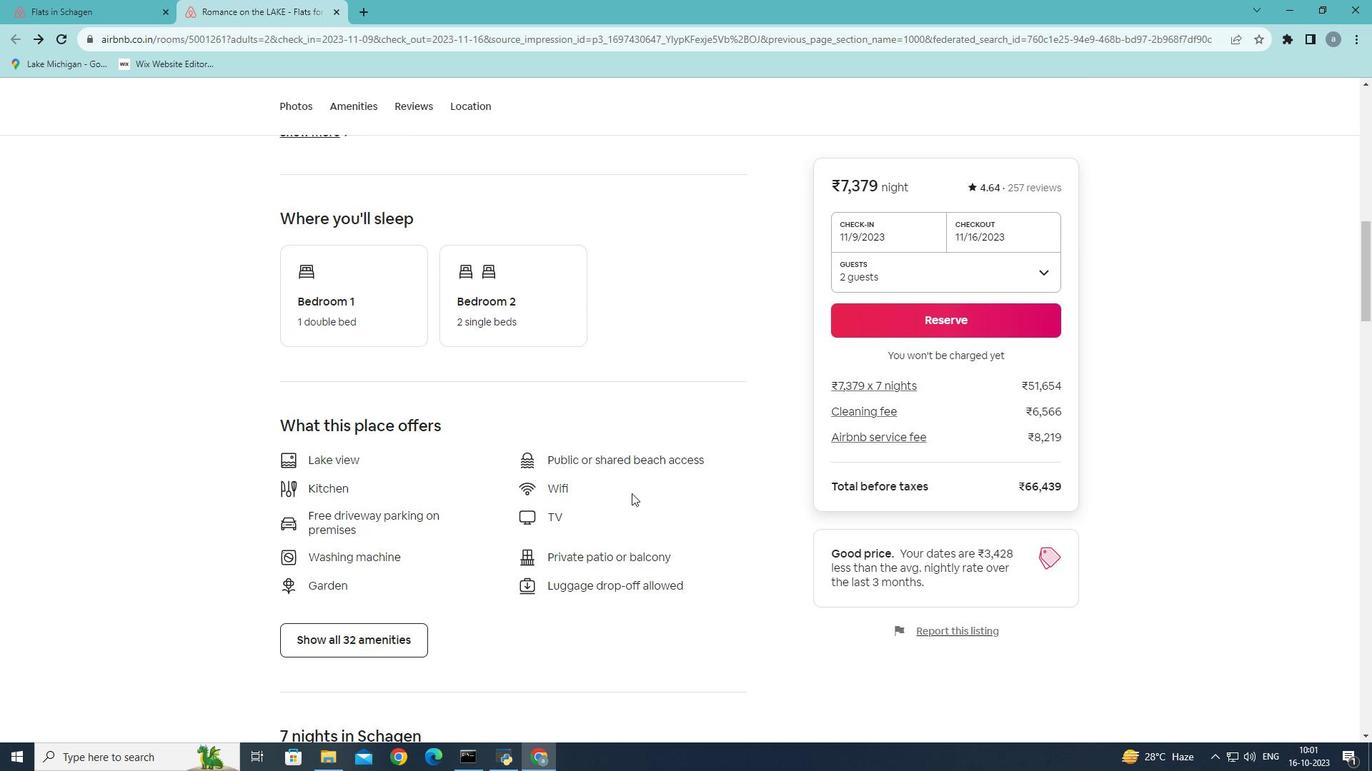 
Action: Mouse moved to (365, 594)
Screenshot: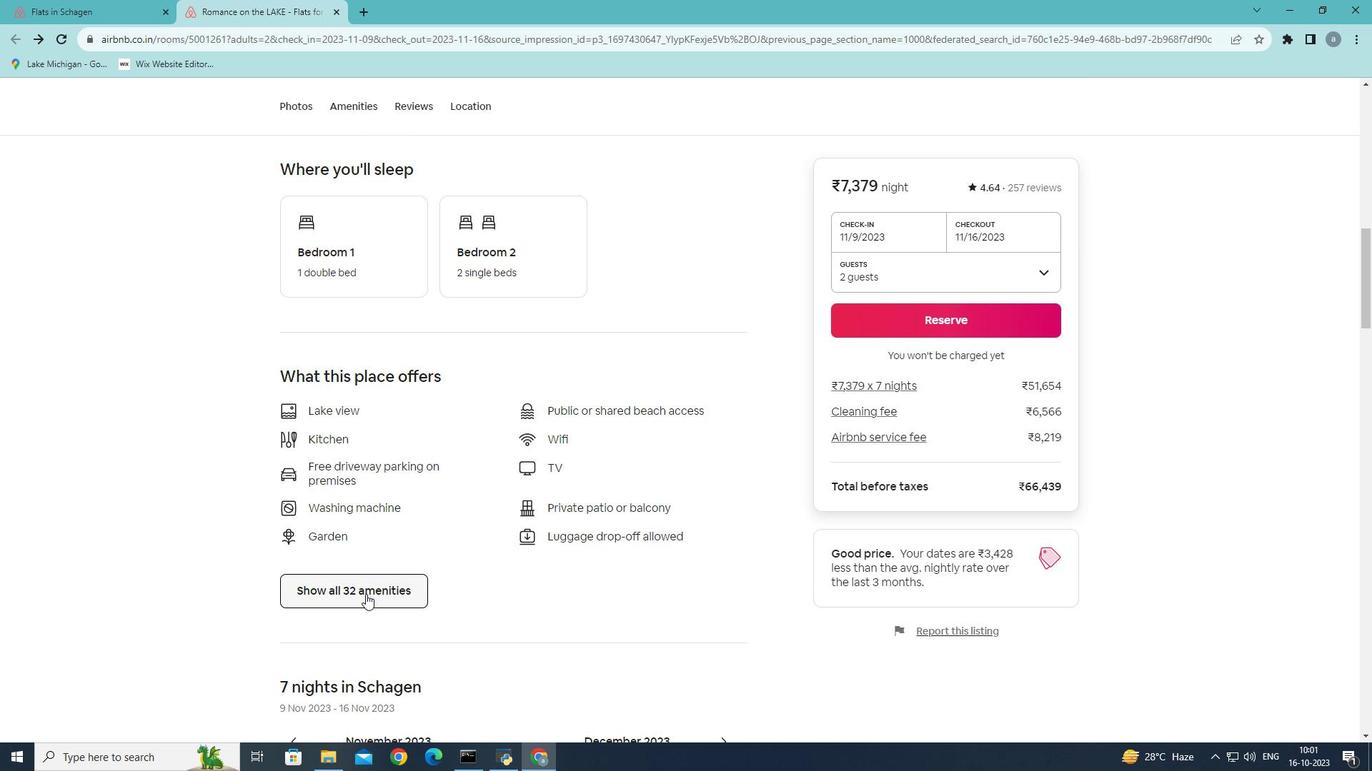 
Action: Mouse pressed left at (365, 594)
Screenshot: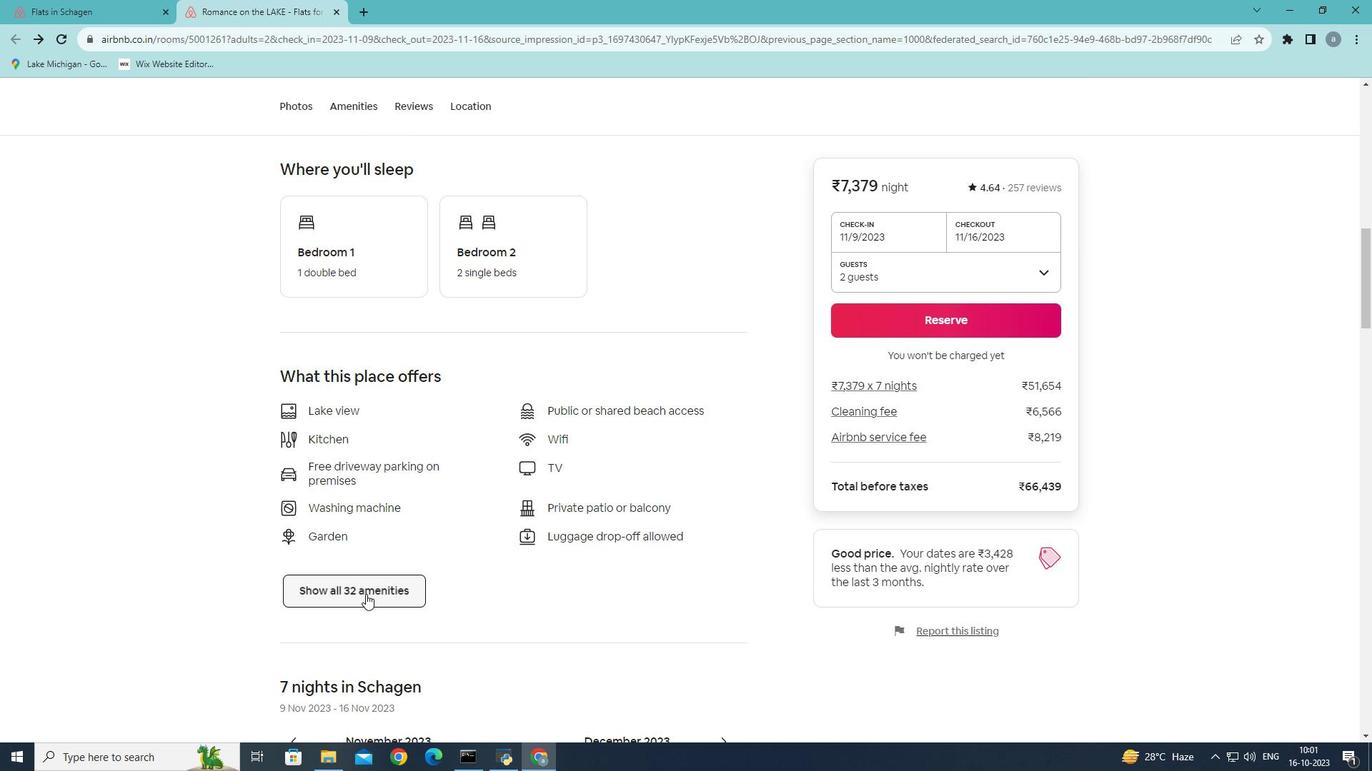 
Action: Mouse moved to (604, 320)
Screenshot: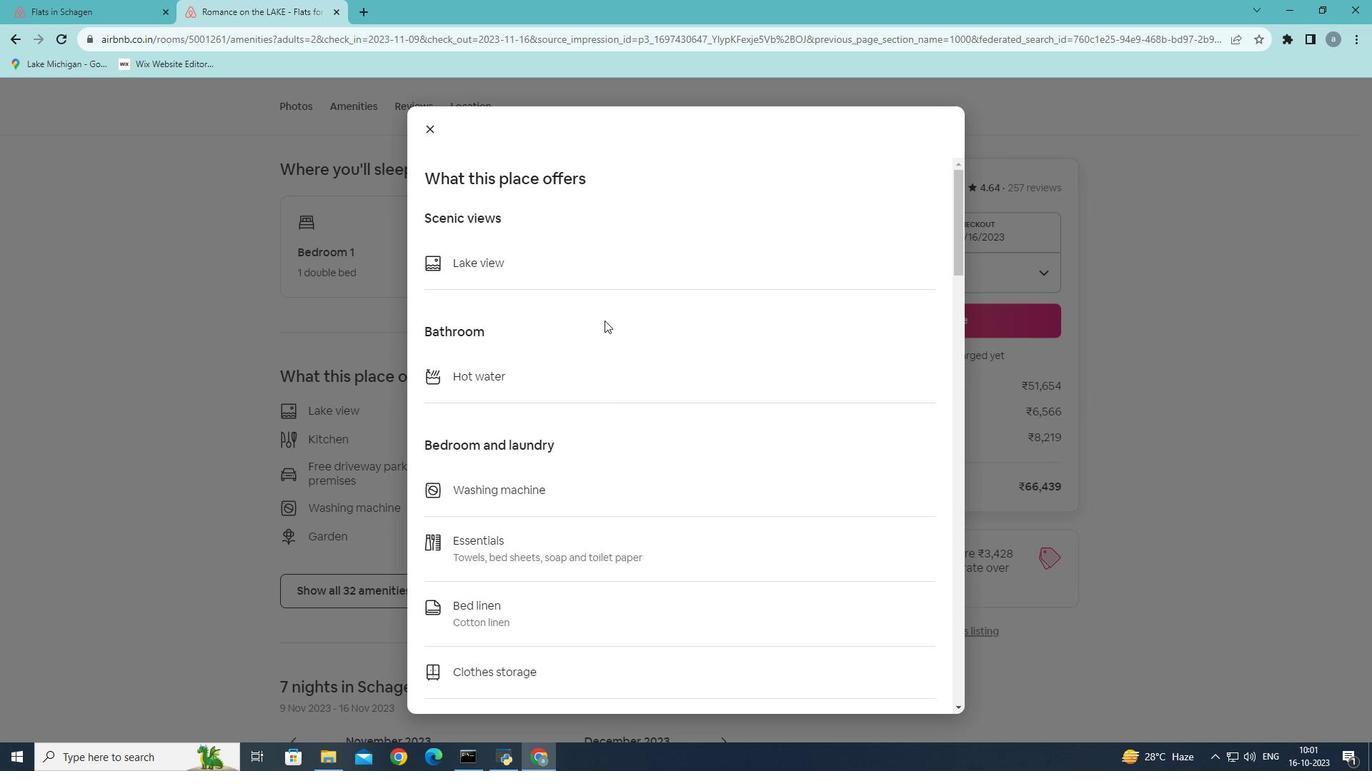 
Action: Mouse scrolled (604, 320) with delta (0, 0)
Screenshot: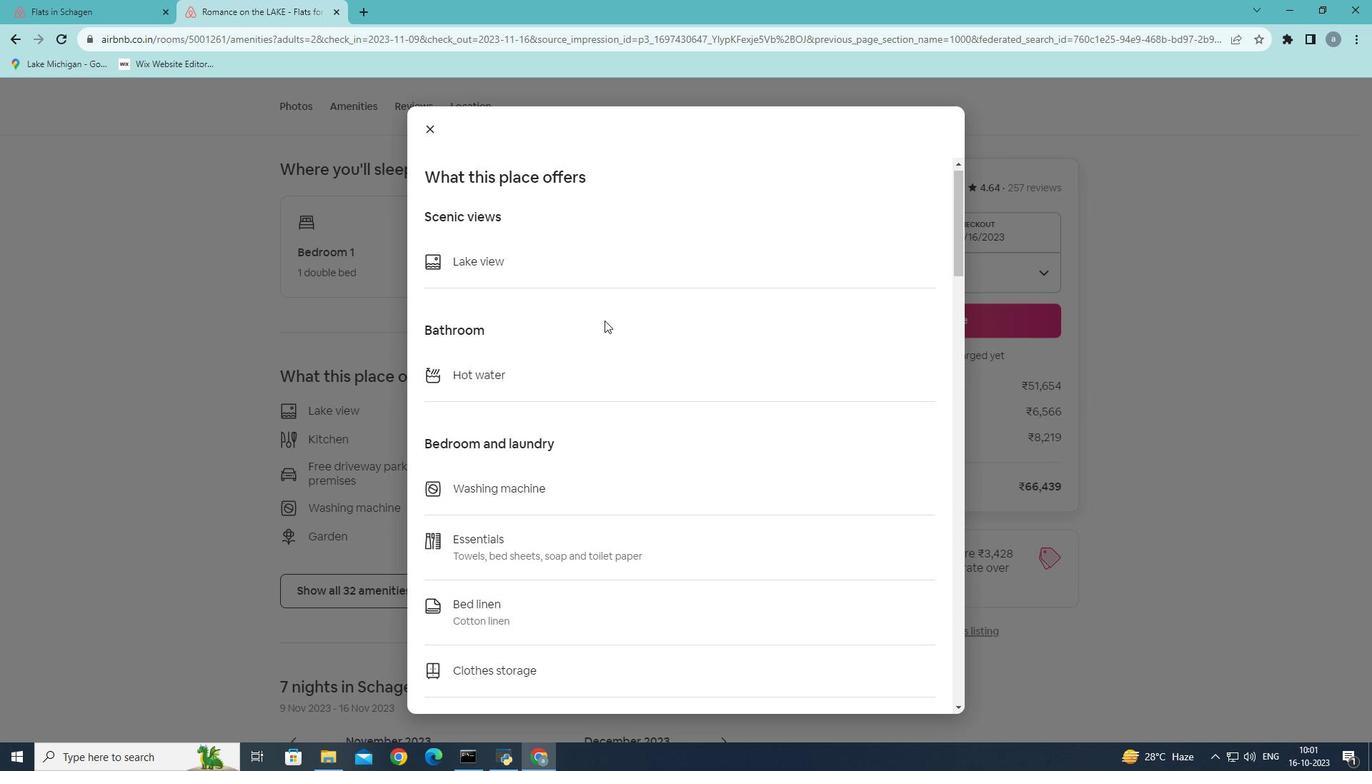
Action: Mouse scrolled (604, 320) with delta (0, 0)
Screenshot: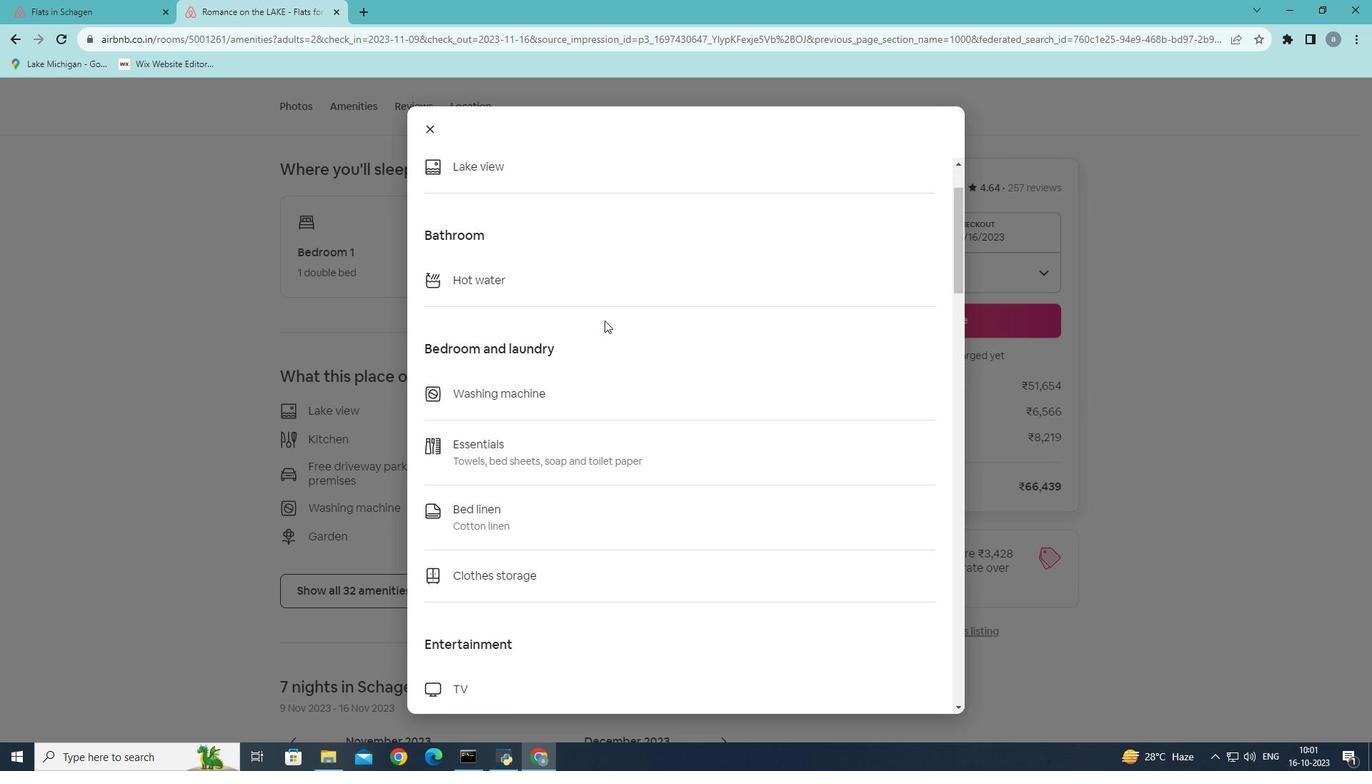 
Action: Mouse scrolled (604, 320) with delta (0, 0)
Screenshot: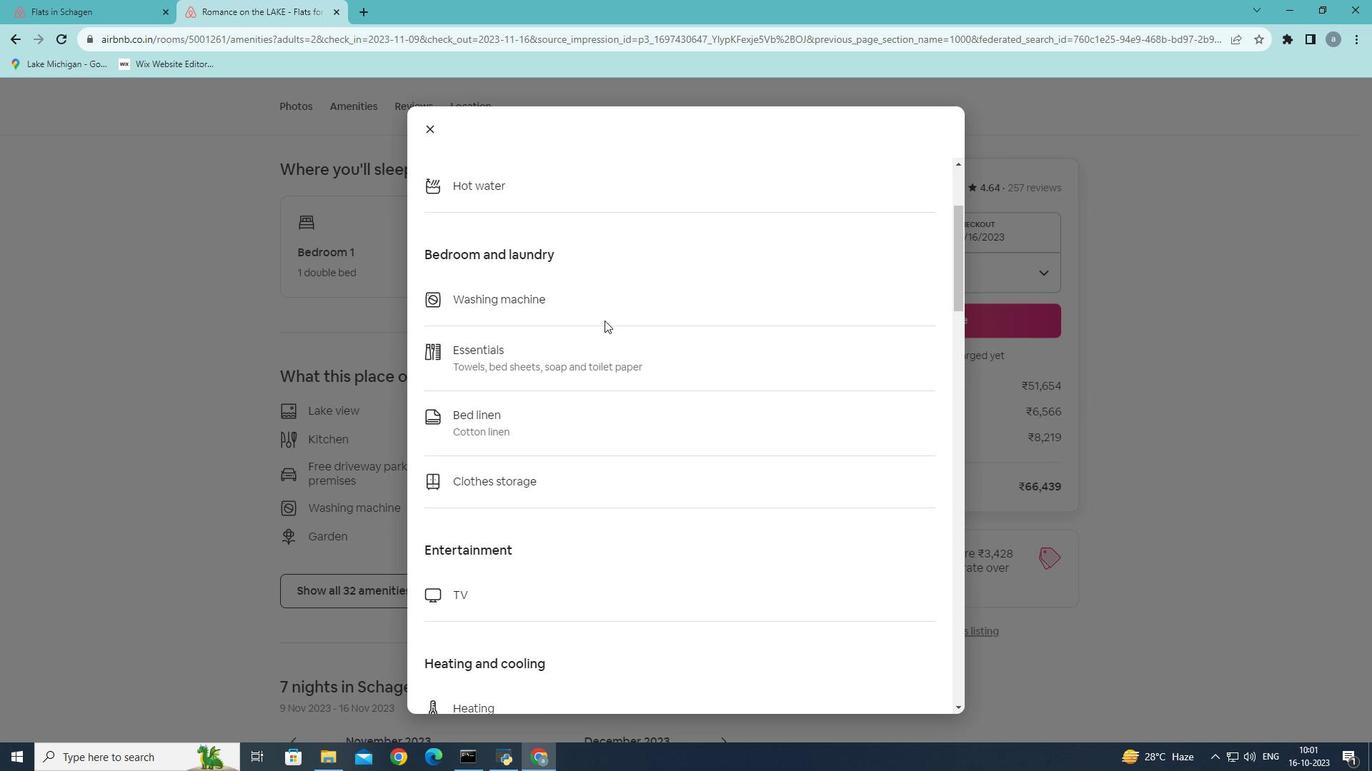 
Action: Mouse scrolled (604, 320) with delta (0, 0)
Screenshot: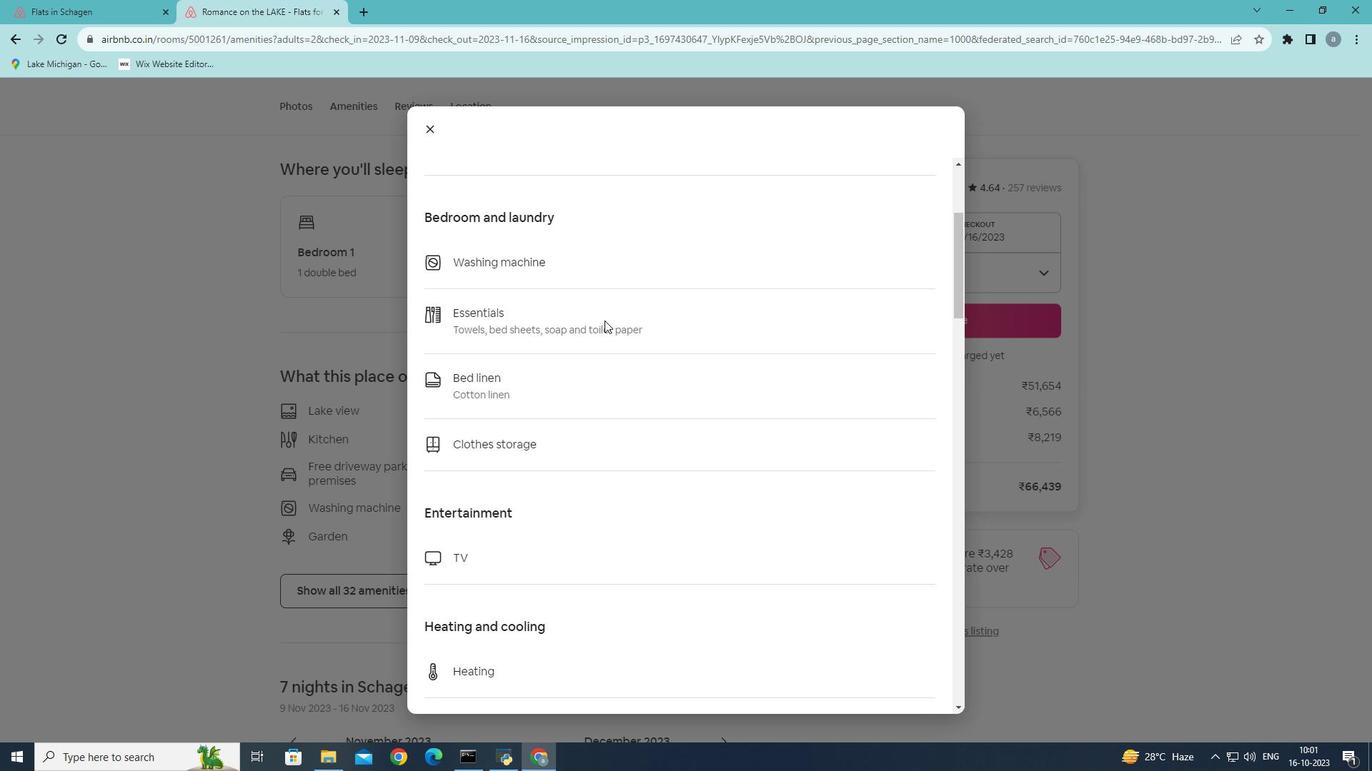 
Action: Mouse scrolled (604, 320) with delta (0, 0)
Screenshot: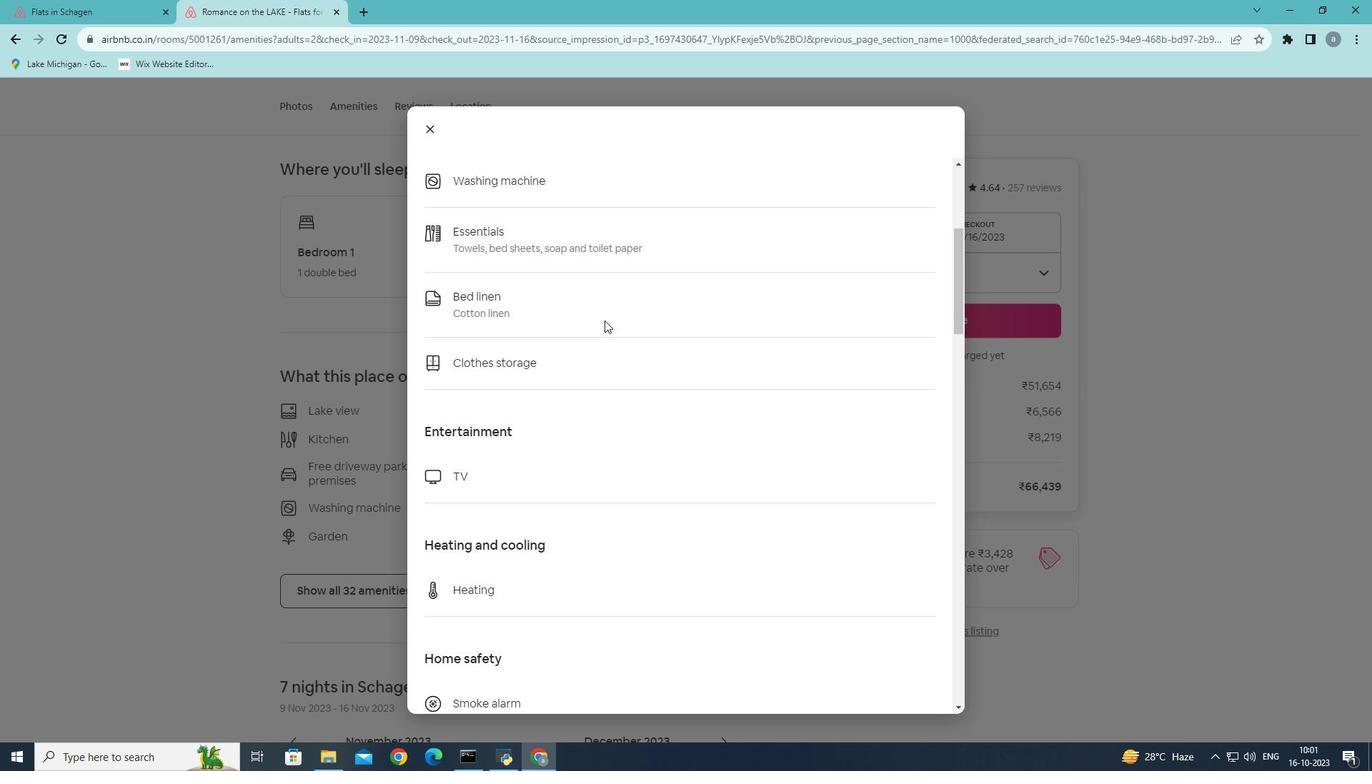 
Action: Mouse scrolled (604, 320) with delta (0, 0)
Screenshot: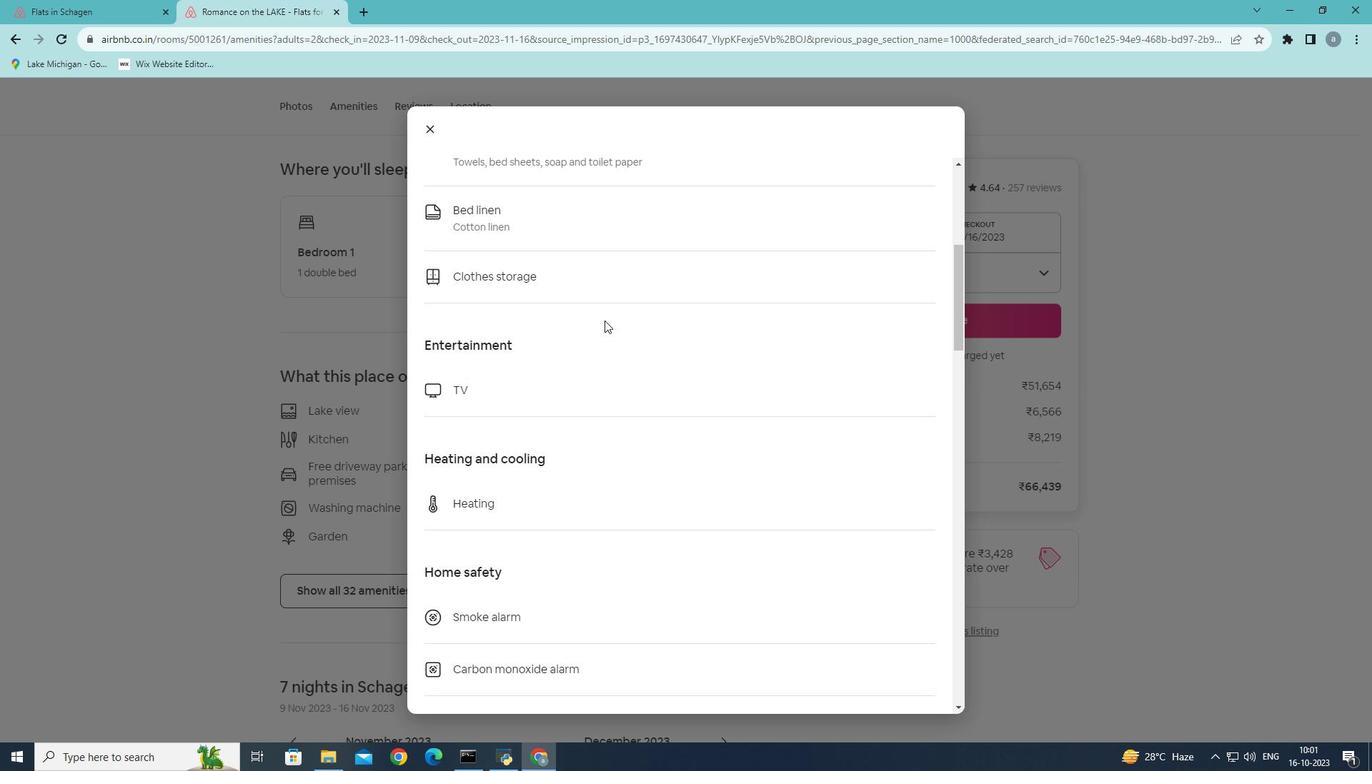 
Action: Mouse scrolled (604, 320) with delta (0, 0)
Screenshot: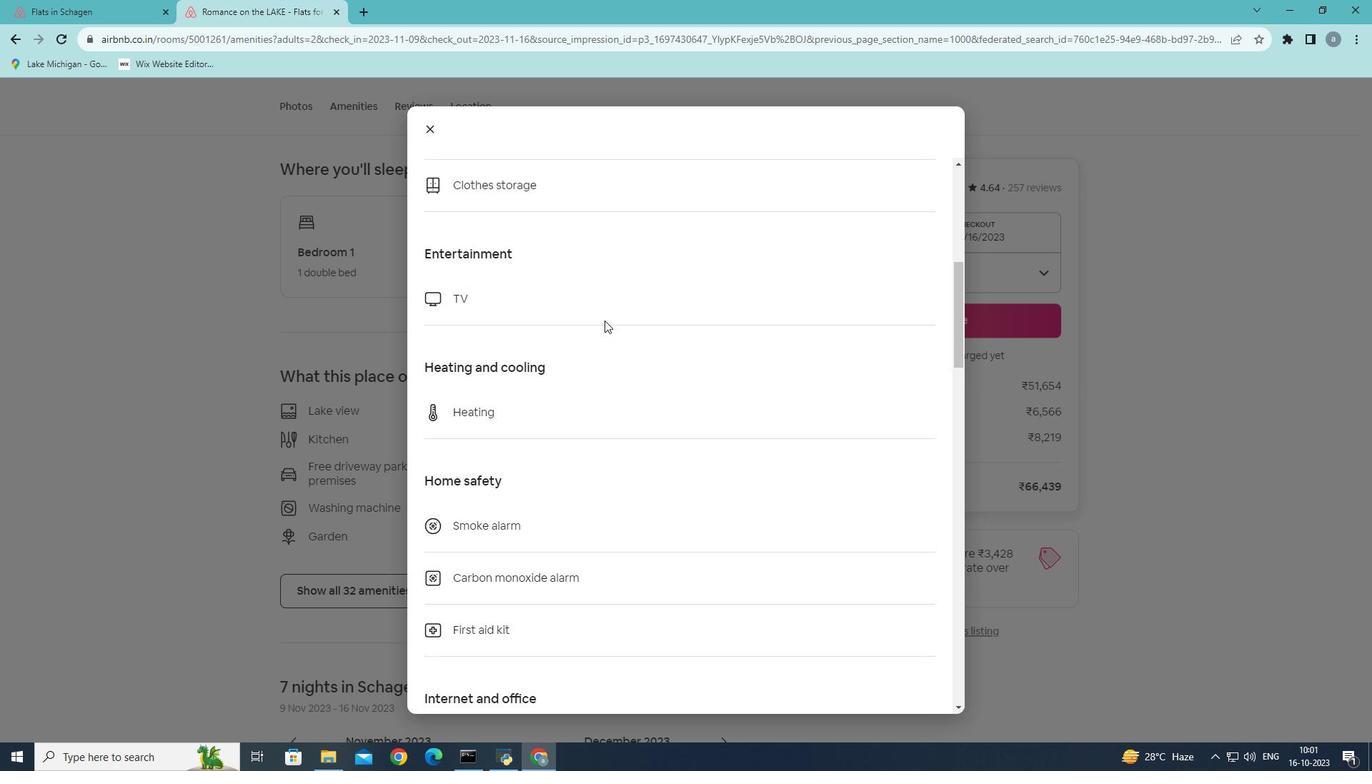 
Action: Mouse scrolled (604, 320) with delta (0, 0)
Screenshot: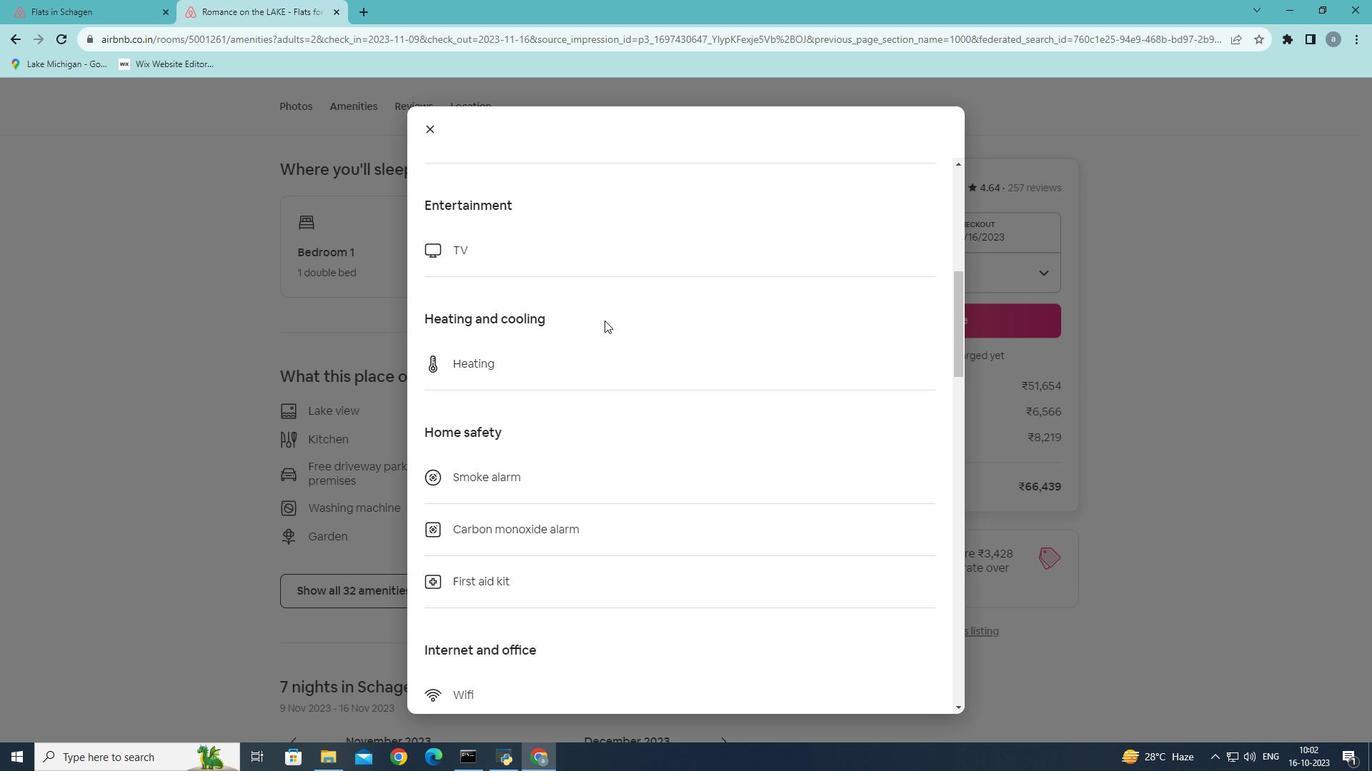 
Action: Mouse scrolled (604, 320) with delta (0, 0)
Screenshot: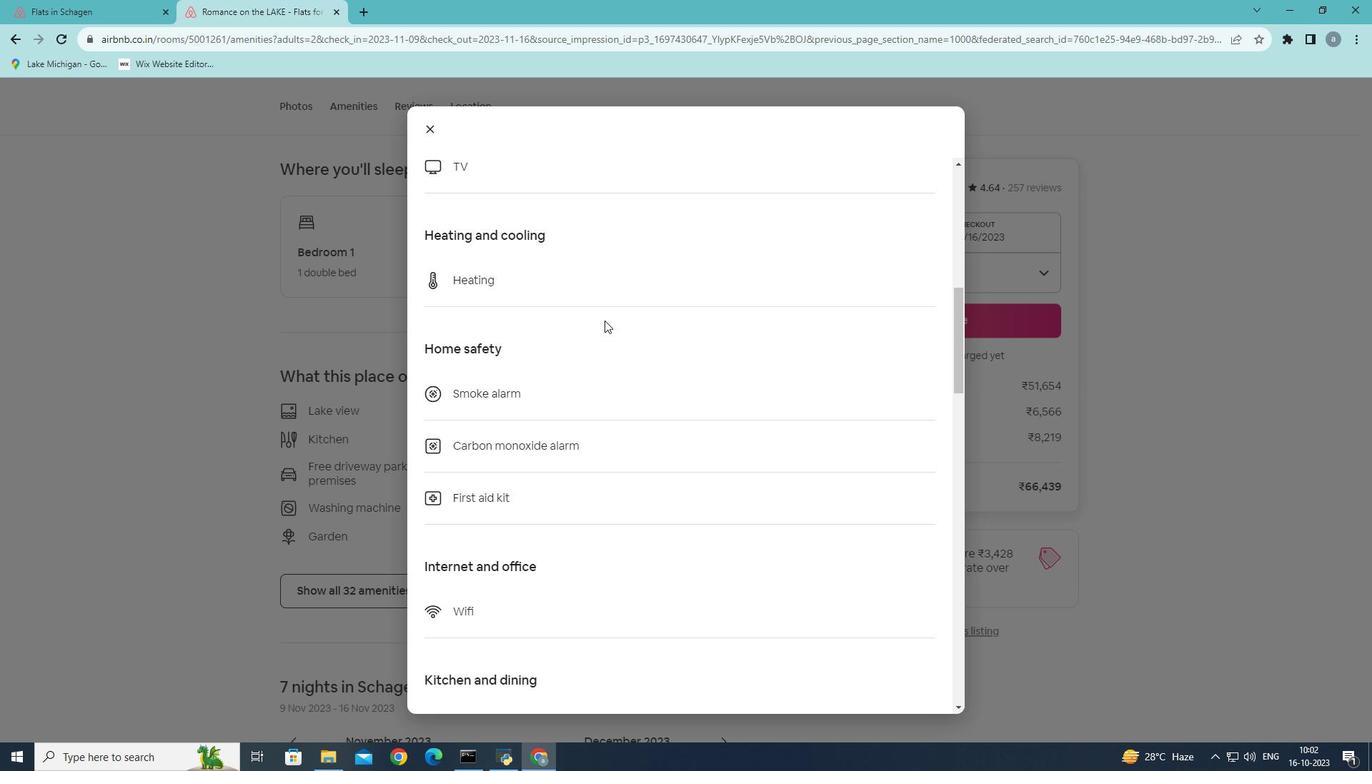 
Action: Mouse scrolled (604, 320) with delta (0, 0)
Screenshot: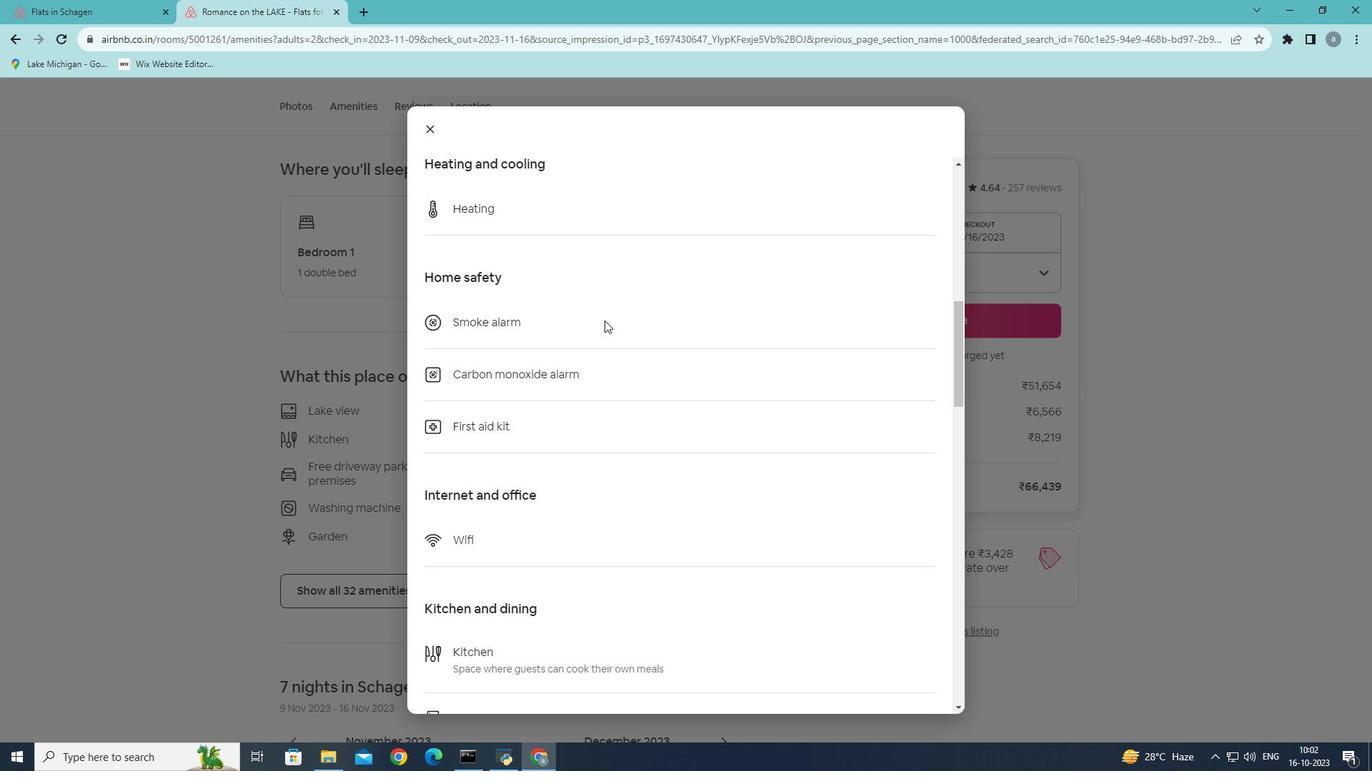 
Action: Mouse scrolled (604, 320) with delta (0, 0)
Screenshot: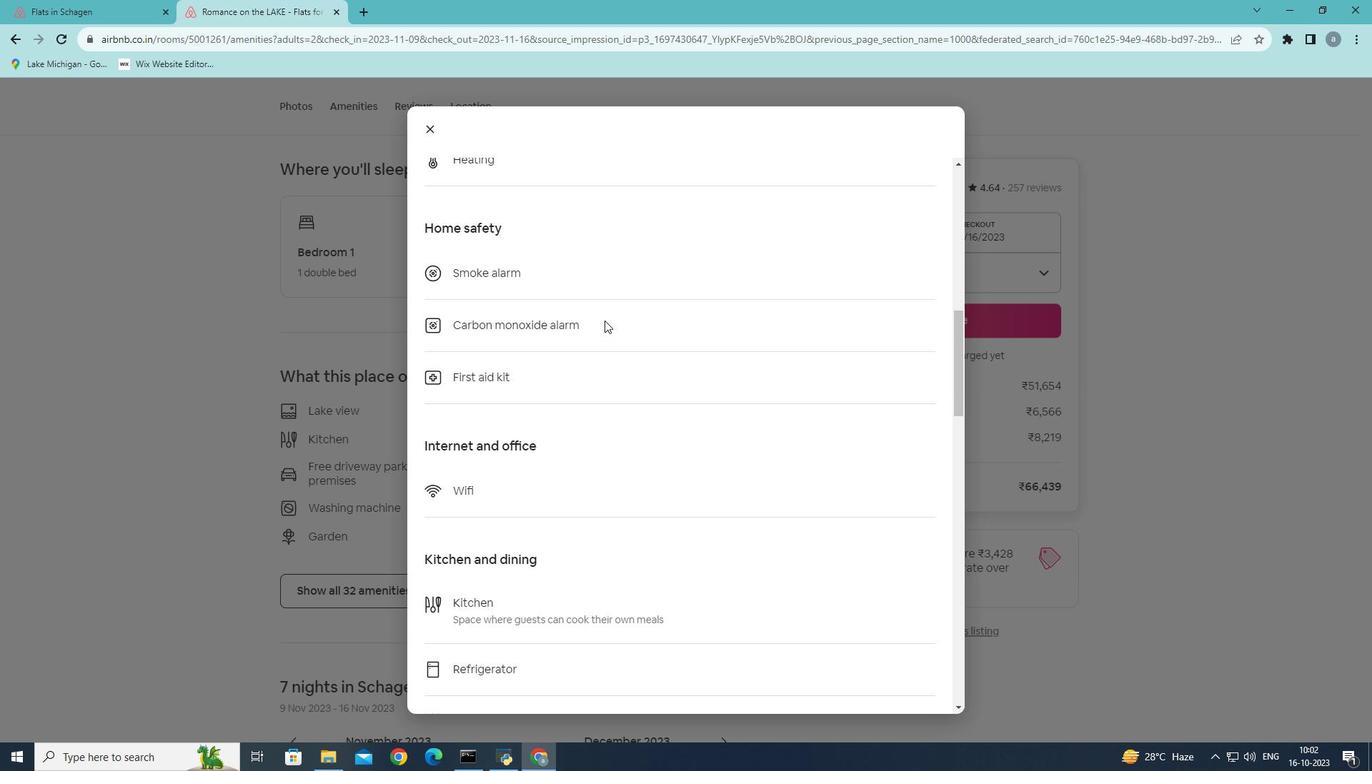 
Action: Mouse scrolled (604, 320) with delta (0, 0)
Screenshot: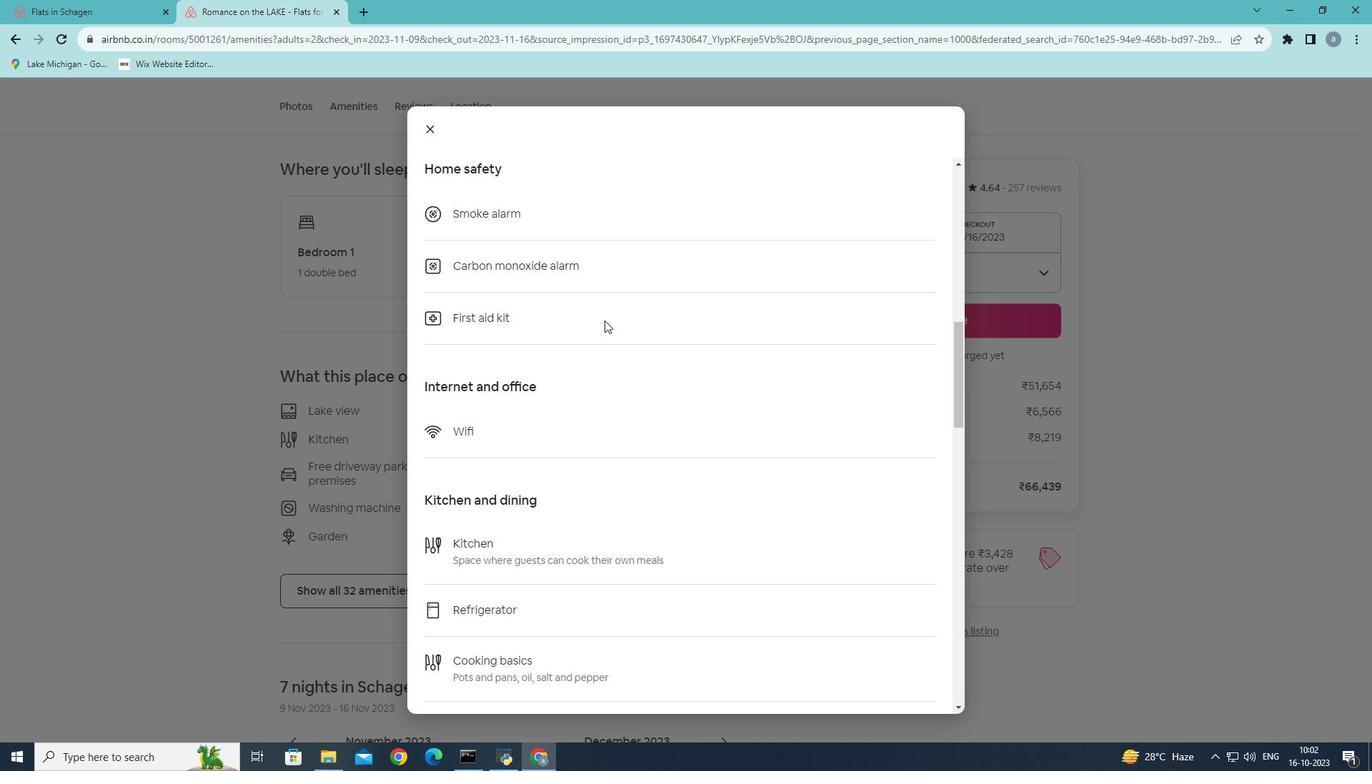 
Action: Mouse scrolled (604, 320) with delta (0, 0)
Screenshot: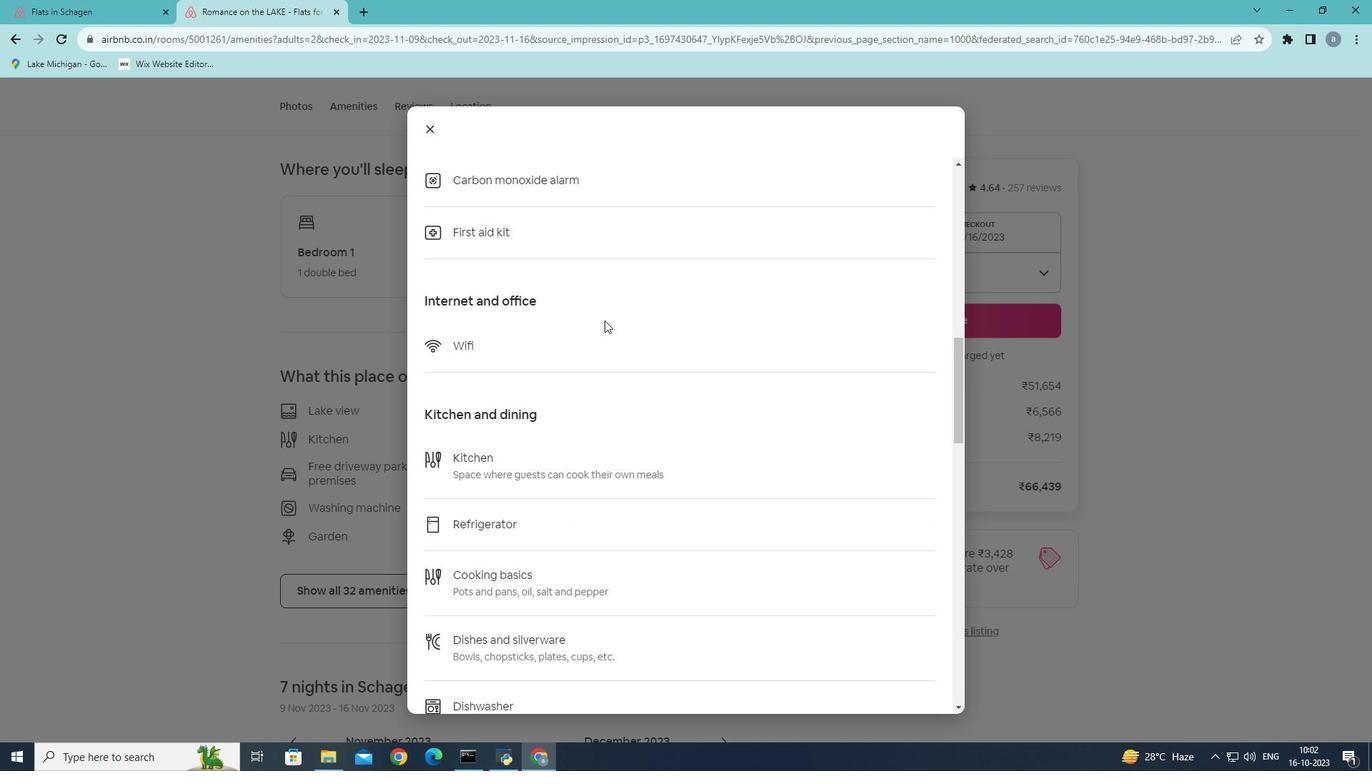 
Action: Mouse scrolled (604, 320) with delta (0, 0)
Screenshot: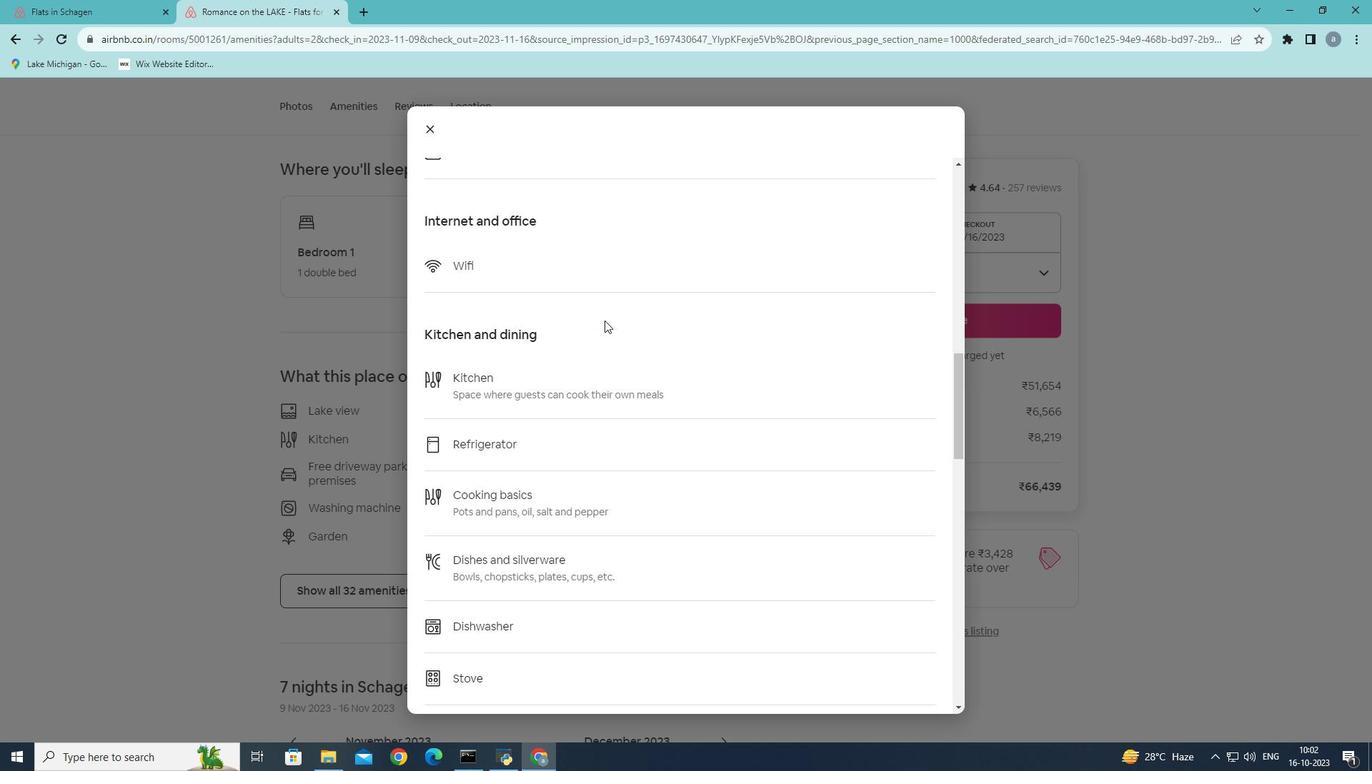 
Action: Mouse scrolled (604, 320) with delta (0, 0)
Screenshot: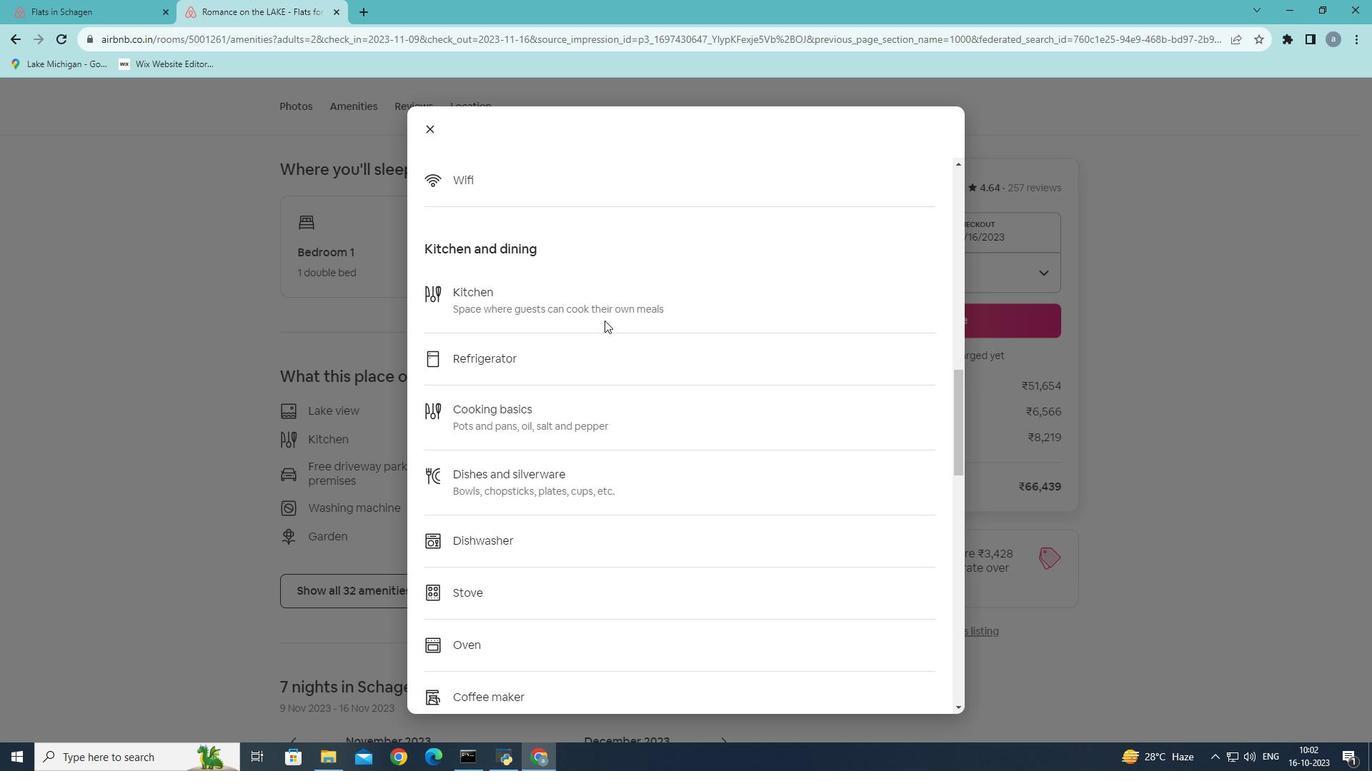 
Action: Mouse scrolled (604, 320) with delta (0, 0)
Screenshot: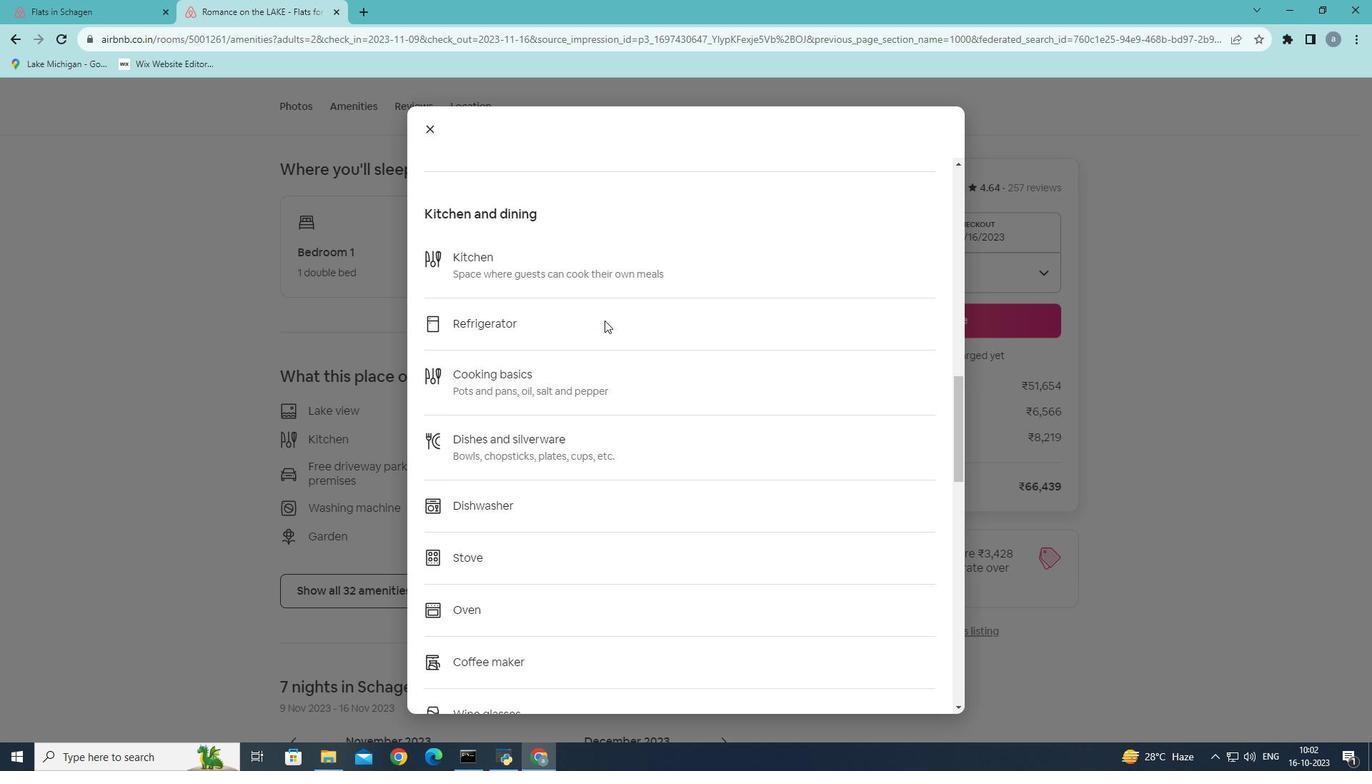 
Action: Mouse scrolled (604, 320) with delta (0, 0)
Screenshot: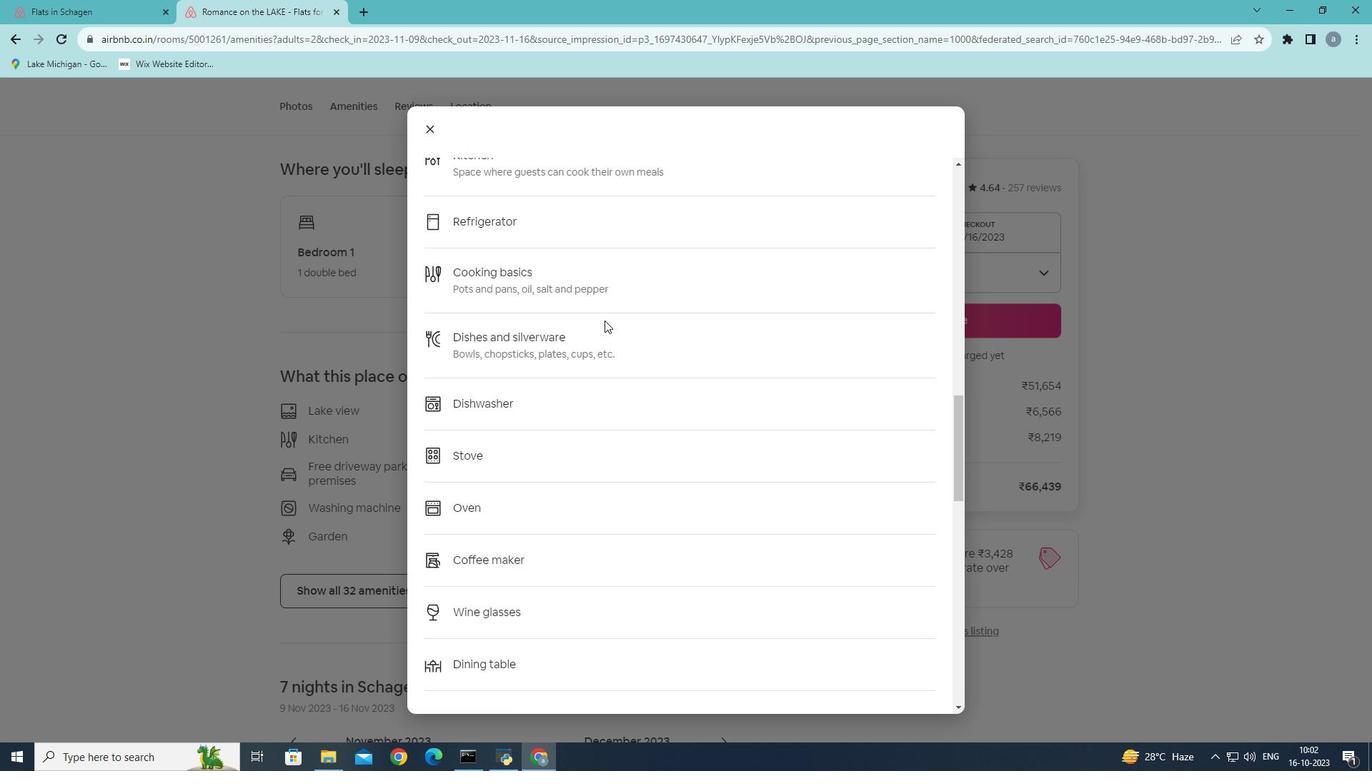
Action: Mouse scrolled (604, 320) with delta (0, 0)
Screenshot: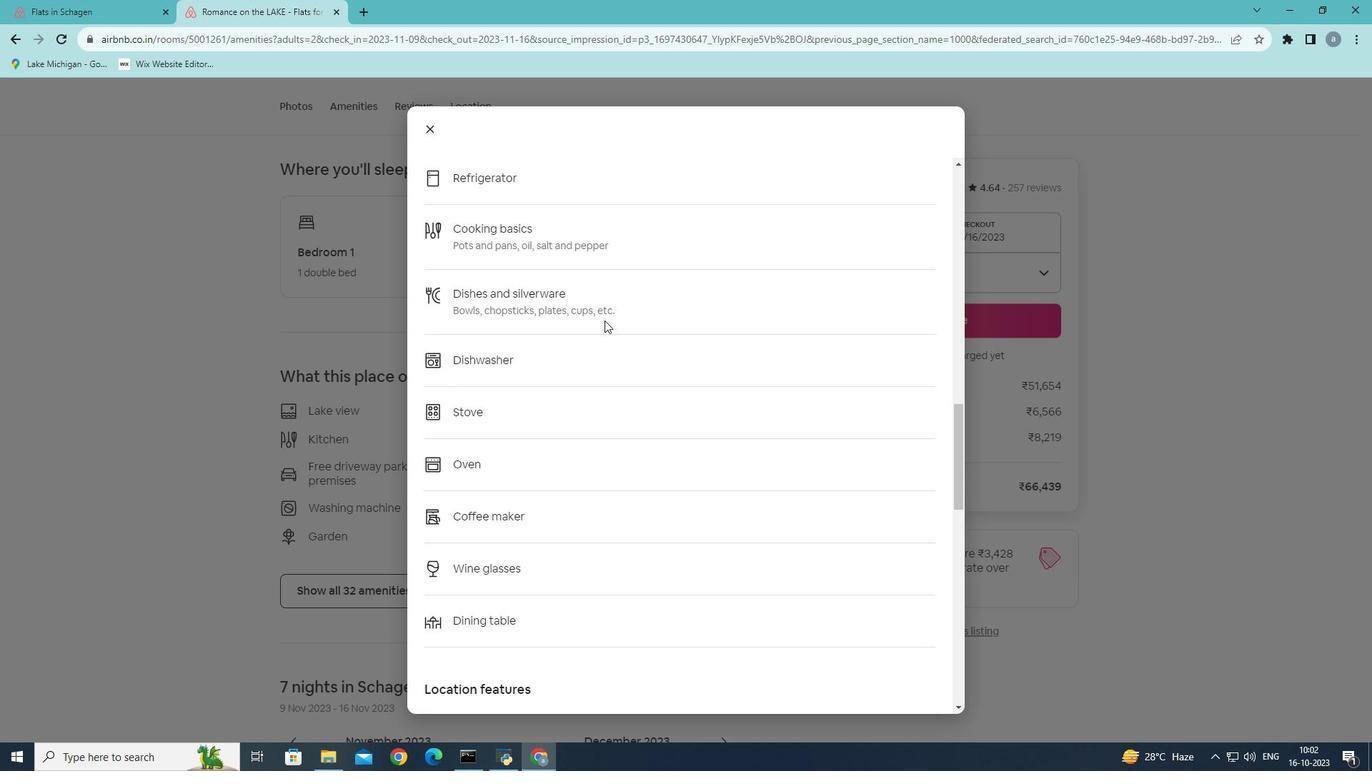 
Action: Mouse scrolled (604, 320) with delta (0, 0)
Screenshot: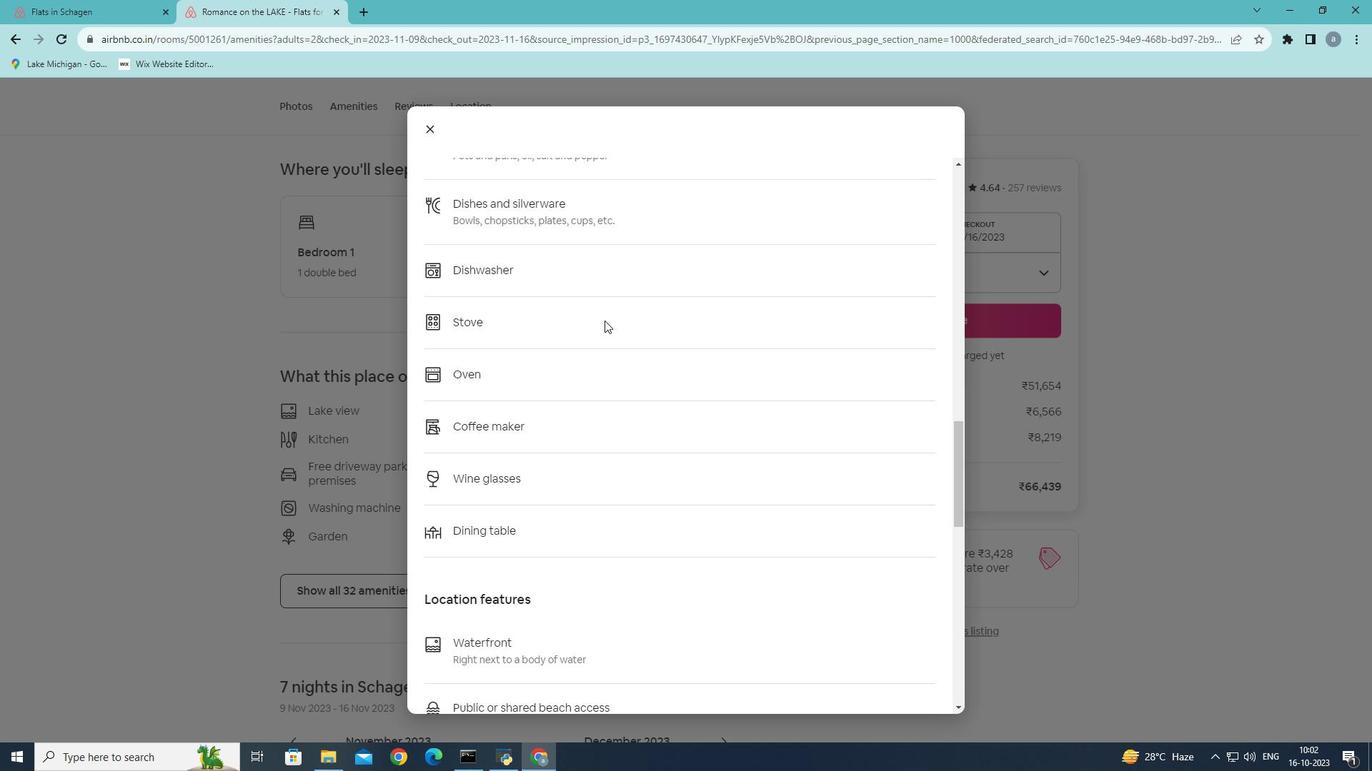 
Action: Mouse scrolled (604, 320) with delta (0, 0)
Screenshot: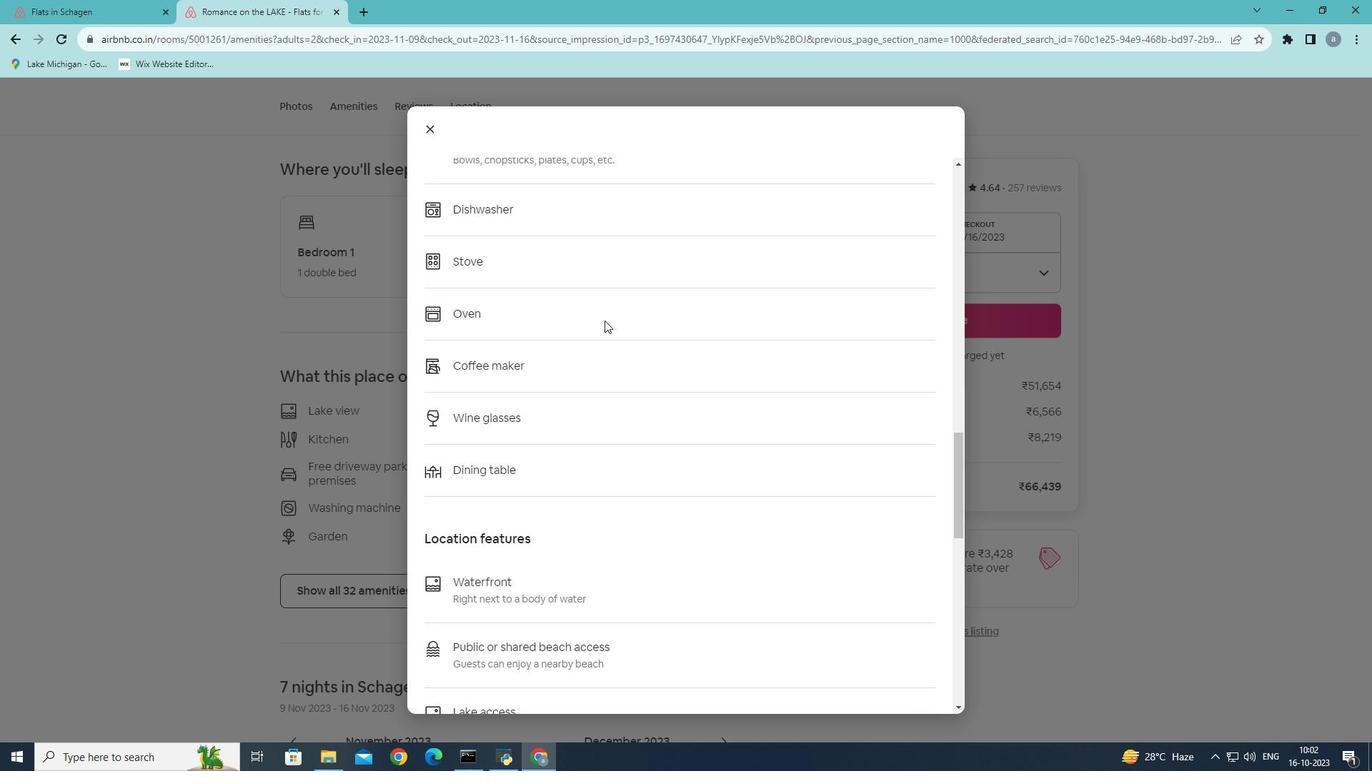 
Action: Mouse scrolled (604, 320) with delta (0, 0)
Screenshot: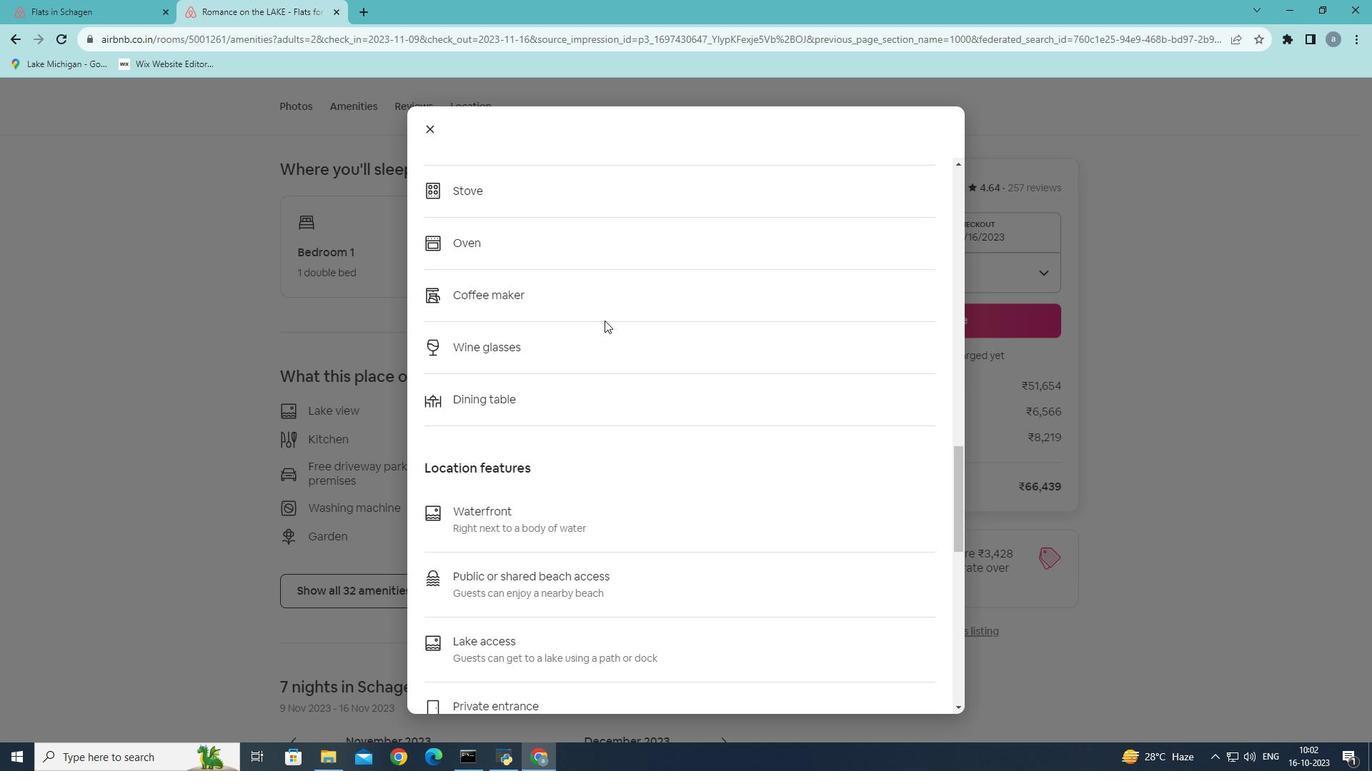 
Action: Mouse scrolled (604, 320) with delta (0, 0)
Screenshot: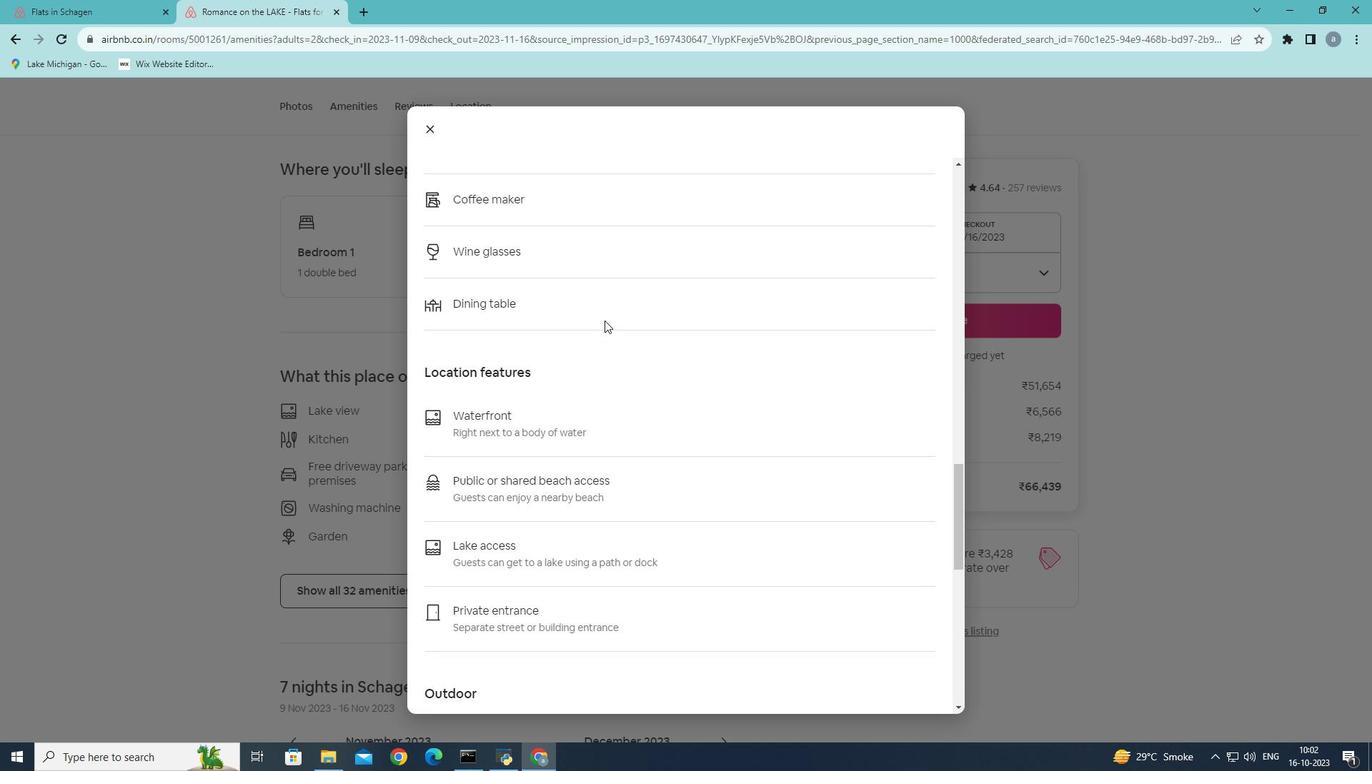 
Action: Mouse scrolled (604, 320) with delta (0, 0)
Screenshot: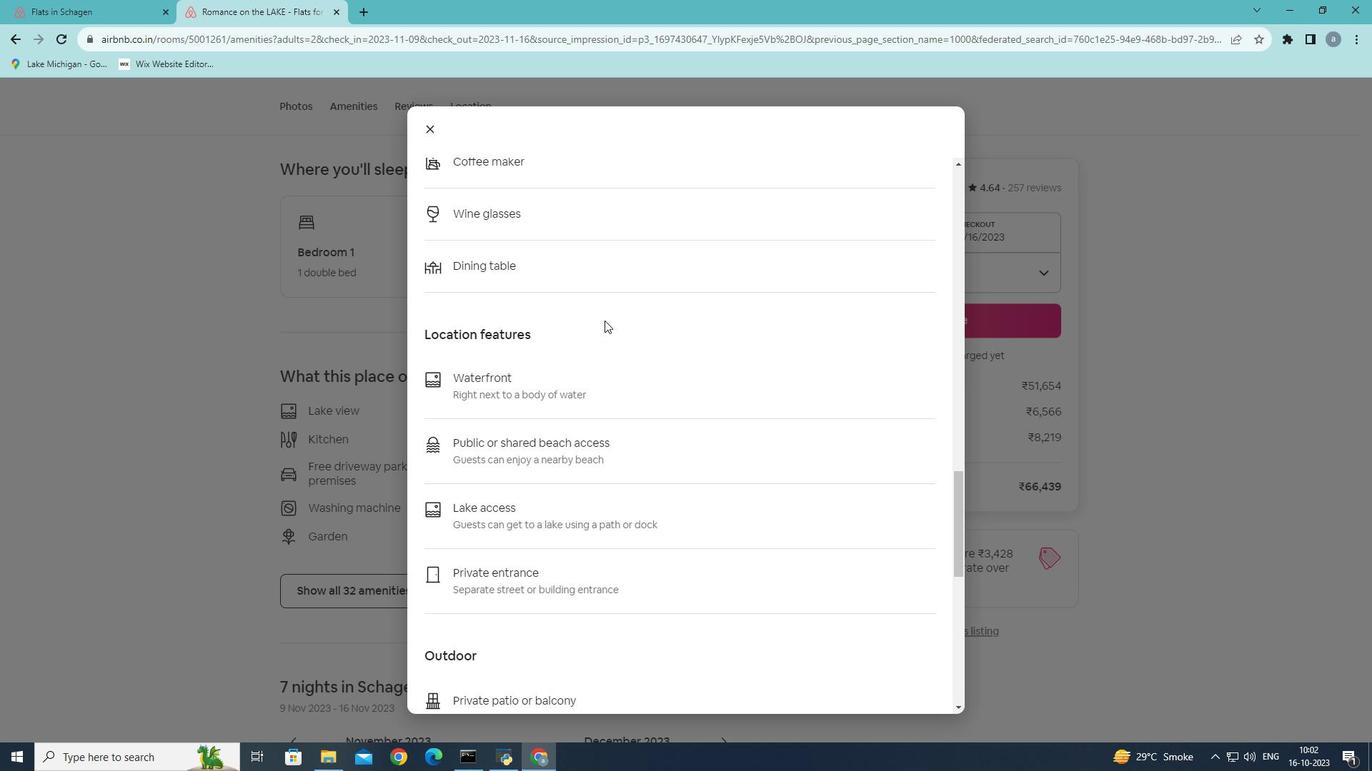 
Action: Mouse scrolled (604, 320) with delta (0, 0)
Screenshot: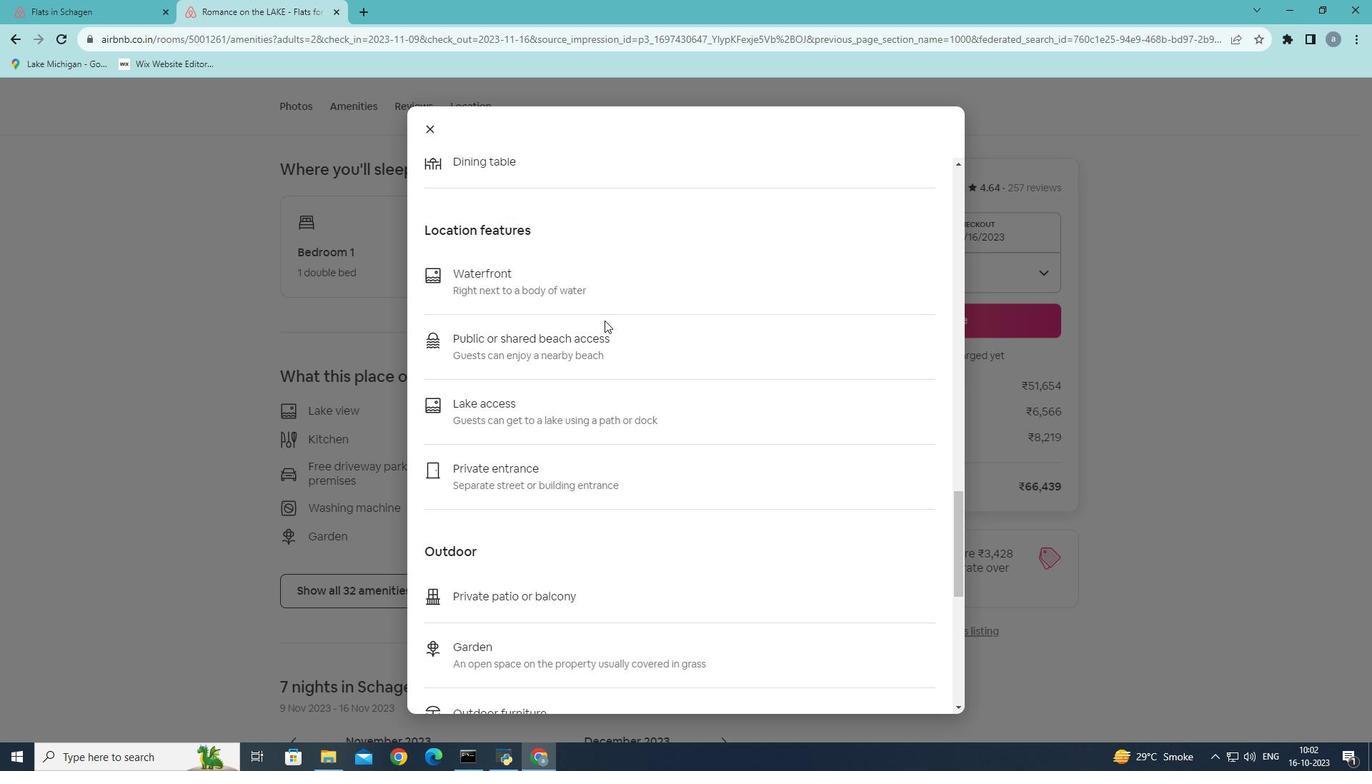
Action: Mouse scrolled (604, 320) with delta (0, 0)
Screenshot: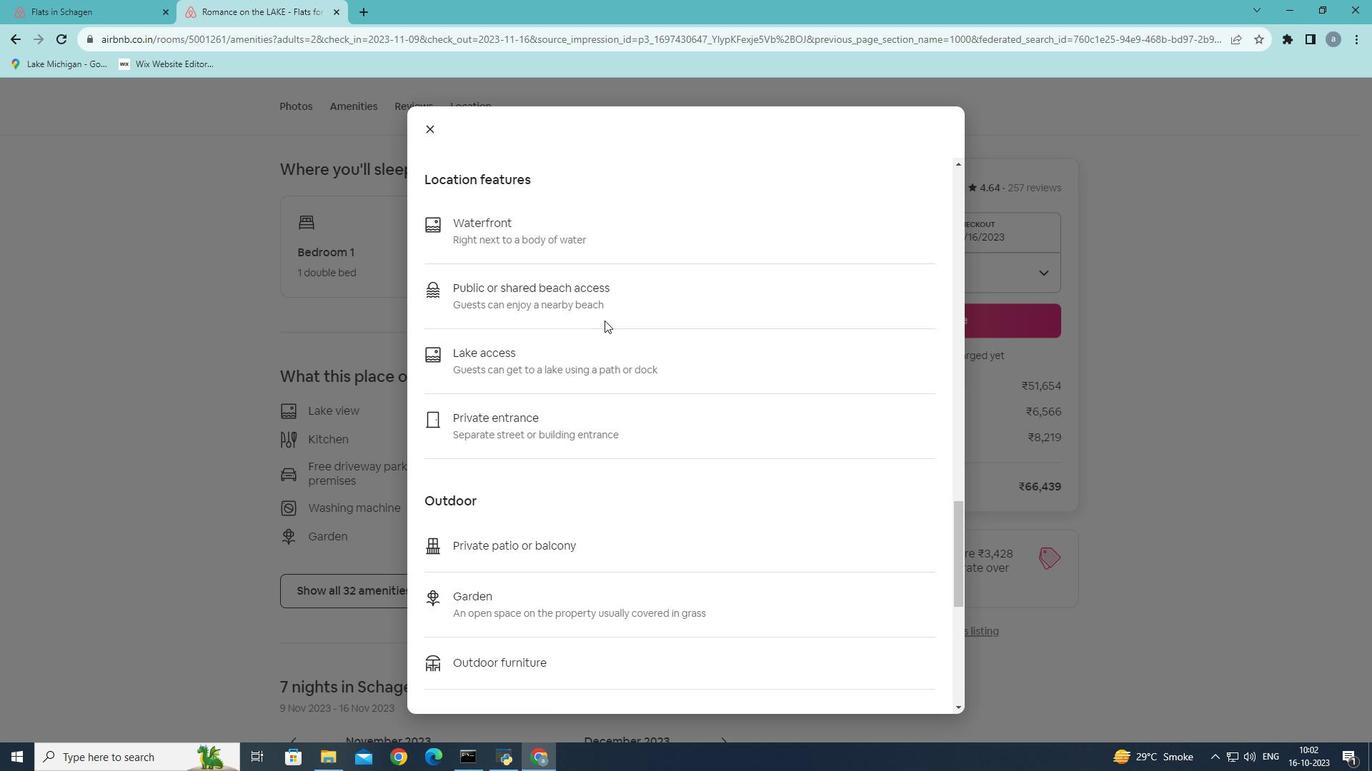 
Action: Mouse scrolled (604, 320) with delta (0, 0)
Screenshot: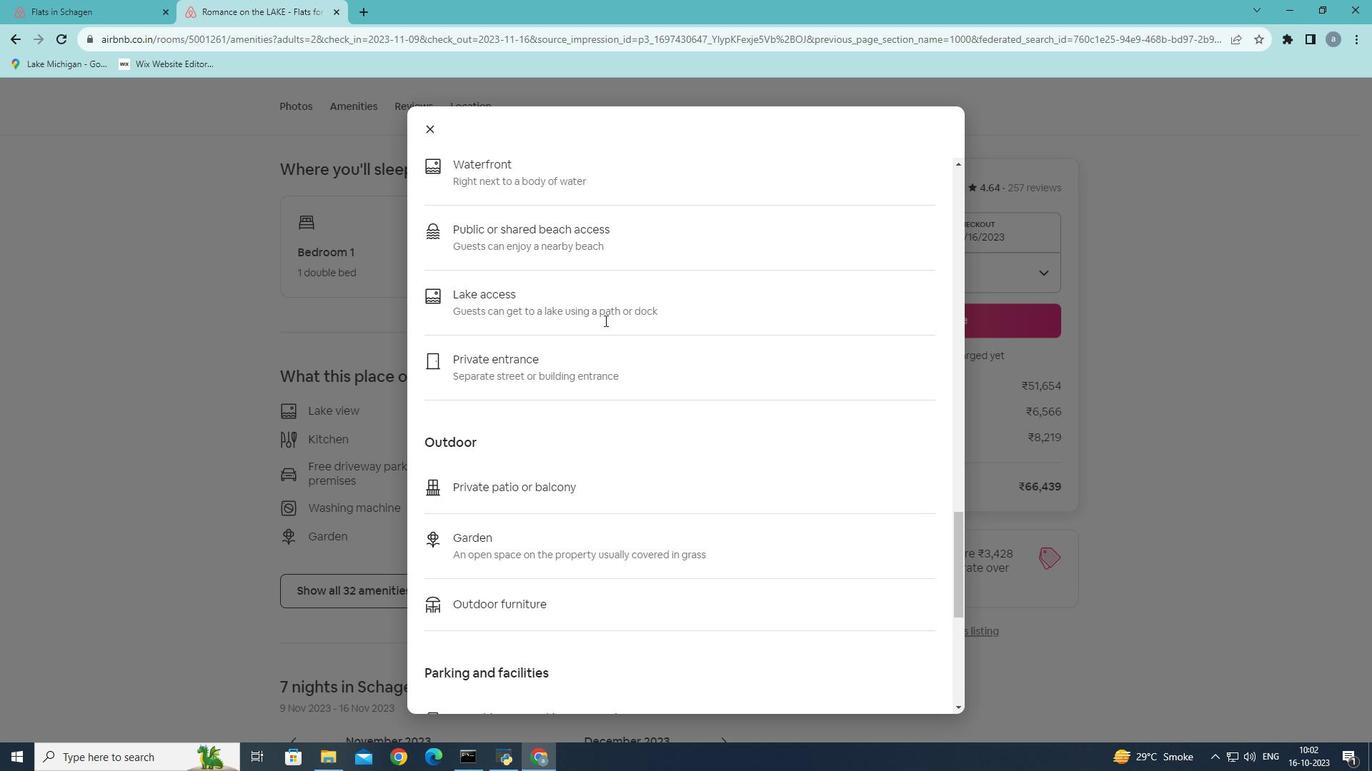 
Action: Mouse scrolled (604, 320) with delta (0, 0)
Screenshot: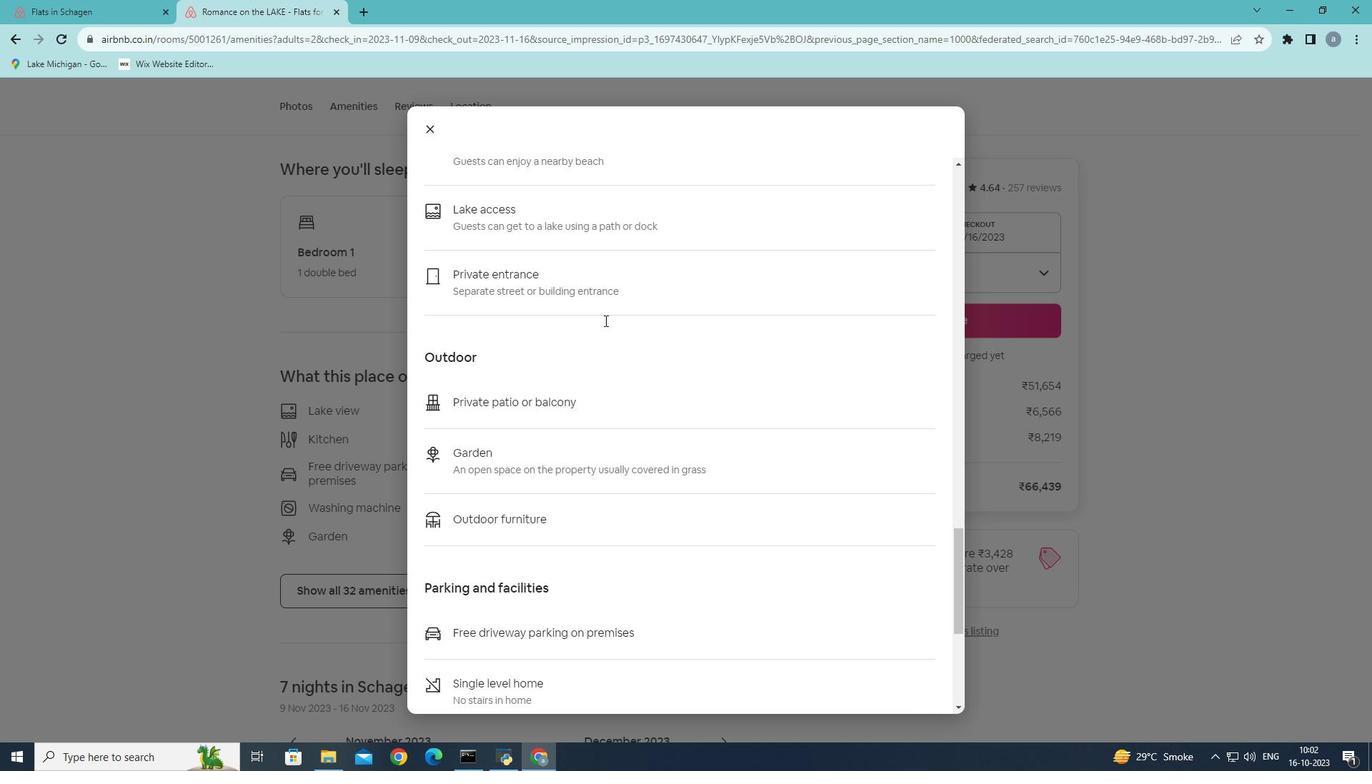 
Action: Mouse scrolled (604, 320) with delta (0, 0)
Screenshot: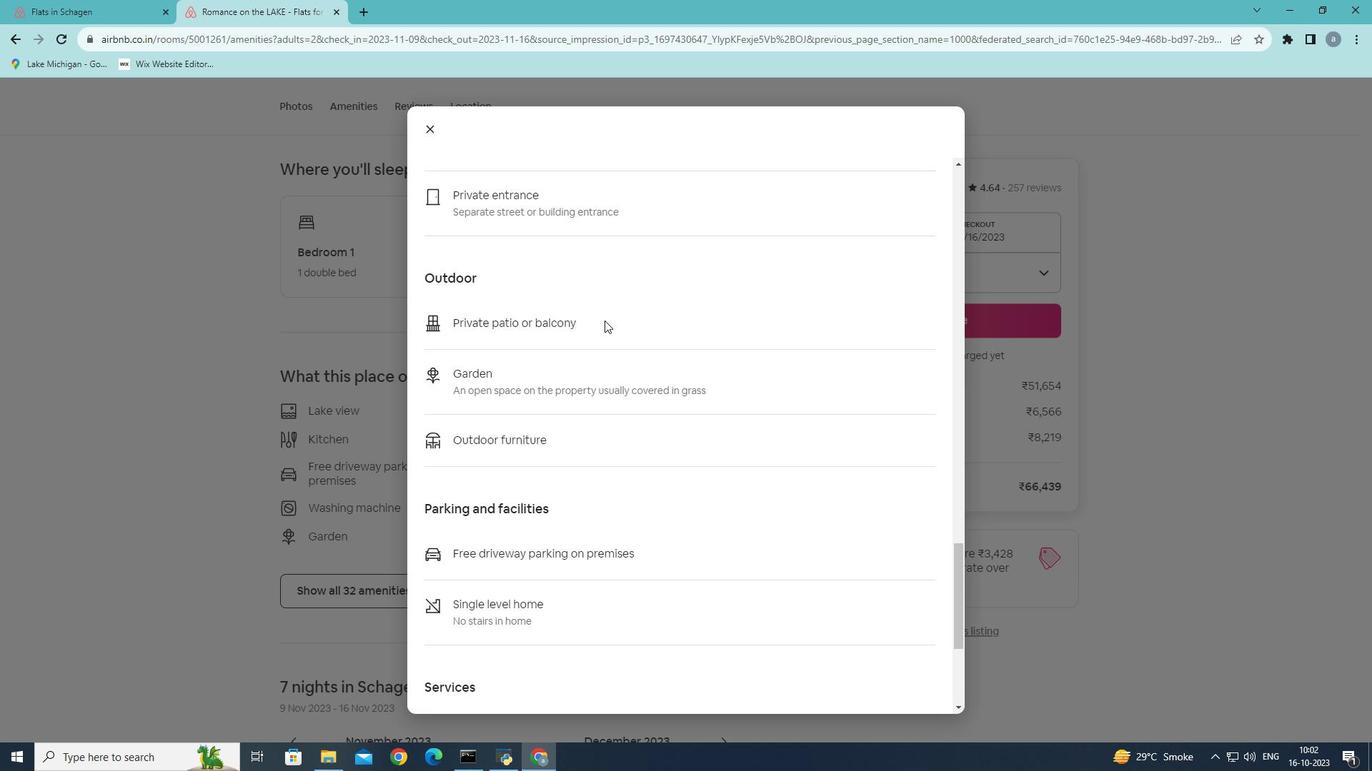 
Action: Mouse scrolled (604, 320) with delta (0, 0)
Screenshot: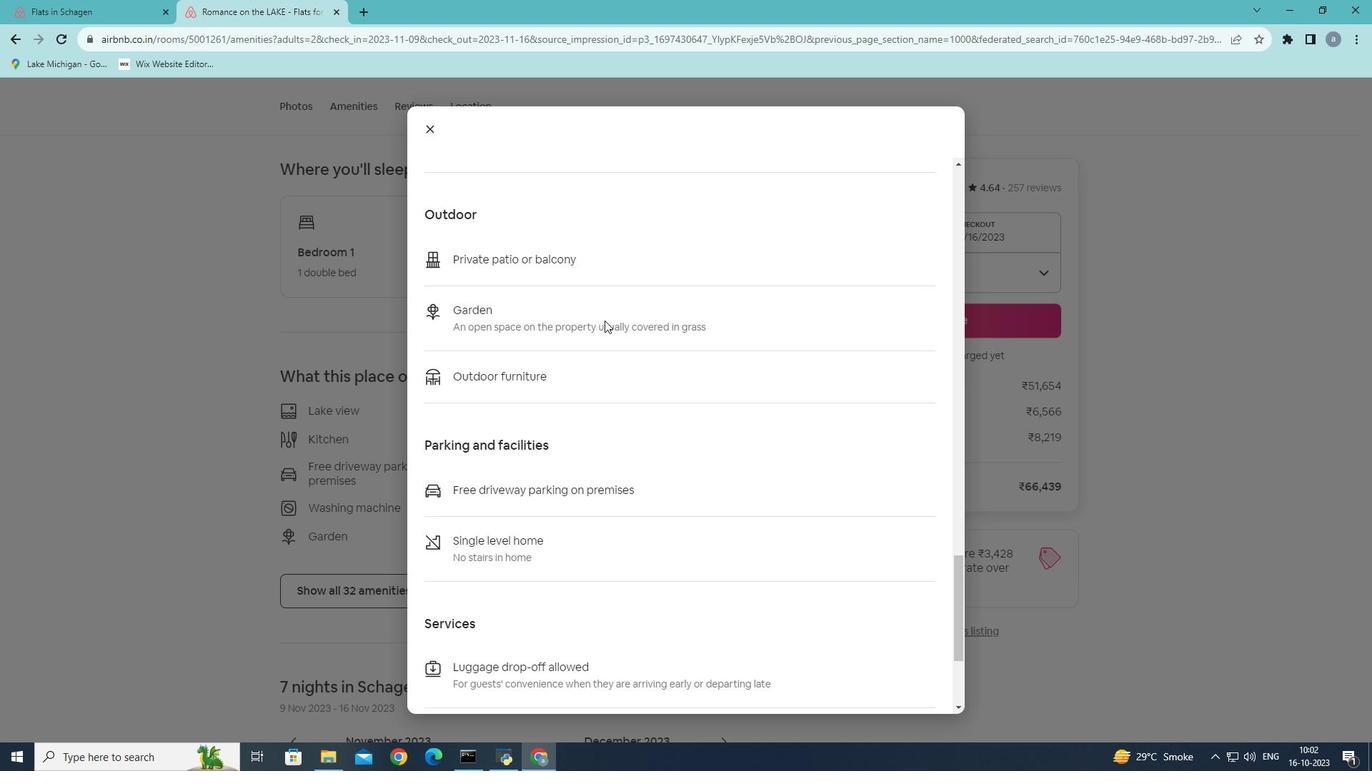 
Action: Mouse scrolled (604, 320) with delta (0, 0)
Screenshot: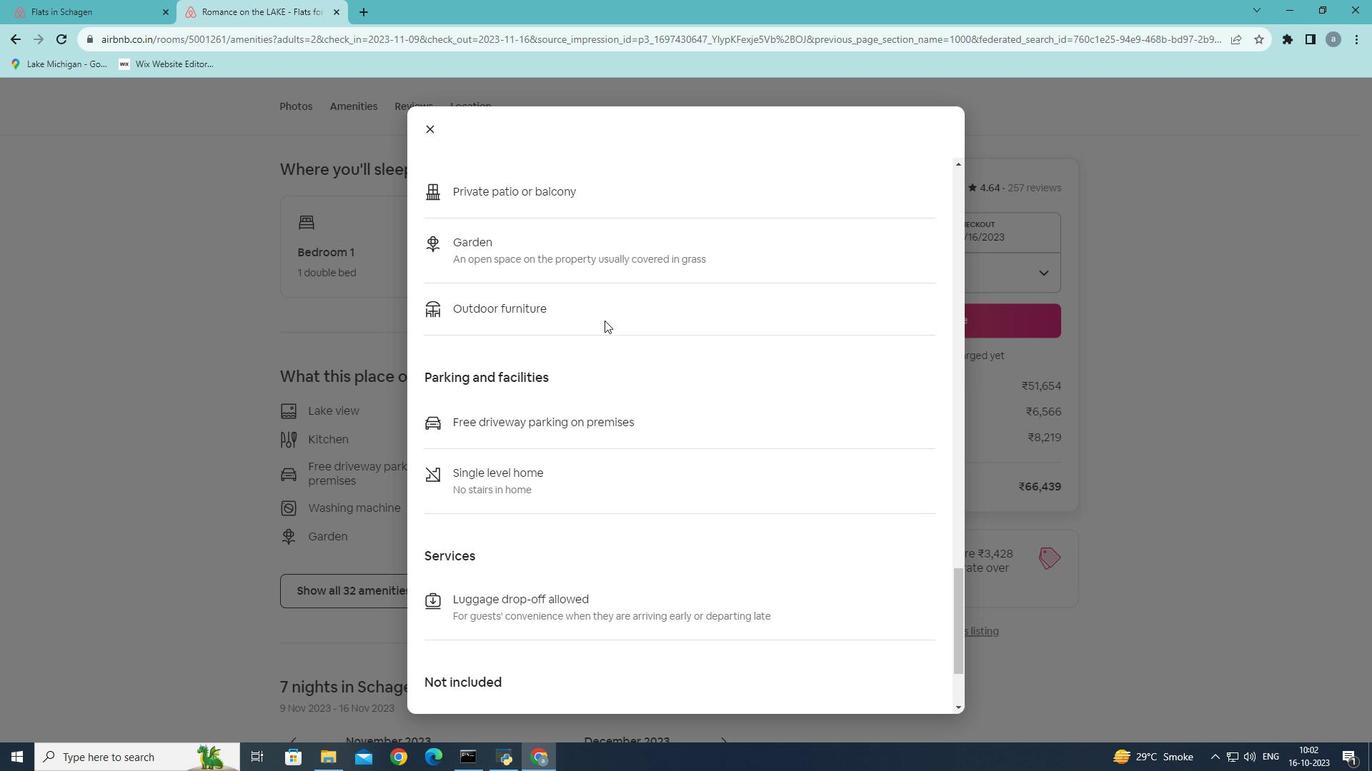 
Action: Mouse scrolled (604, 320) with delta (0, 0)
Screenshot: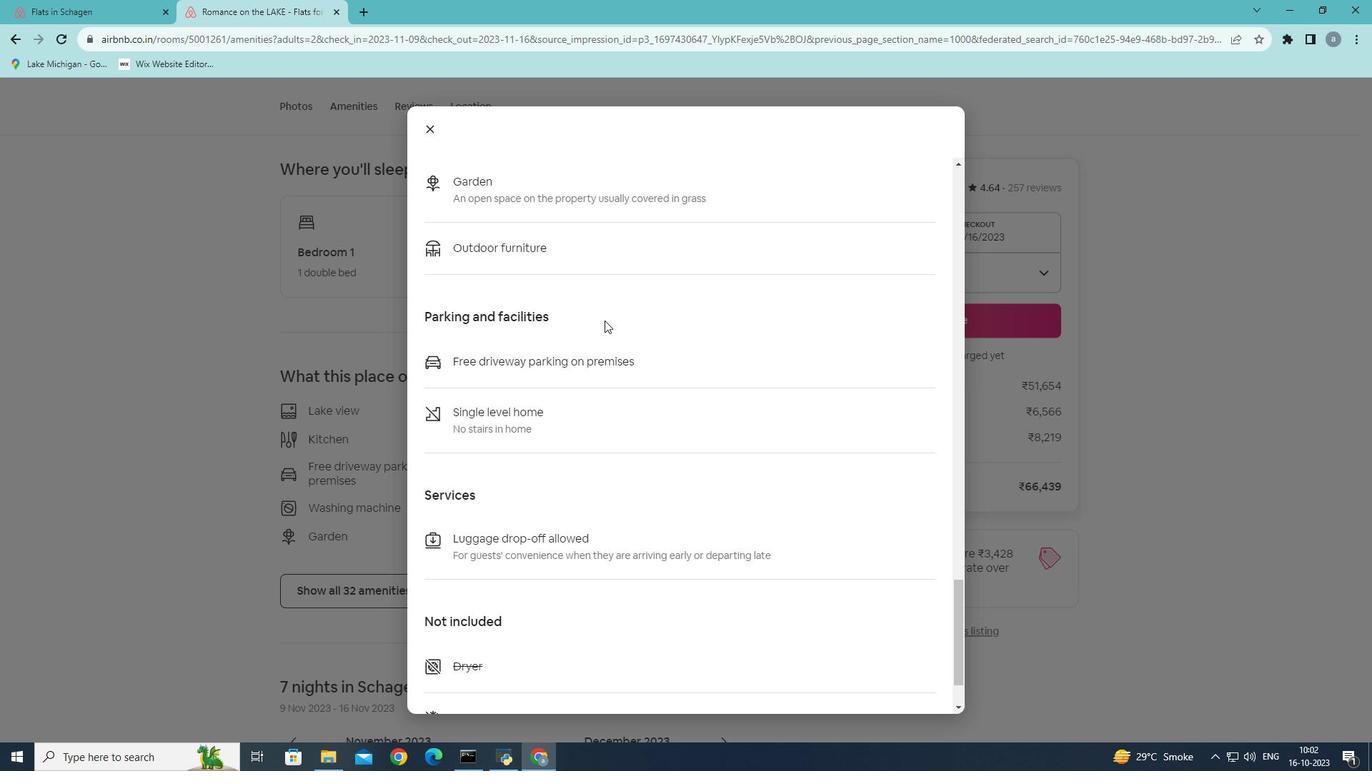 
Action: Mouse scrolled (604, 320) with delta (0, 0)
Screenshot: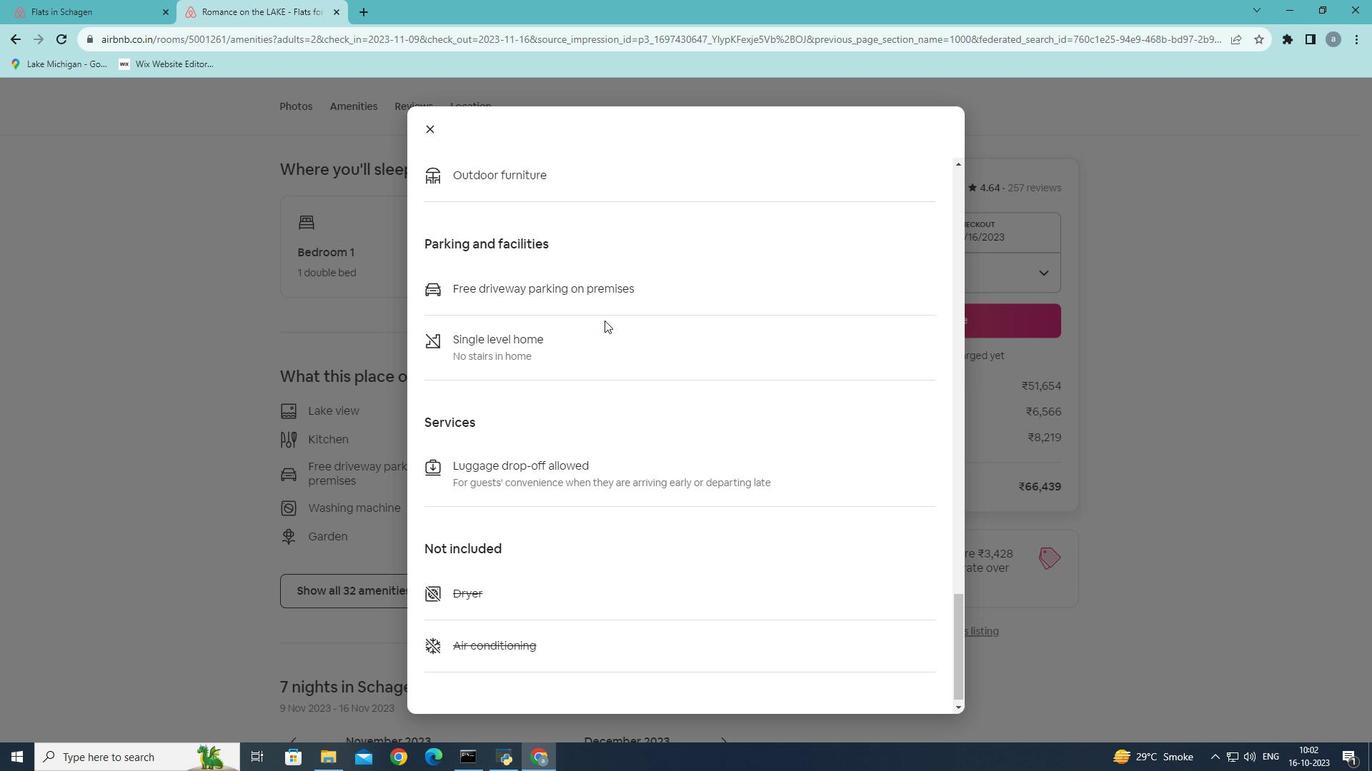 
Action: Mouse scrolled (604, 320) with delta (0, 0)
Screenshot: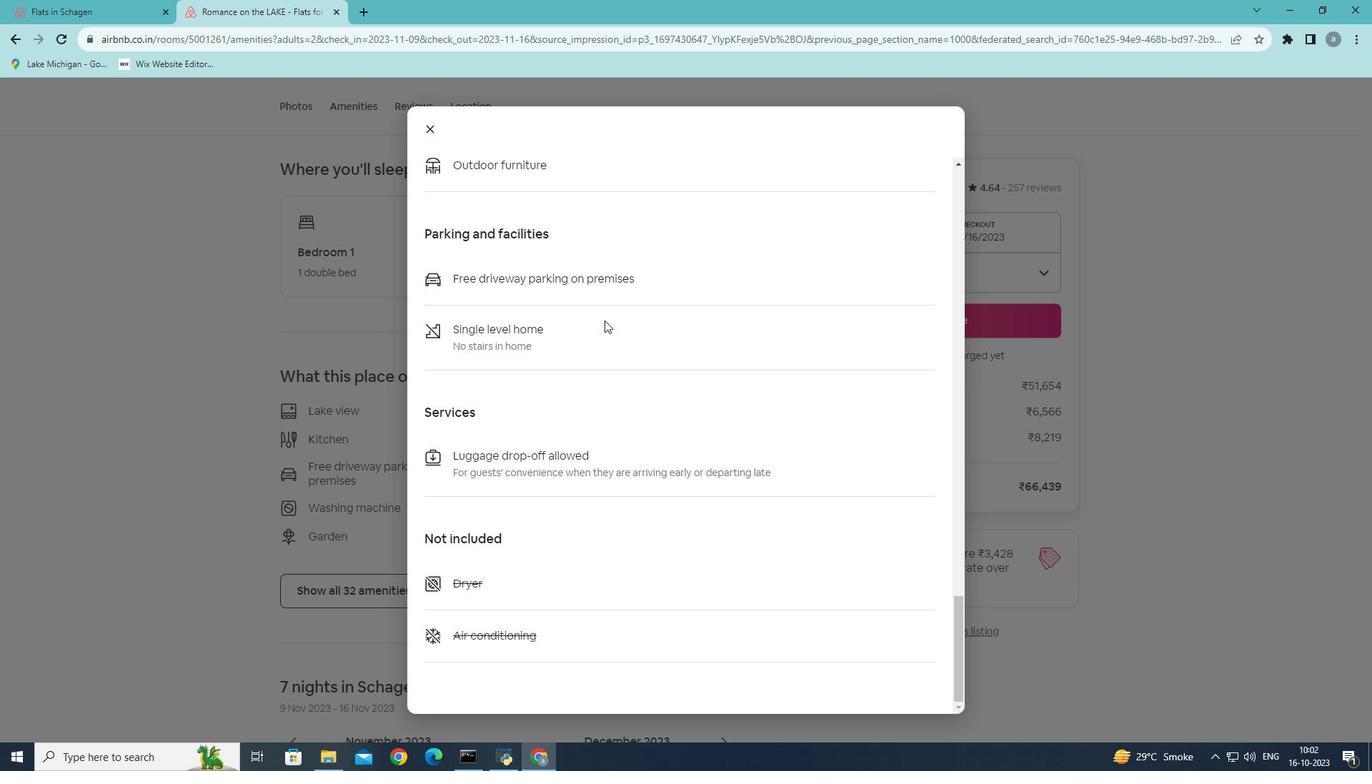 
Action: Mouse scrolled (604, 320) with delta (0, 0)
Screenshot: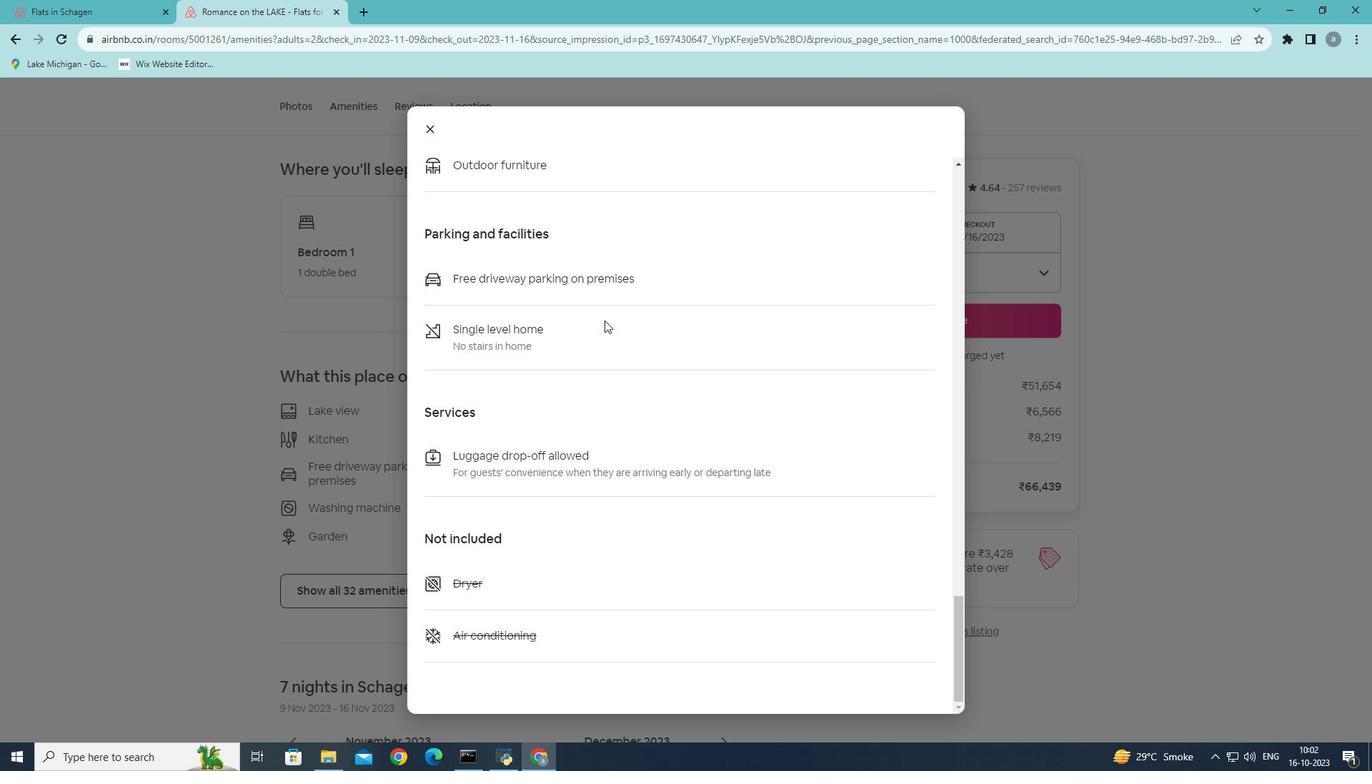 
Action: Mouse scrolled (604, 320) with delta (0, 0)
Screenshot: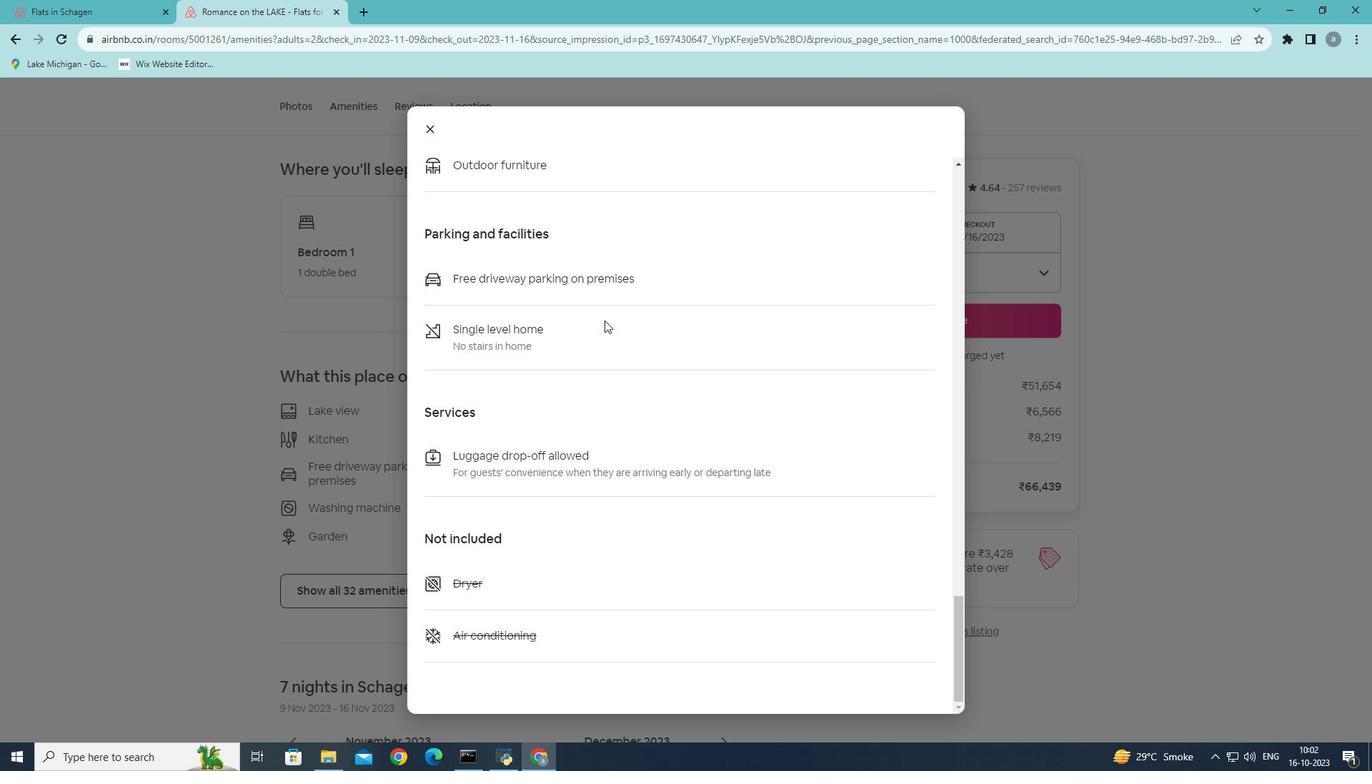 
Action: Mouse scrolled (604, 320) with delta (0, 0)
Screenshot: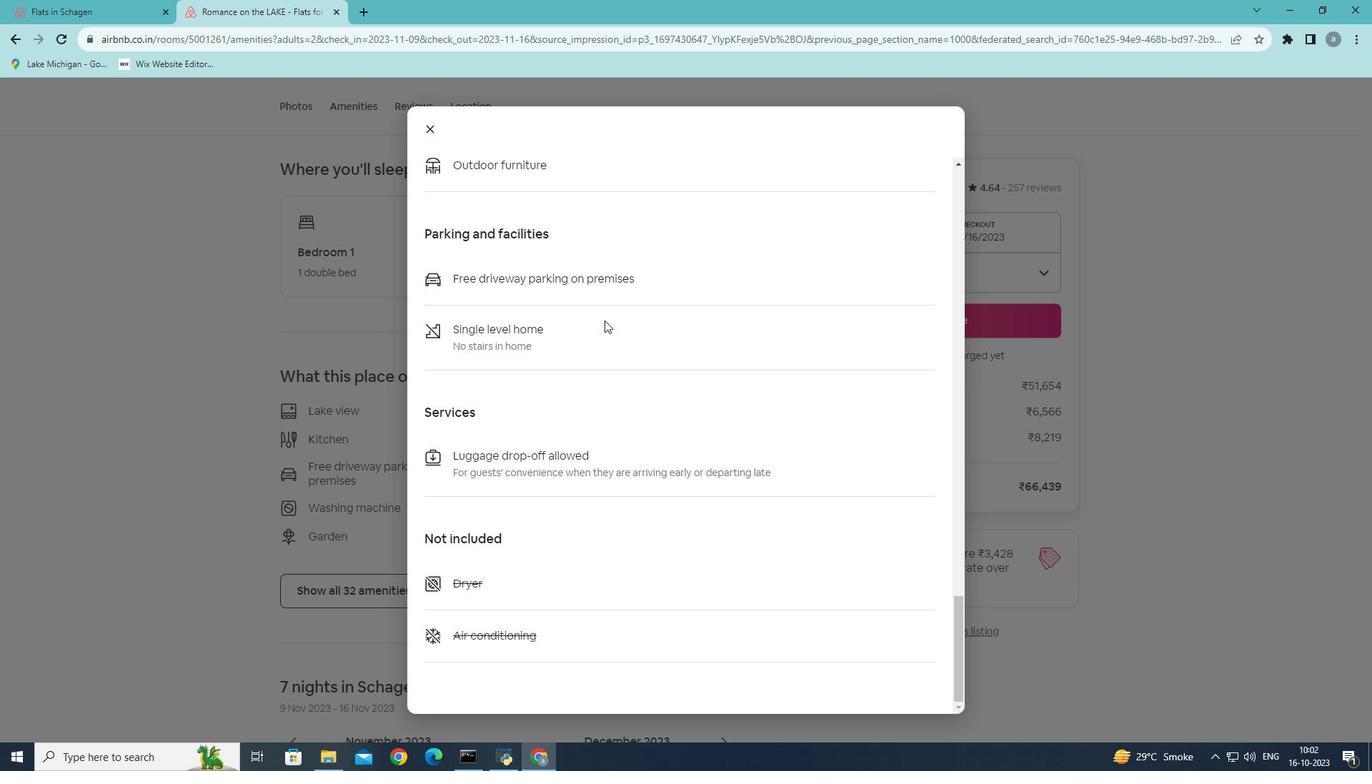 
Action: Mouse scrolled (604, 320) with delta (0, 0)
Screenshot: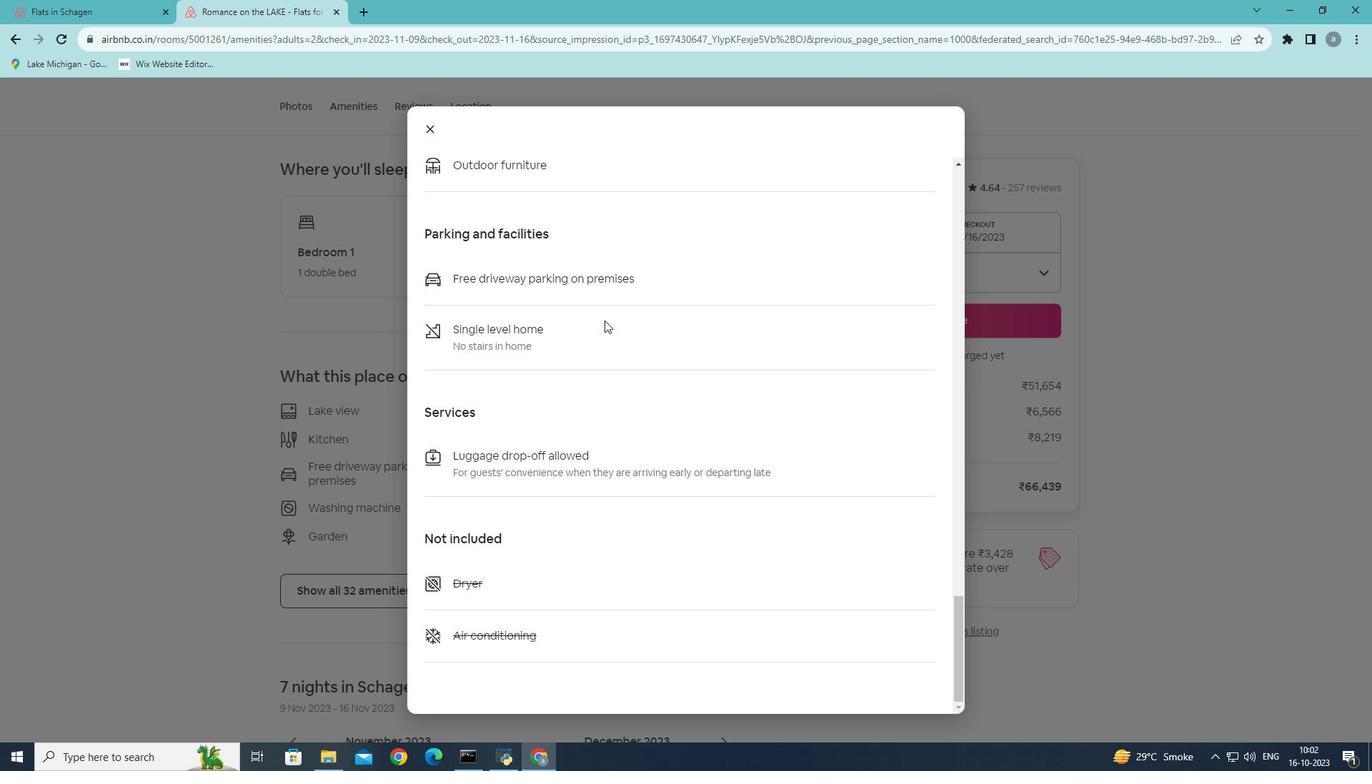 
Action: Mouse scrolled (604, 320) with delta (0, 0)
Screenshot: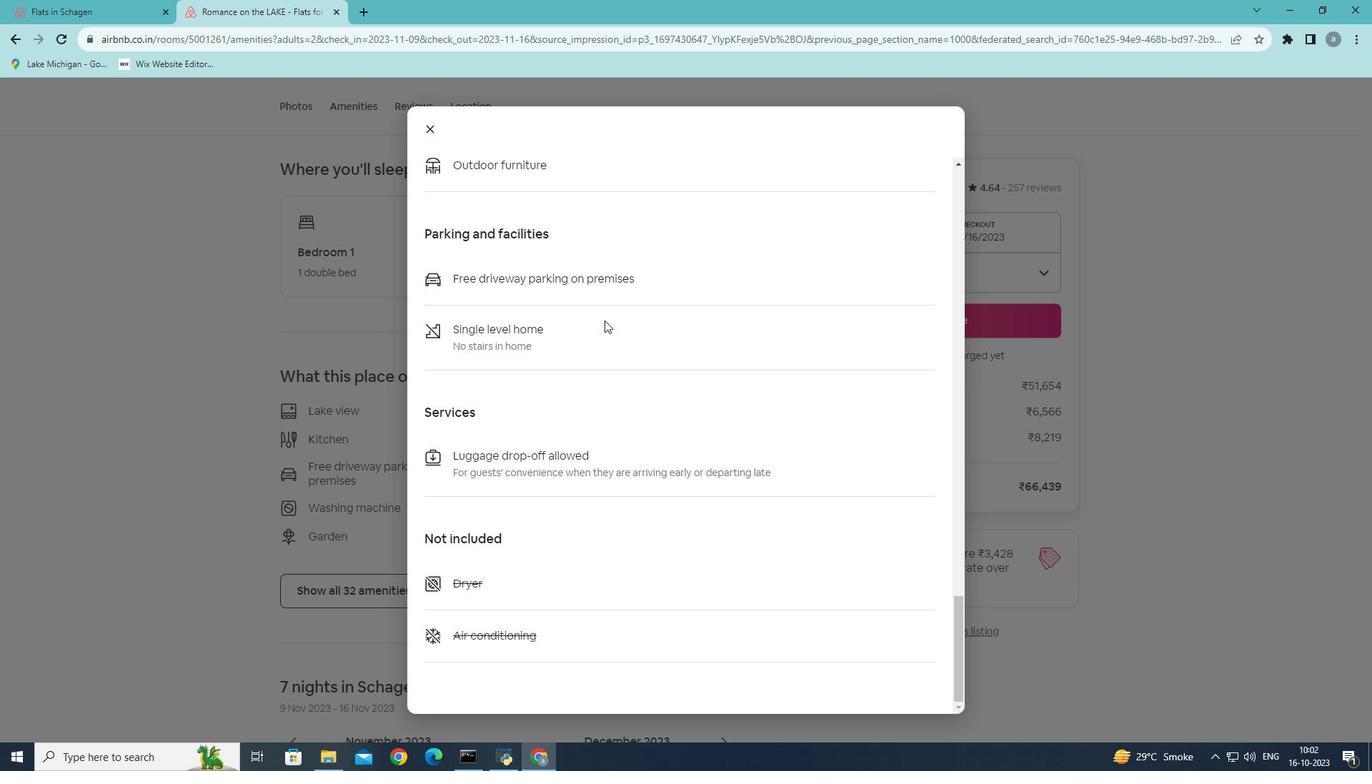 
Action: Mouse scrolled (604, 320) with delta (0, 0)
Screenshot: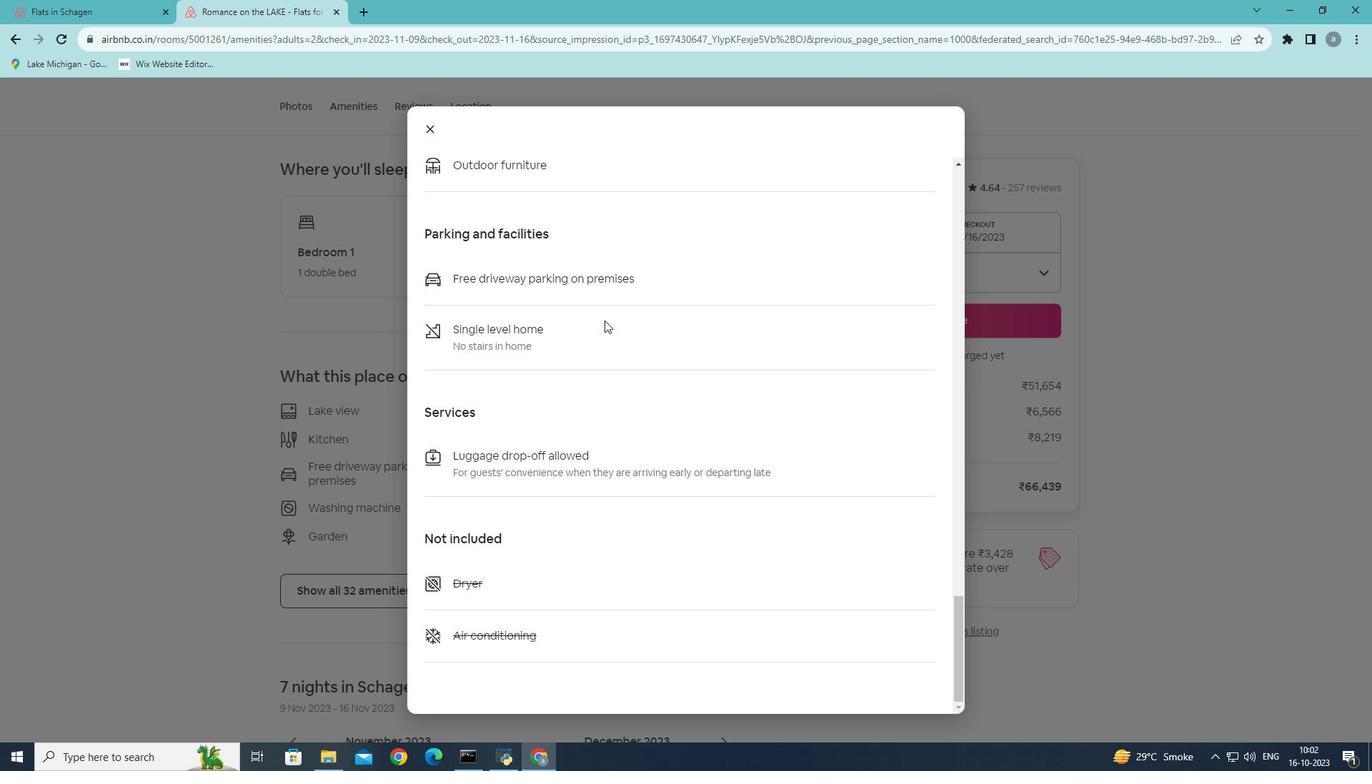 
Action: Mouse moved to (432, 126)
Screenshot: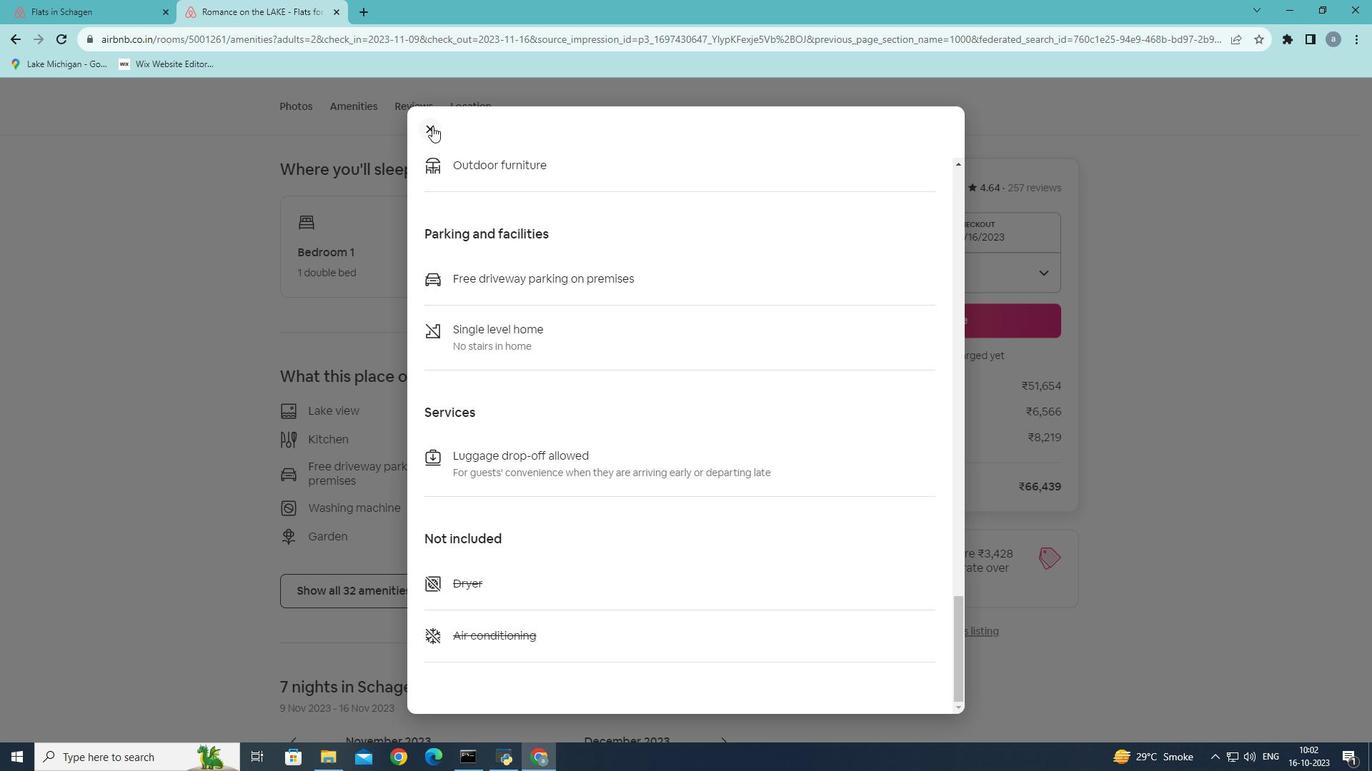 
Action: Mouse pressed left at (432, 126)
Screenshot: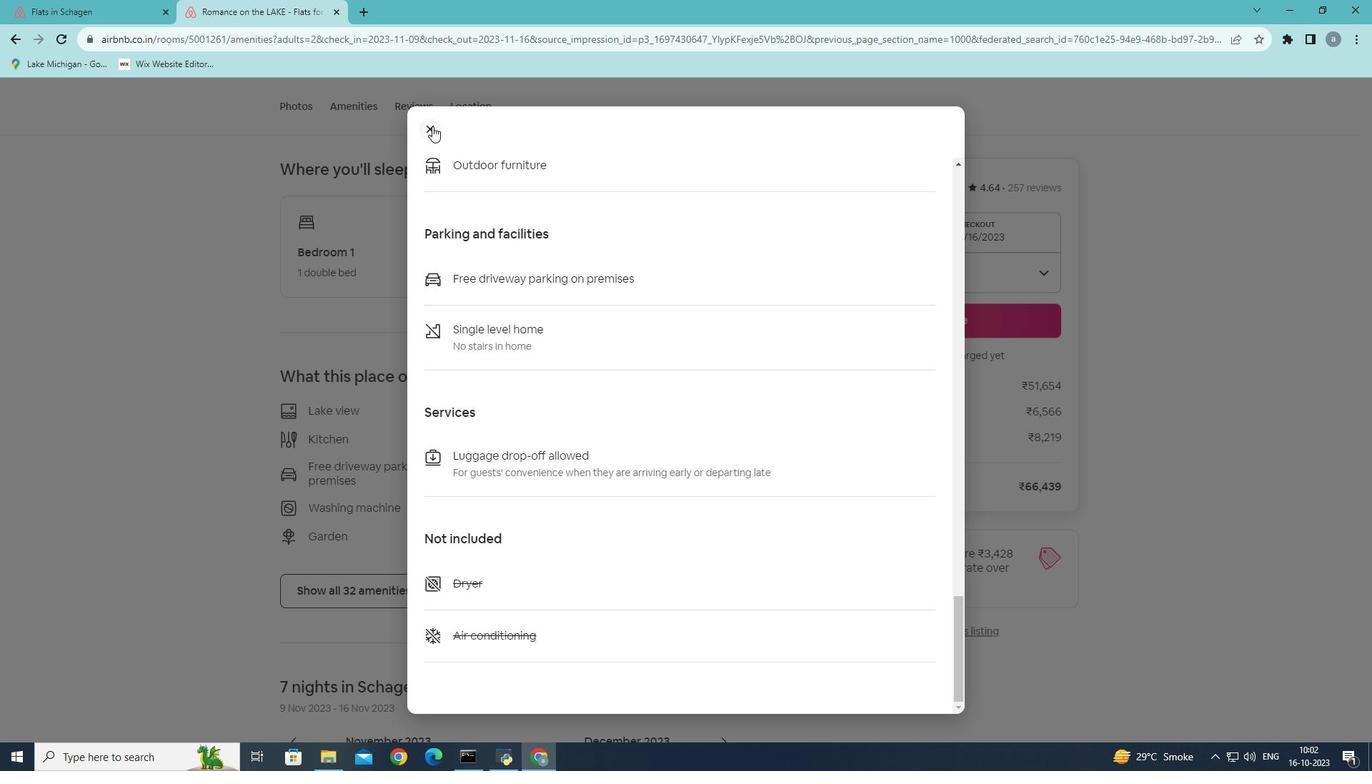 
Action: Mouse moved to (393, 340)
Screenshot: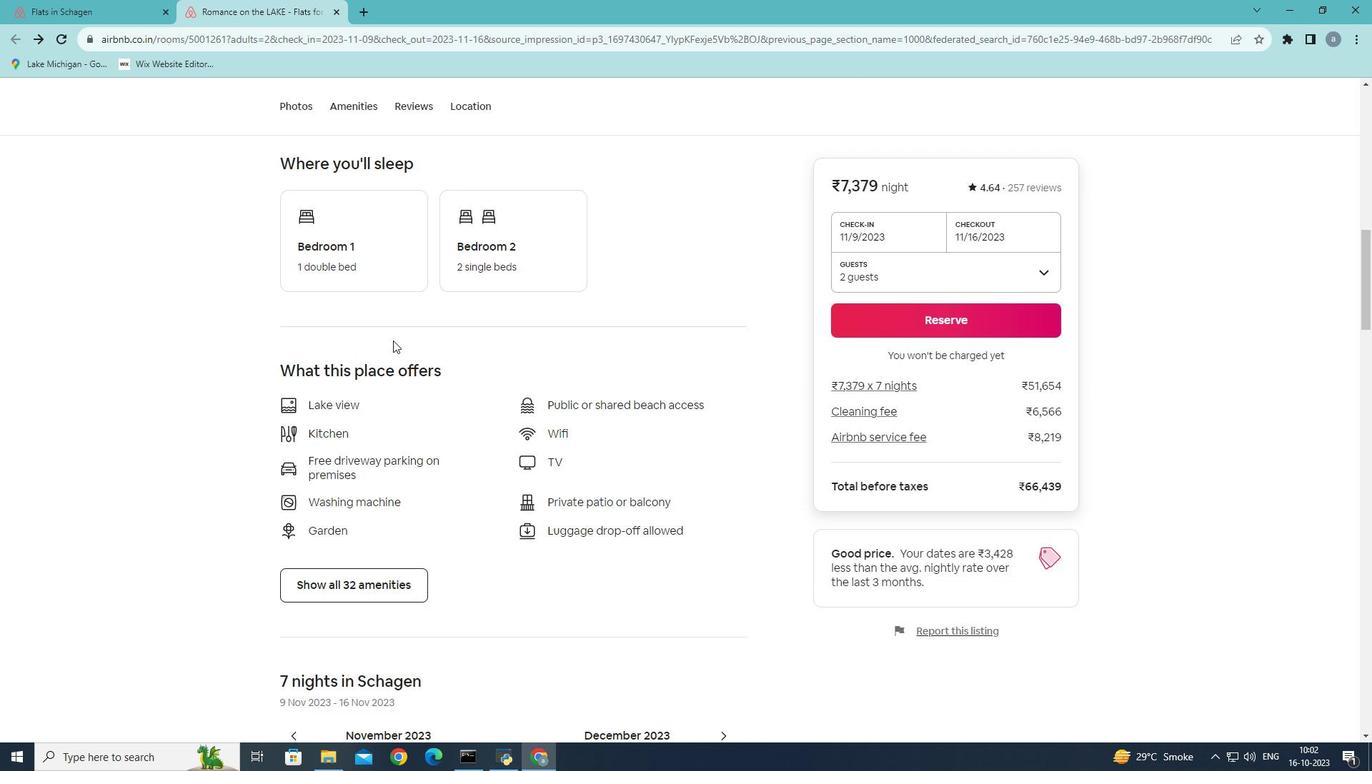 
Action: Mouse scrolled (393, 340) with delta (0, 0)
Screenshot: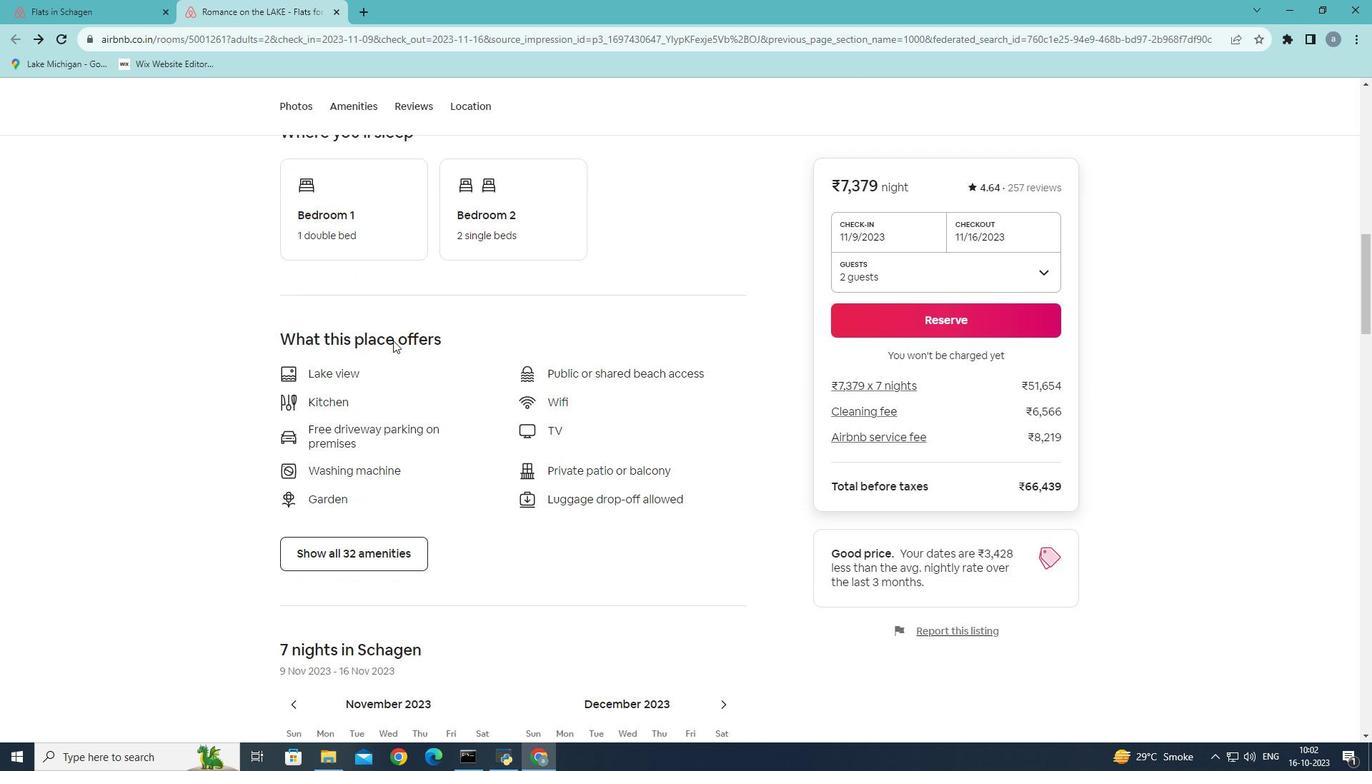 
Action: Mouse scrolled (393, 340) with delta (0, 0)
Screenshot: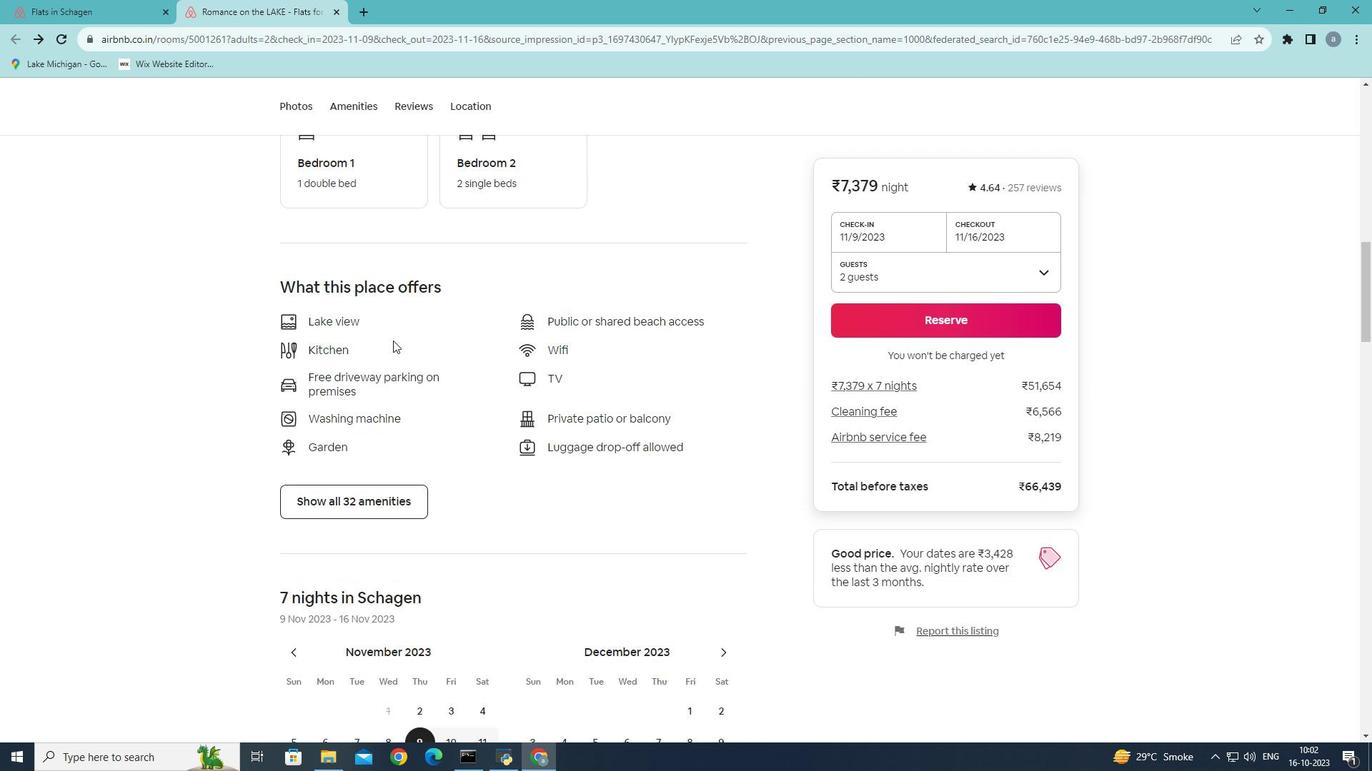 
Action: Mouse scrolled (393, 340) with delta (0, 0)
Screenshot: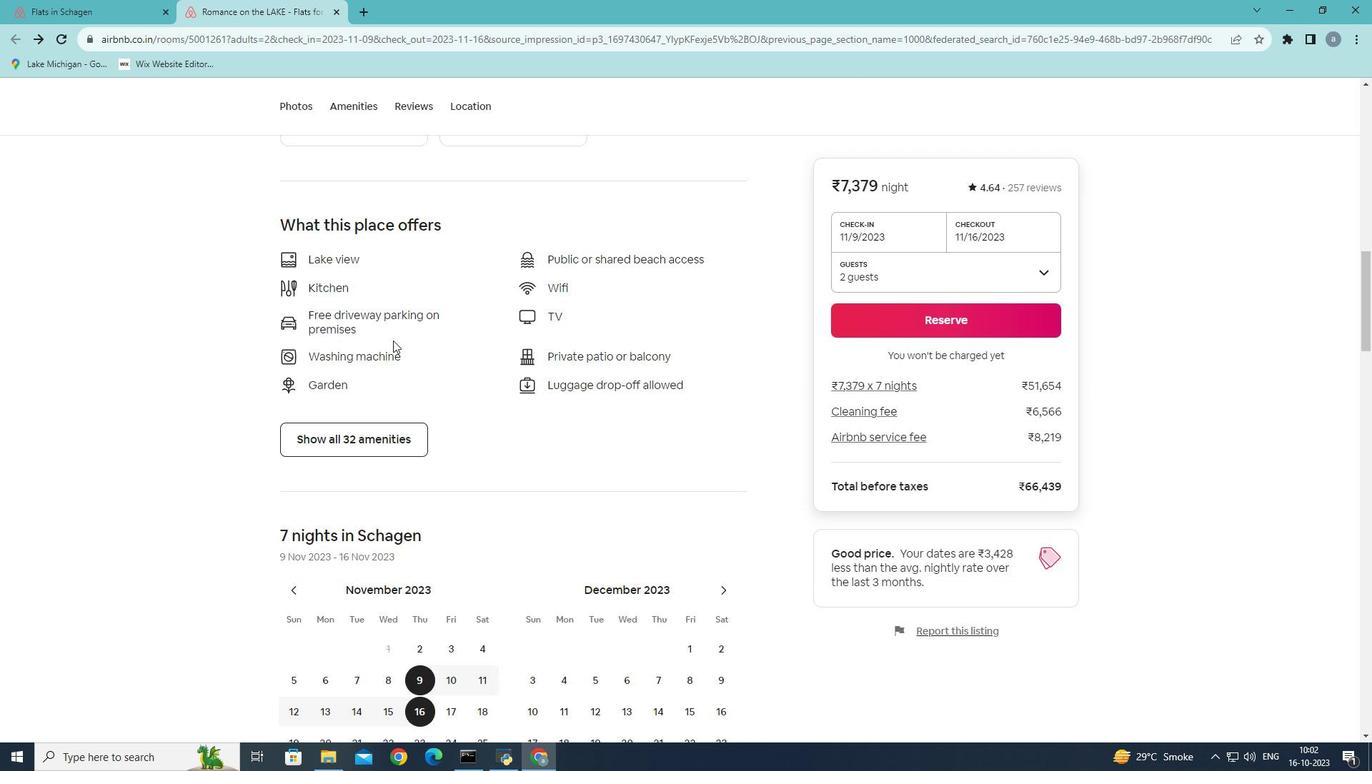 
Action: Mouse scrolled (393, 340) with delta (0, 0)
Screenshot: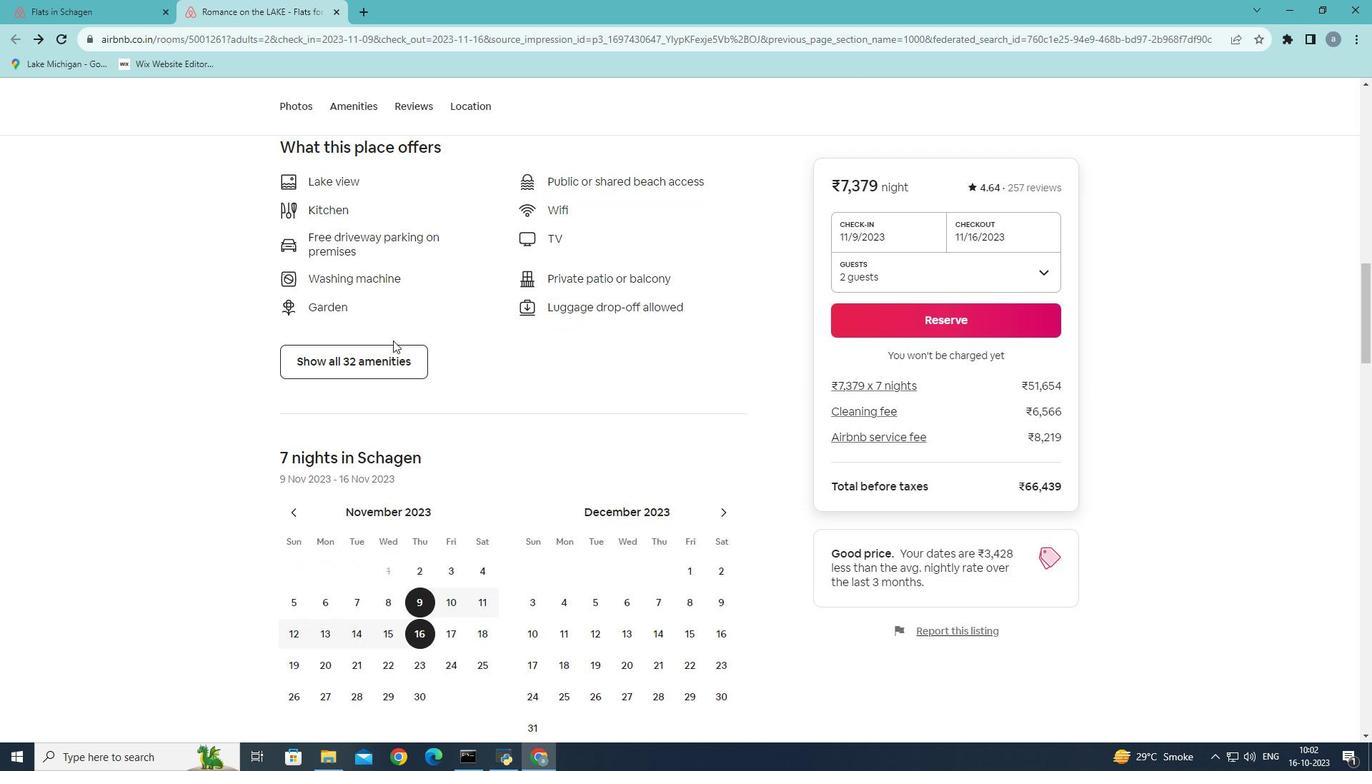 
Action: Mouse scrolled (393, 340) with delta (0, 0)
Screenshot: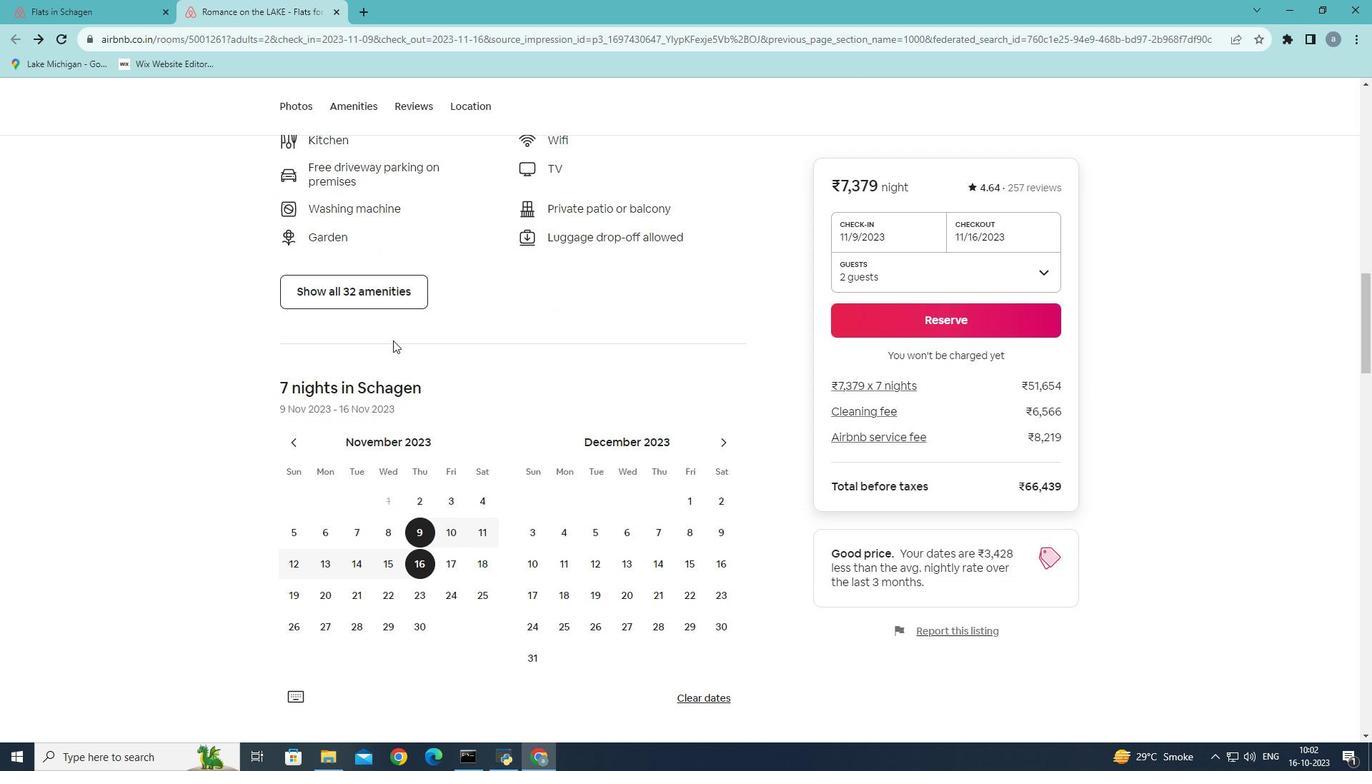 
Action: Mouse scrolled (393, 340) with delta (0, 0)
Screenshot: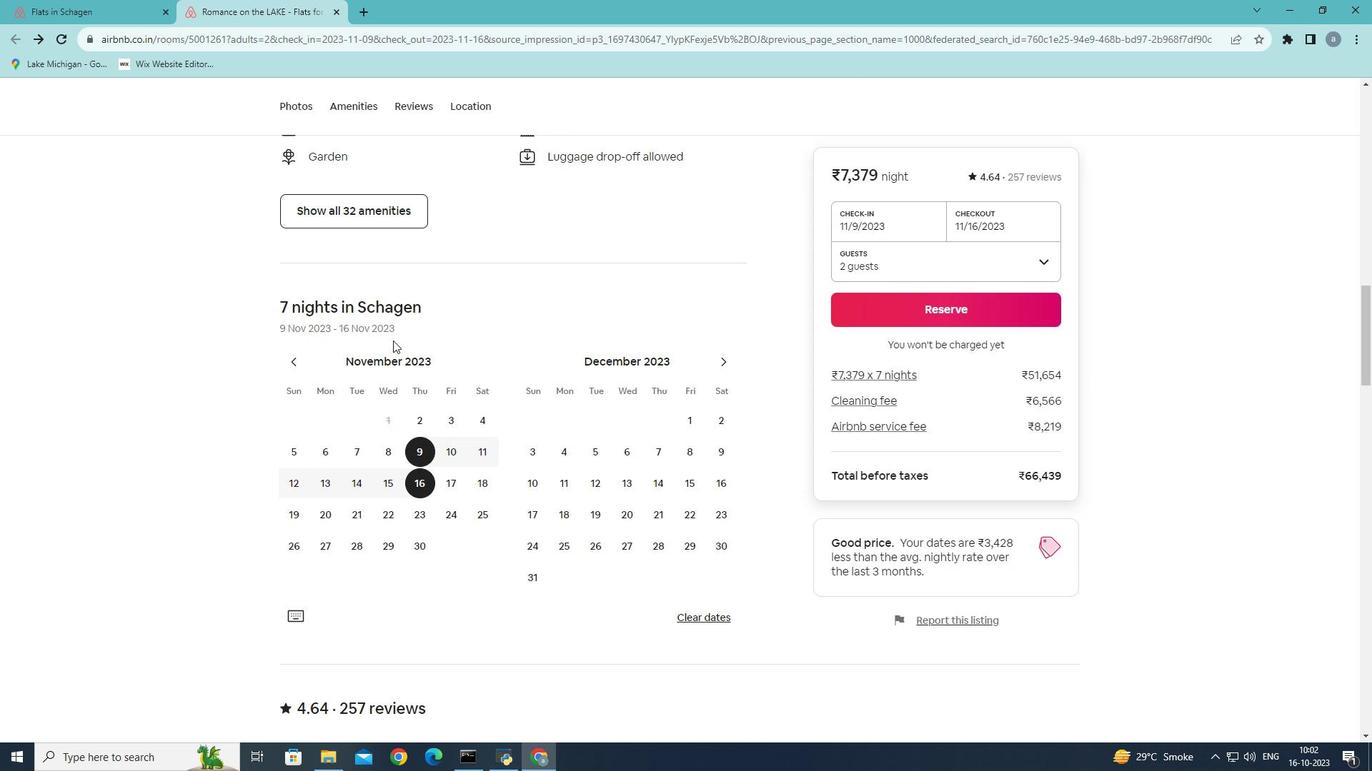 
Action: Mouse scrolled (393, 340) with delta (0, 0)
Screenshot: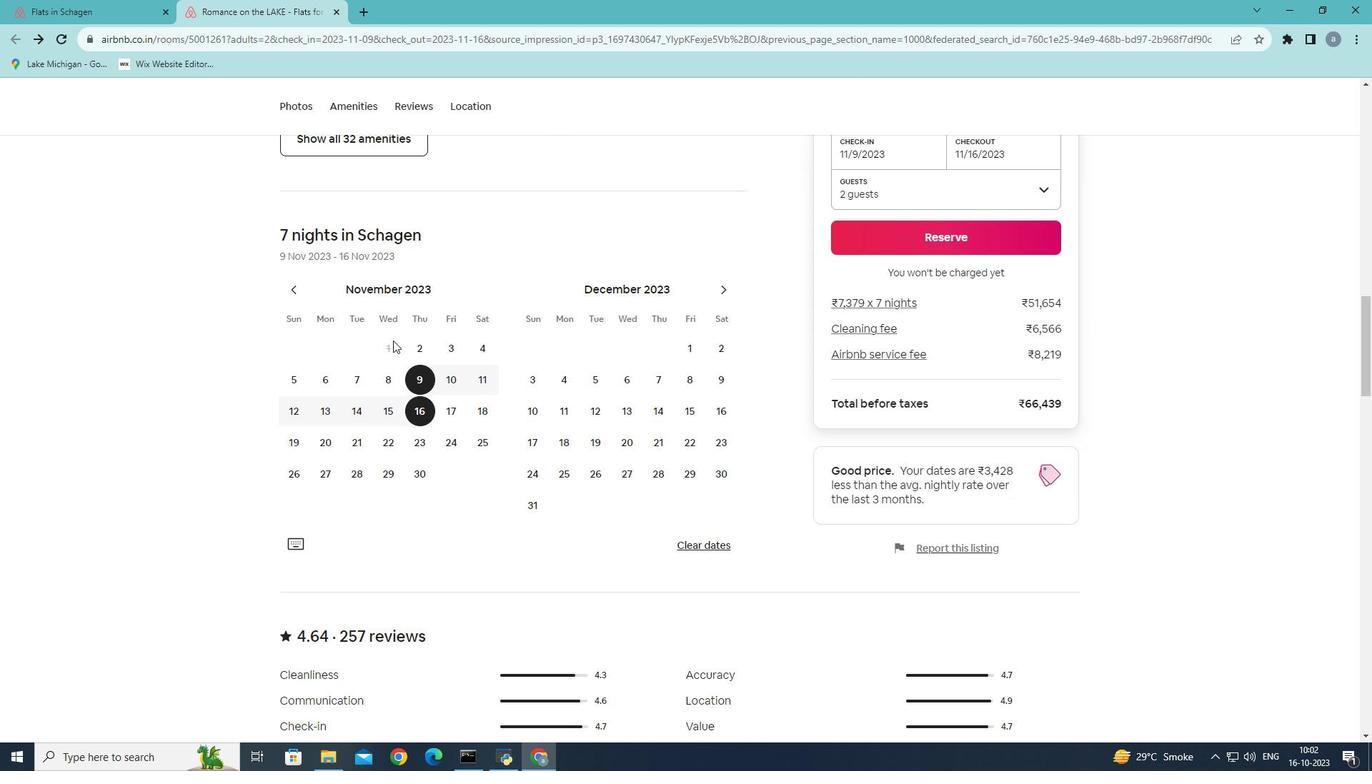 
Action: Mouse scrolled (393, 340) with delta (0, 0)
Screenshot: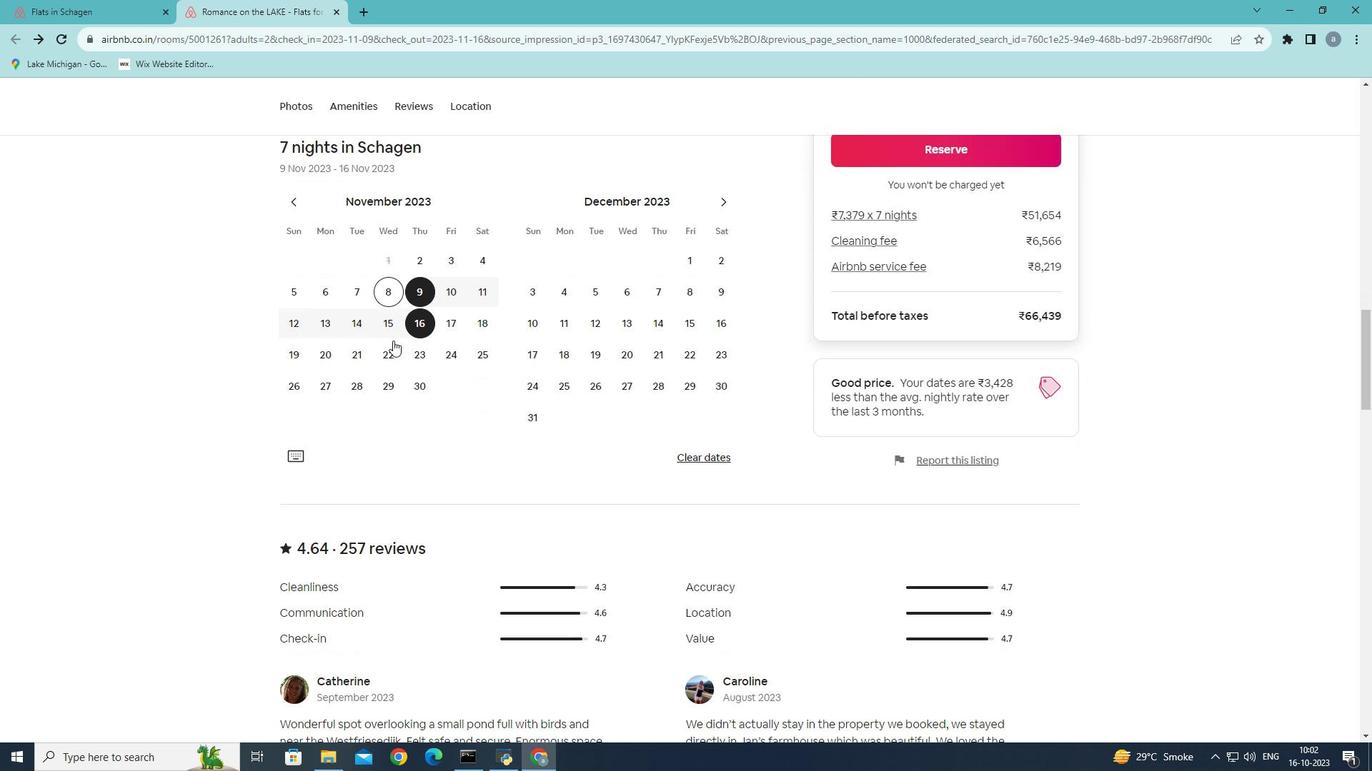 
Action: Mouse scrolled (393, 340) with delta (0, 0)
Screenshot: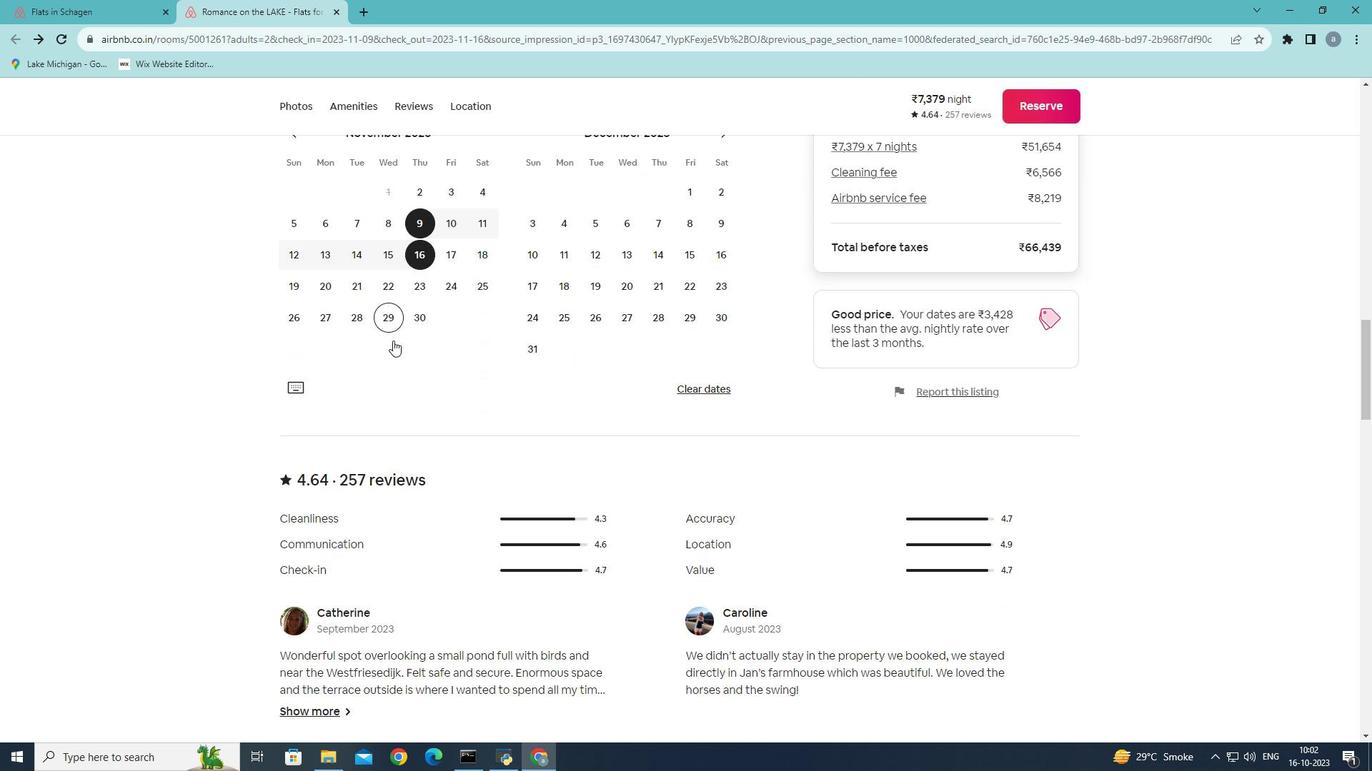 
Action: Mouse scrolled (393, 340) with delta (0, 0)
Screenshot: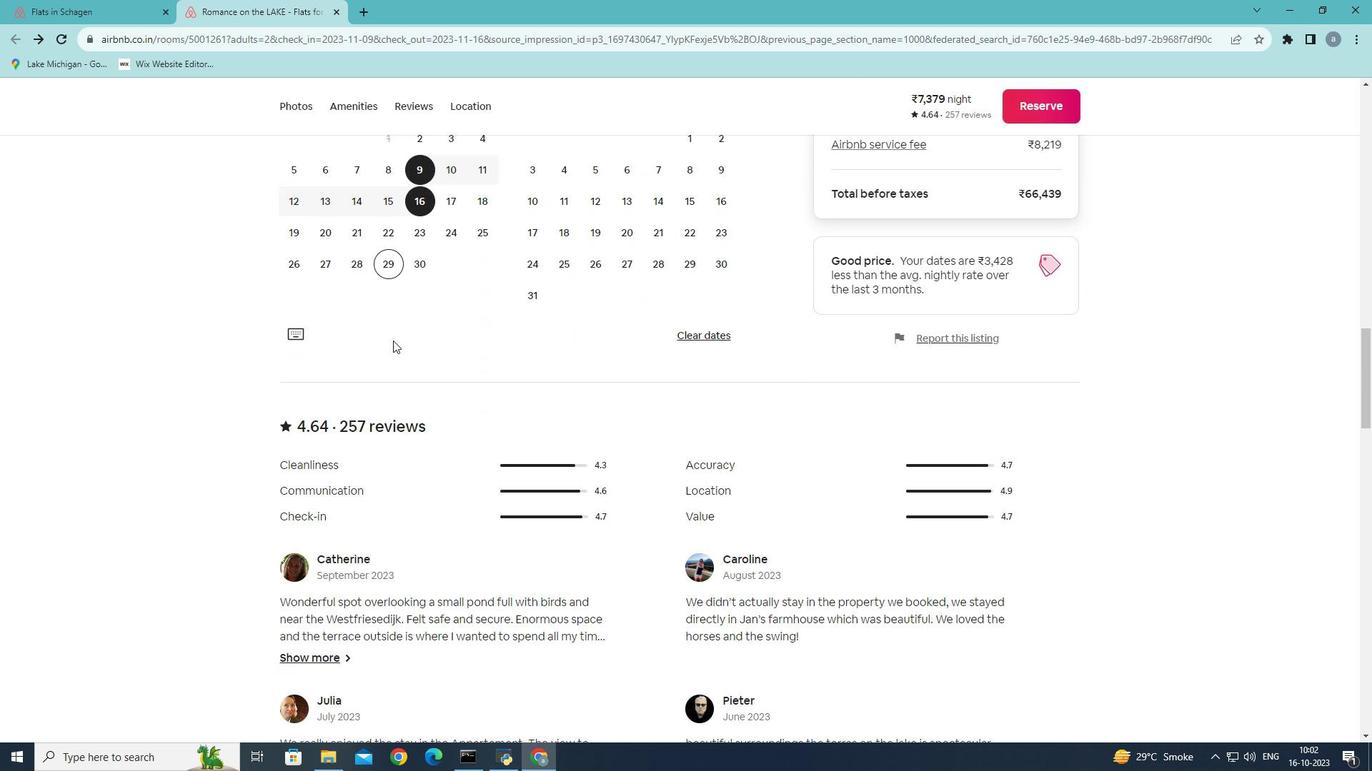 
Action: Mouse scrolled (393, 340) with delta (0, 0)
Screenshot: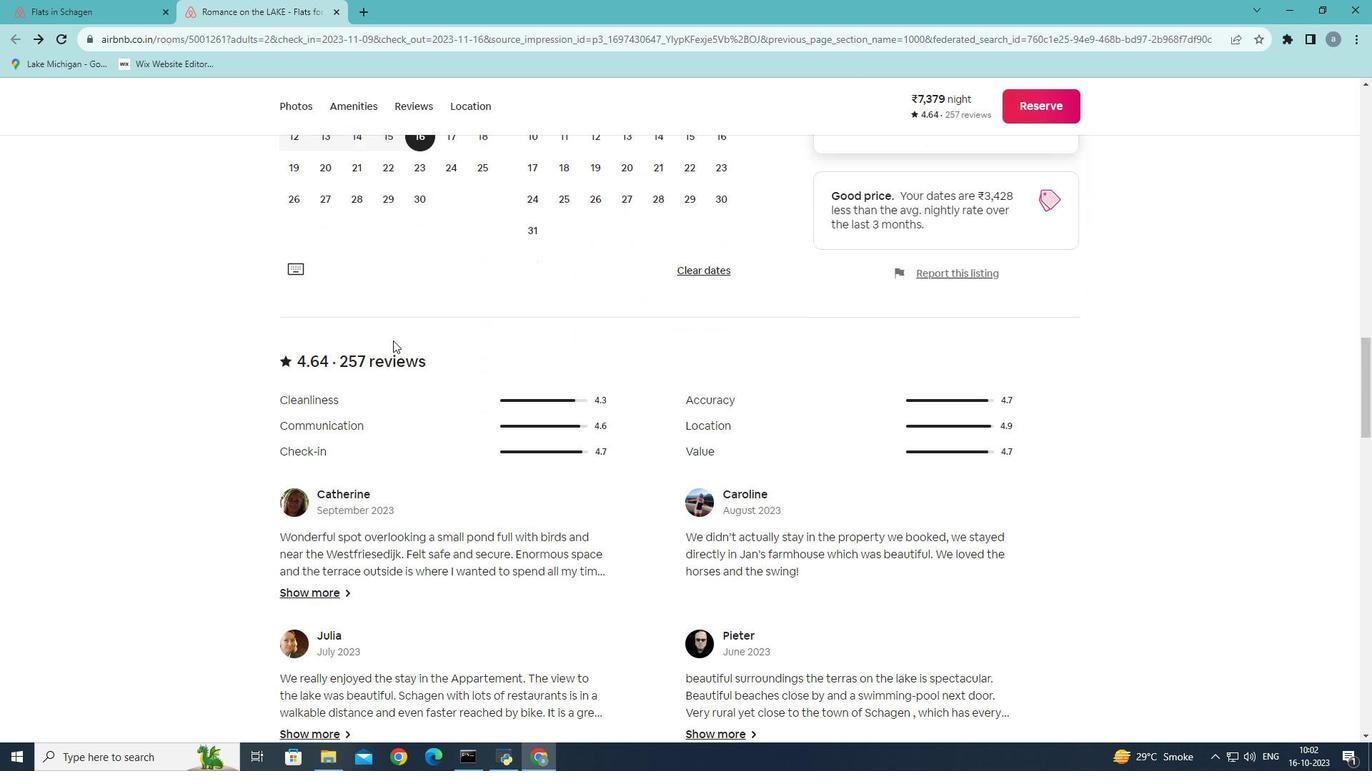 
Action: Mouse scrolled (393, 340) with delta (0, 0)
Screenshot: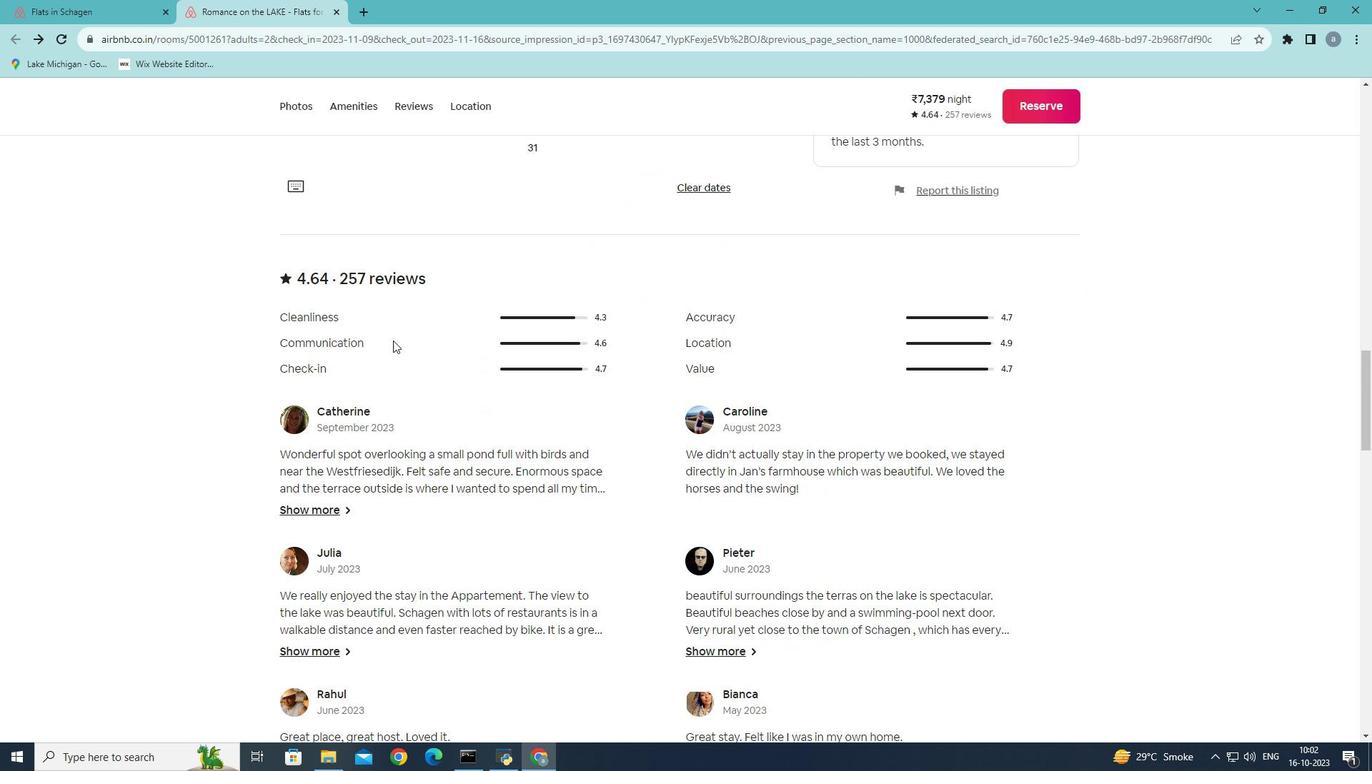 
Action: Mouse scrolled (393, 340) with delta (0, 0)
Screenshot: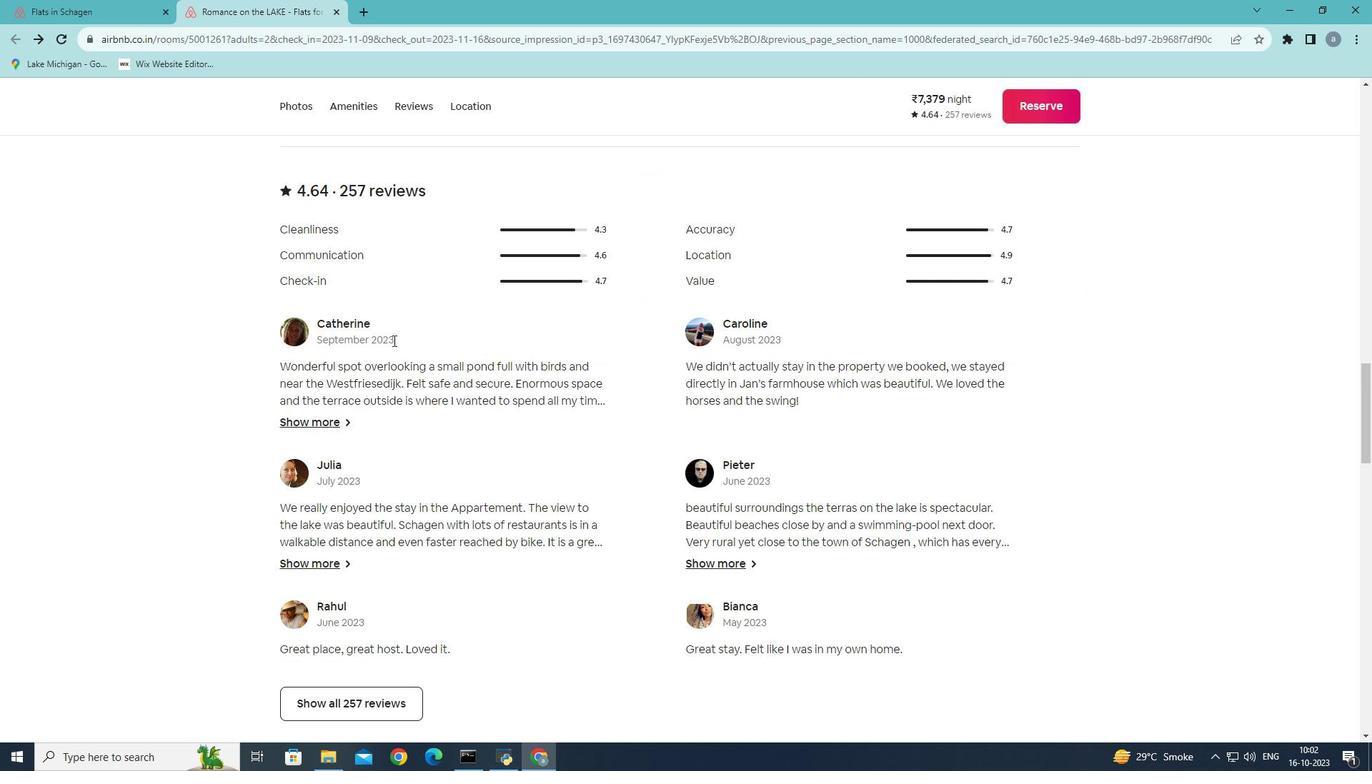 
Action: Mouse scrolled (393, 340) with delta (0, 0)
Screenshot: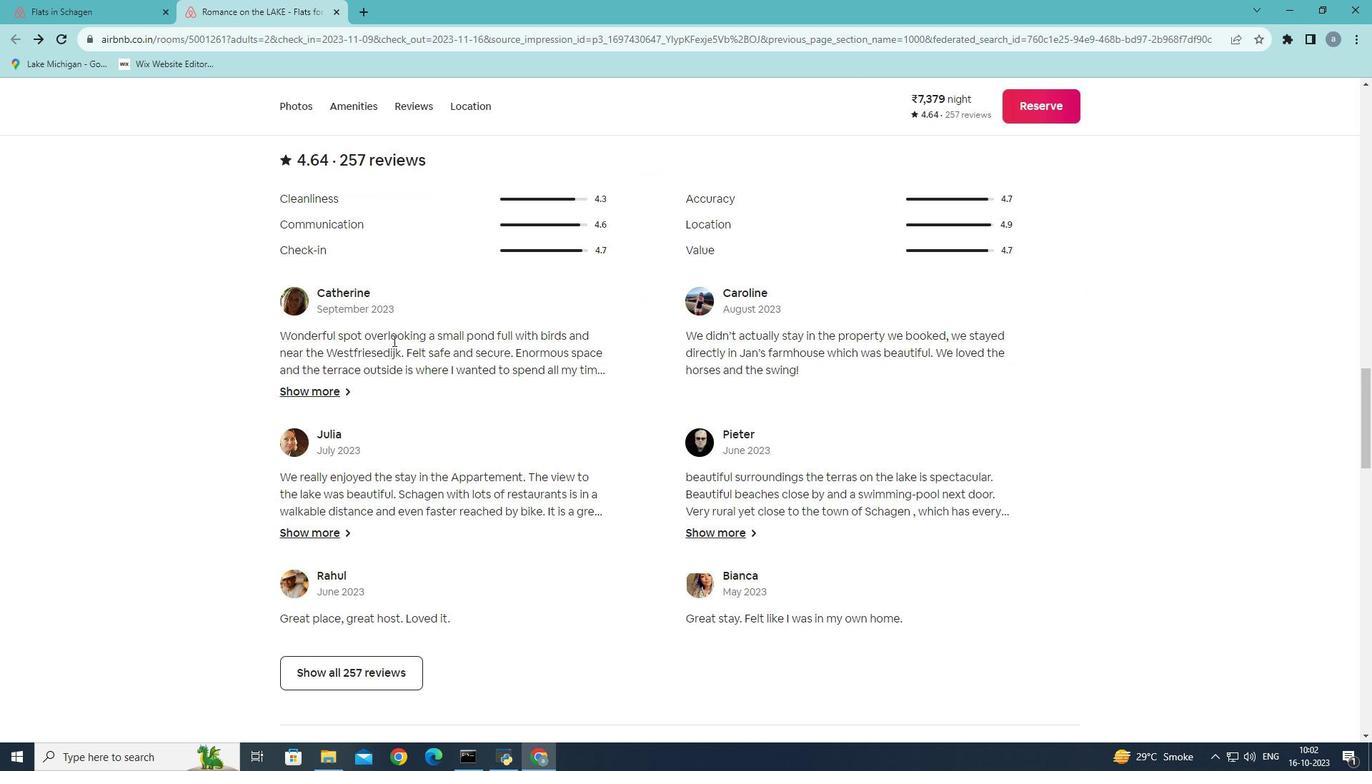 
Action: Mouse scrolled (393, 340) with delta (0, 0)
Screenshot: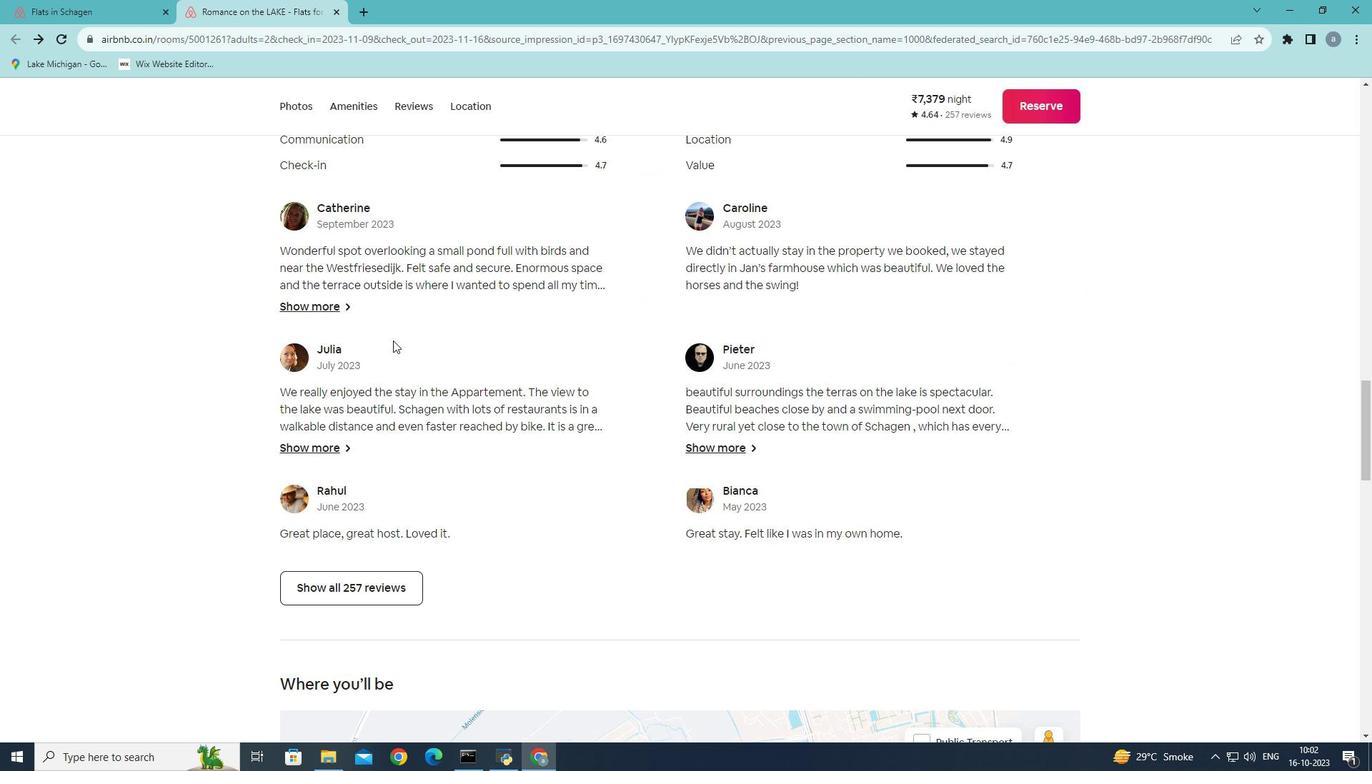 
Action: Mouse scrolled (393, 340) with delta (0, 0)
Screenshot: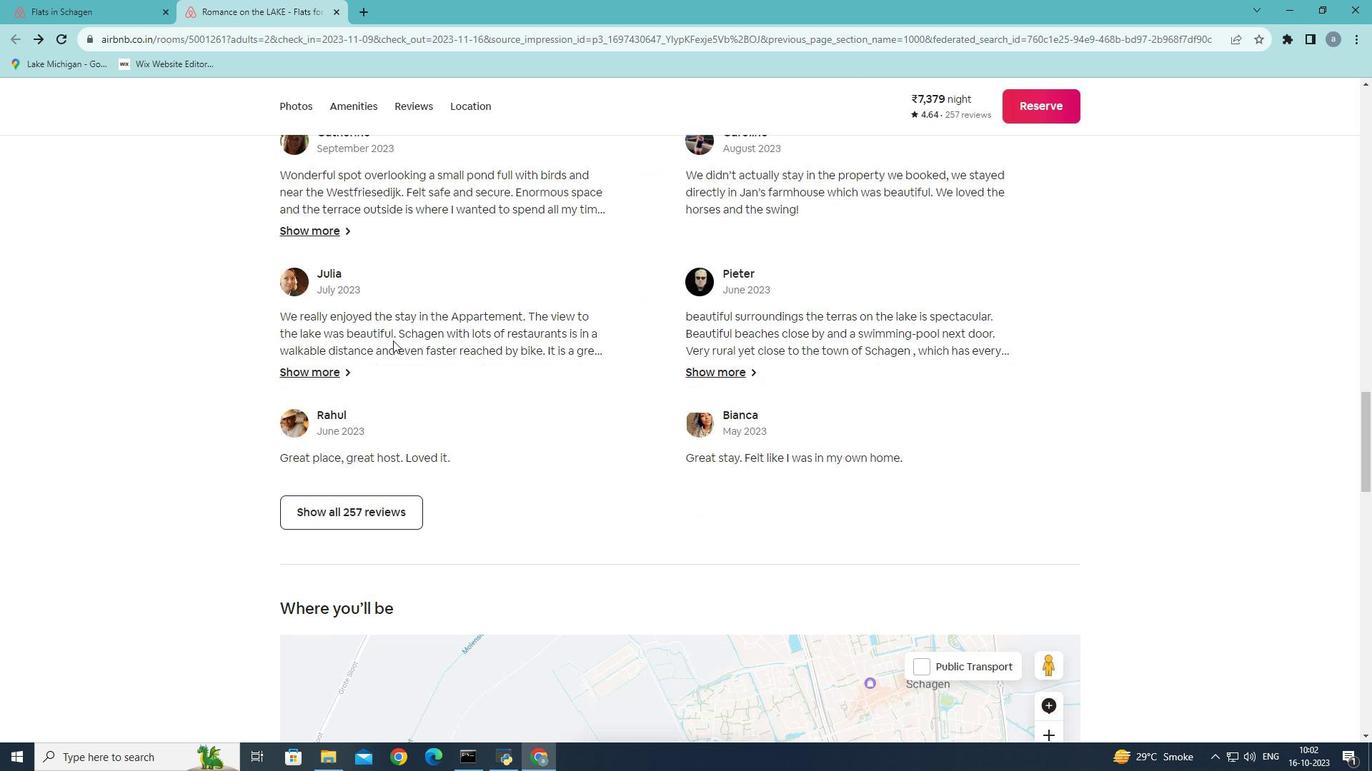 
Action: Mouse moved to (345, 457)
Screenshot: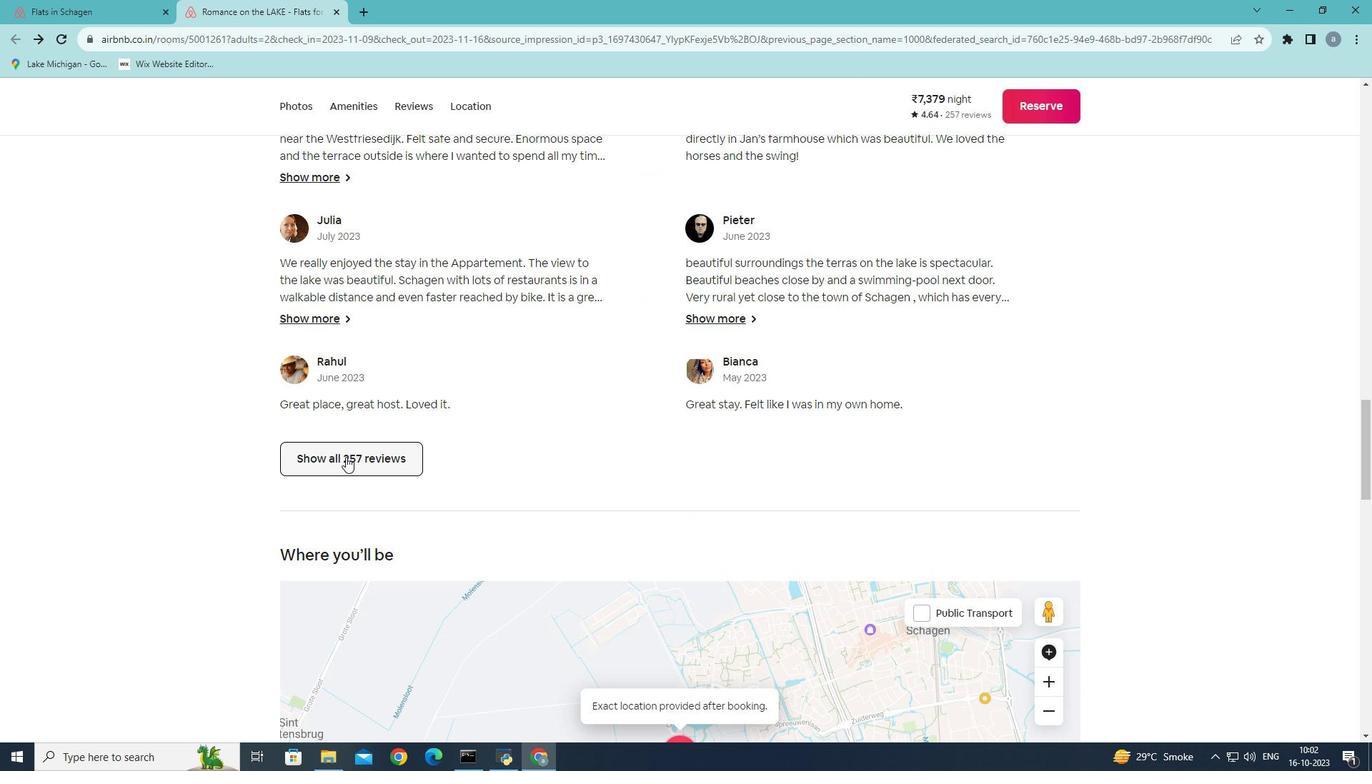 
Action: Mouse pressed left at (345, 457)
Screenshot: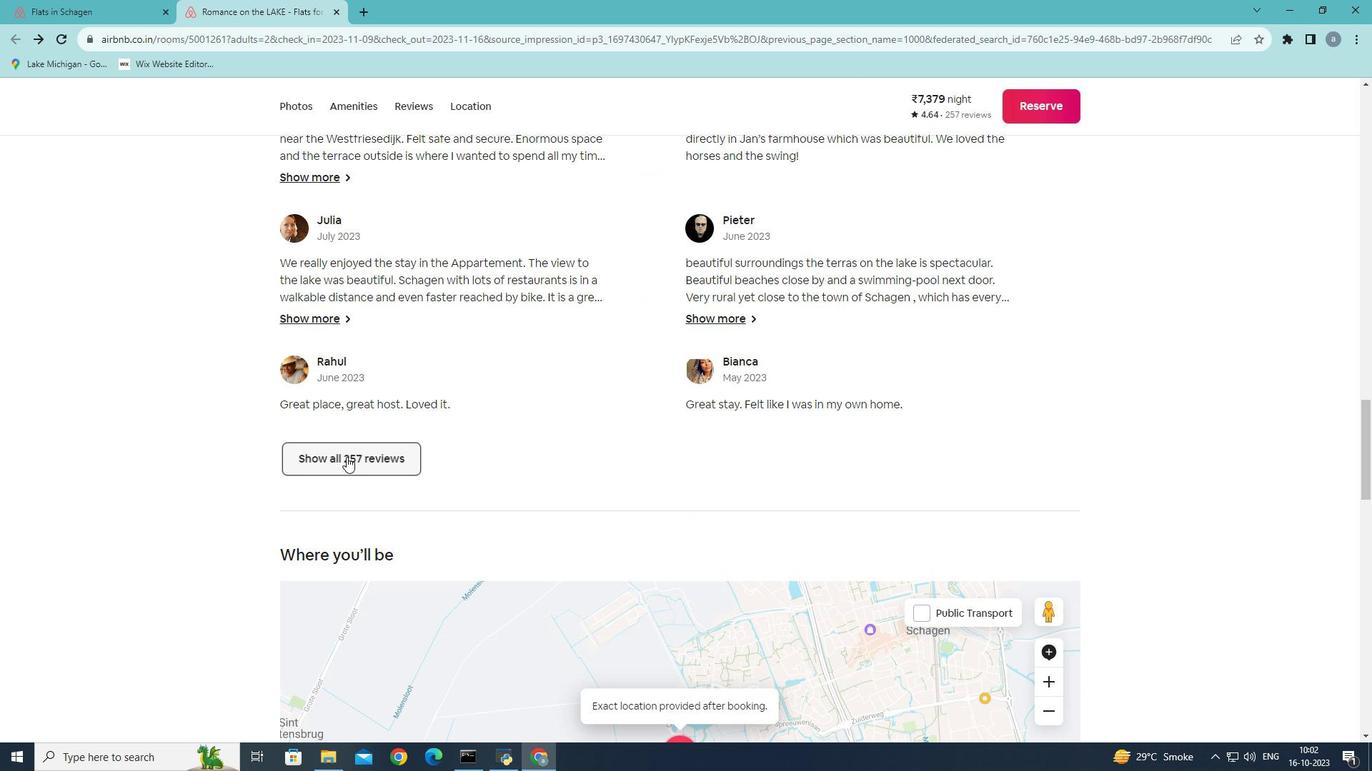 
Action: Mouse moved to (662, 307)
Screenshot: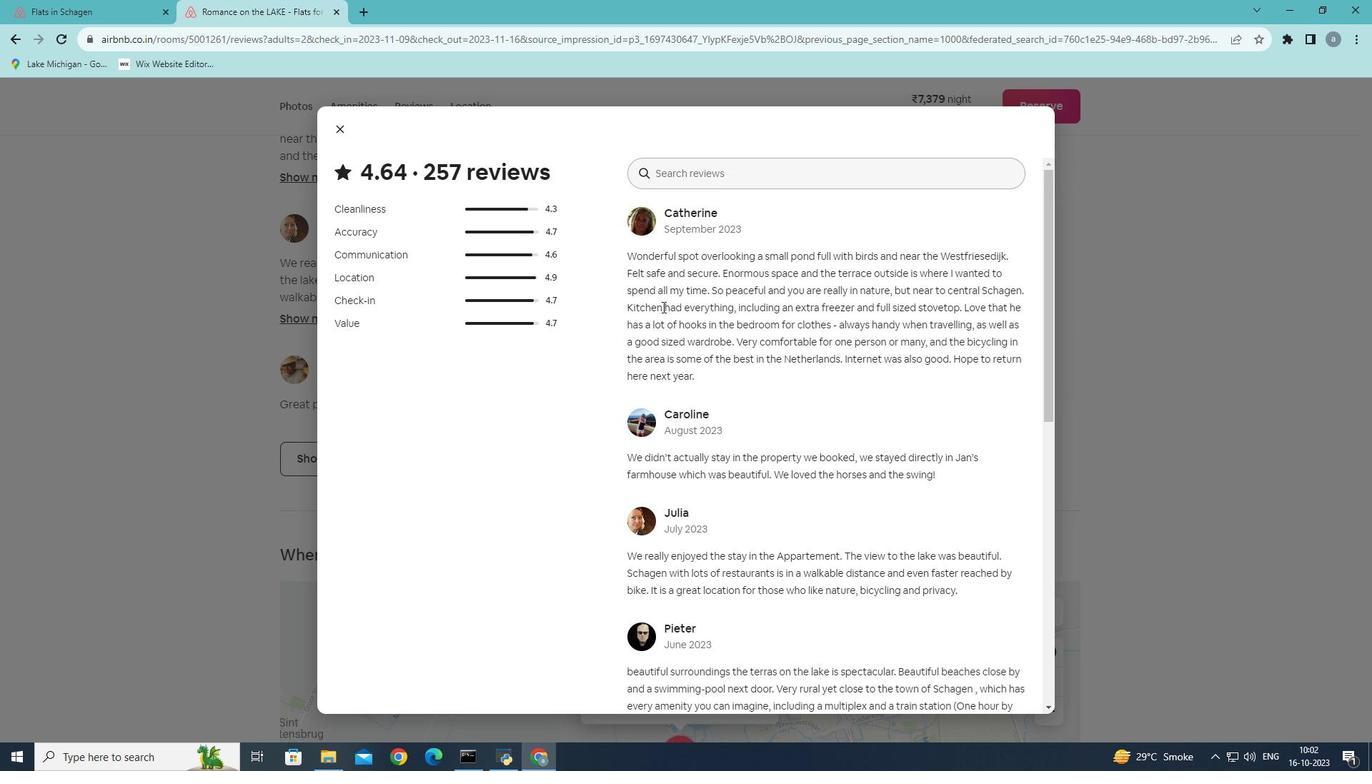
Action: Mouse scrolled (662, 306) with delta (0, 0)
Screenshot: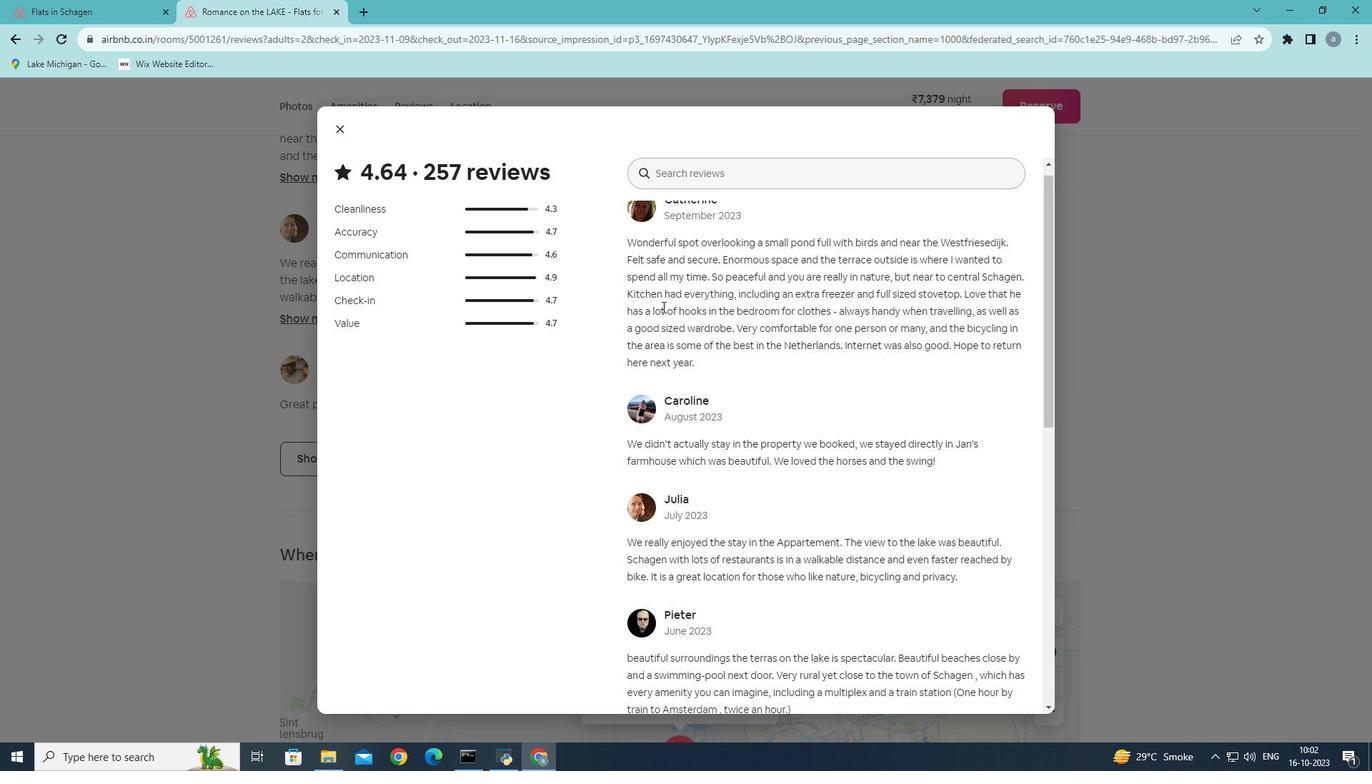 
Action: Mouse scrolled (662, 306) with delta (0, 0)
Screenshot: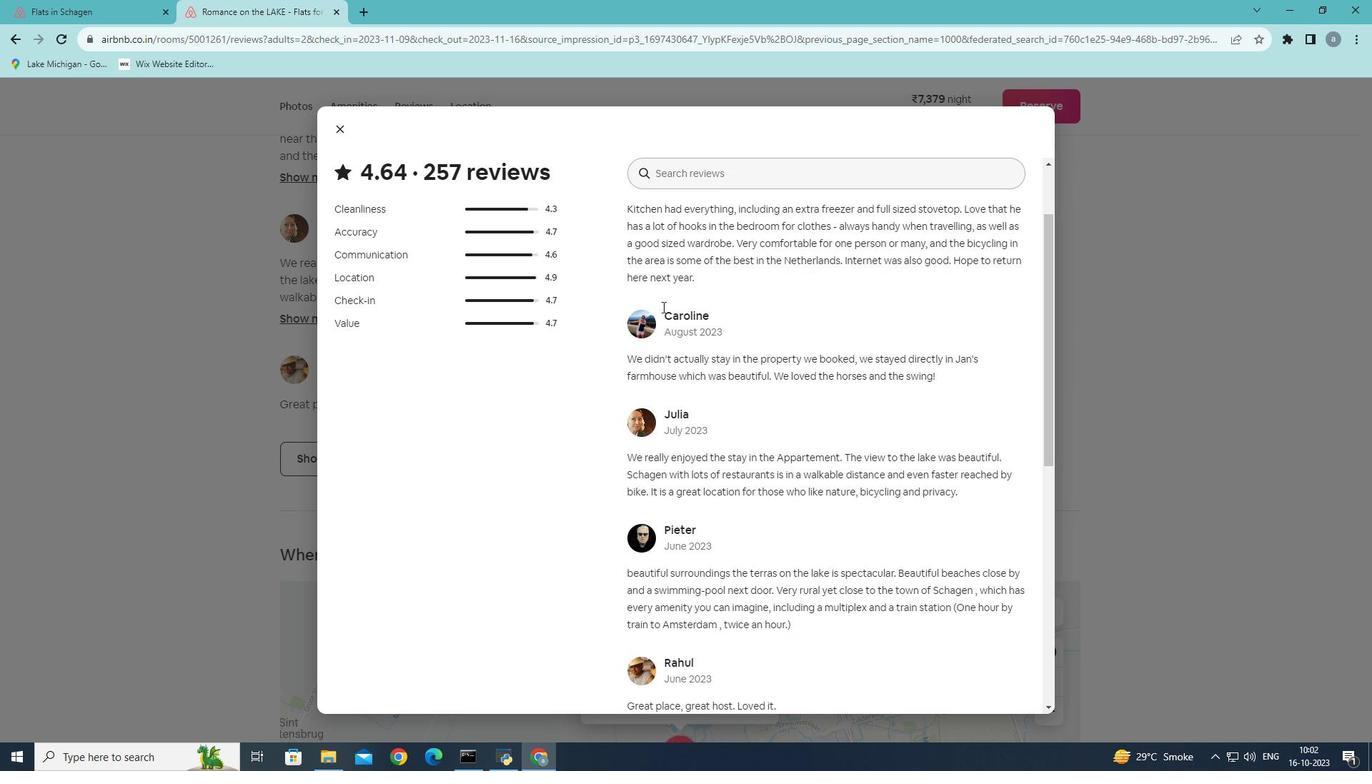
Action: Mouse scrolled (662, 306) with delta (0, 0)
Screenshot: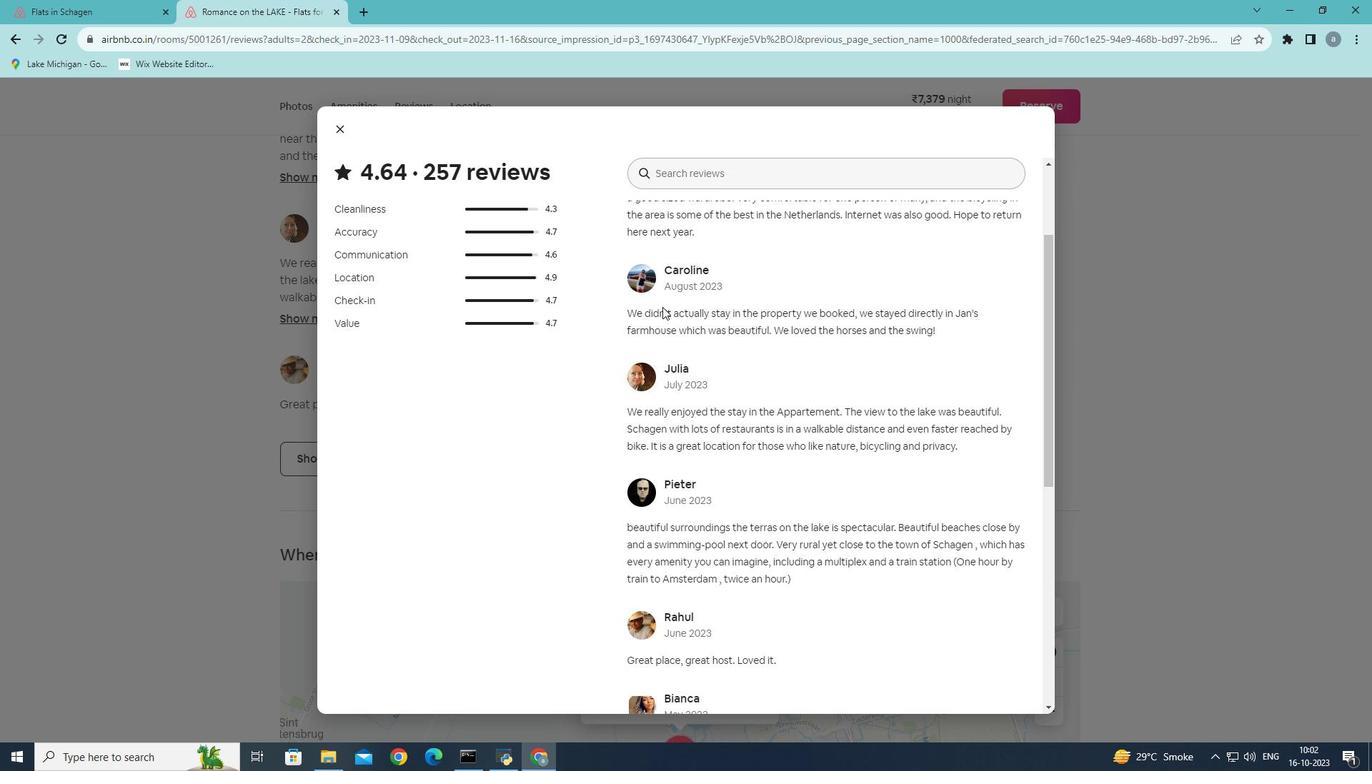 
Action: Mouse moved to (658, 311)
Screenshot: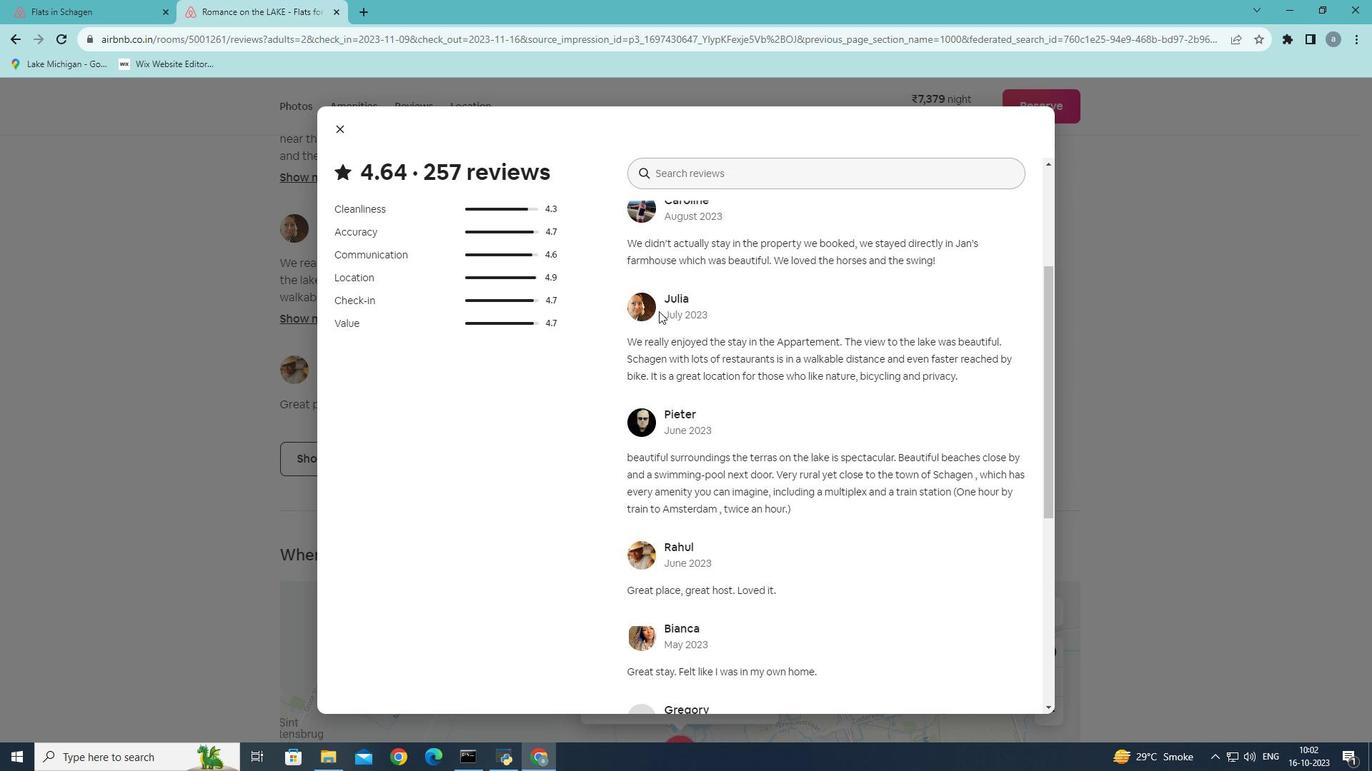 
Action: Mouse scrolled (658, 310) with delta (0, 0)
Screenshot: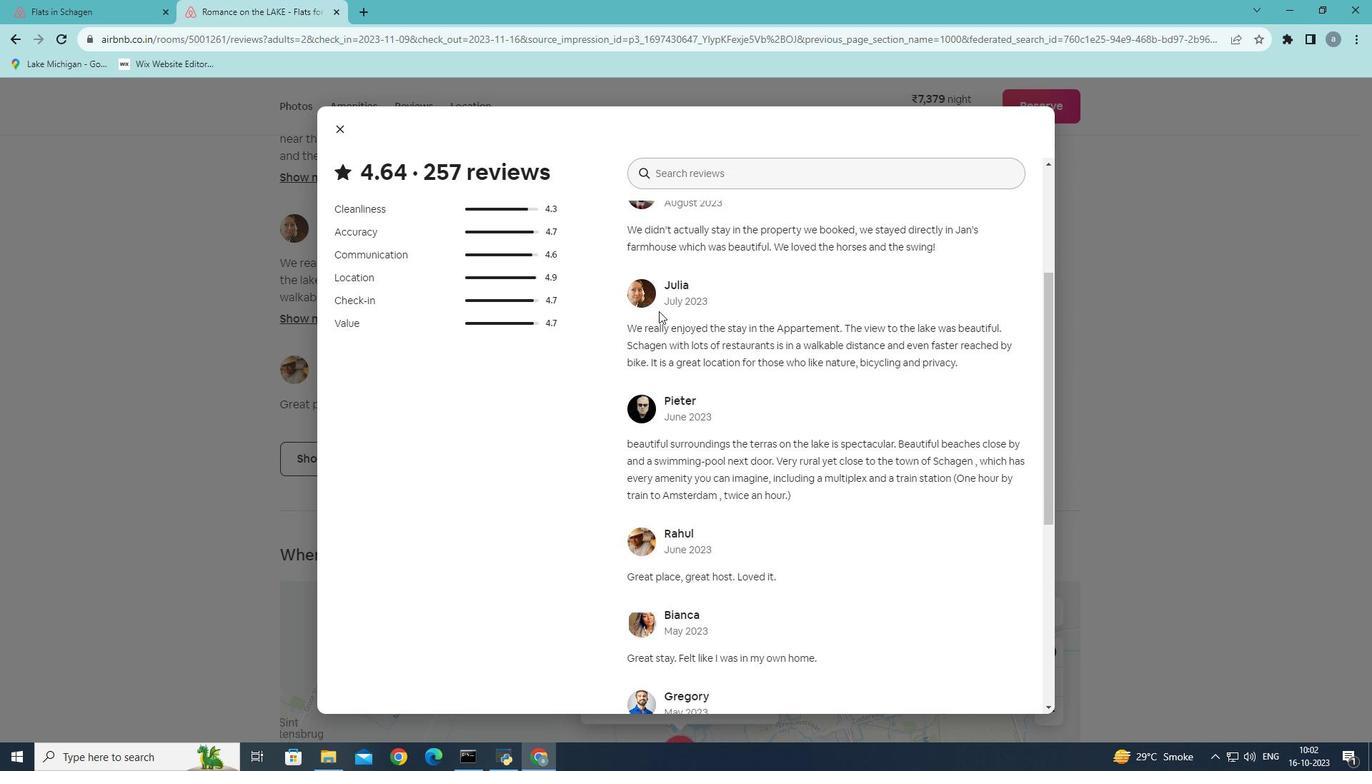 
Action: Mouse scrolled (658, 310) with delta (0, 0)
Screenshot: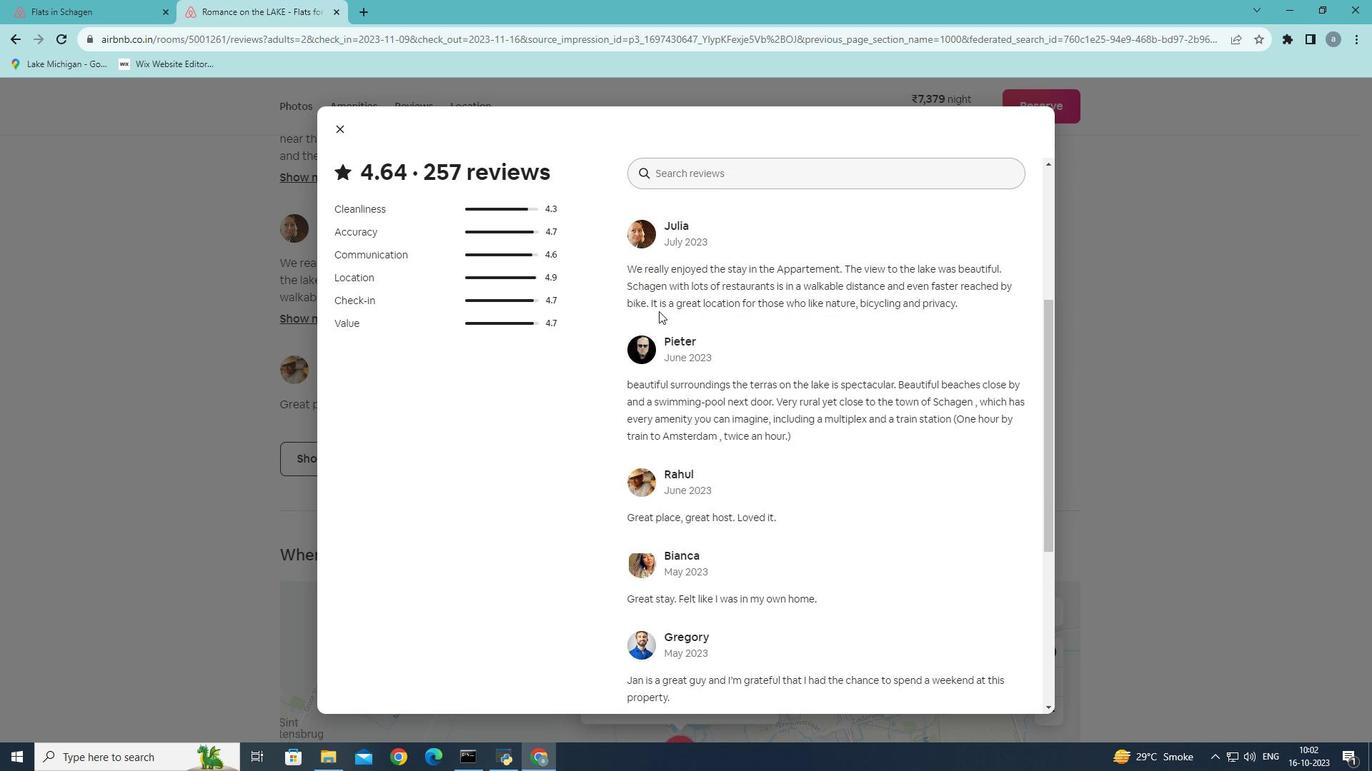 
Action: Mouse scrolled (658, 310) with delta (0, 0)
Screenshot: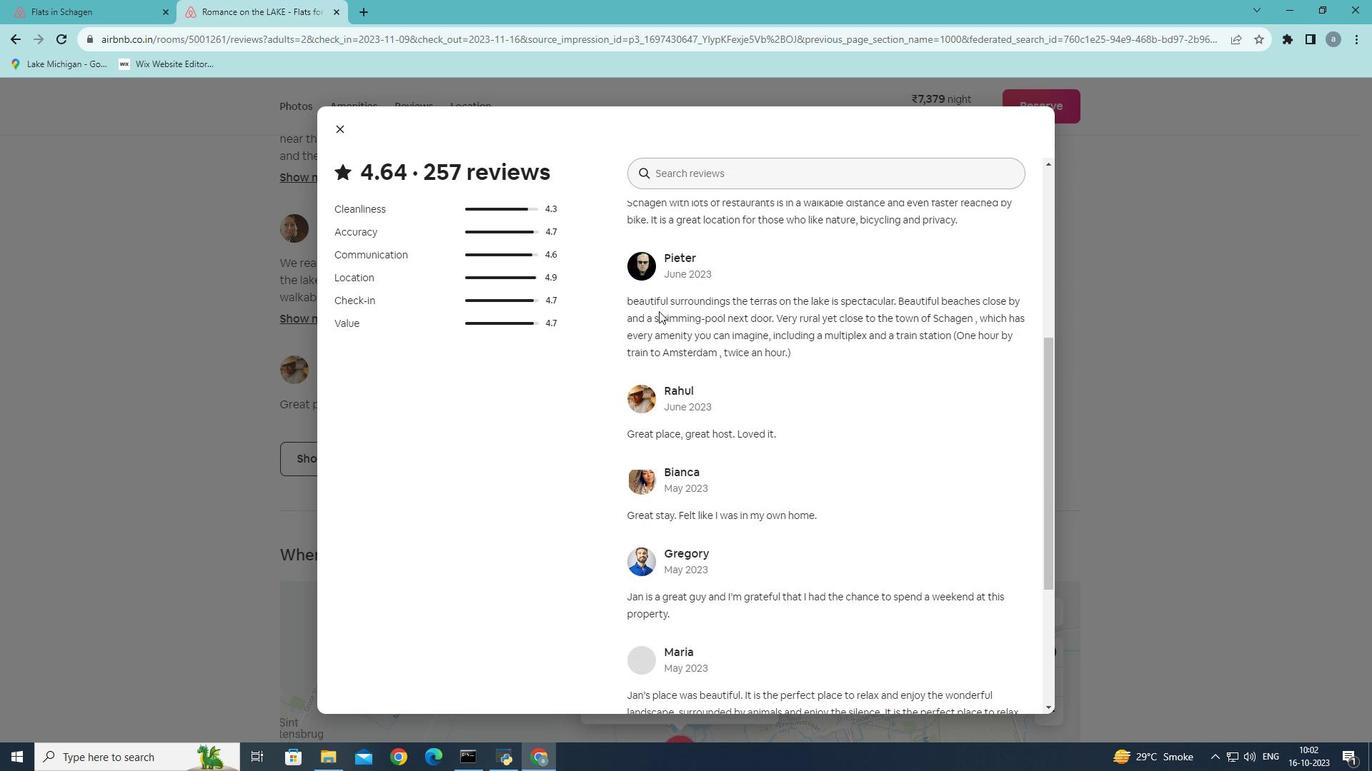 
Action: Mouse scrolled (658, 310) with delta (0, 0)
Screenshot: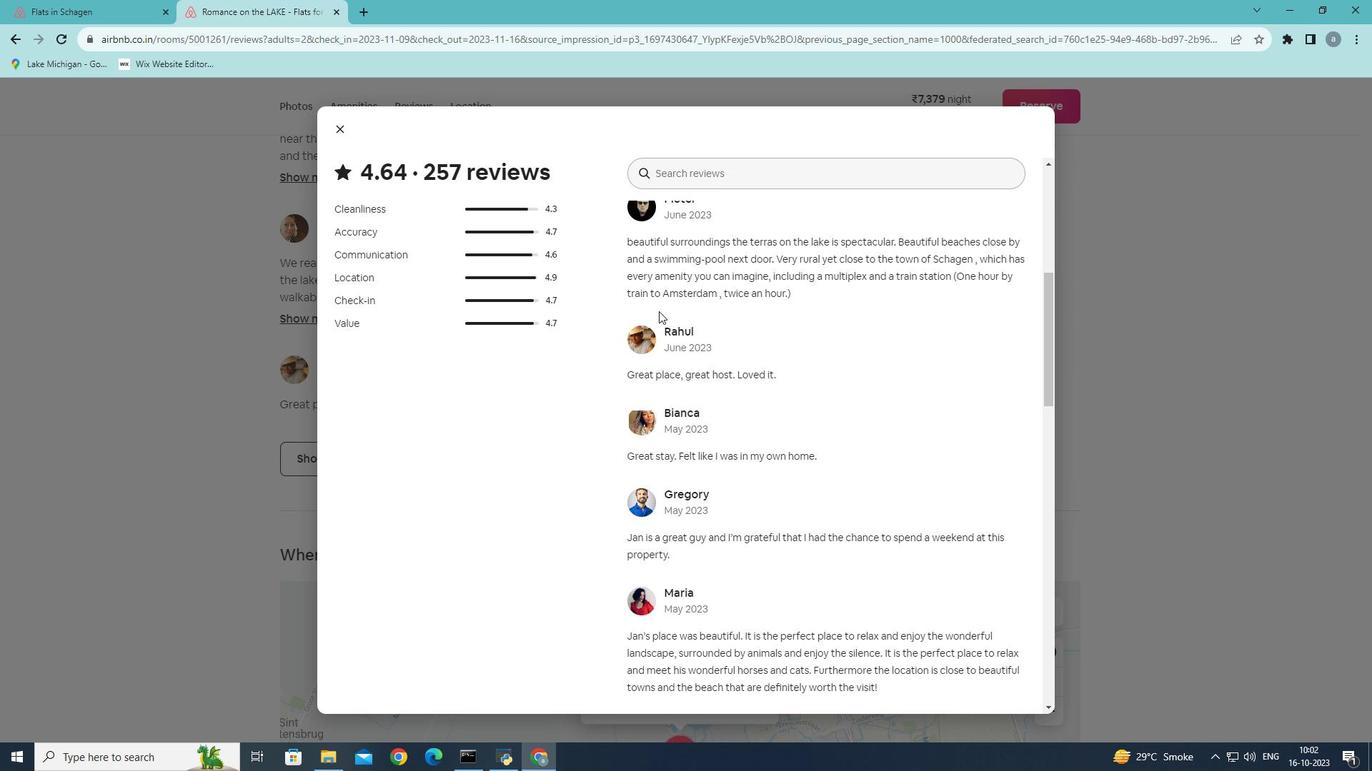
Action: Mouse scrolled (658, 310) with delta (0, 0)
Screenshot: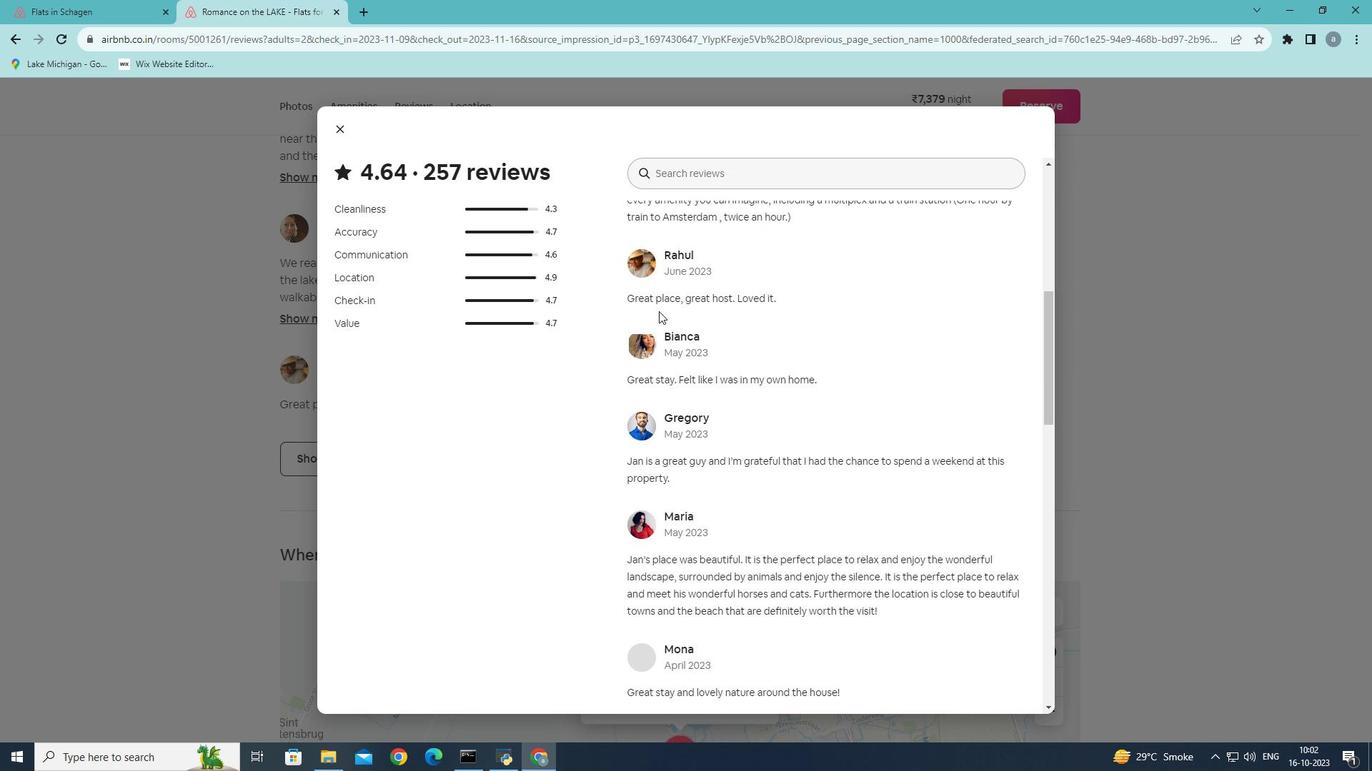 
Action: Mouse scrolled (658, 310) with delta (0, 0)
Screenshot: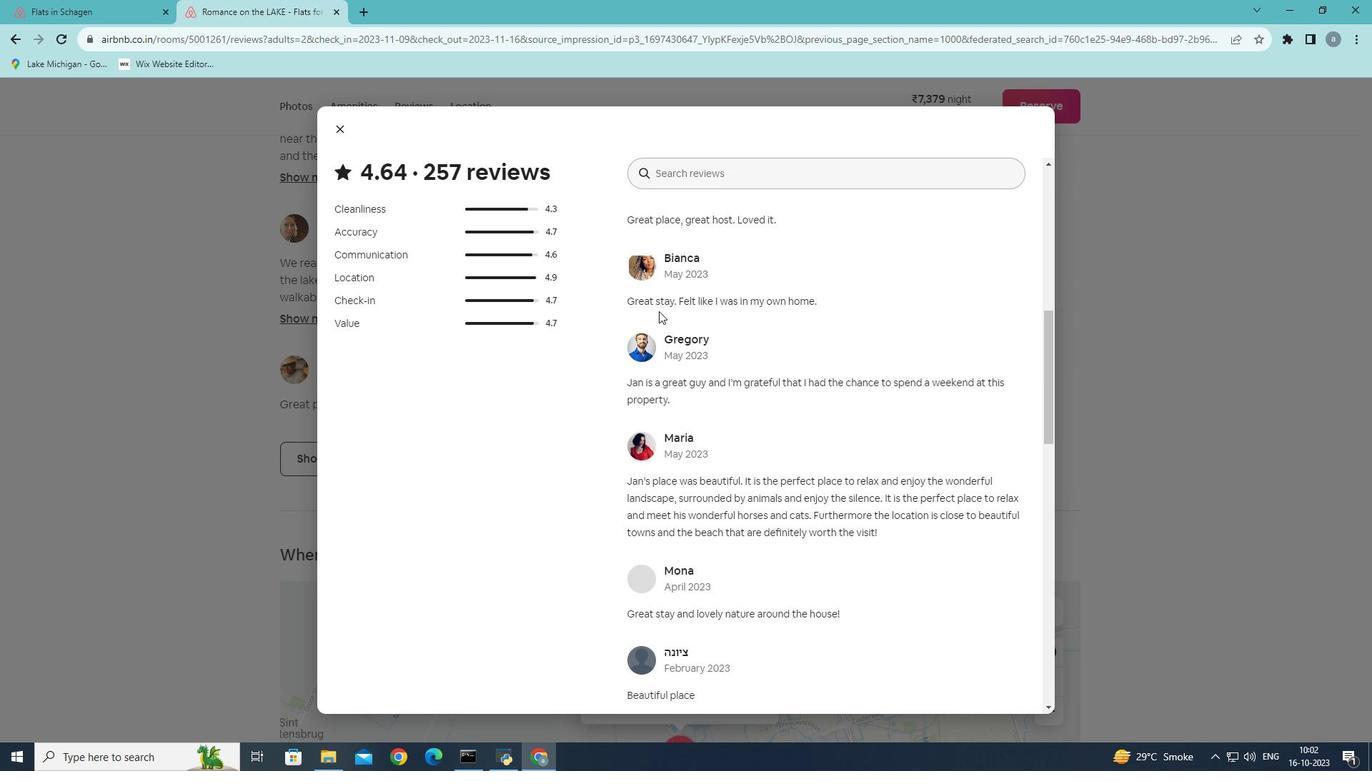 
Action: Mouse scrolled (658, 310) with delta (0, 0)
Screenshot: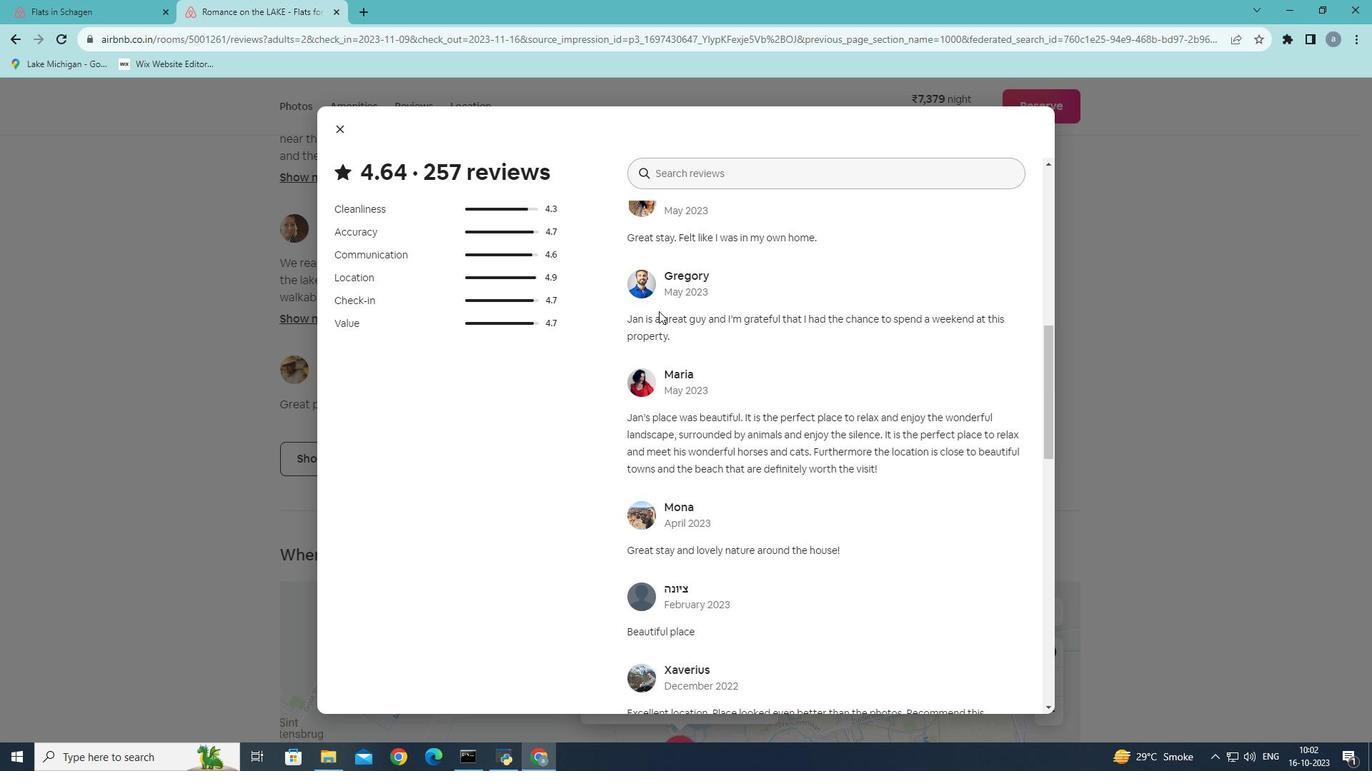 
Action: Mouse scrolled (658, 310) with delta (0, 0)
Screenshot: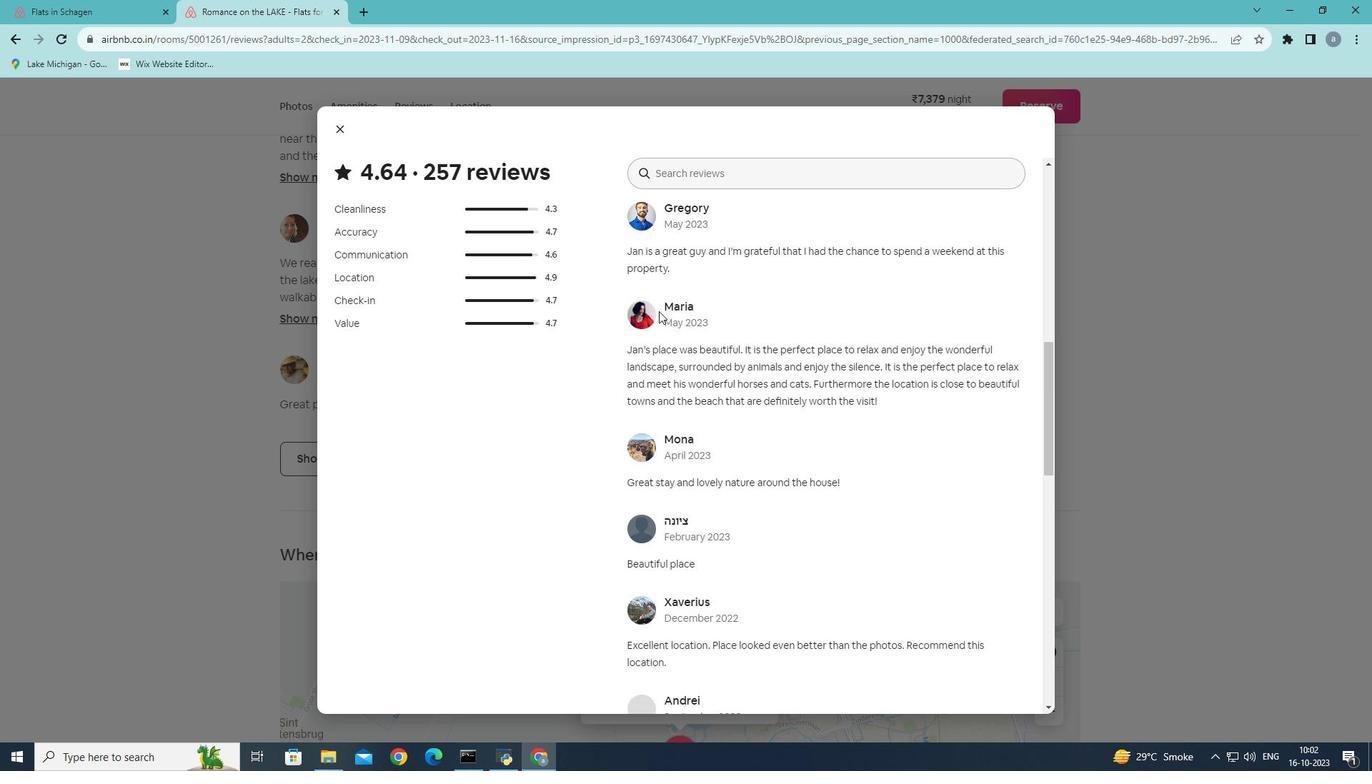 
Action: Mouse scrolled (658, 310) with delta (0, 0)
Screenshot: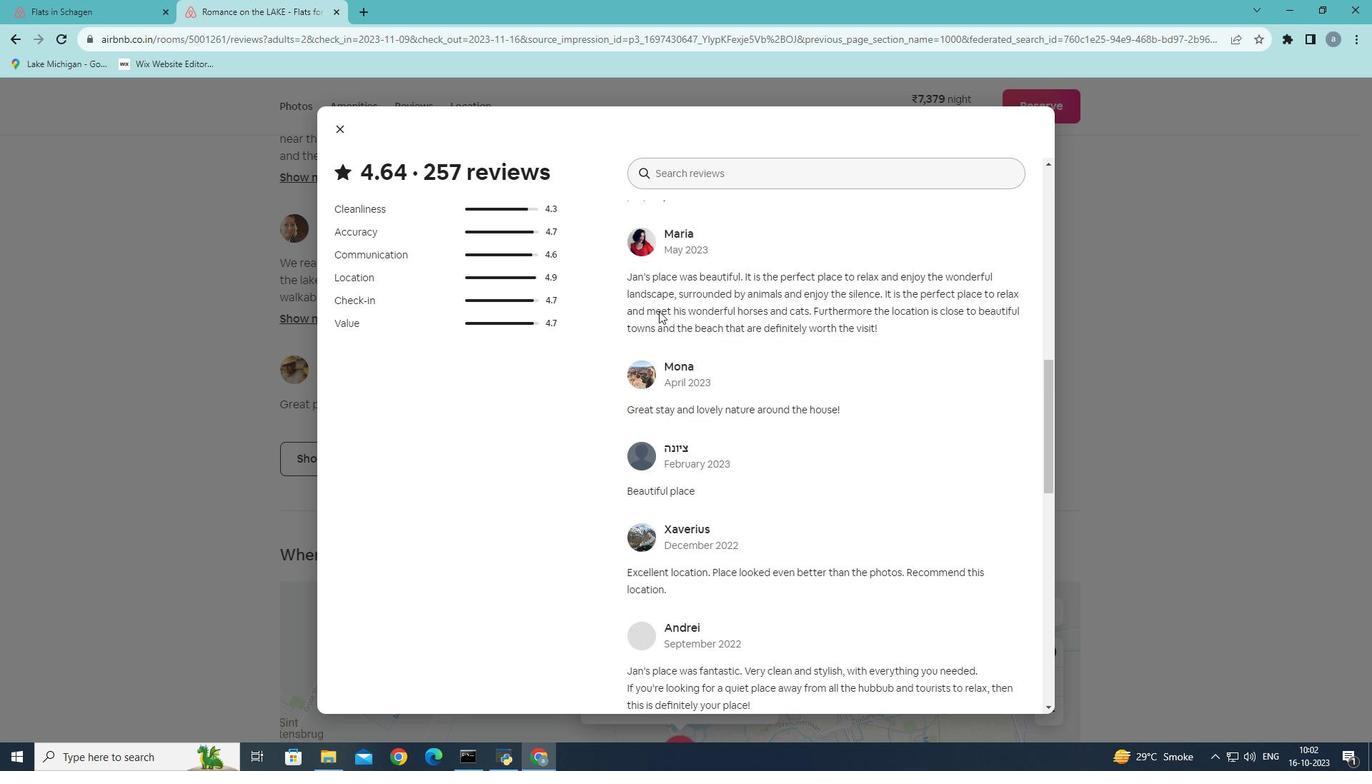 
Action: Mouse scrolled (658, 310) with delta (0, 0)
Screenshot: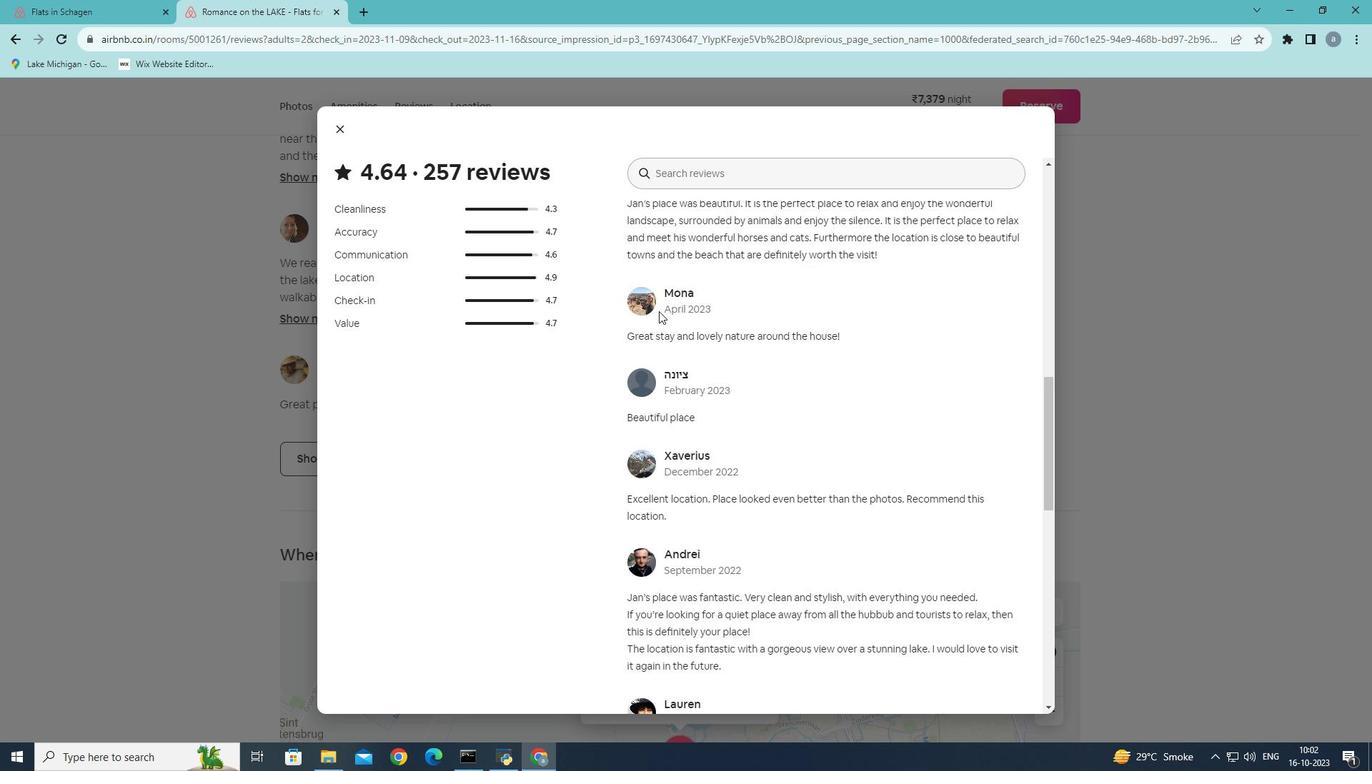 
Action: Mouse scrolled (658, 310) with delta (0, 0)
Screenshot: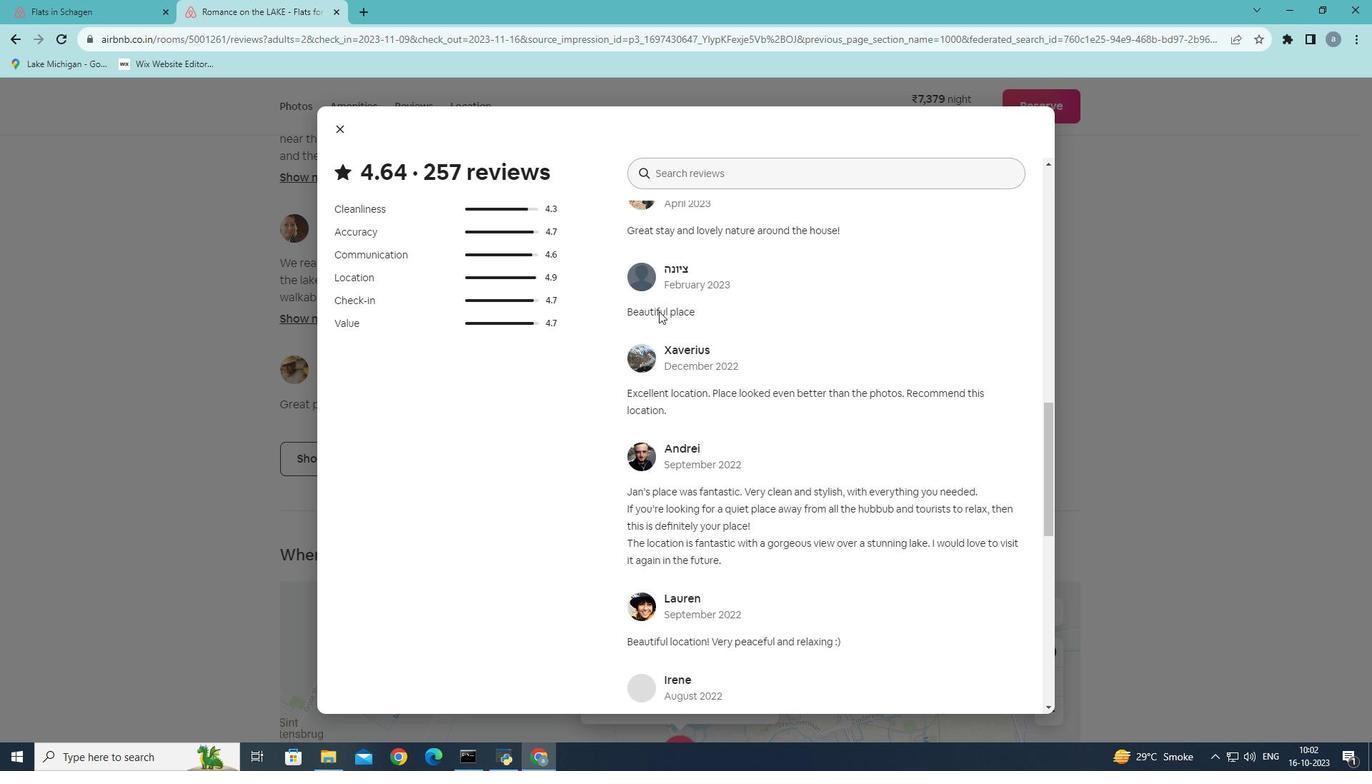 
Action: Mouse scrolled (658, 310) with delta (0, 0)
Screenshot: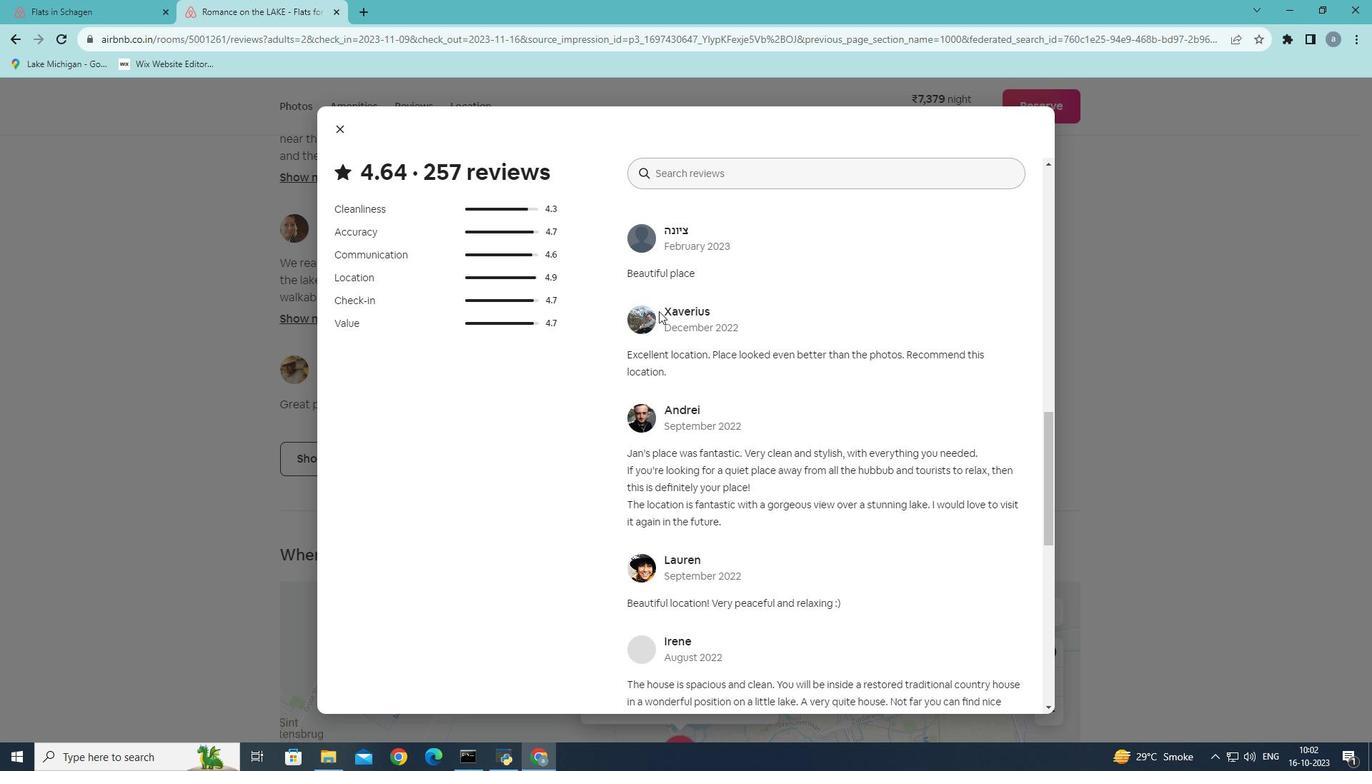 
Action: Mouse scrolled (658, 310) with delta (0, 0)
Screenshot: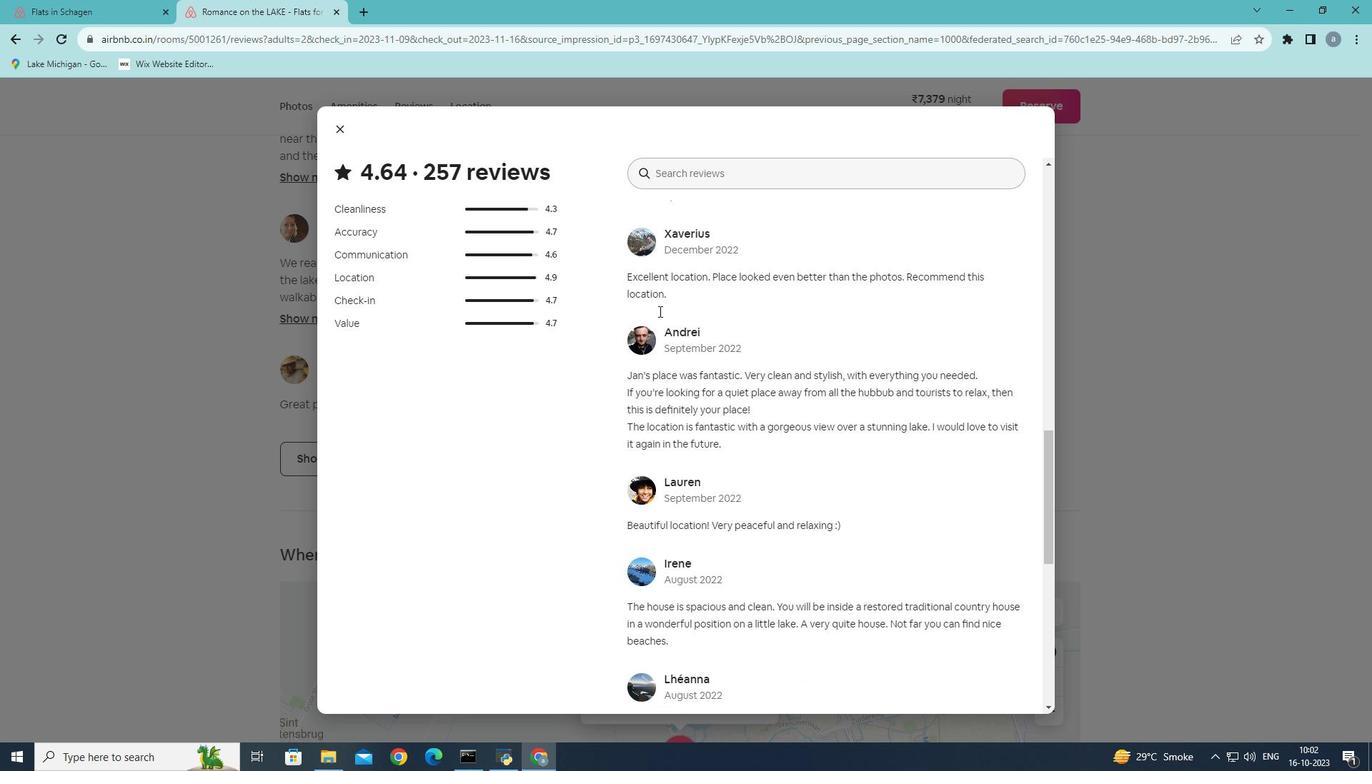 
Action: Mouse scrolled (658, 310) with delta (0, 0)
Screenshot: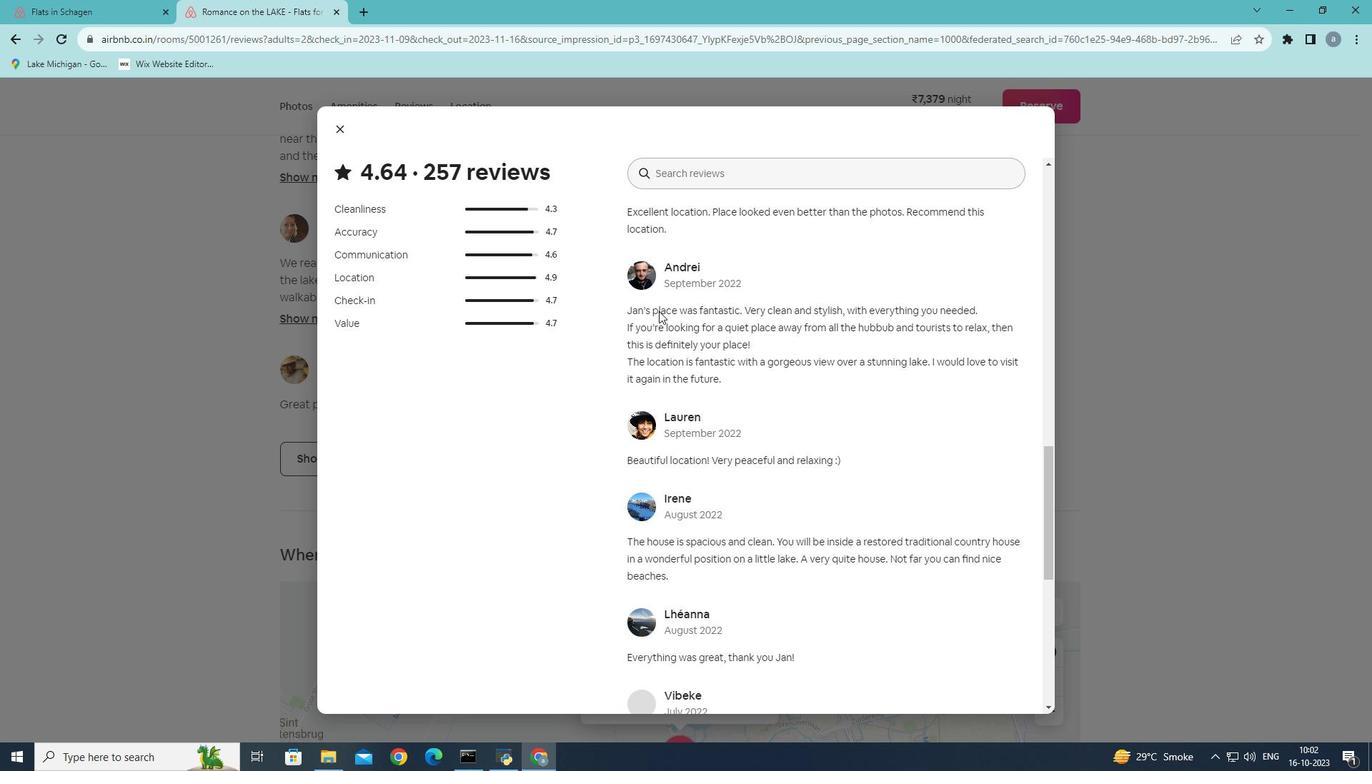 
Action: Mouse scrolled (658, 310) with delta (0, 0)
Screenshot: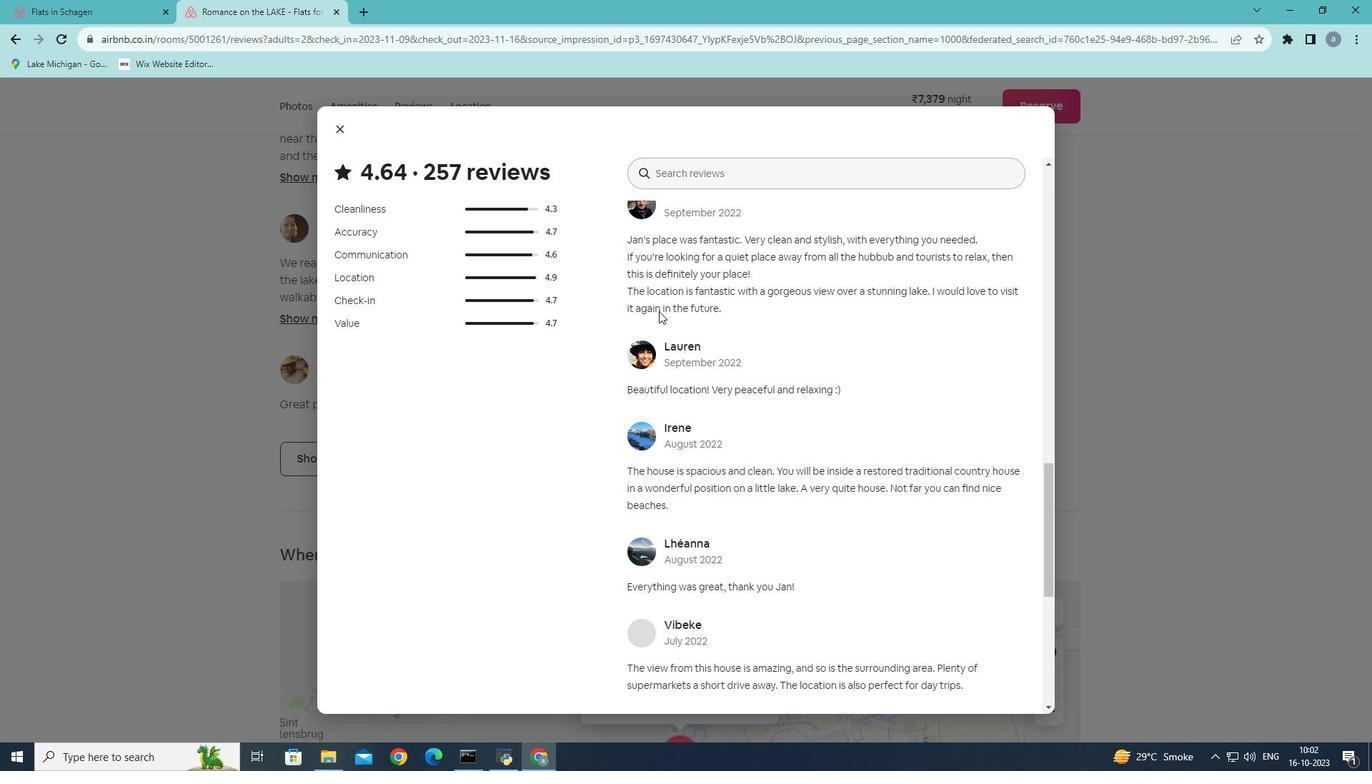 
Action: Mouse scrolled (658, 310) with delta (0, 0)
Screenshot: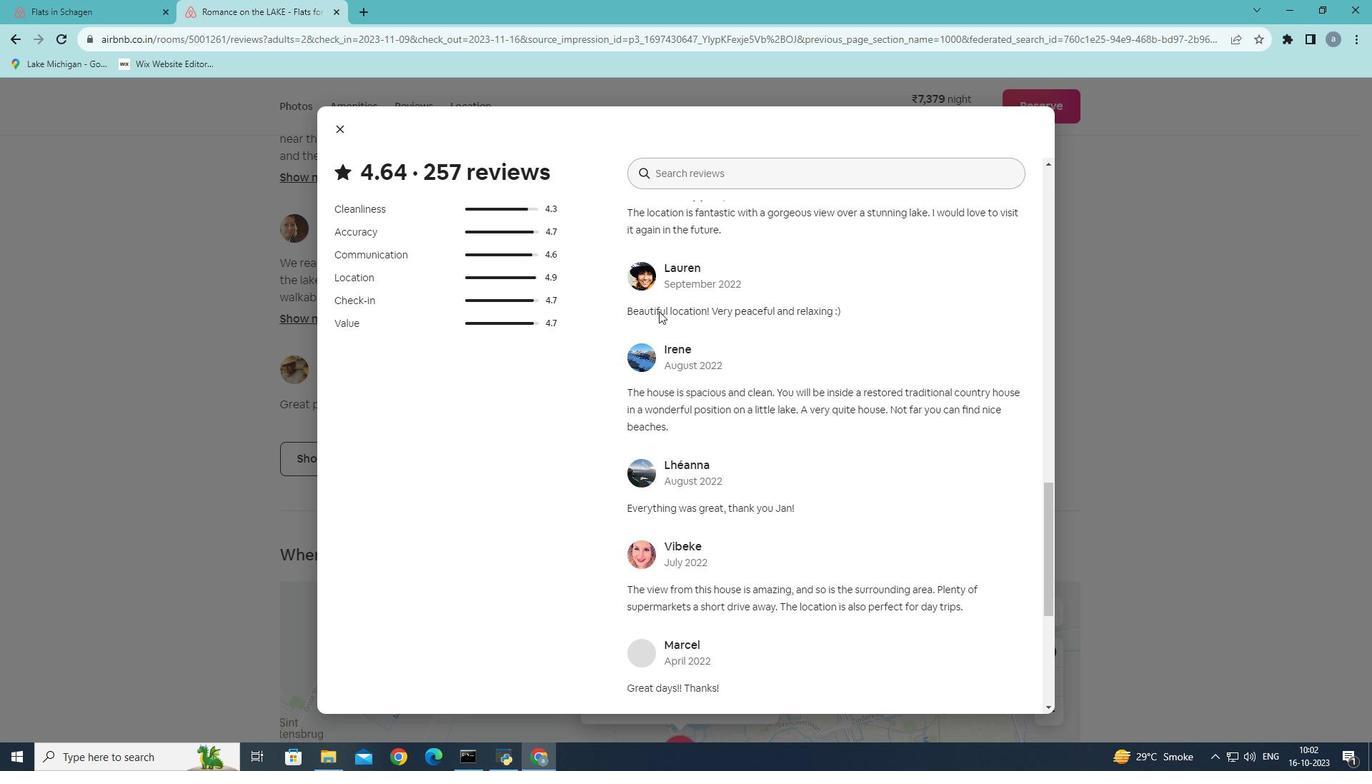 
Action: Mouse scrolled (658, 310) with delta (0, 0)
Screenshot: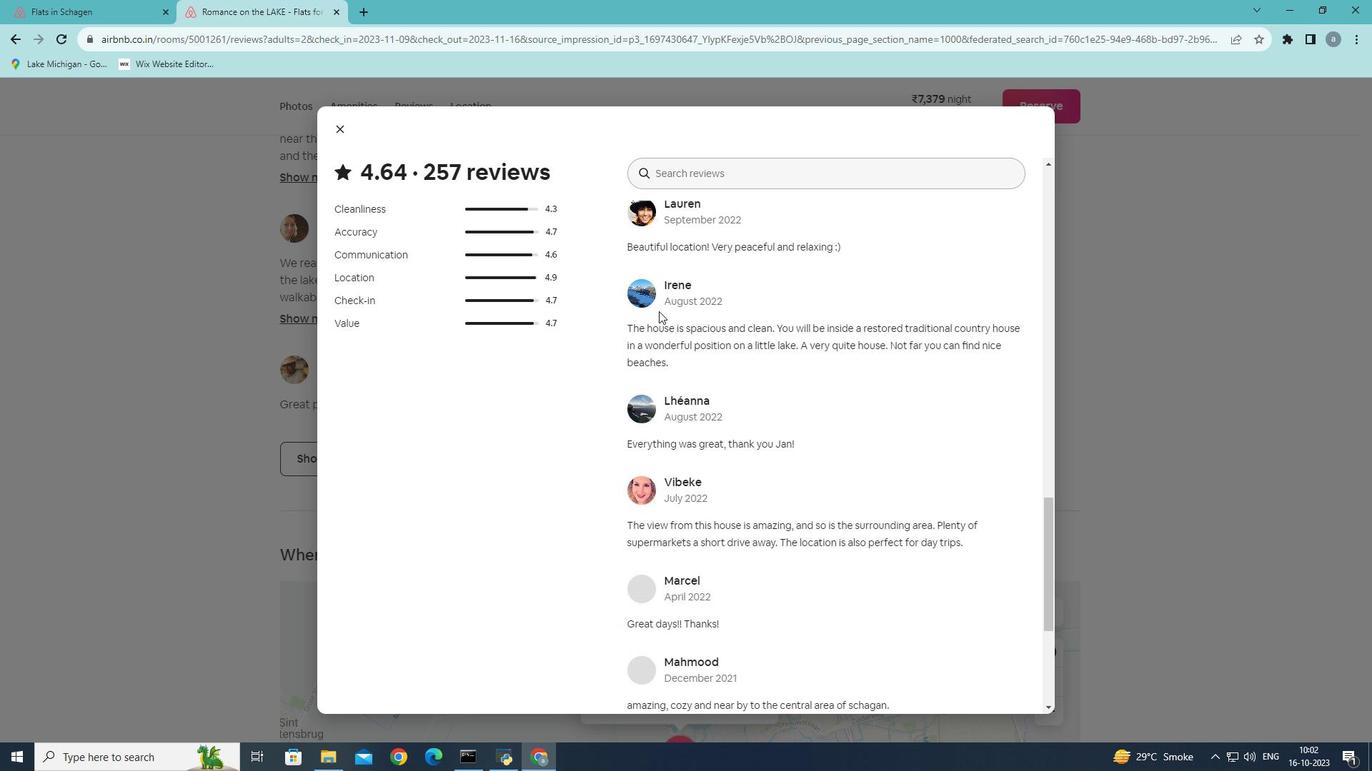 
Action: Mouse scrolled (658, 310) with delta (0, 0)
Screenshot: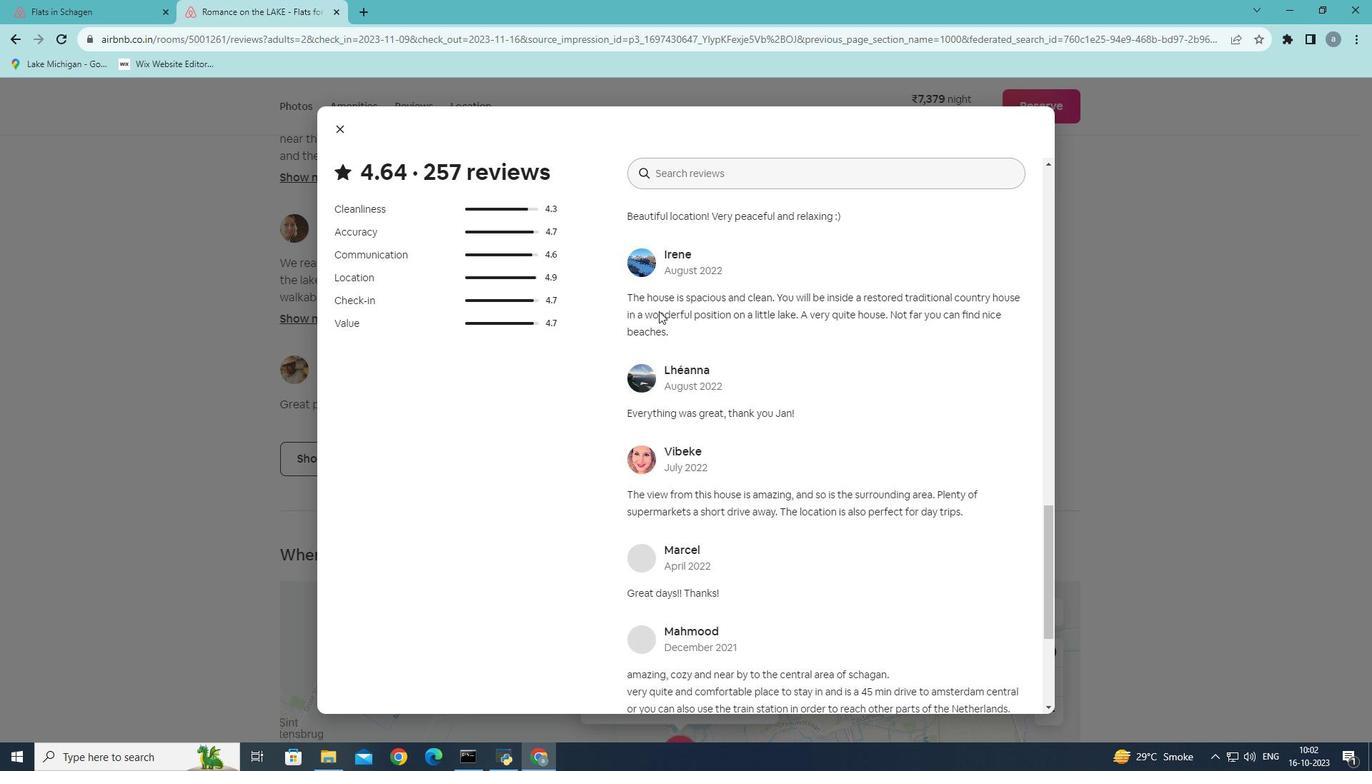 
Action: Mouse scrolled (658, 310) with delta (0, 0)
Screenshot: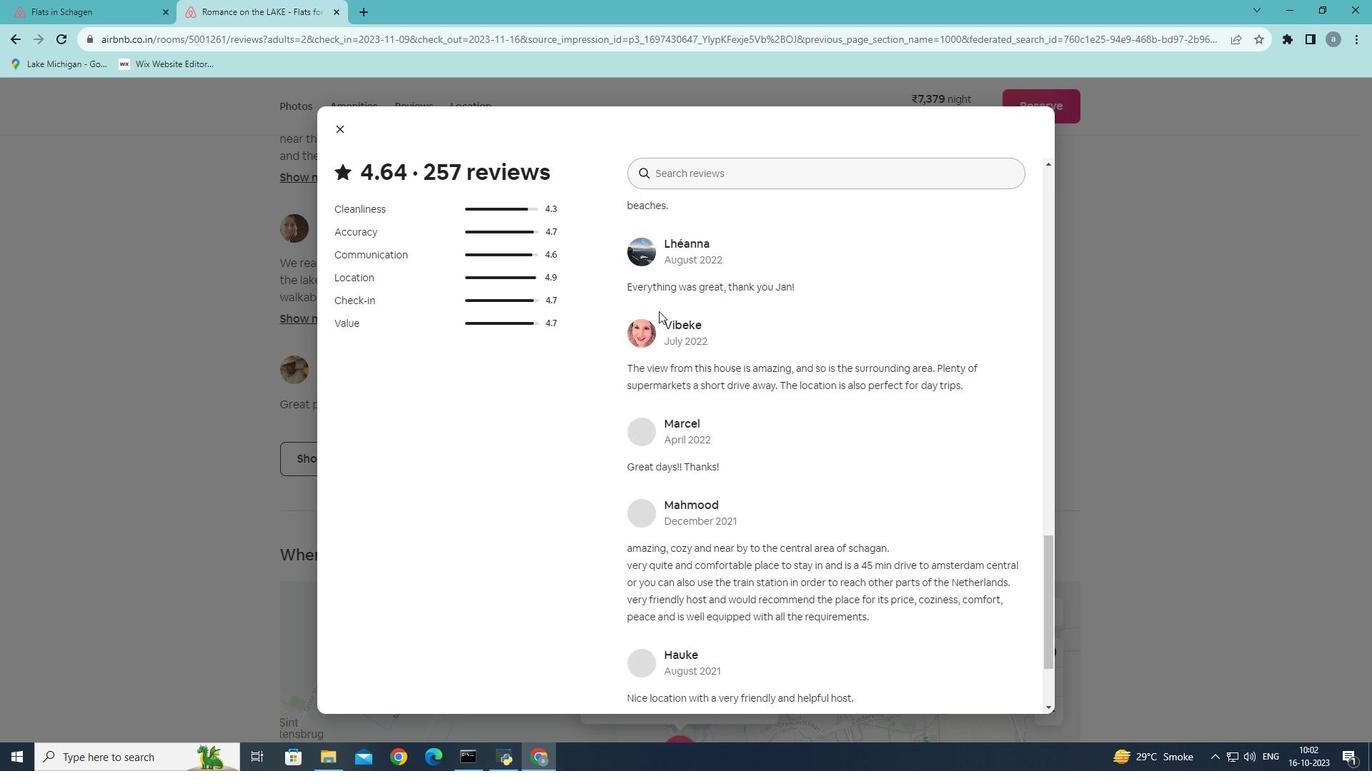 
Action: Mouse scrolled (658, 310) with delta (0, 0)
Screenshot: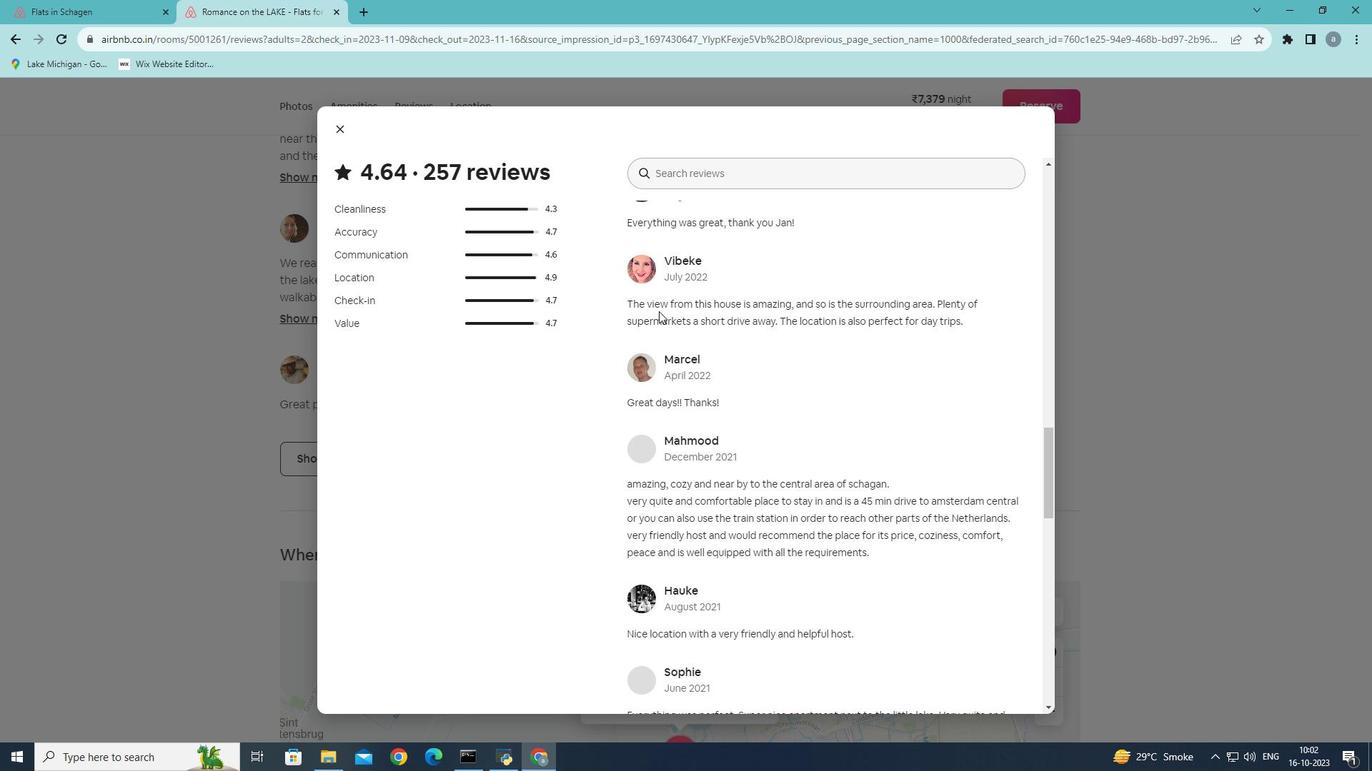 
Action: Mouse scrolled (658, 310) with delta (0, 0)
Screenshot: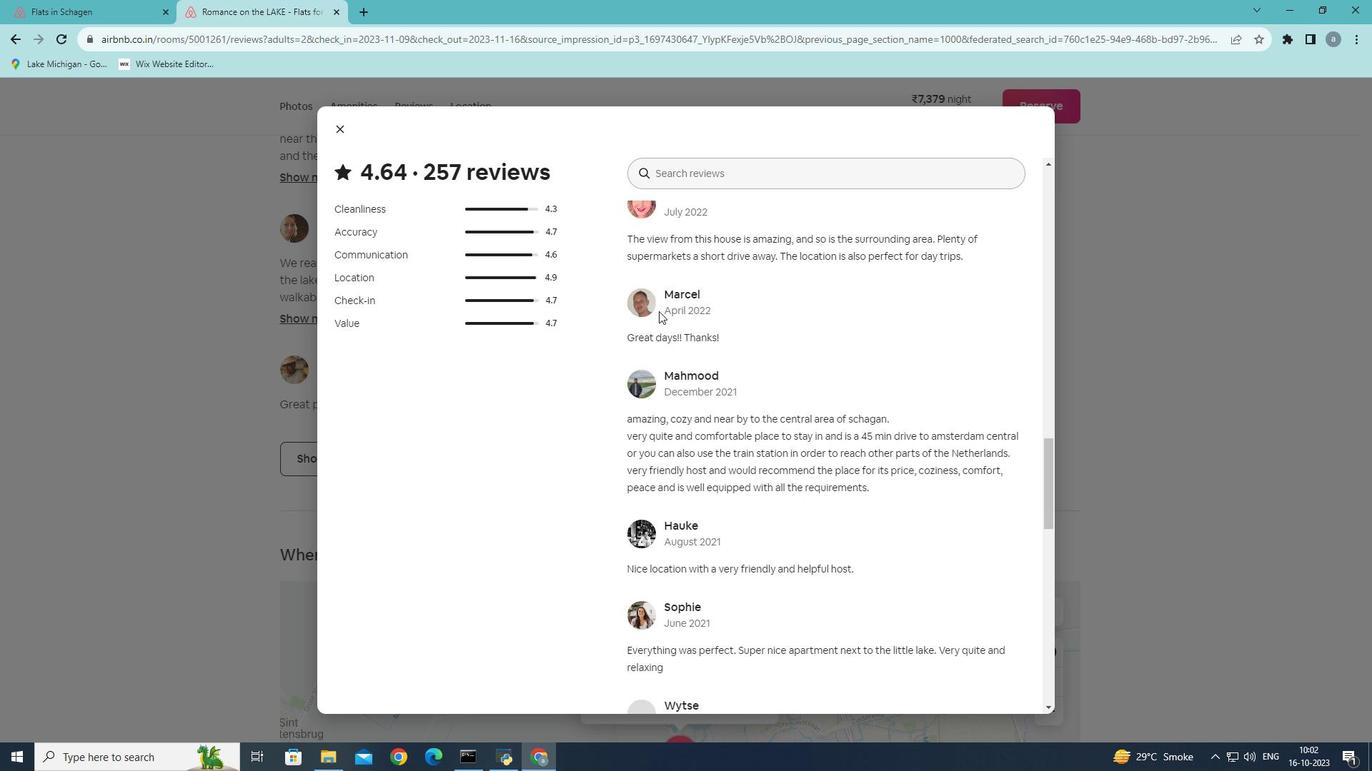 
Action: Mouse scrolled (658, 310) with delta (0, 0)
Screenshot: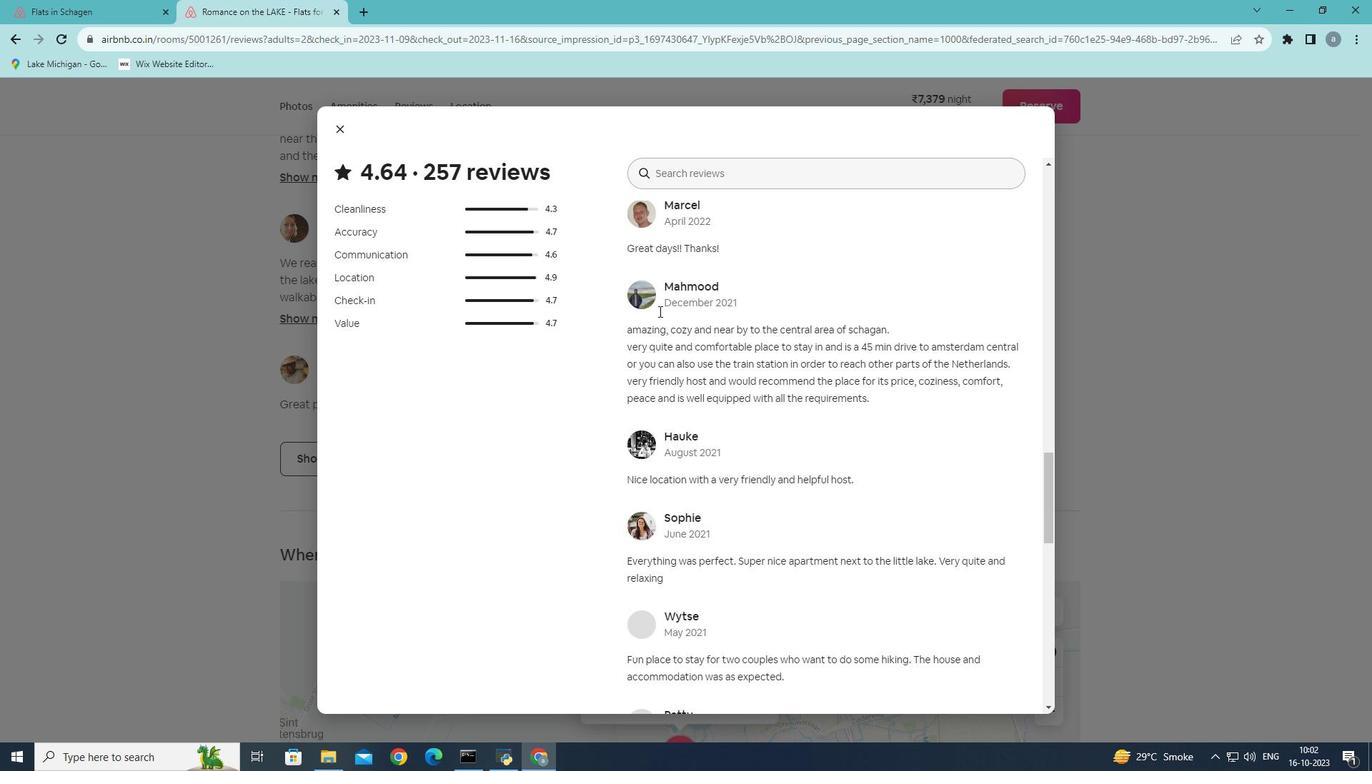 
Action: Mouse scrolled (658, 310) with delta (0, 0)
Screenshot: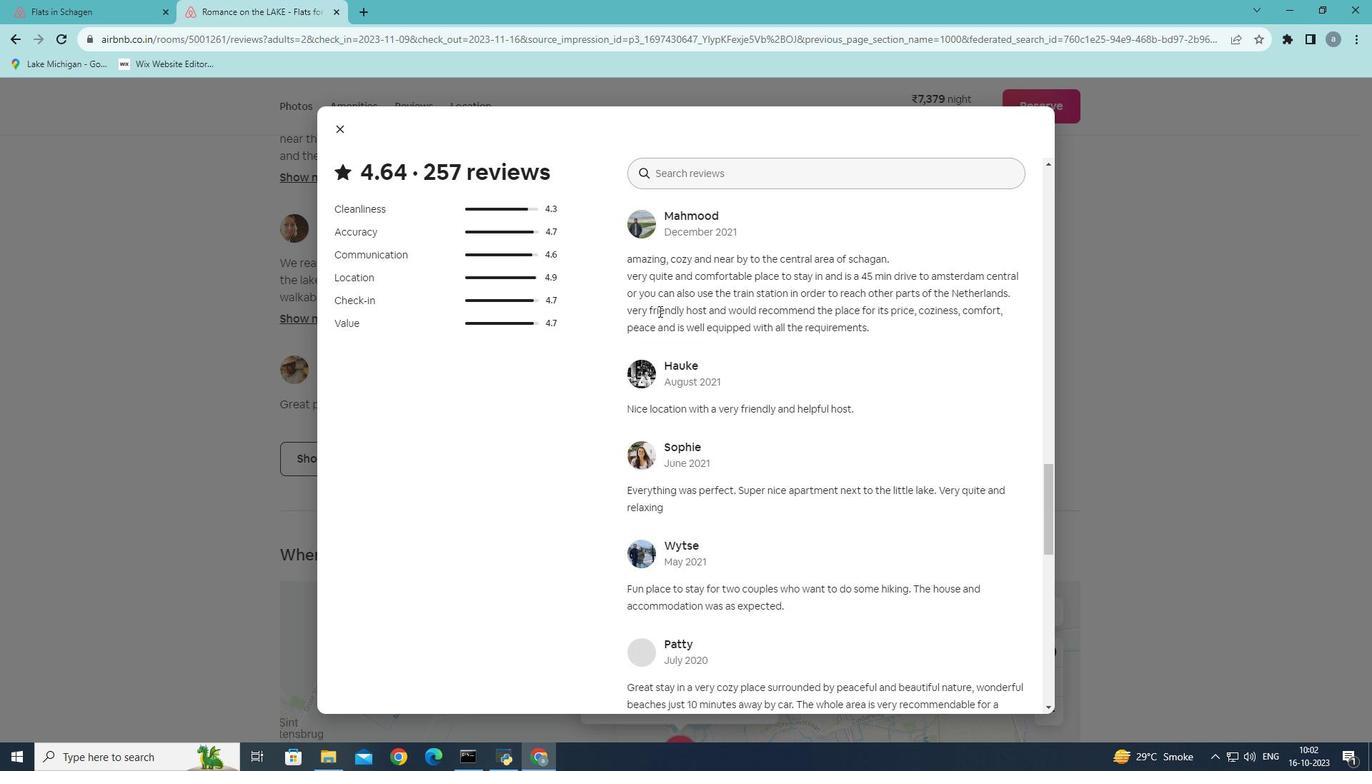 
Action: Mouse scrolled (658, 310) with delta (0, 0)
Screenshot: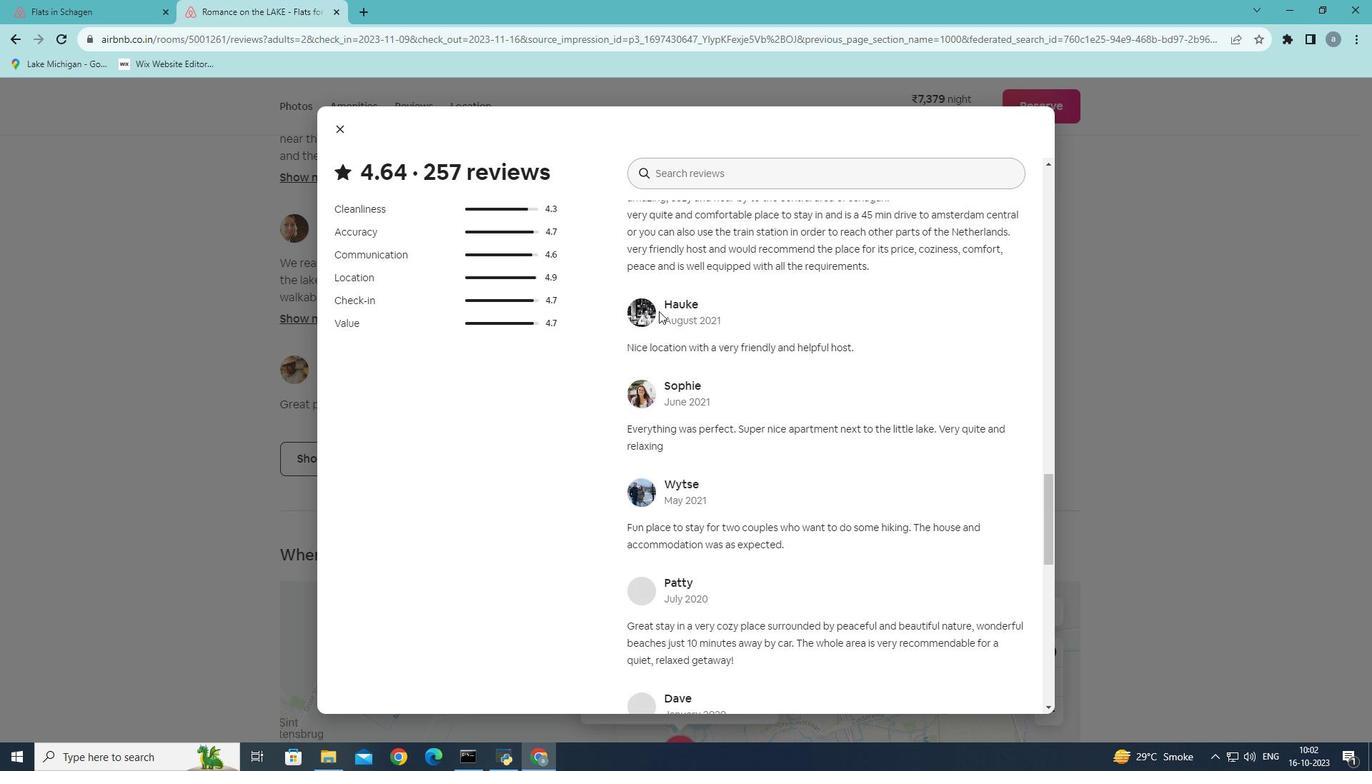
Action: Mouse scrolled (658, 310) with delta (0, 0)
Screenshot: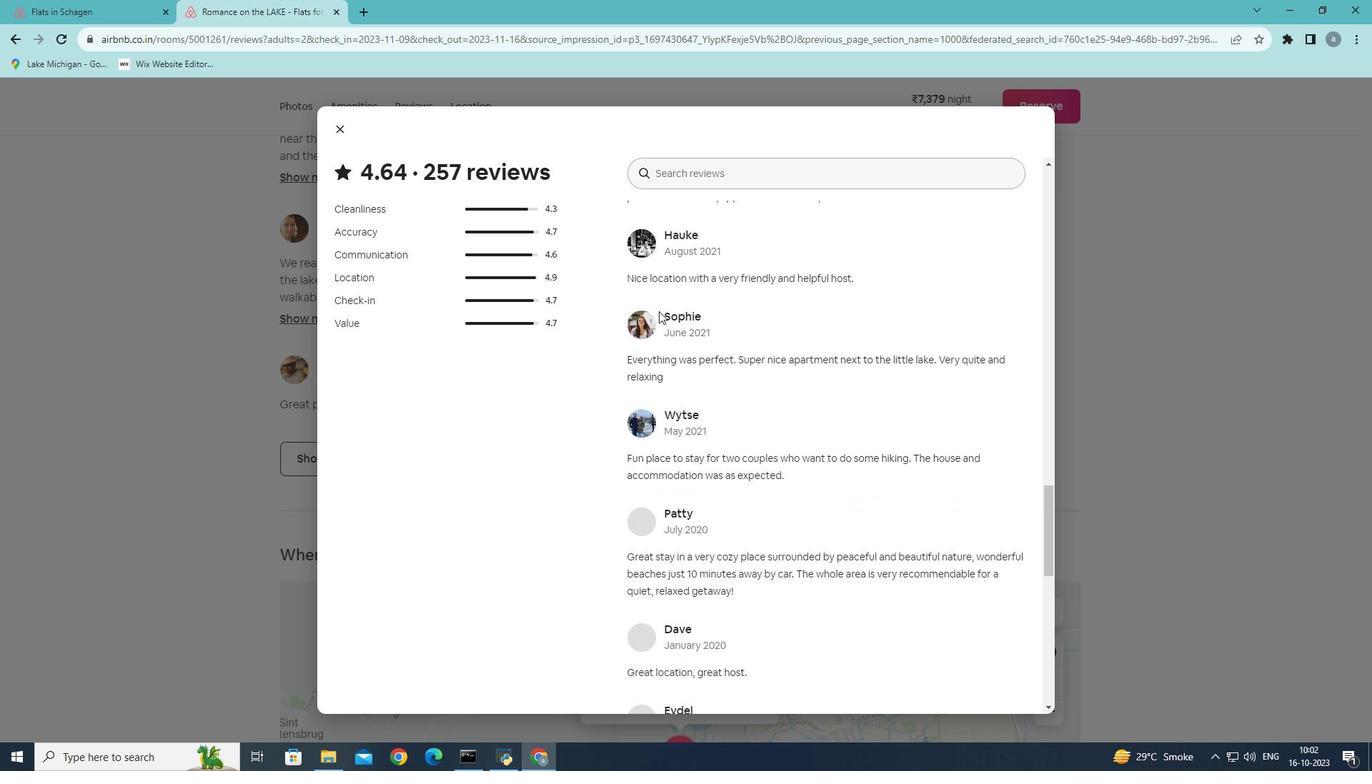 
Action: Mouse scrolled (658, 310) with delta (0, 0)
Screenshot: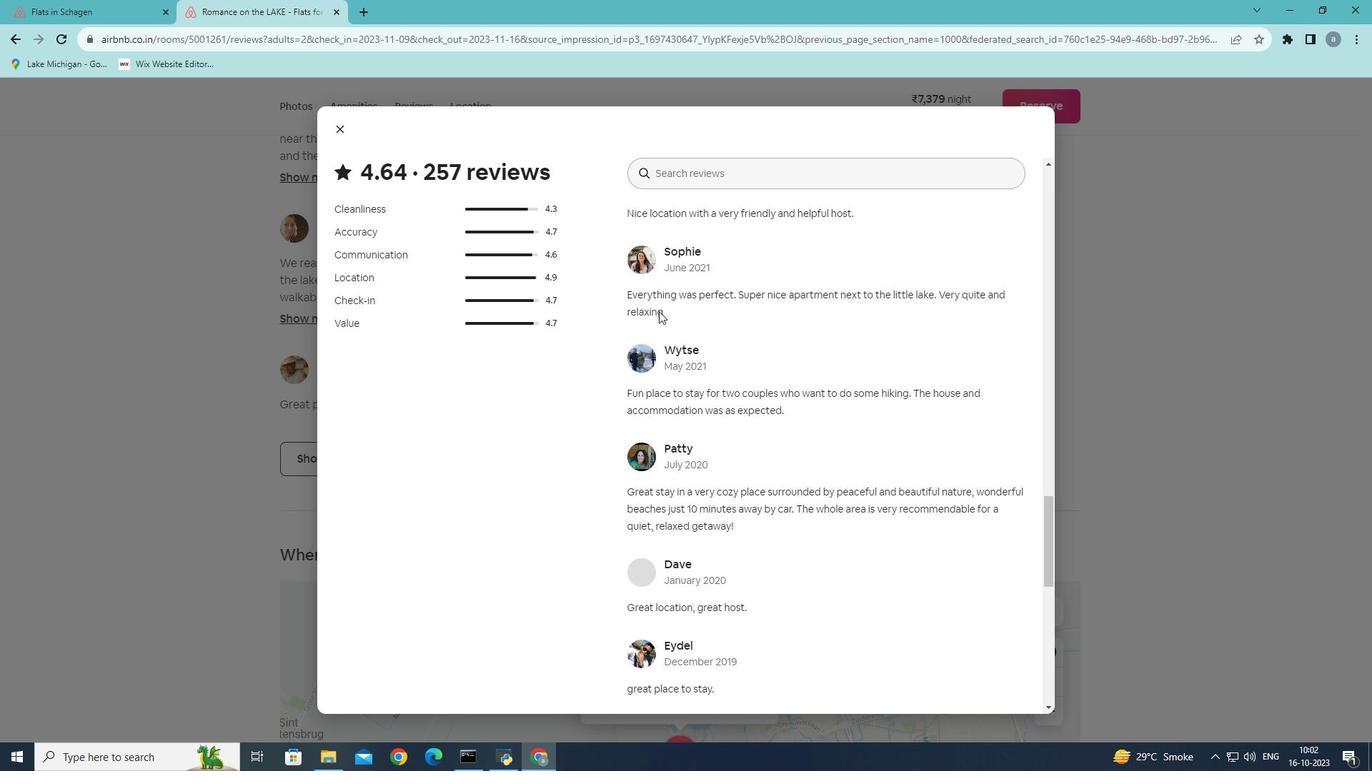 
Action: Mouse scrolled (658, 310) with delta (0, 0)
Screenshot: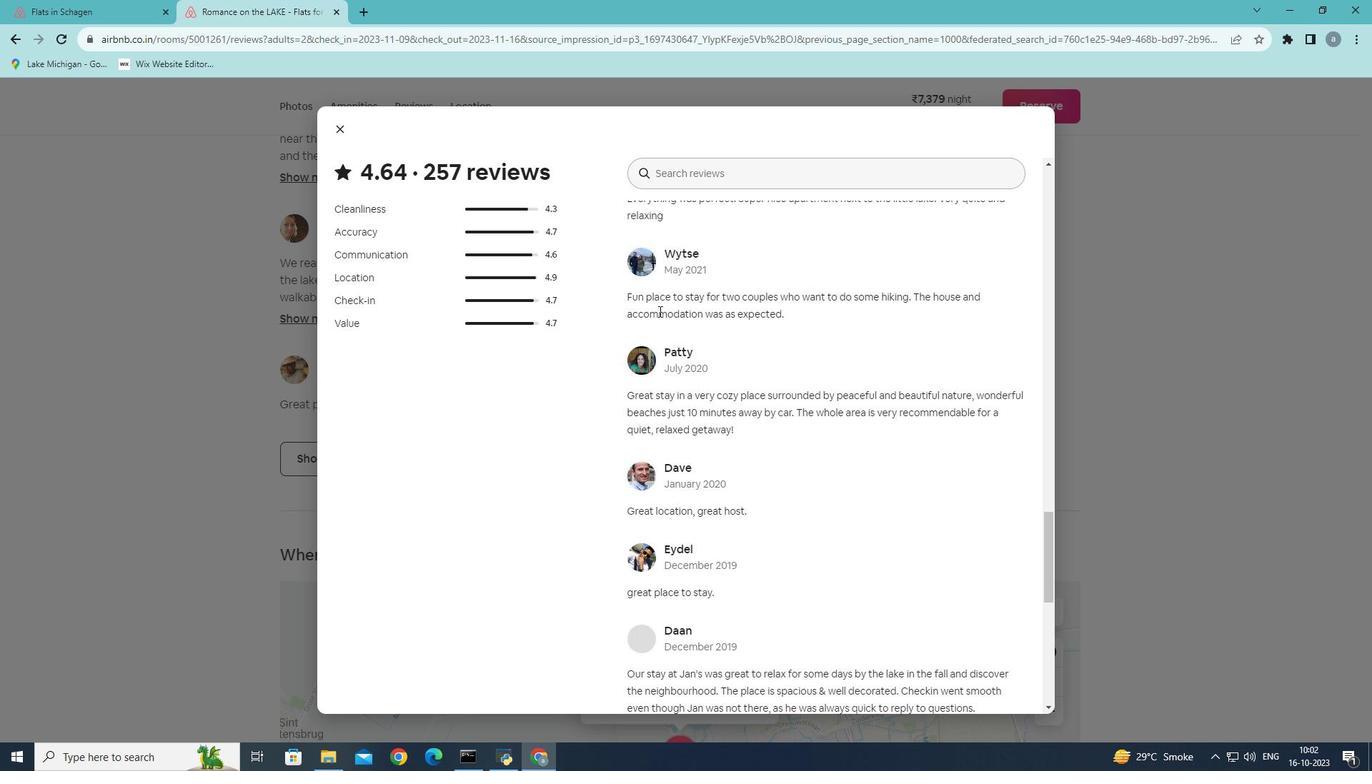 
Action: Mouse scrolled (658, 310) with delta (0, 0)
Screenshot: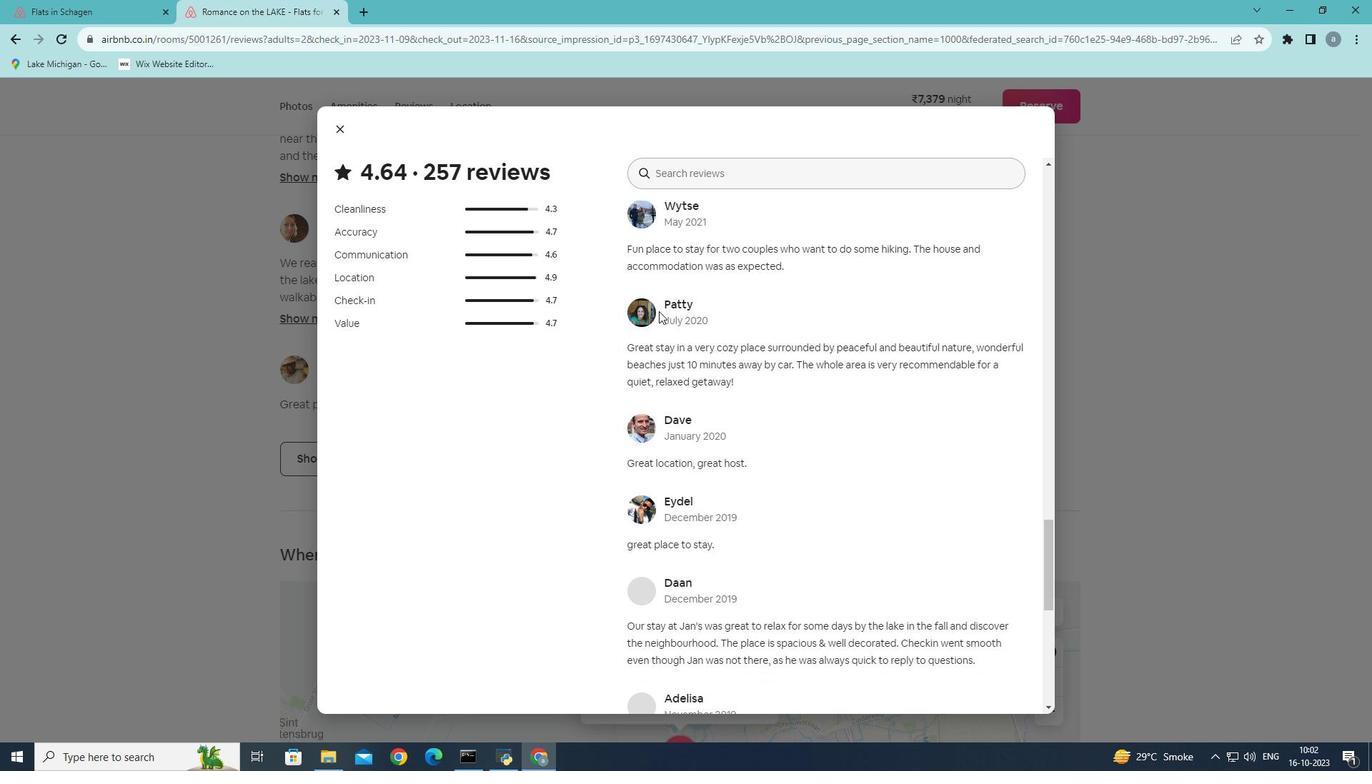 
Action: Mouse scrolled (658, 310) with delta (0, 0)
Screenshot: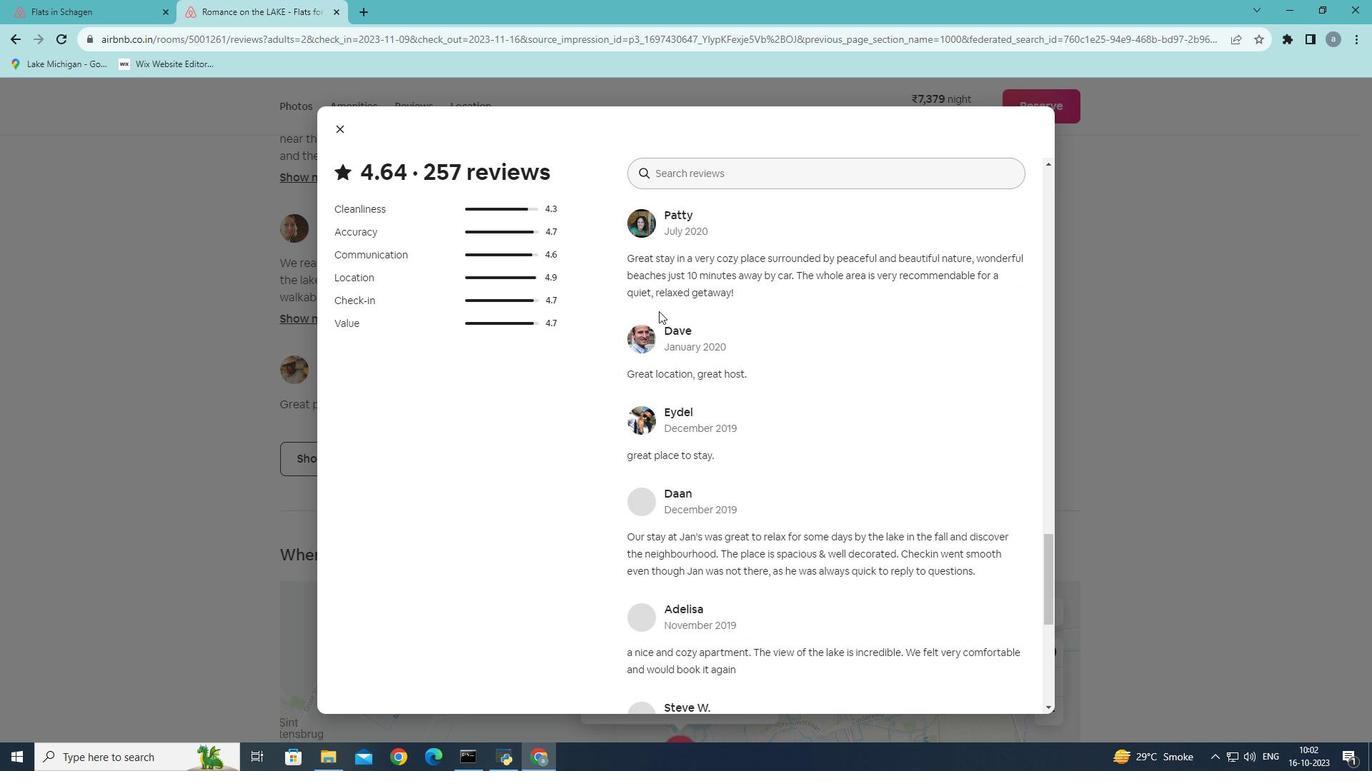 
Action: Mouse scrolled (658, 310) with delta (0, 0)
Screenshot: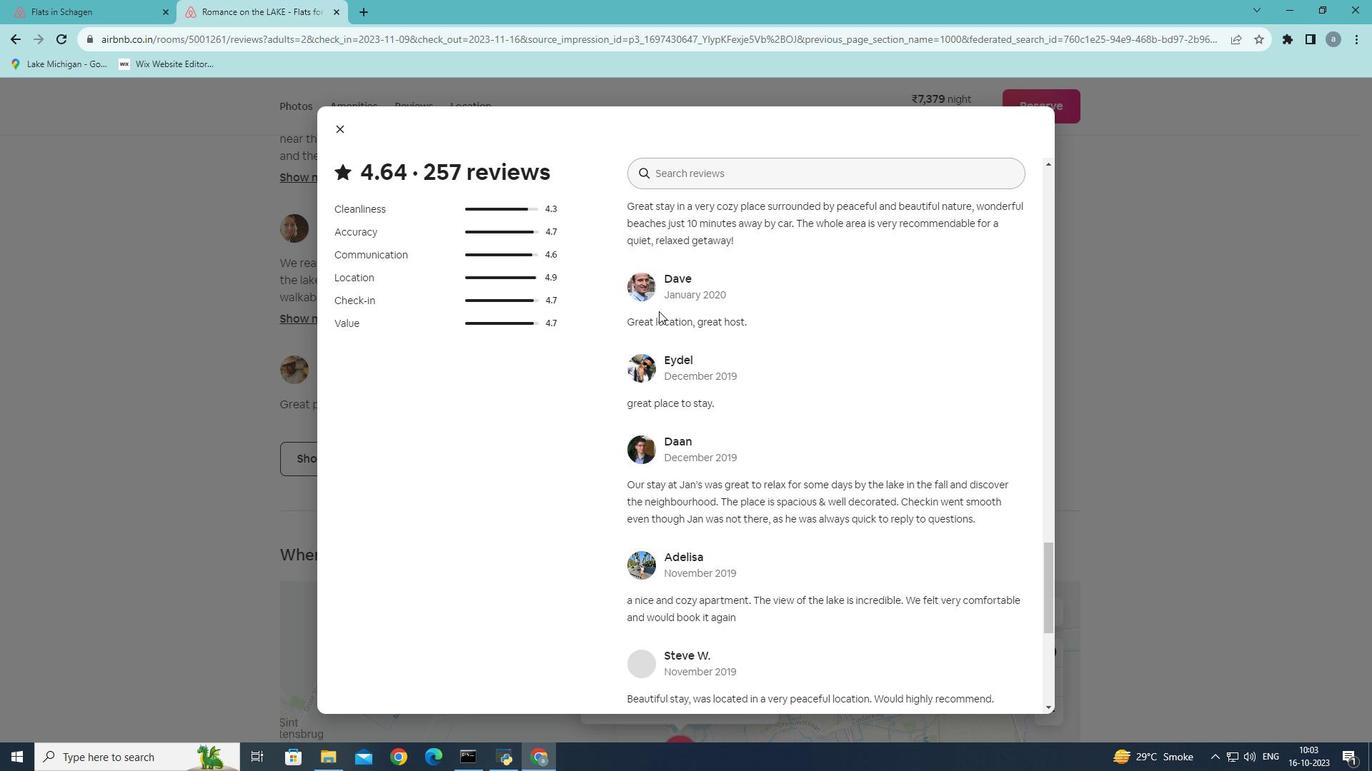 
Action: Mouse scrolled (658, 310) with delta (0, 0)
Screenshot: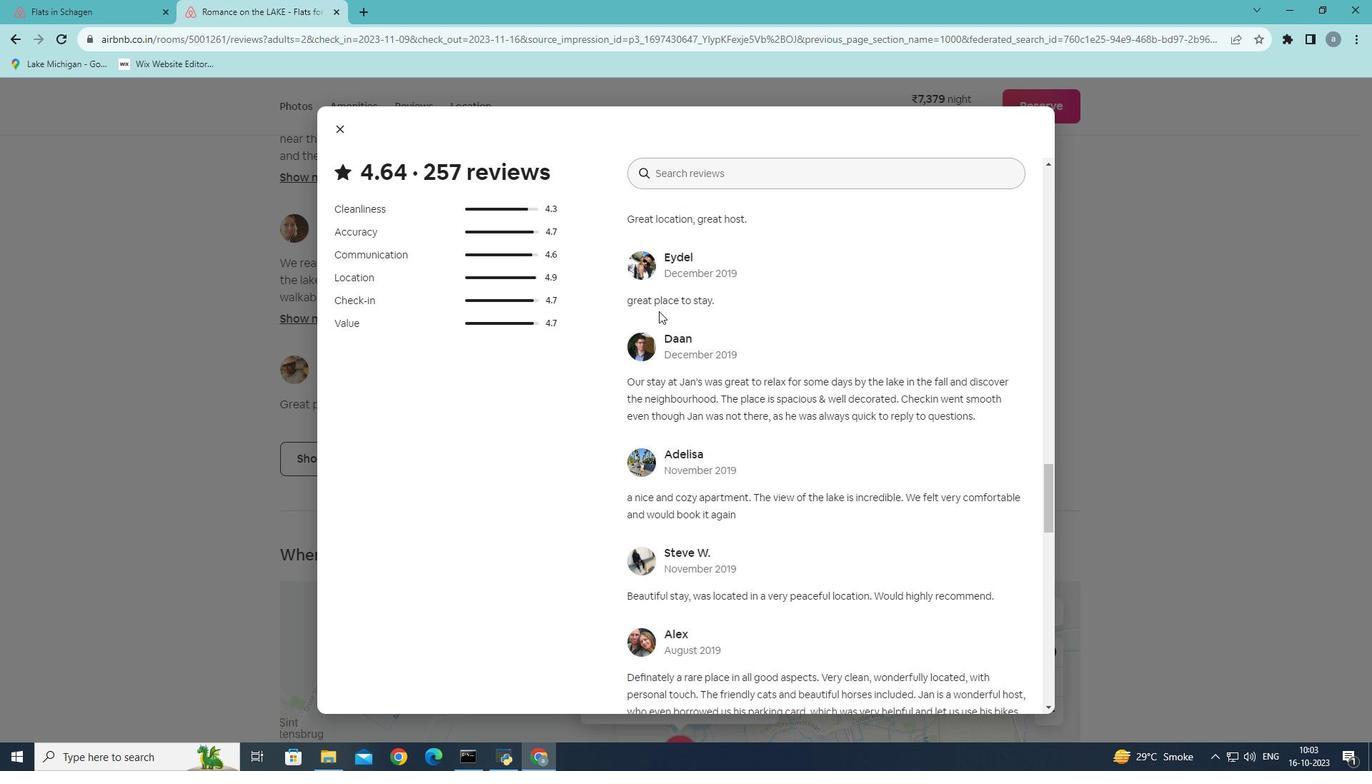 
Action: Mouse scrolled (658, 310) with delta (0, 0)
Screenshot: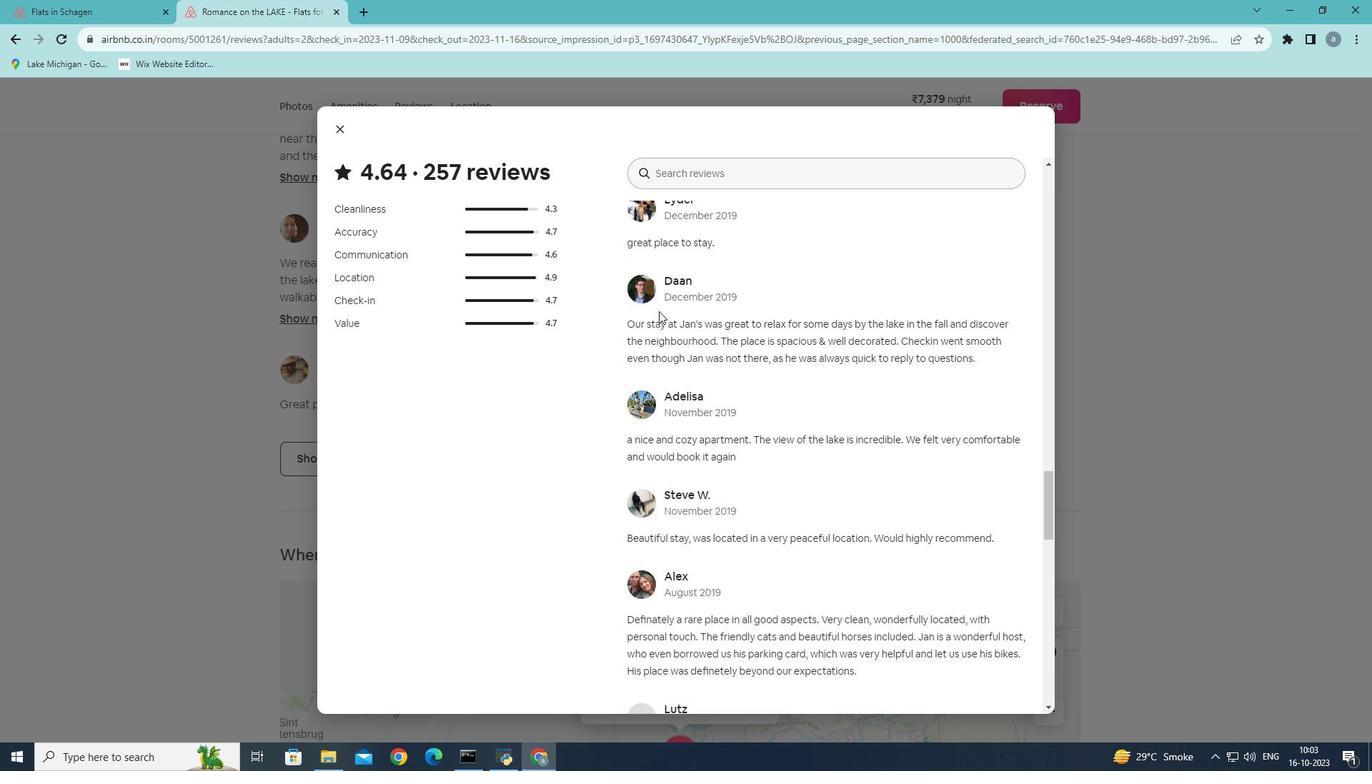 
Action: Mouse scrolled (658, 310) with delta (0, 0)
Screenshot: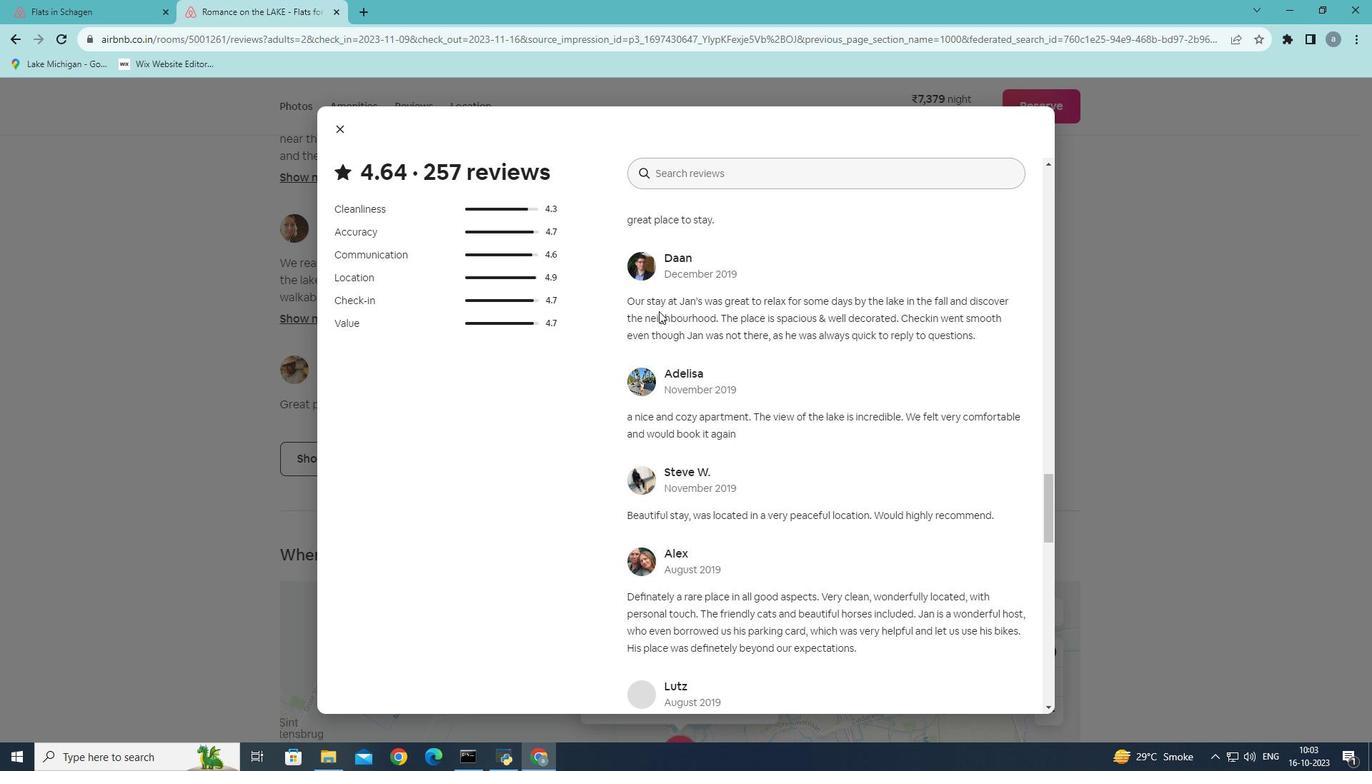 
Action: Mouse scrolled (658, 310) with delta (0, 0)
Screenshot: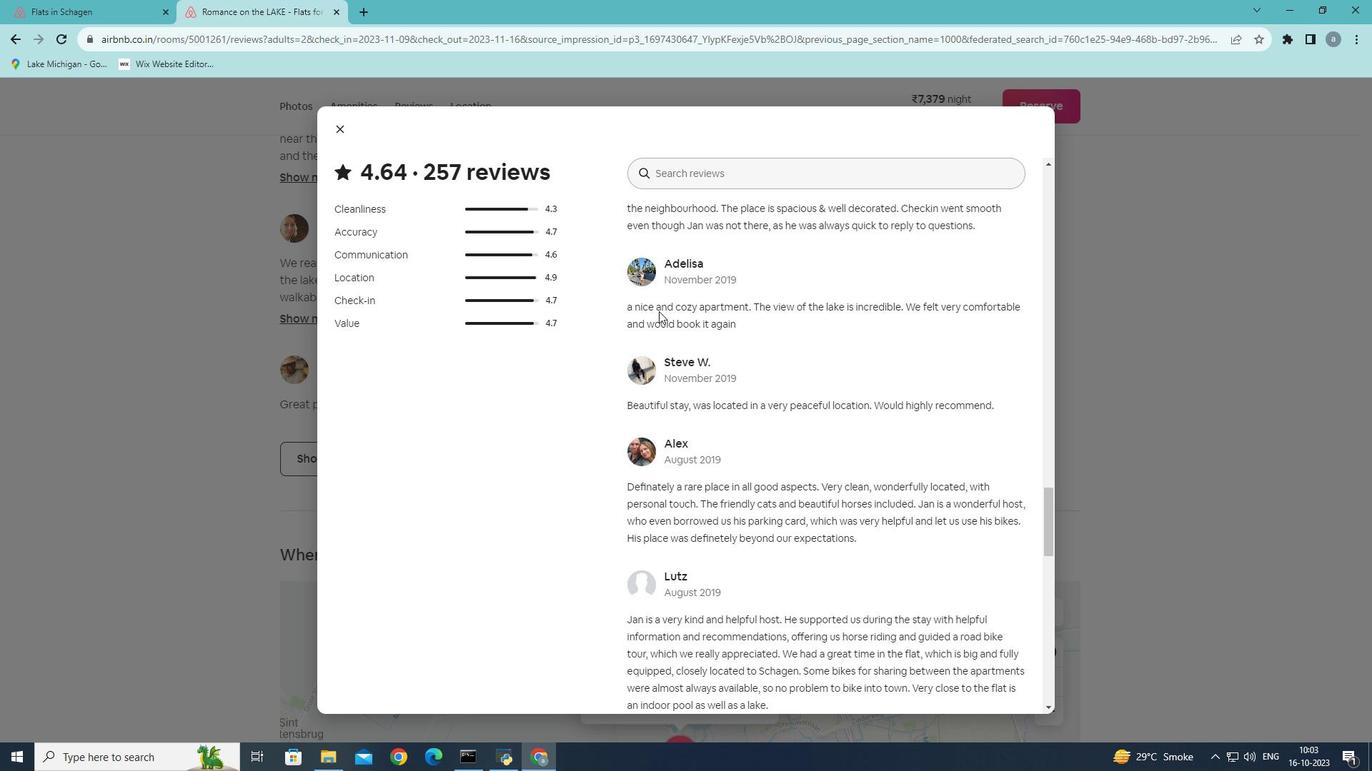 
Action: Mouse scrolled (658, 310) with delta (0, 0)
Screenshot: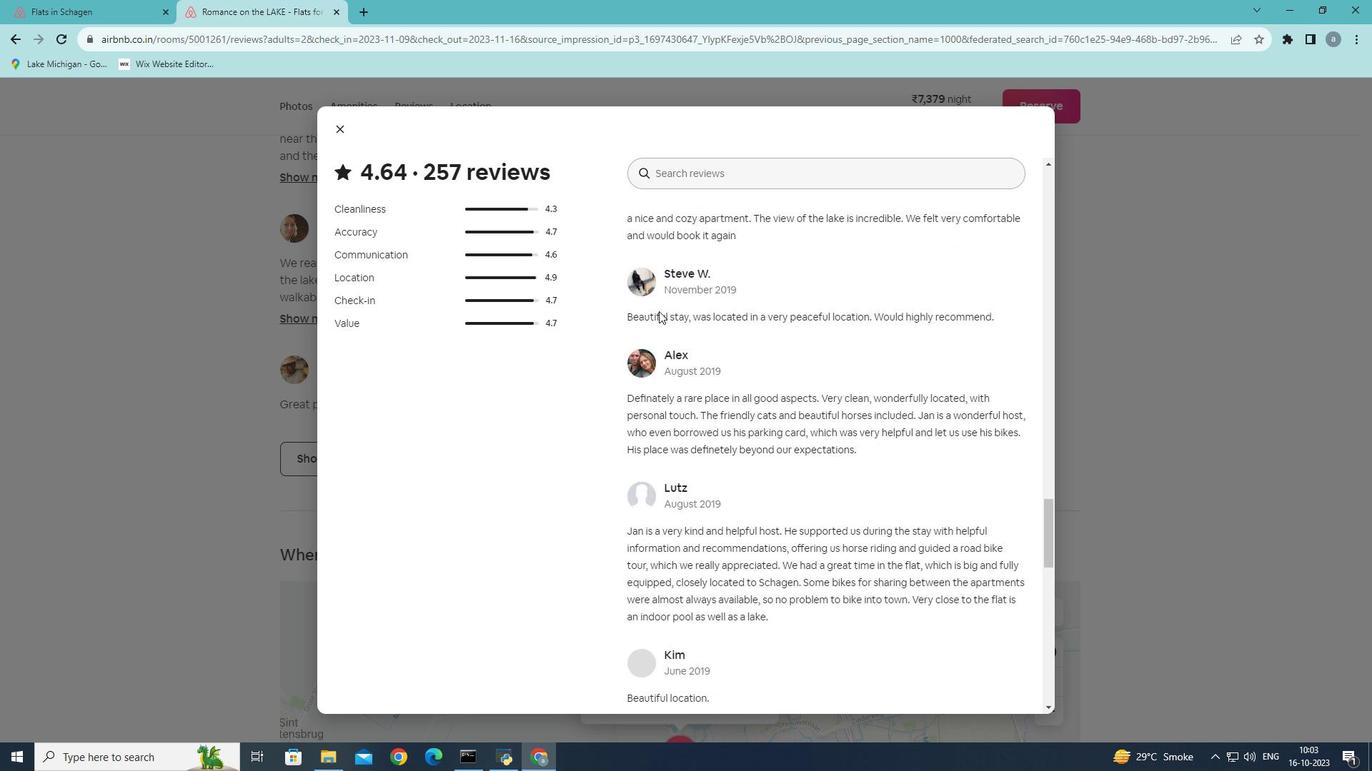 
Action: Mouse scrolled (658, 310) with delta (0, 0)
Screenshot: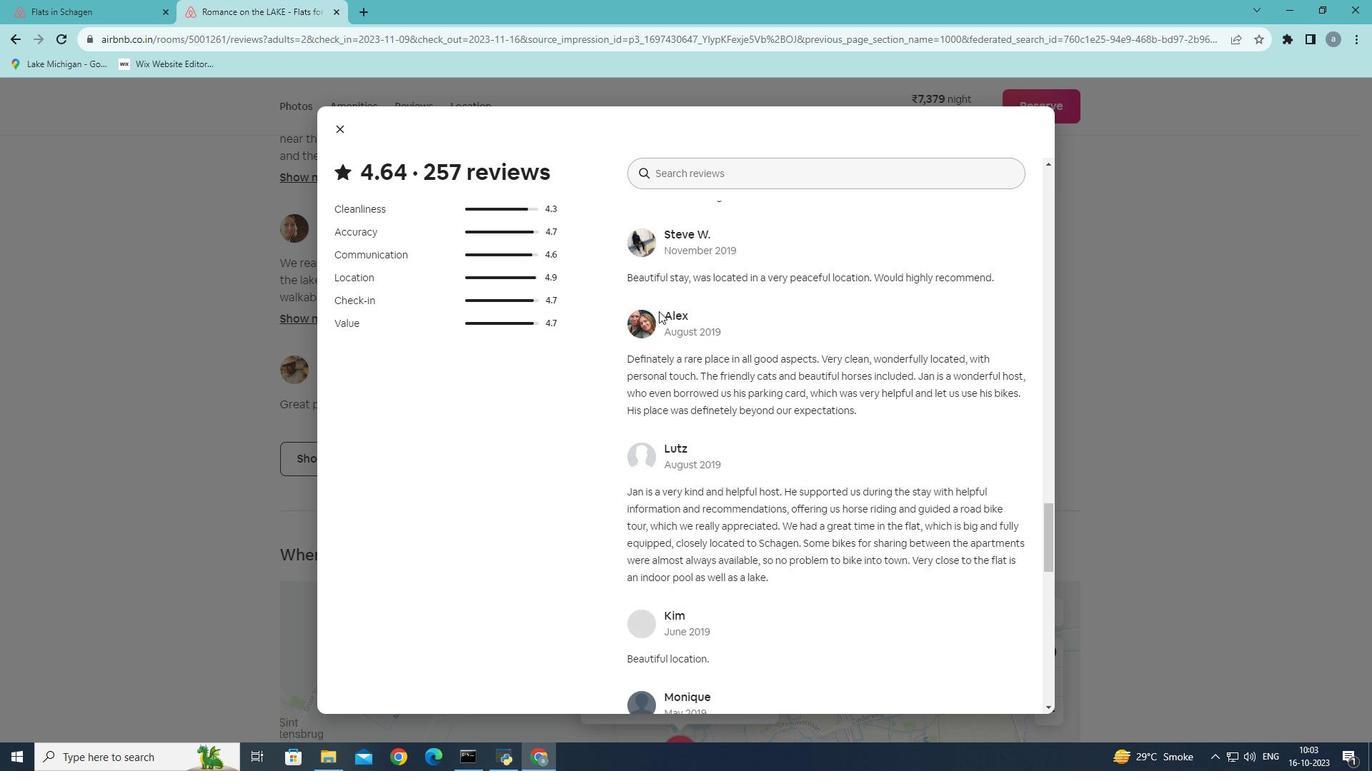 
Action: Mouse scrolled (658, 310) with delta (0, 0)
Screenshot: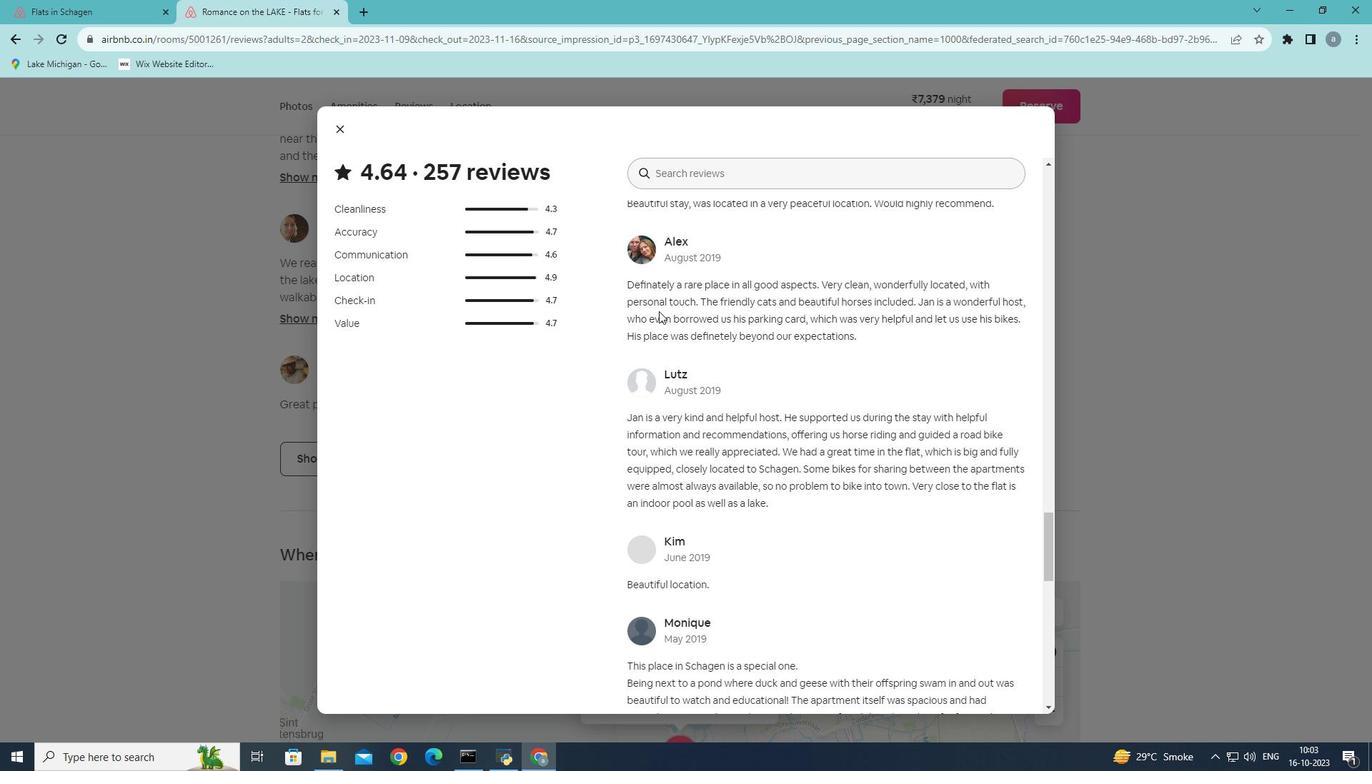 
Action: Mouse scrolled (658, 310) with delta (0, 0)
Screenshot: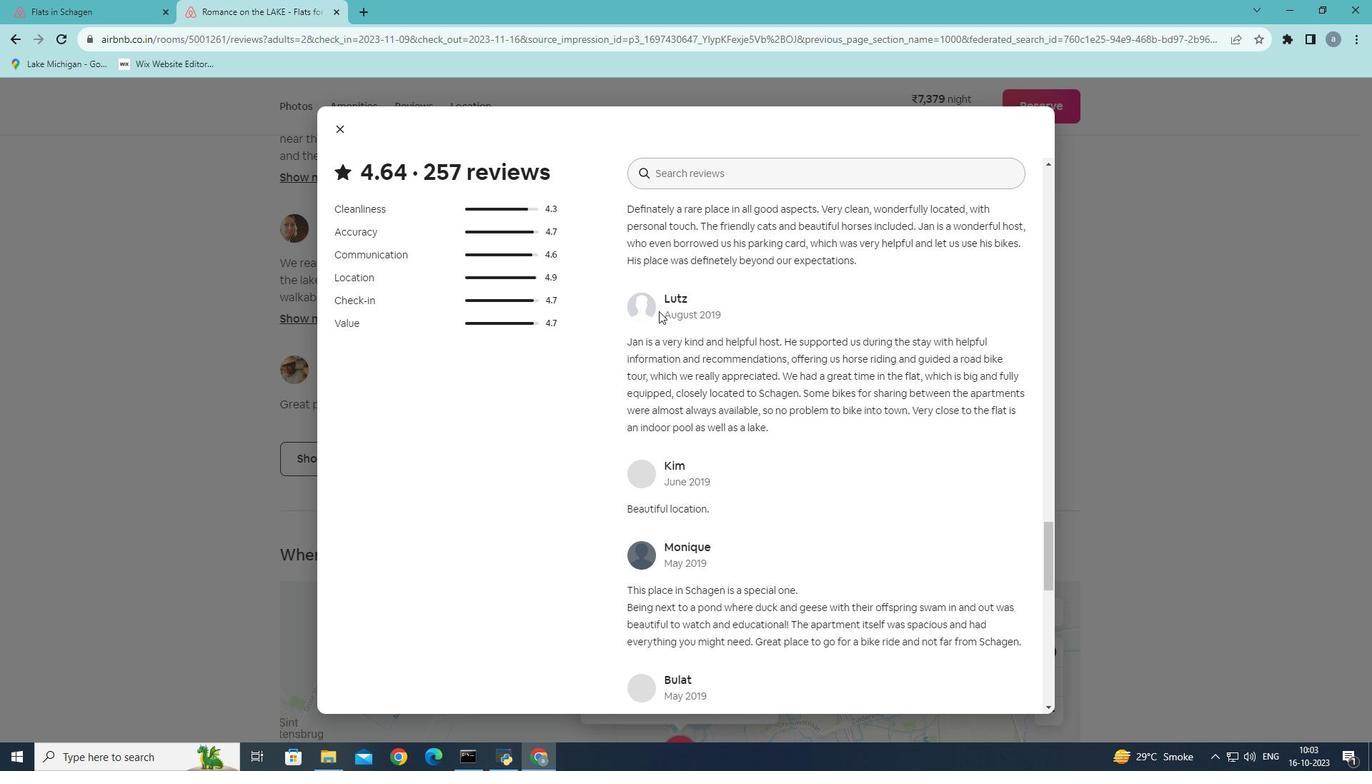 
Action: Mouse scrolled (658, 310) with delta (0, 0)
Screenshot: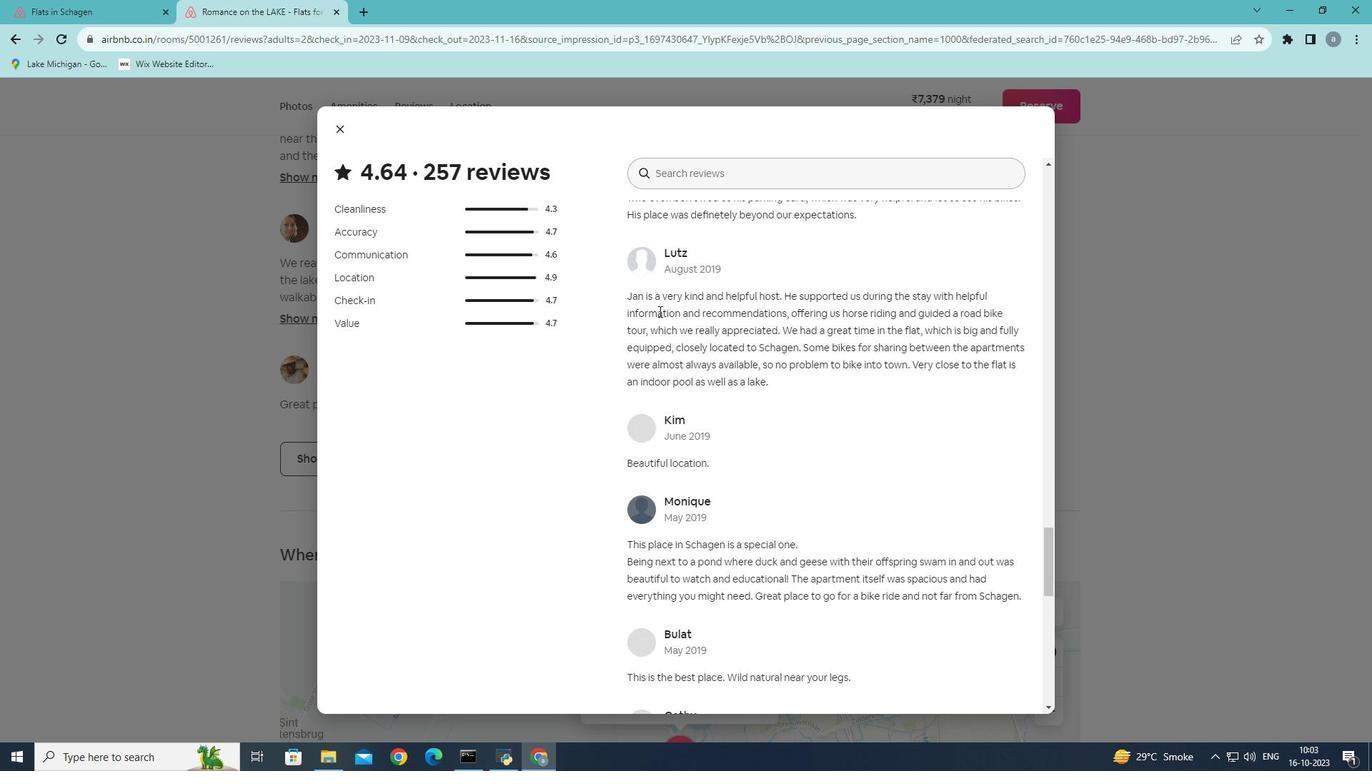 
Action: Mouse scrolled (658, 310) with delta (0, 0)
Screenshot: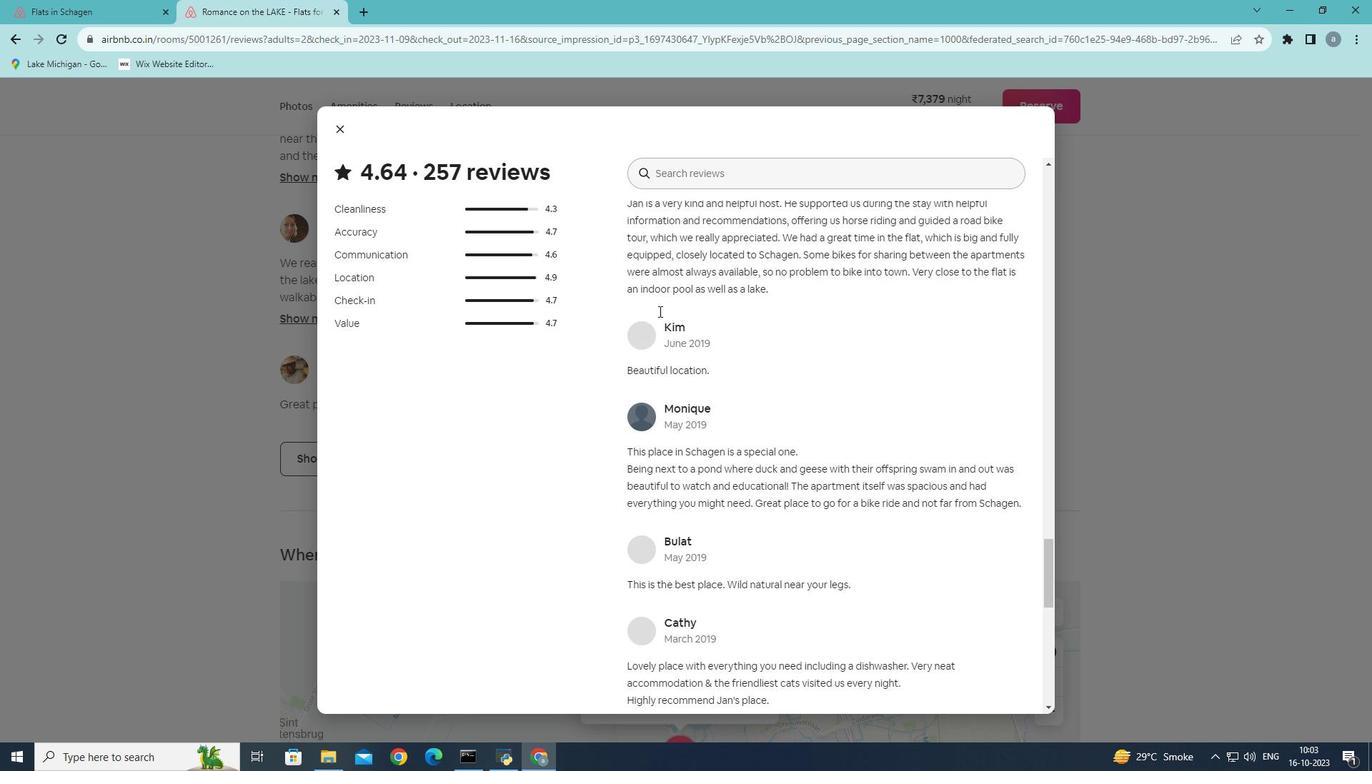 
Action: Mouse scrolled (658, 310) with delta (0, 0)
Screenshot: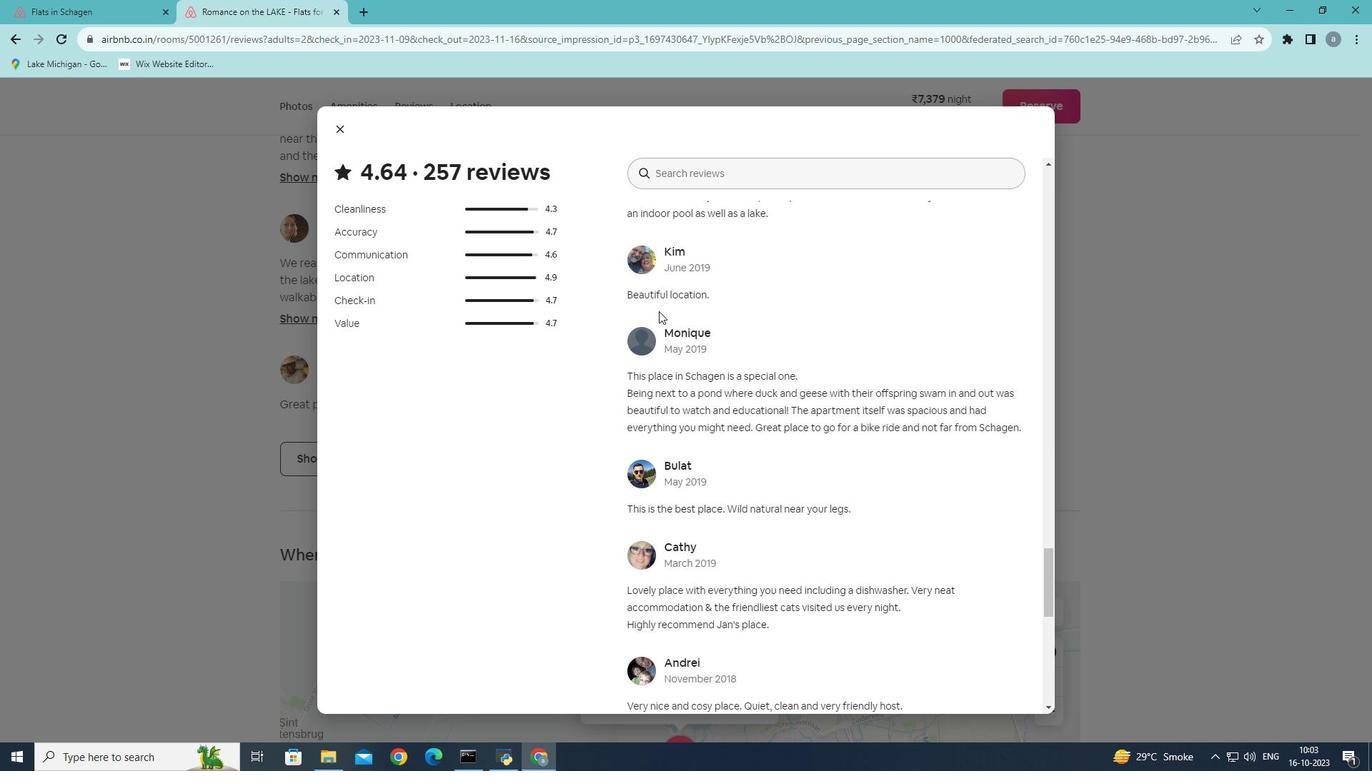 
Action: Mouse scrolled (658, 310) with delta (0, 0)
Screenshot: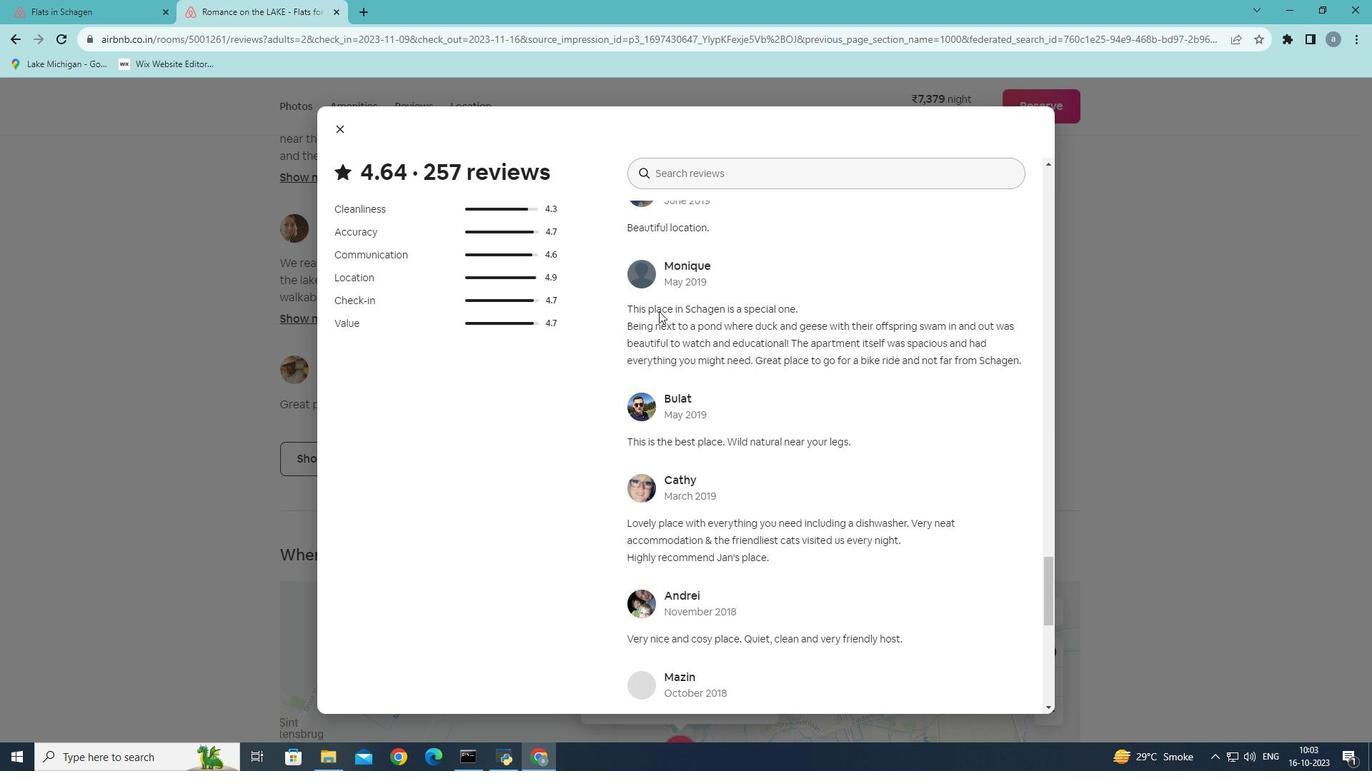 
Action: Mouse scrolled (658, 310) with delta (0, 0)
Screenshot: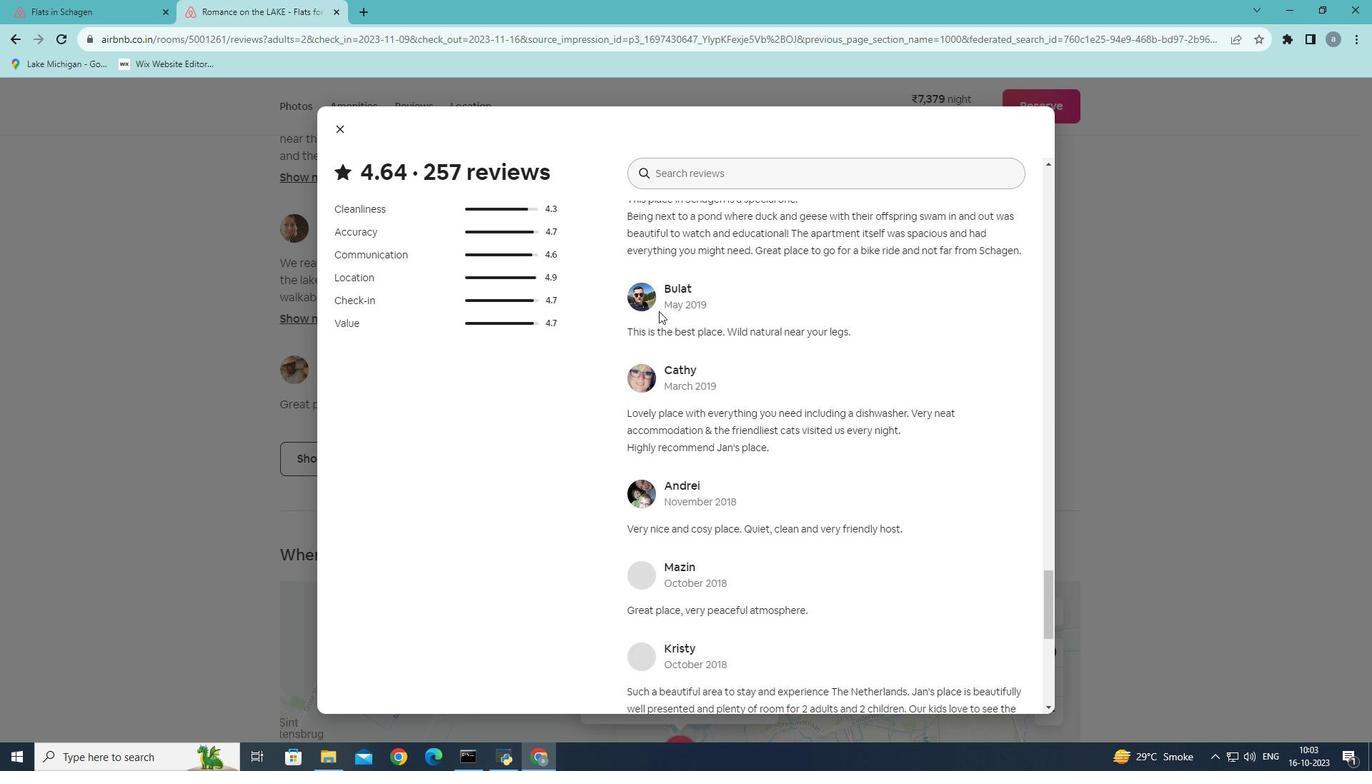 
Action: Mouse scrolled (658, 310) with delta (0, 0)
Screenshot: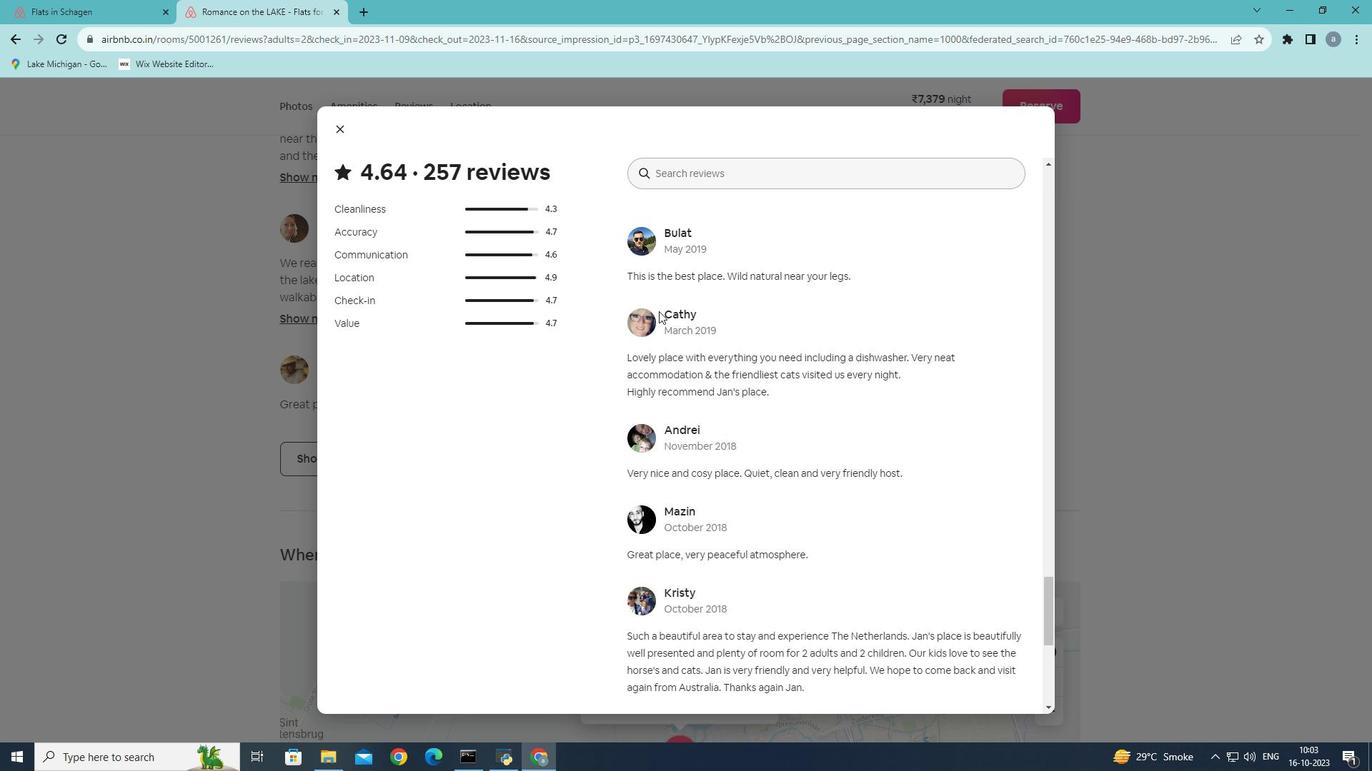 
Action: Mouse scrolled (658, 310) with delta (0, 0)
Screenshot: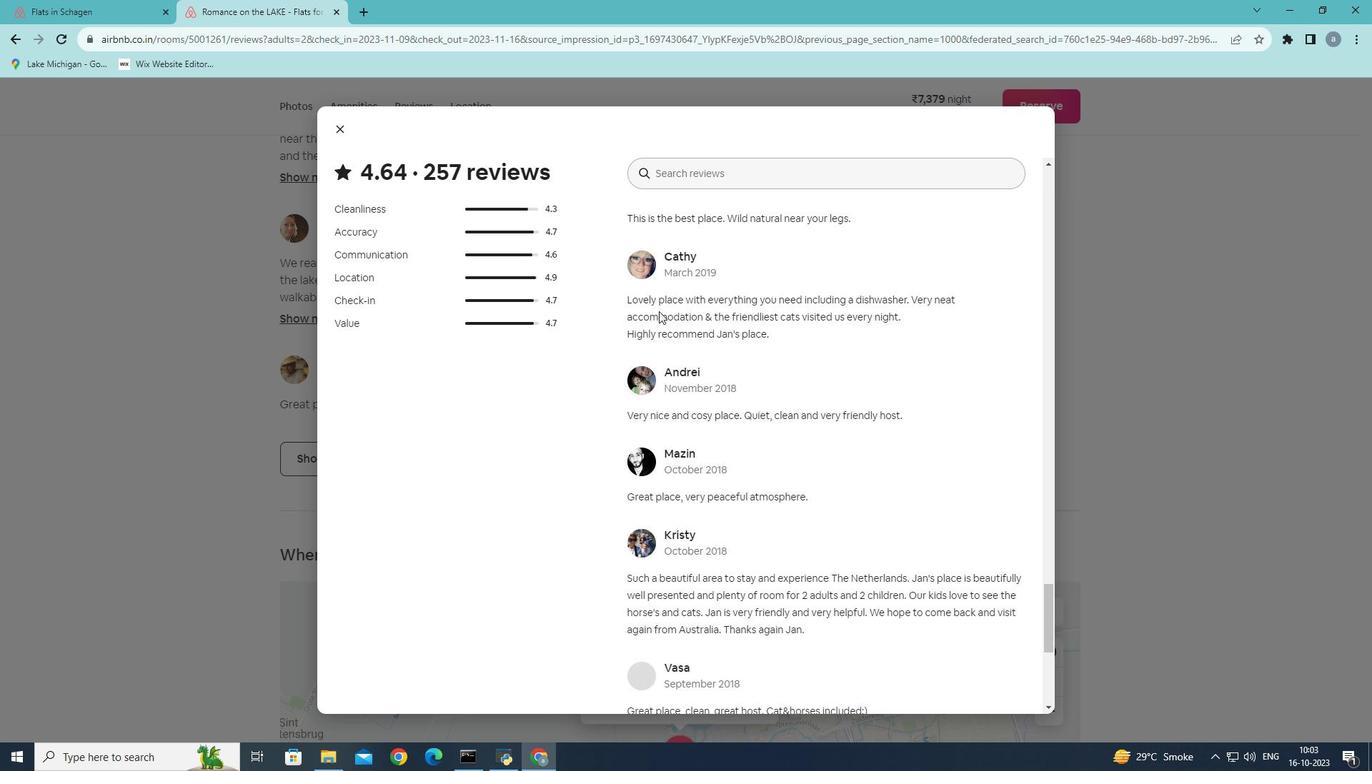 
Action: Mouse scrolled (658, 310) with delta (0, 0)
Screenshot: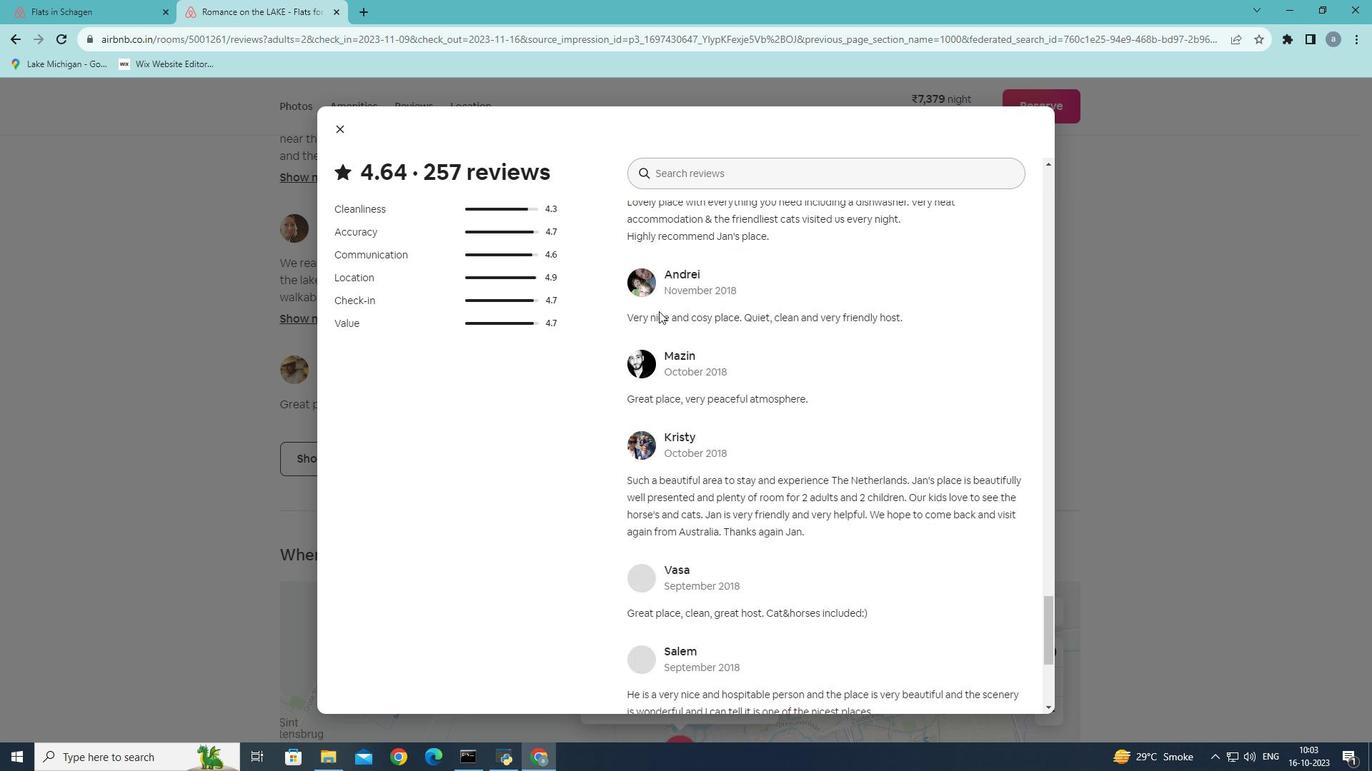 
Action: Mouse scrolled (658, 310) with delta (0, 0)
Screenshot: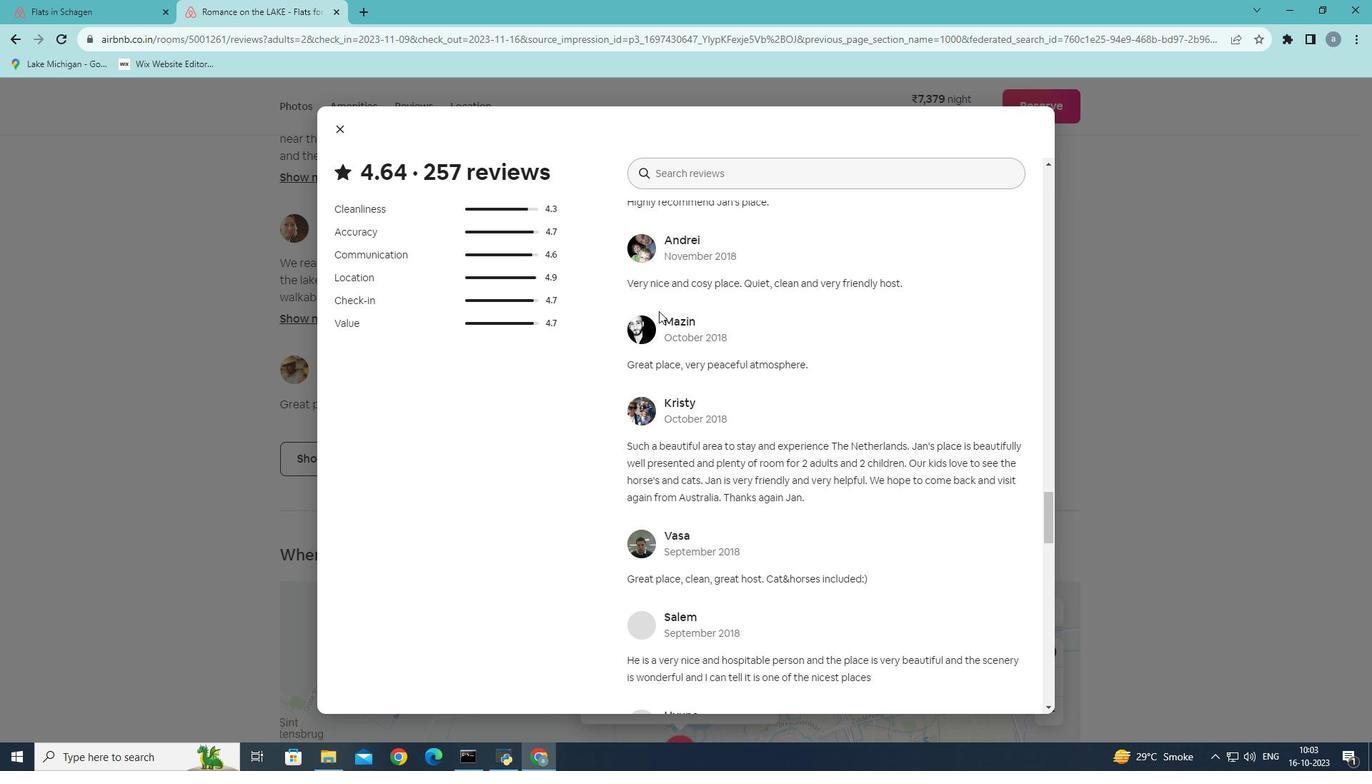 
Action: Mouse moved to (658, 312)
Screenshot: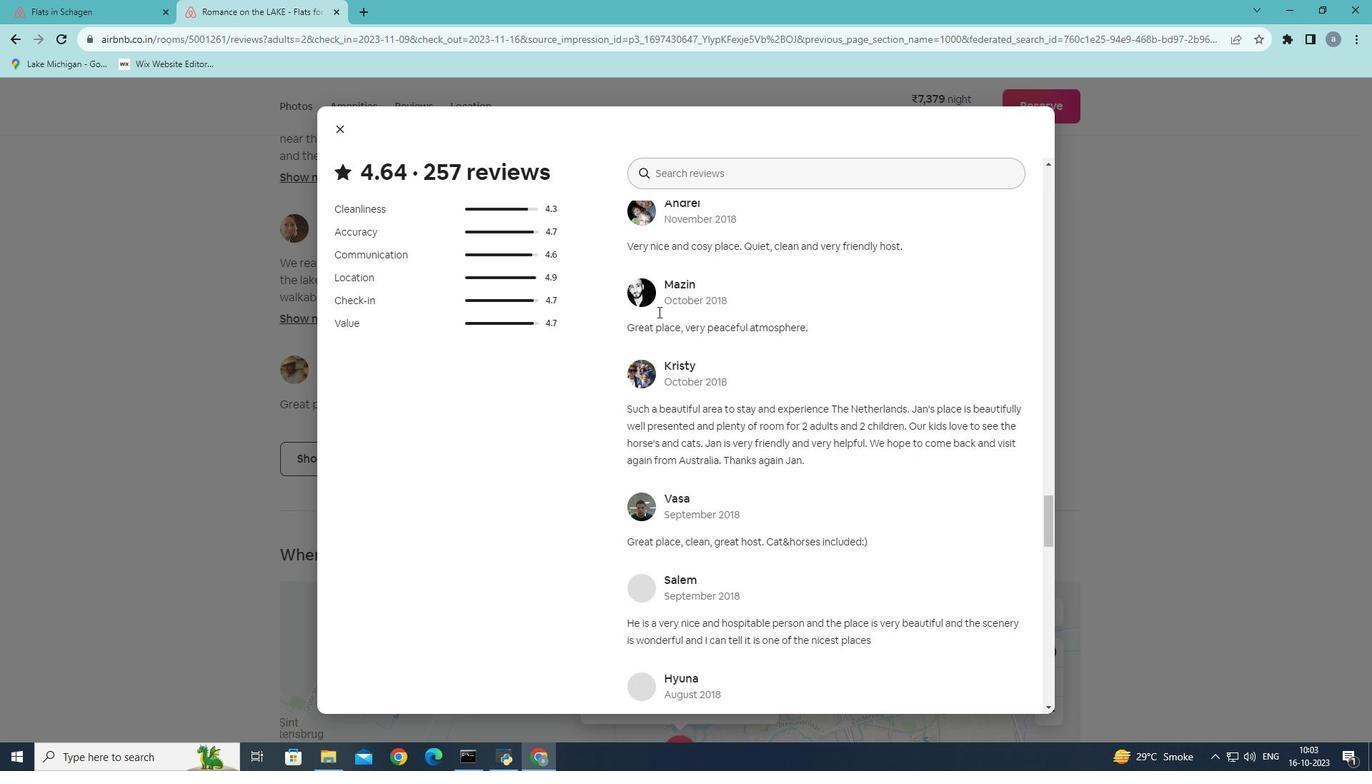 
Action: Mouse scrolled (658, 311) with delta (0, 0)
Screenshot: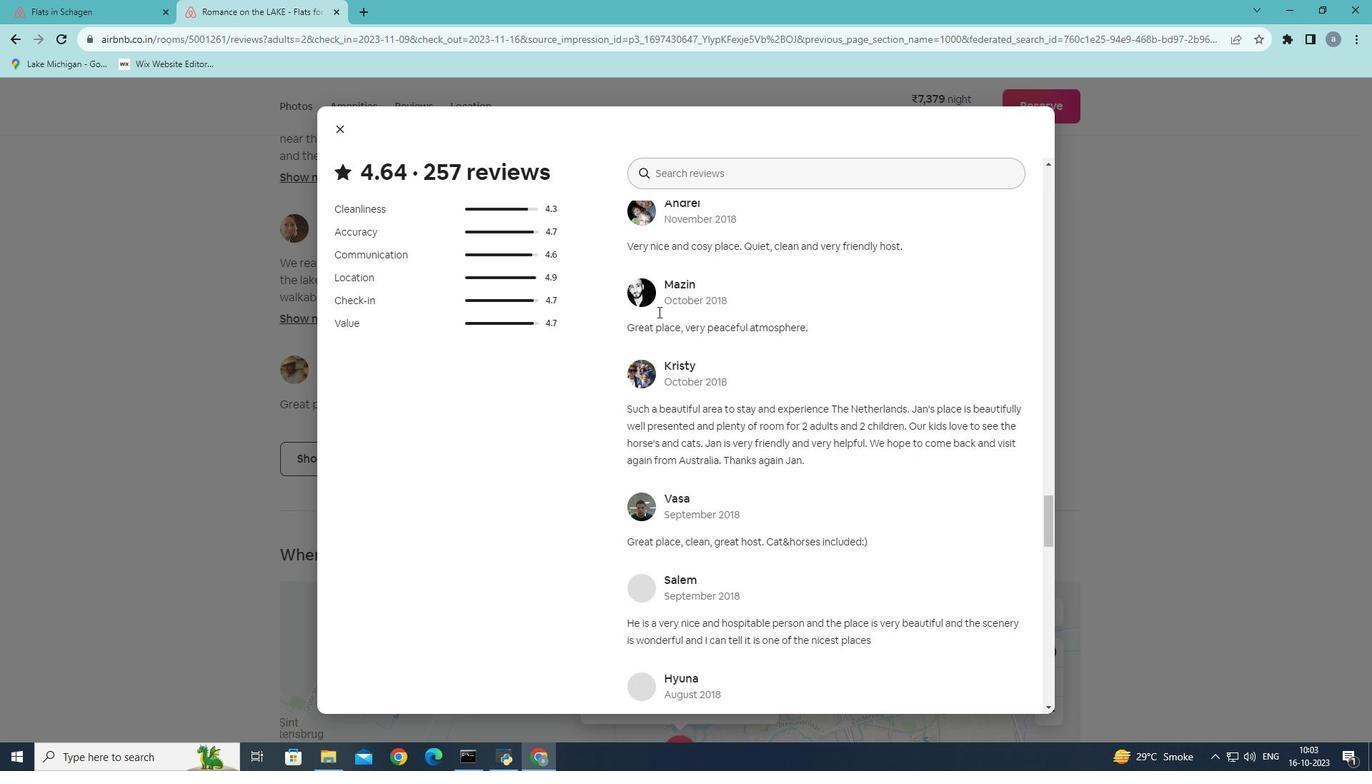 
Action: Mouse scrolled (658, 311) with delta (0, 0)
Screenshot: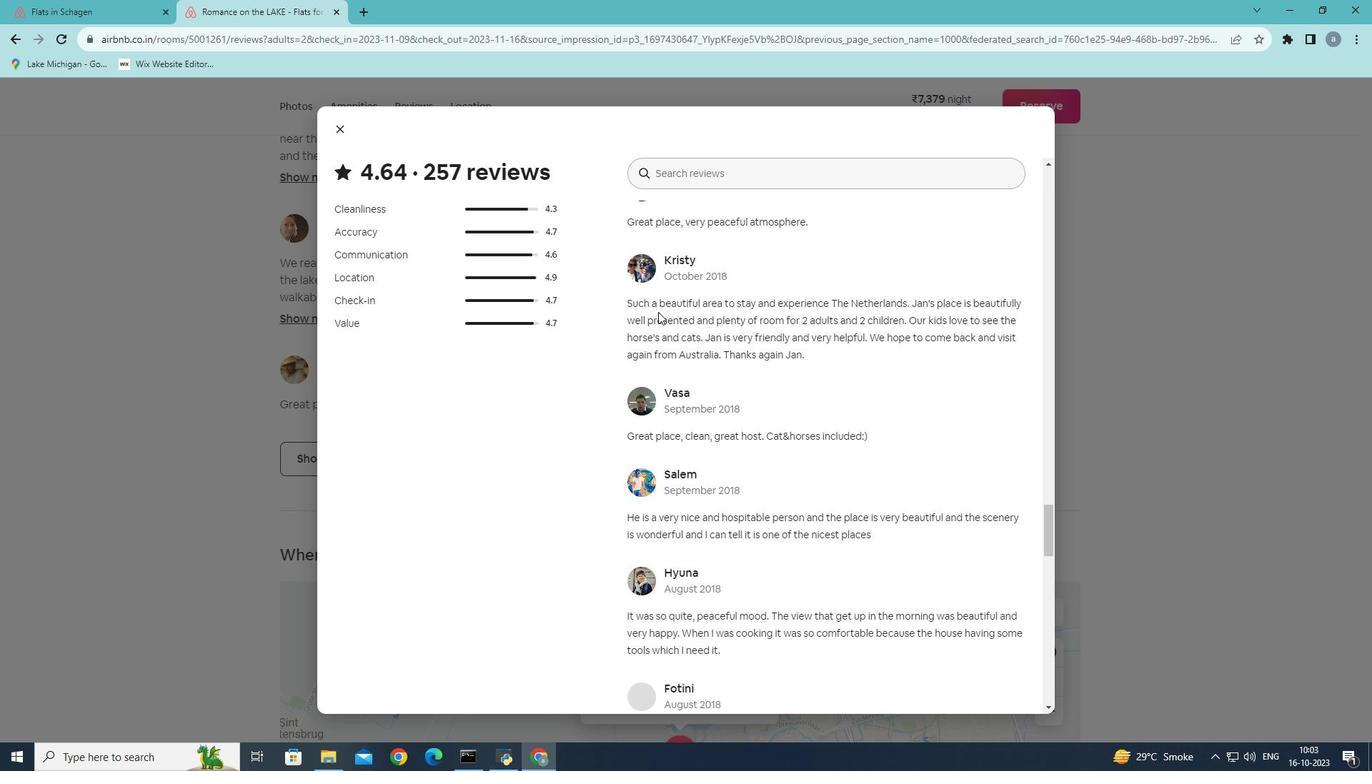 
Action: Mouse scrolled (658, 311) with delta (0, 0)
Screenshot: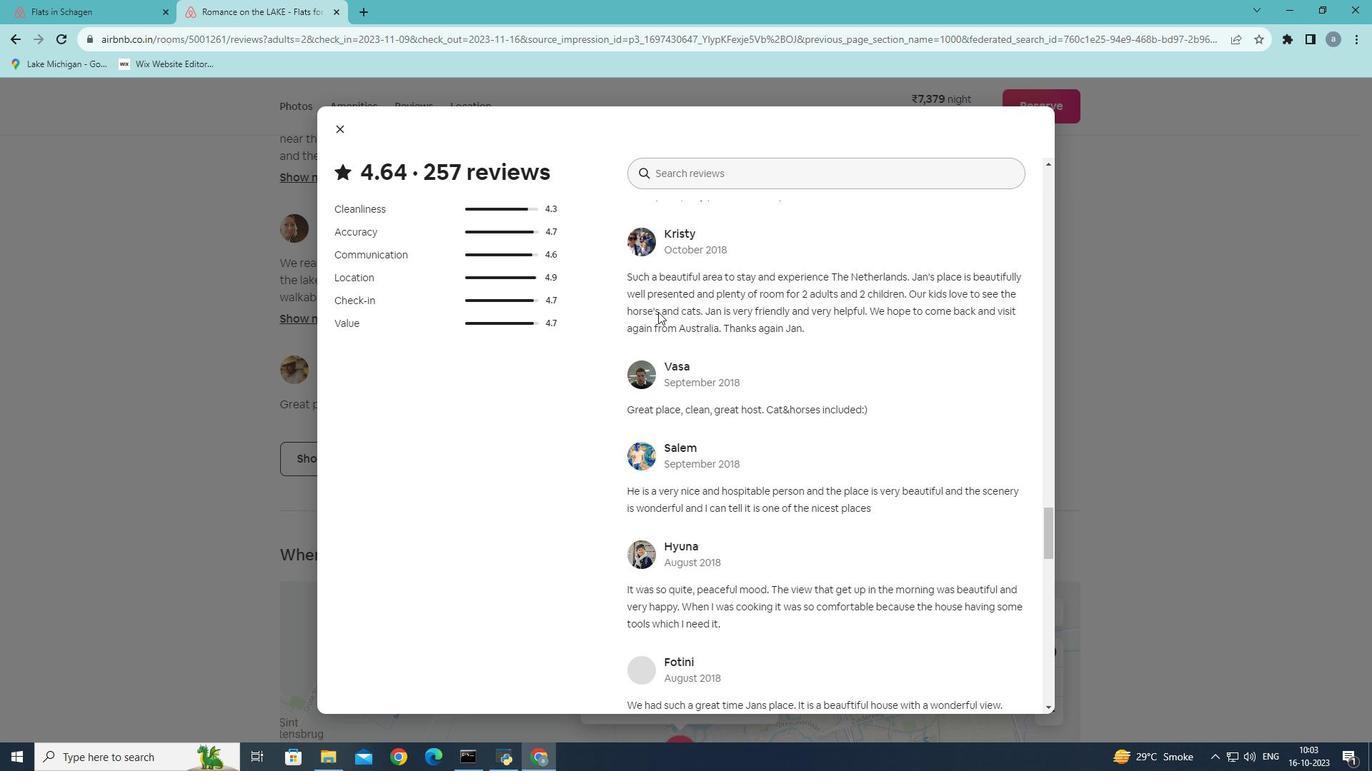
Action: Mouse scrolled (658, 311) with delta (0, 0)
Screenshot: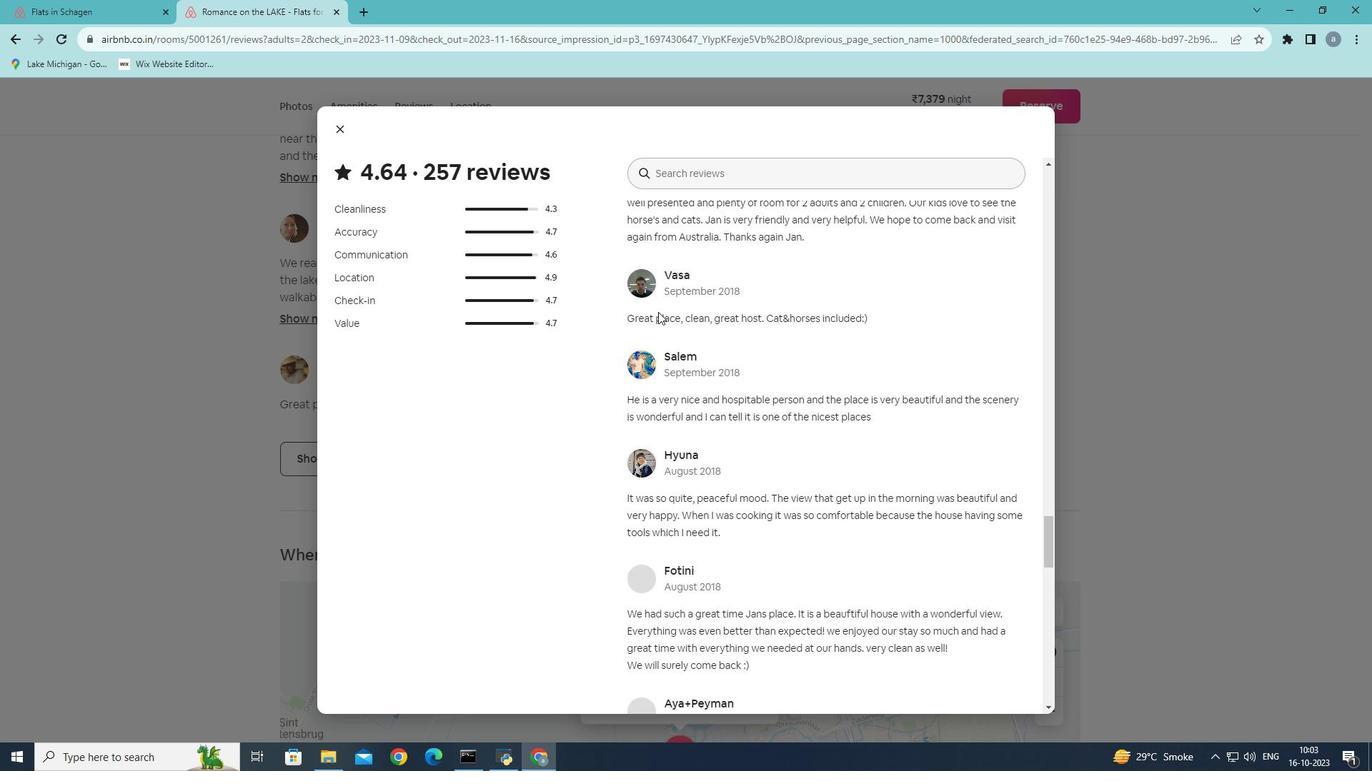 
Action: Mouse scrolled (658, 311) with delta (0, 0)
